 Task: Select Give A Gift Card from Gift Cards. Add to cart Amazon Video Gift Card-2. Place order for Lydia Campbell, _x000D_
22 Red Rail Farm Rd_x000D_
Lincoln, Massachusetts(MA), 01773, Cell Number (781) 259-0697
Action: Mouse moved to (474, 319)
Screenshot: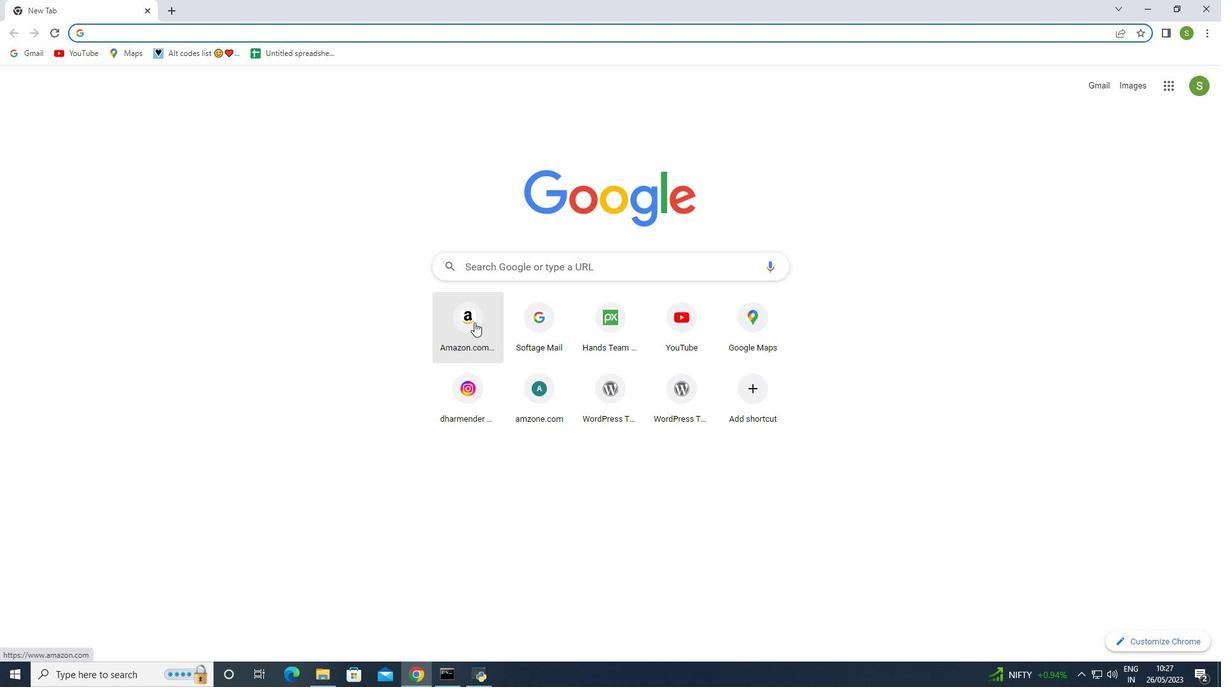 
Action: Mouse pressed left at (474, 319)
Screenshot: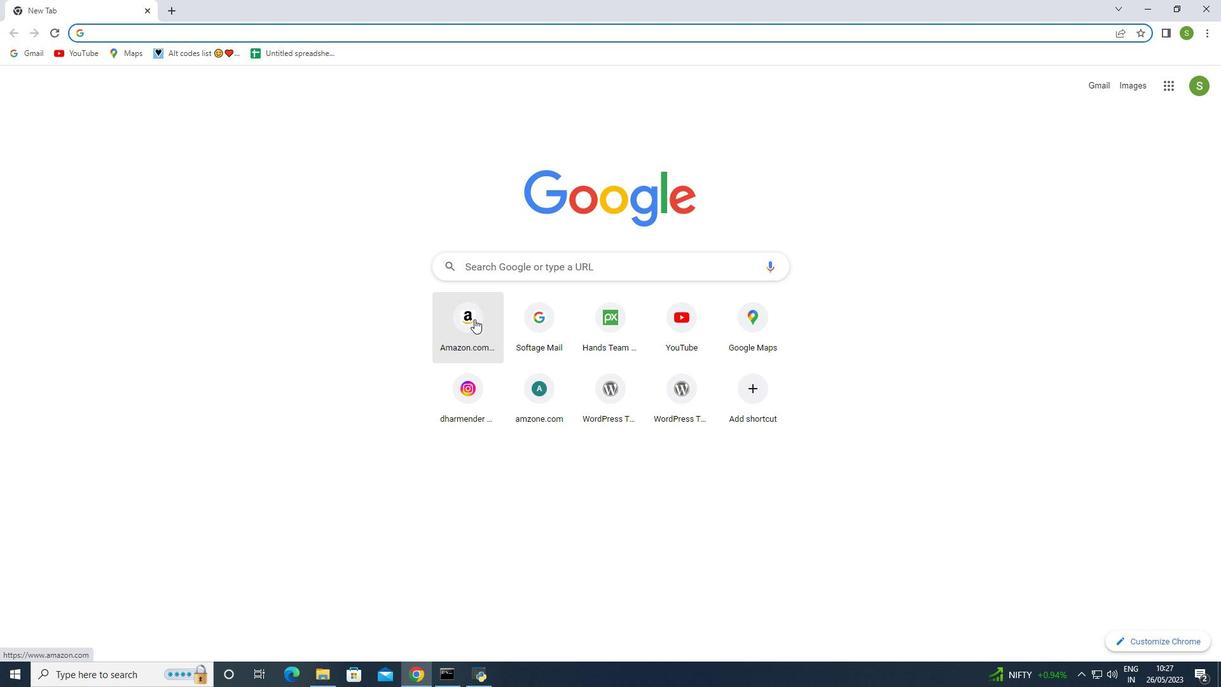 
Action: Mouse moved to (1070, 91)
Screenshot: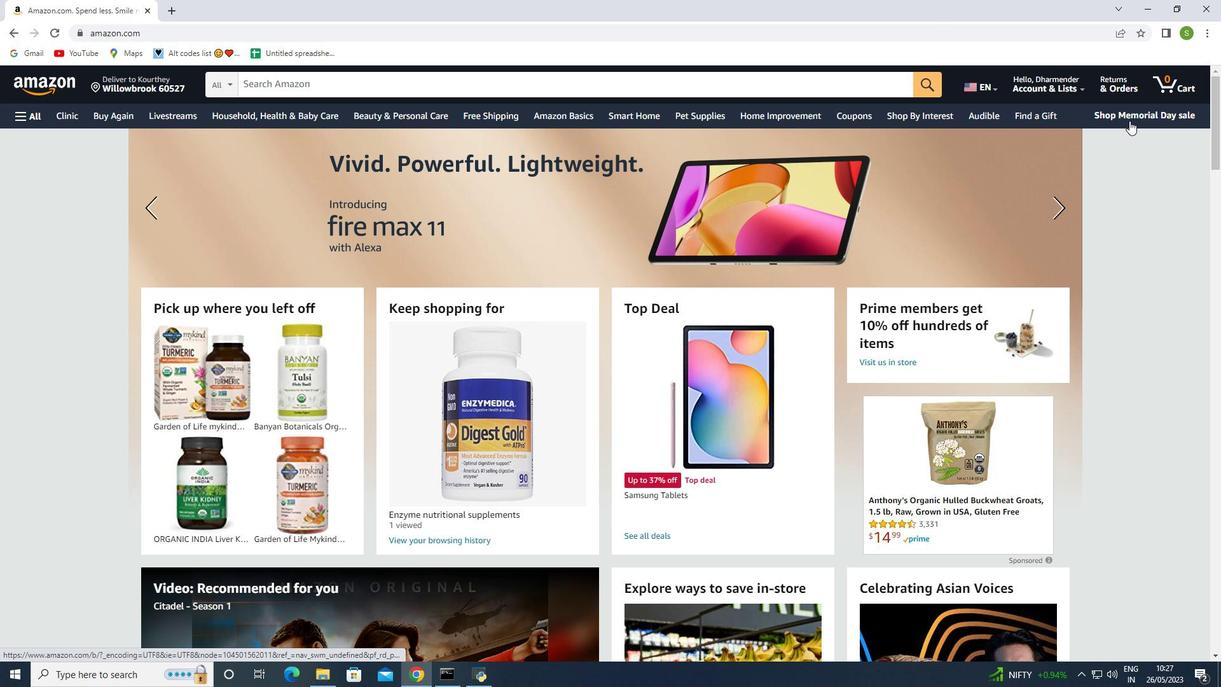 
Action: Mouse pressed left at (1070, 91)
Screenshot: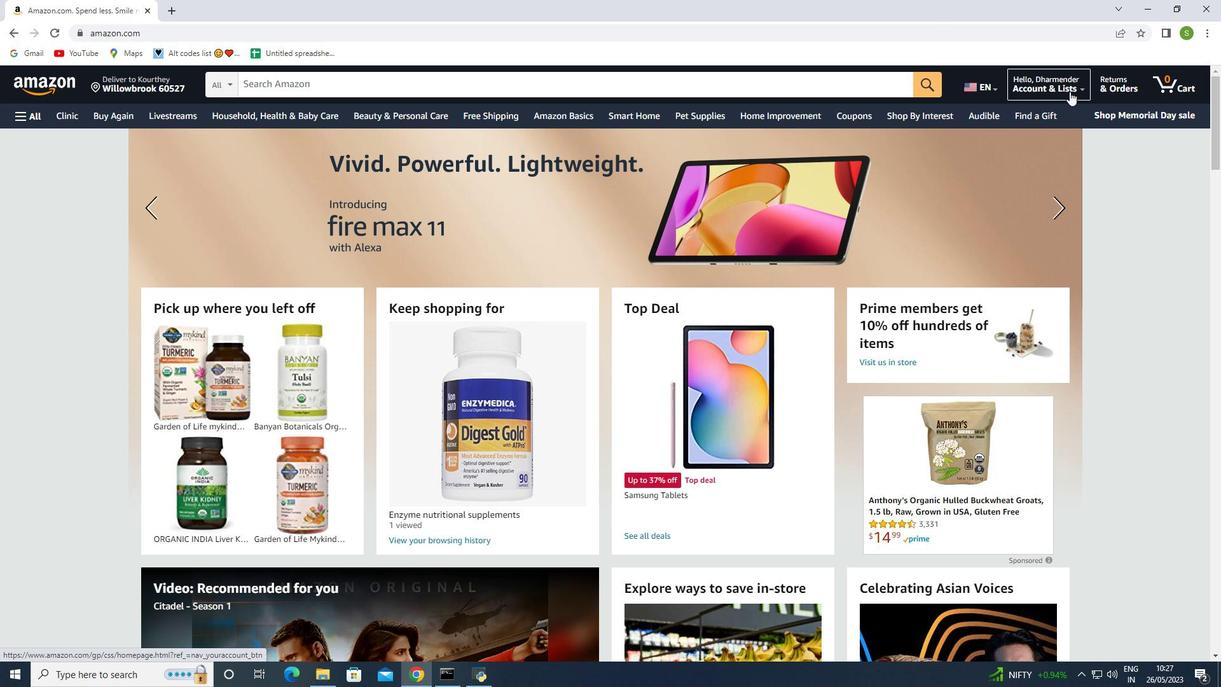 
Action: Mouse moved to (451, 275)
Screenshot: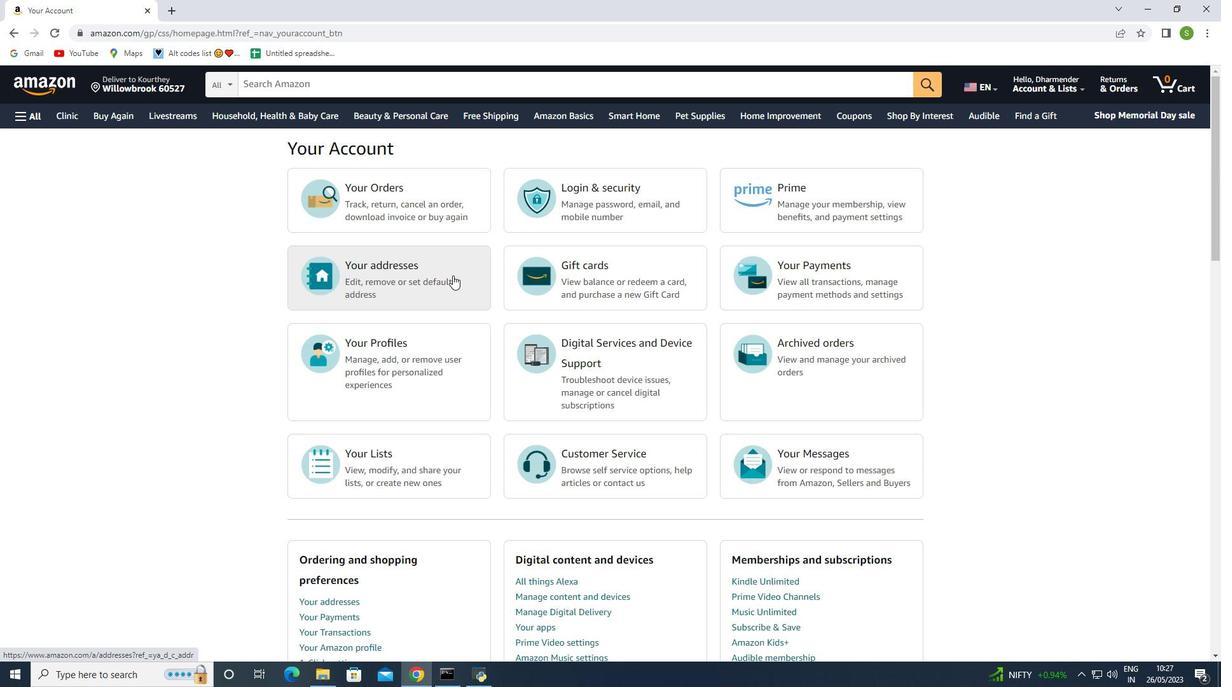 
Action: Mouse pressed left at (451, 275)
Screenshot: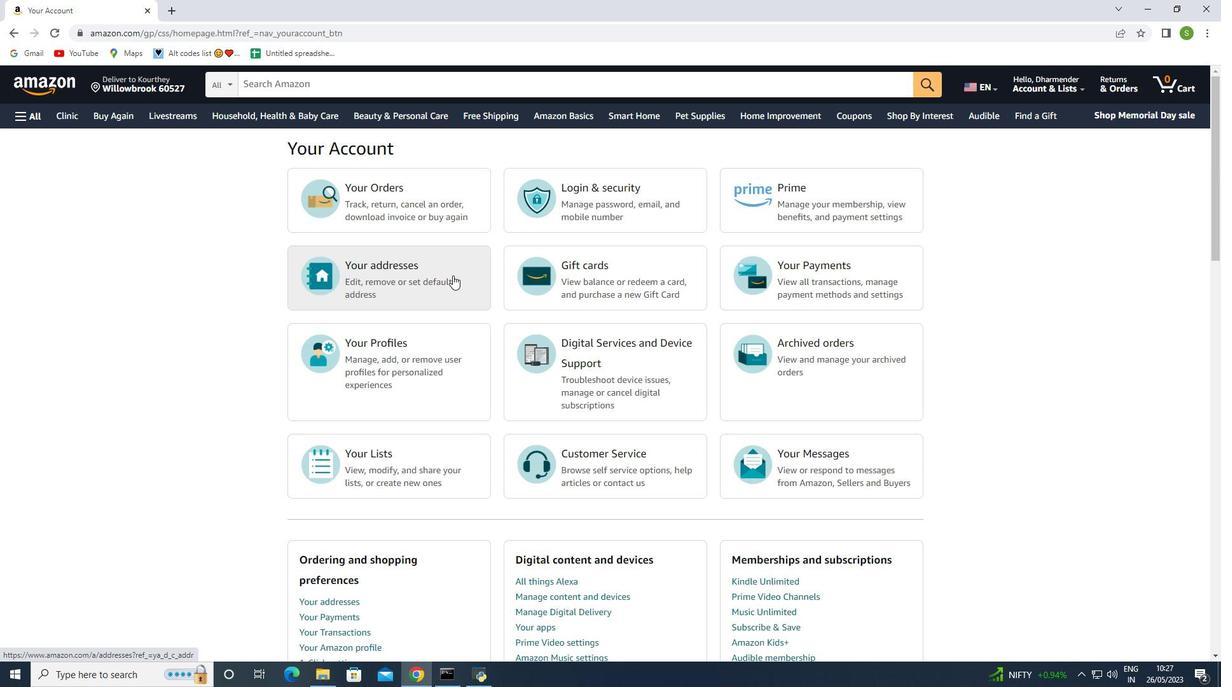 
Action: Mouse moved to (440, 275)
Screenshot: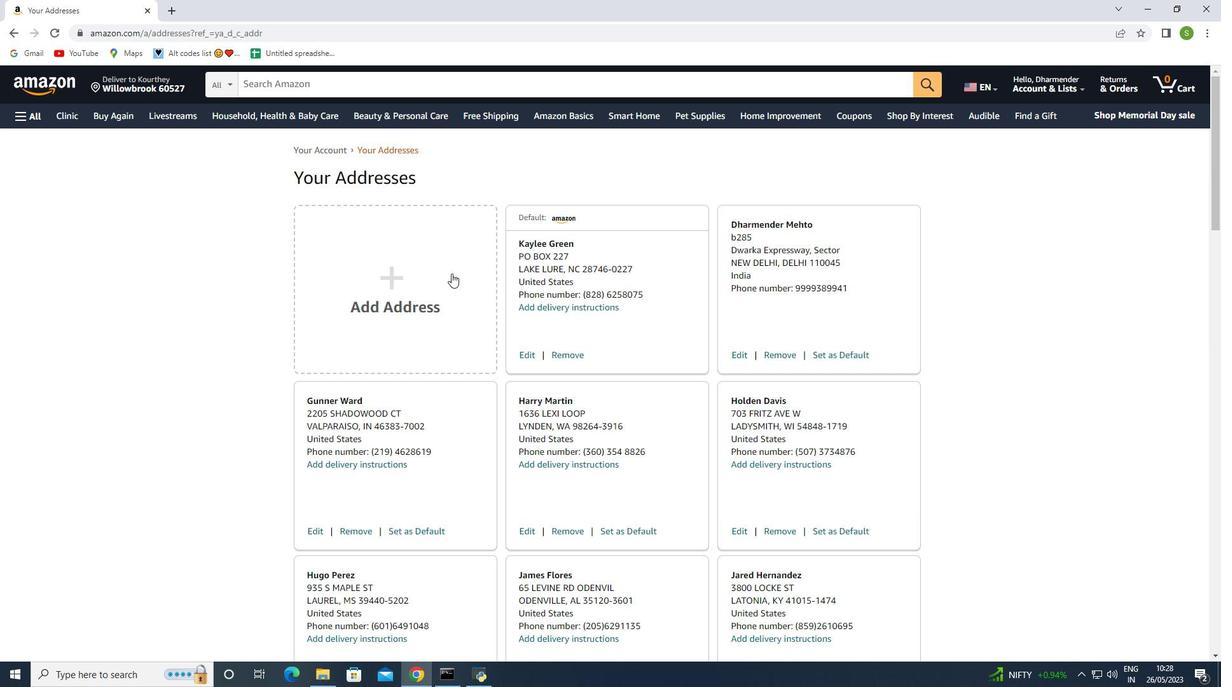 
Action: Mouse pressed left at (440, 275)
Screenshot: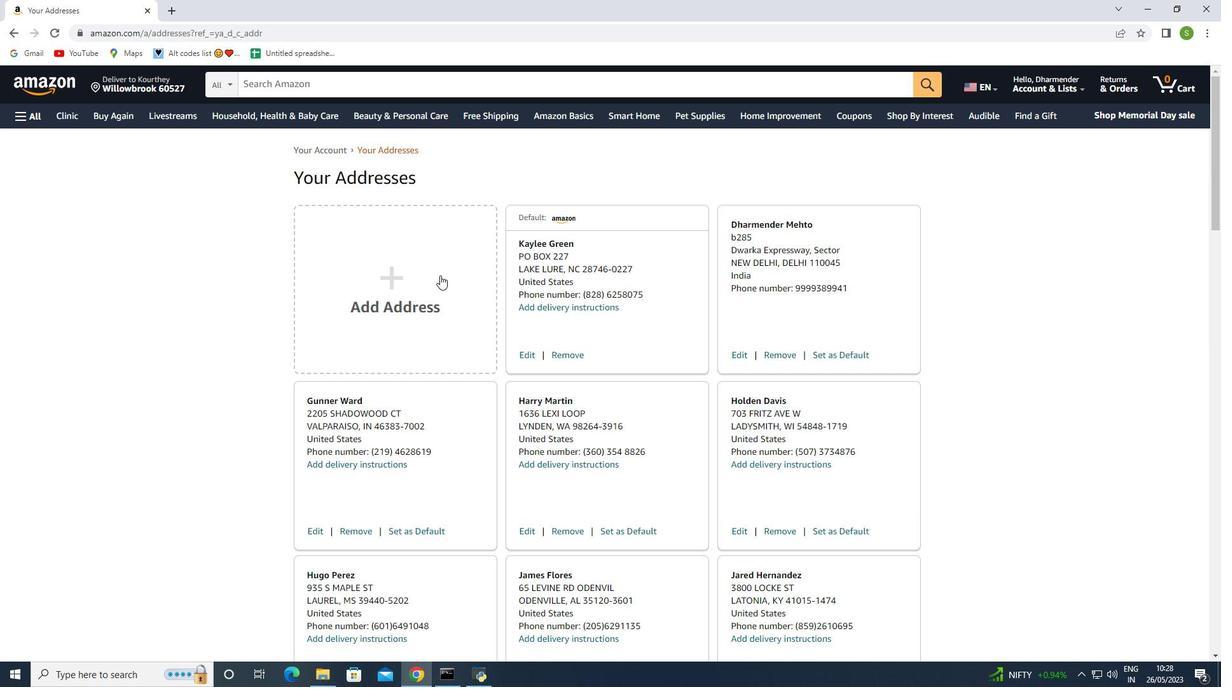 
Action: Mouse moved to (549, 326)
Screenshot: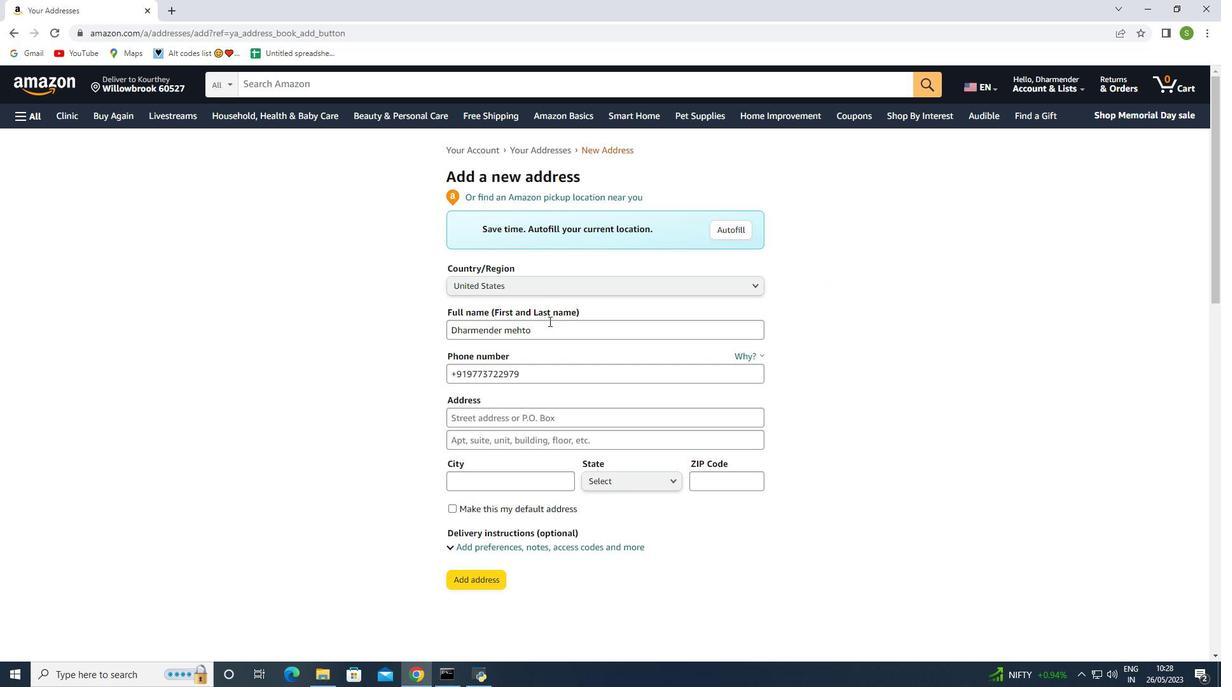 
Action: Mouse pressed left at (549, 326)
Screenshot: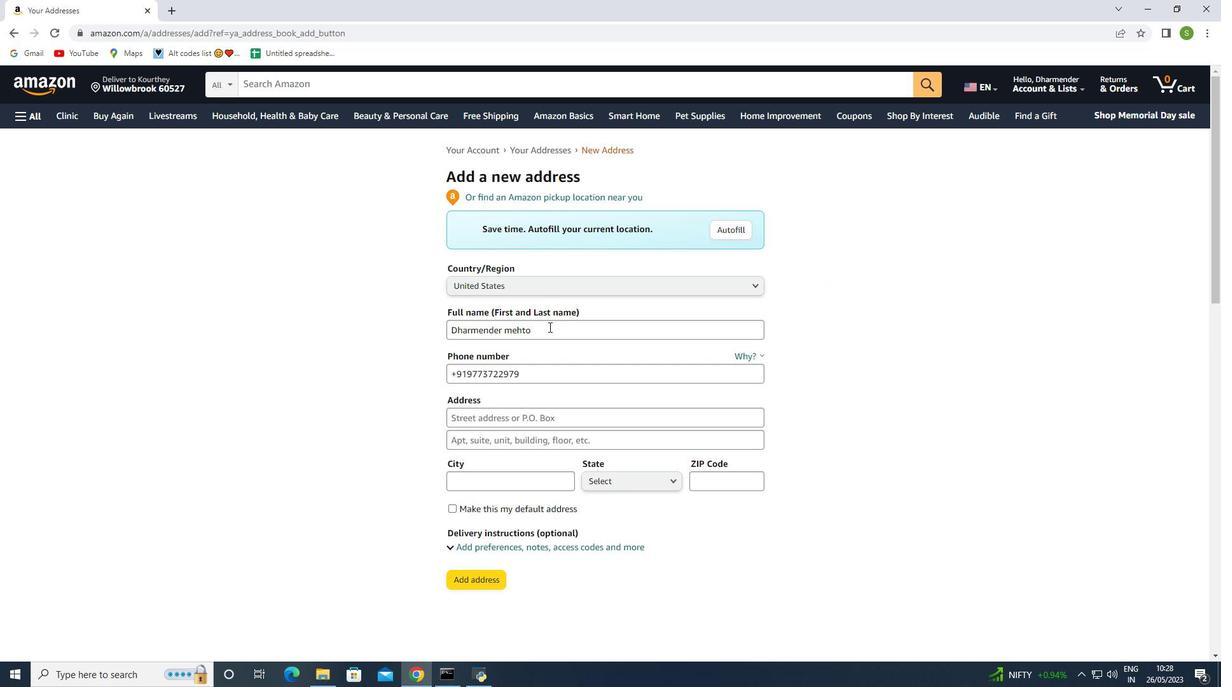 
Action: Mouse moved to (367, 319)
Screenshot: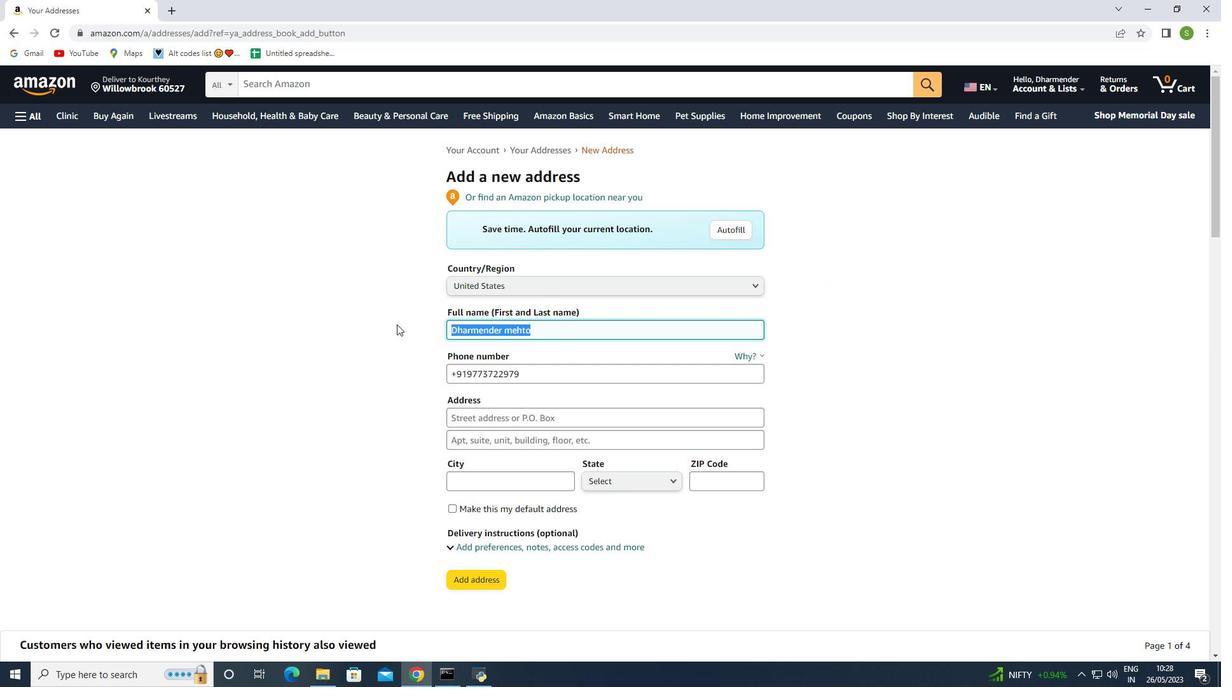 
Action: Key pressed <Key.backspace><Key.shift><Key.shift><Key.shift><Key.shift><Key.shift>Lydia<Key.space><Key.shift>Campbell
Screenshot: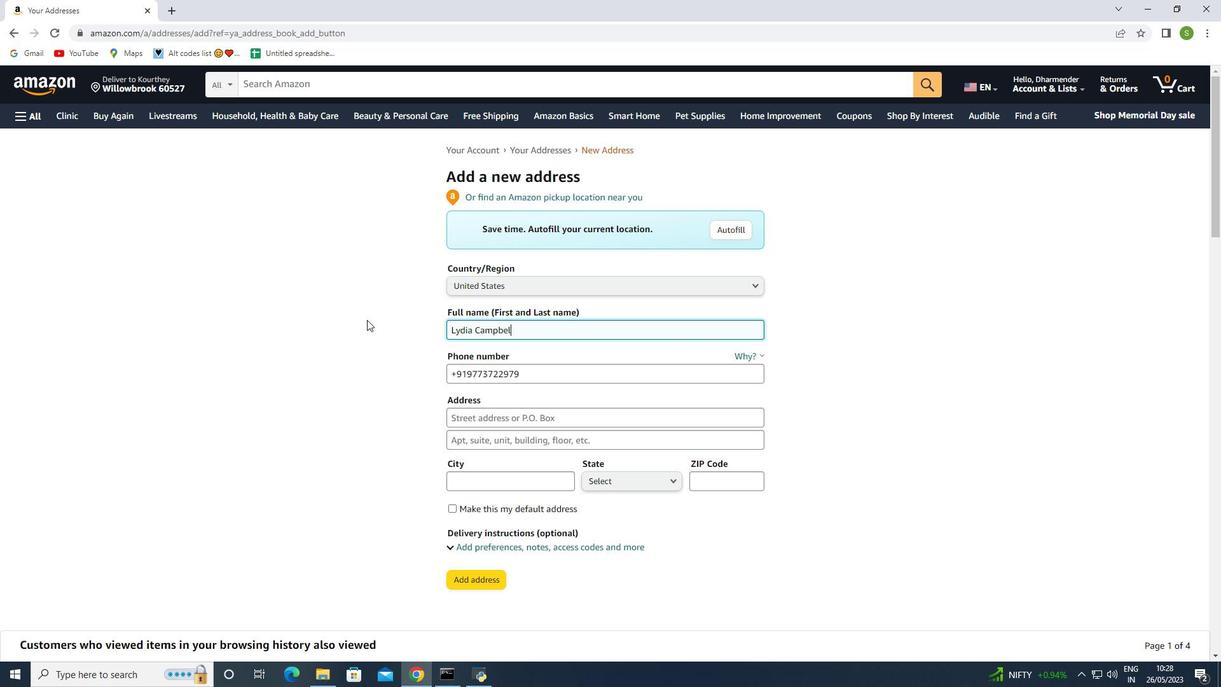 
Action: Mouse moved to (552, 381)
Screenshot: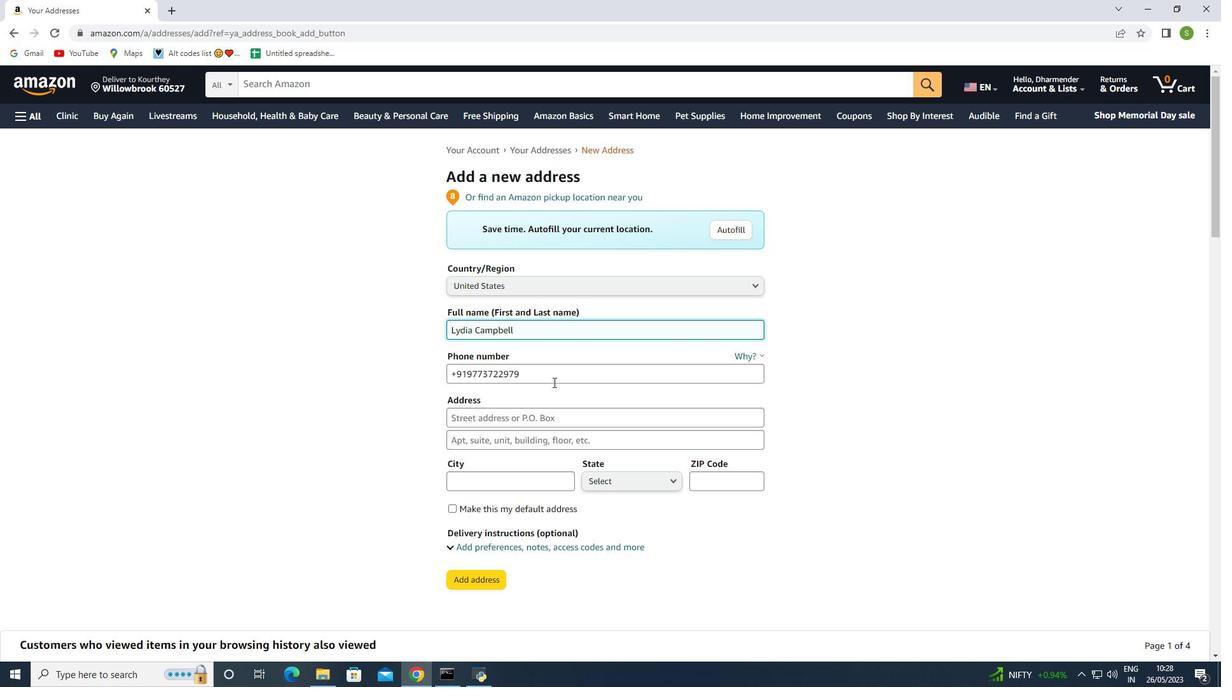 
Action: Mouse pressed left at (552, 381)
Screenshot: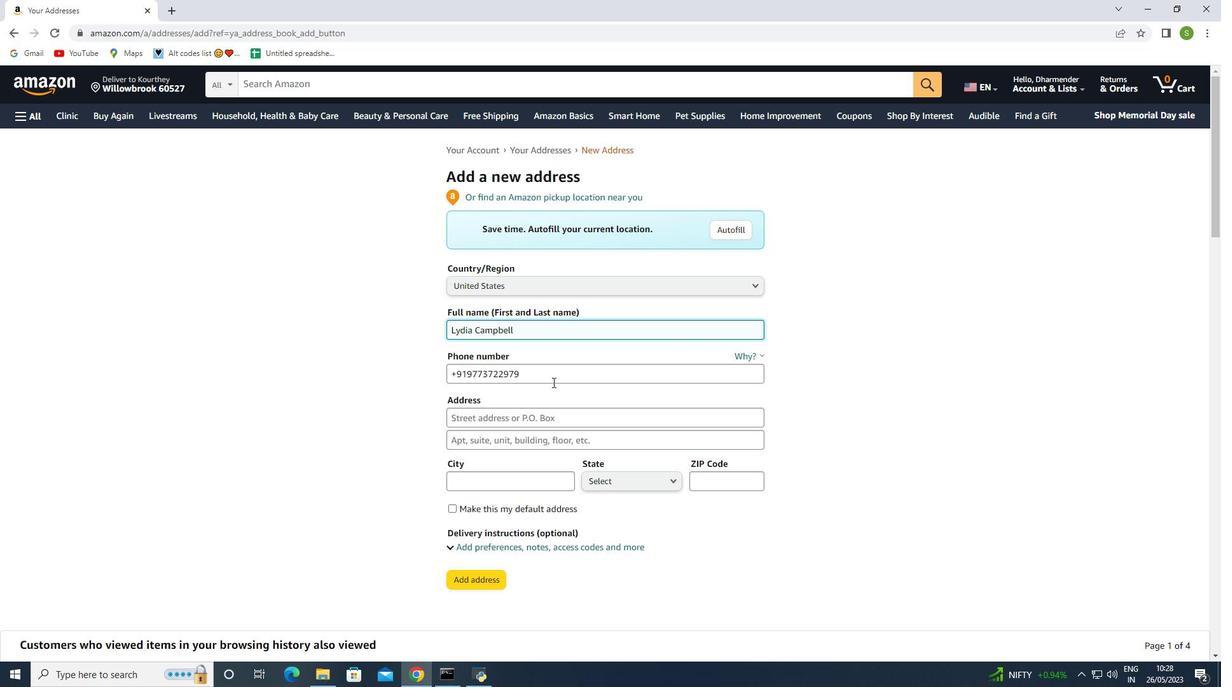 
Action: Mouse moved to (419, 358)
Screenshot: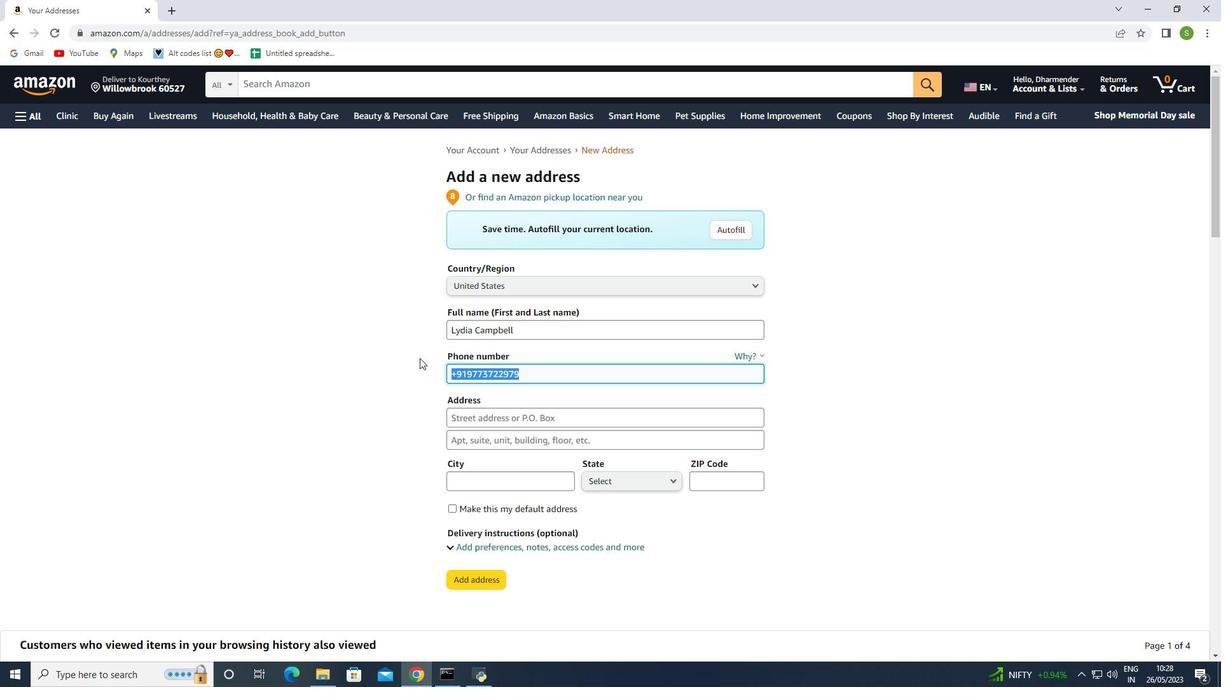 
Action: Key pressed <Key.backspace><Key.shift_r>(781<Key.shift_r>)<Key.space>2590697
Screenshot: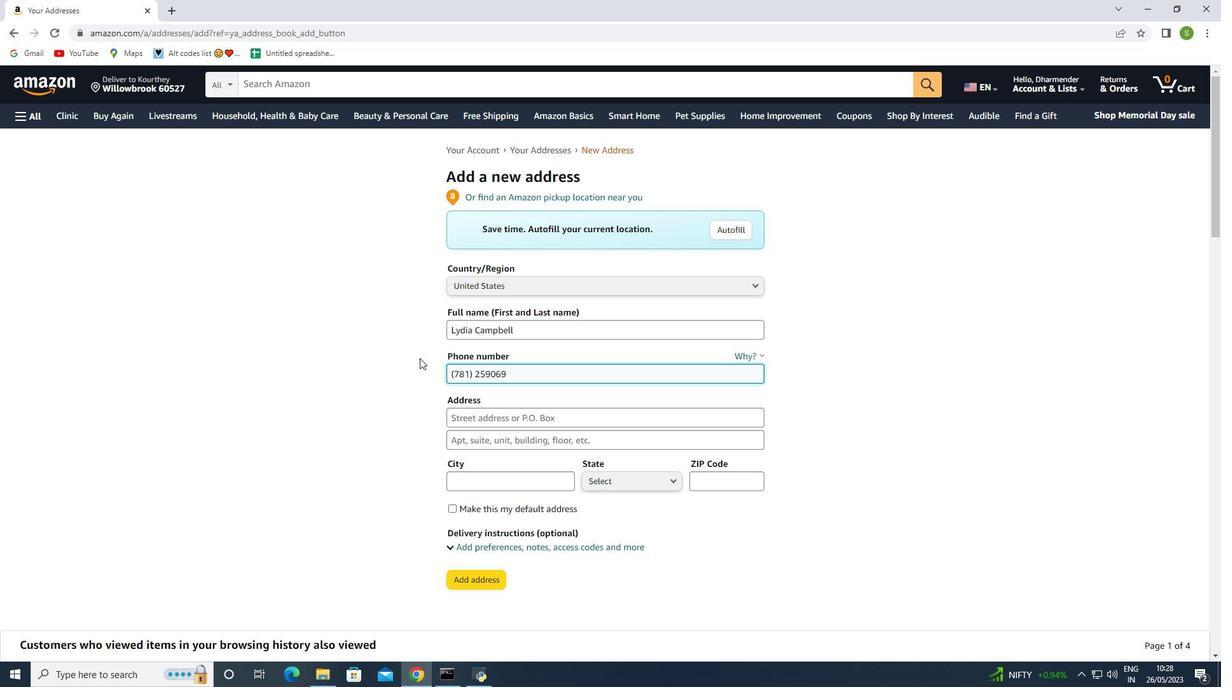 
Action: Mouse moved to (500, 415)
Screenshot: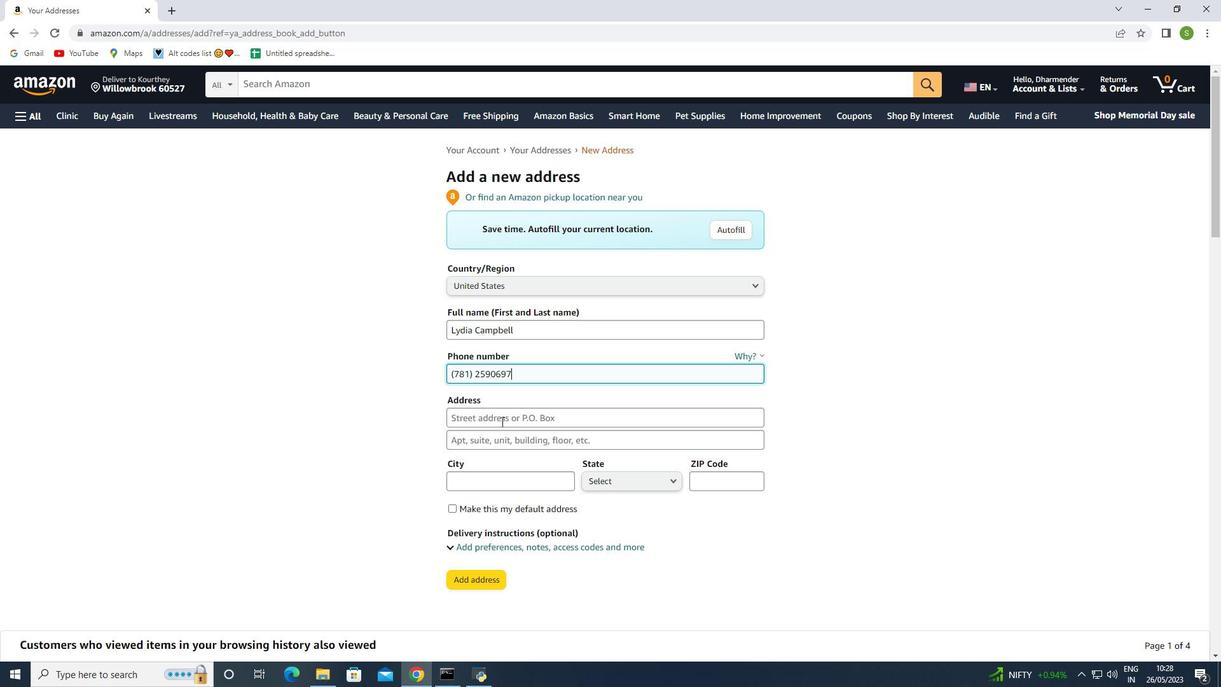
Action: Mouse pressed left at (500, 415)
Screenshot: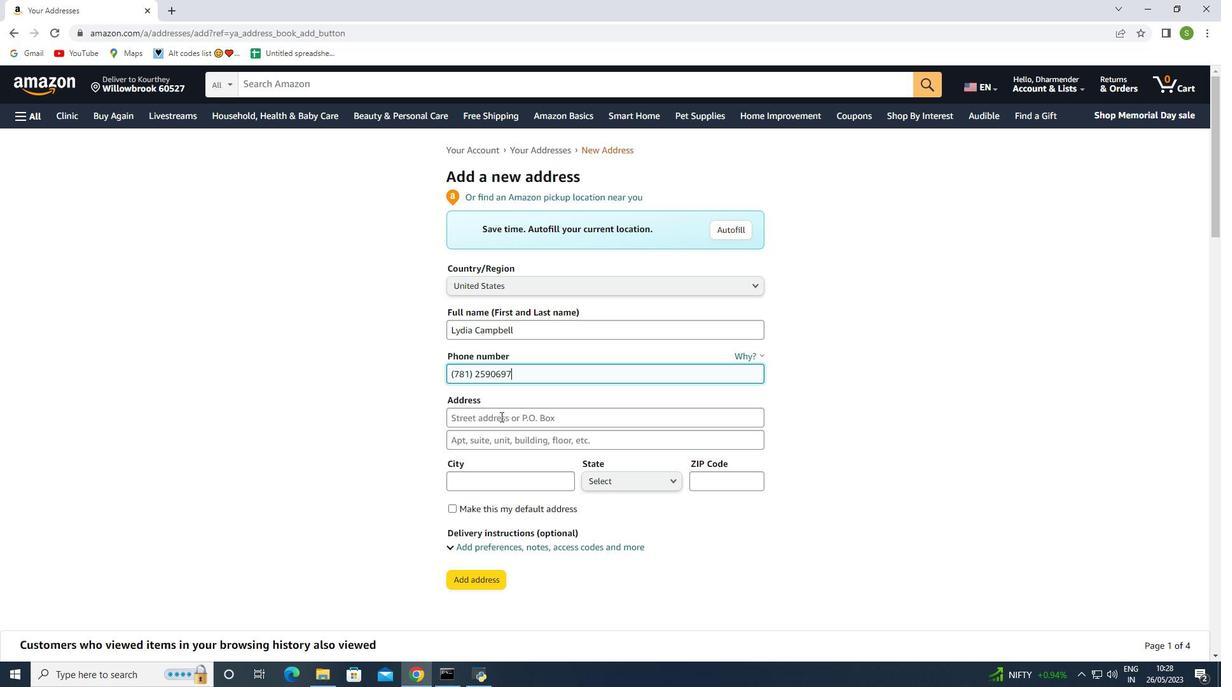 
Action: Key pressed 22<Key.space>red
Screenshot: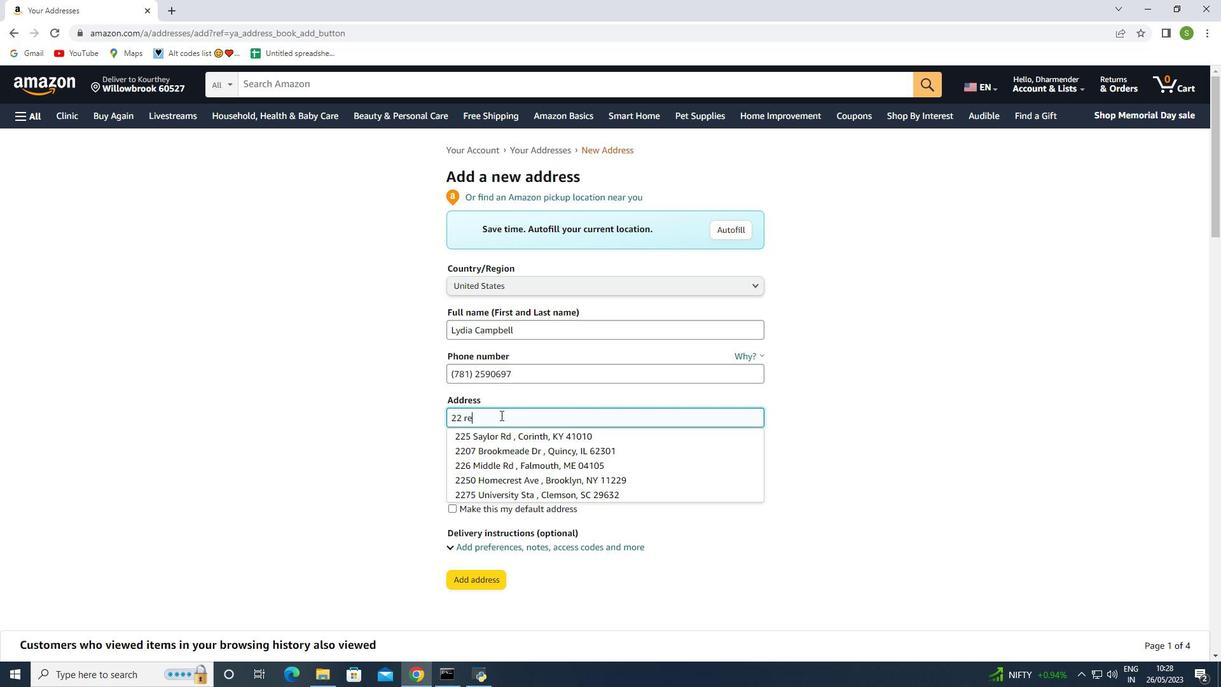 
Action: Mouse moved to (510, 418)
Screenshot: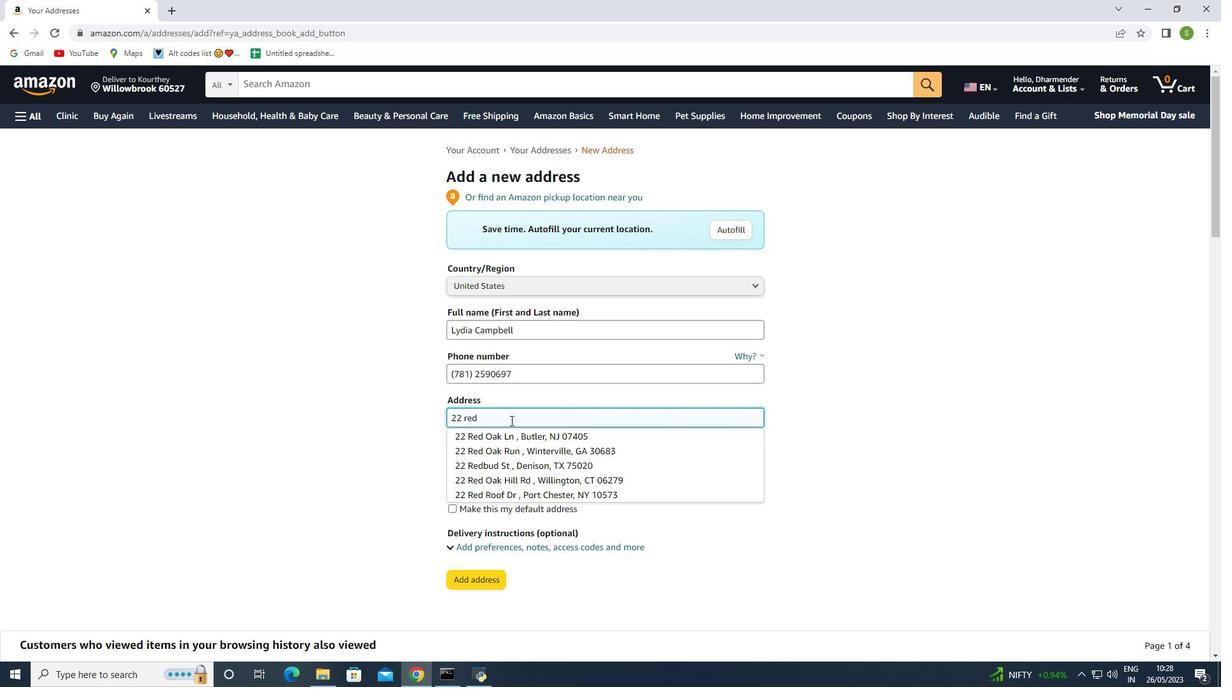 
Action: Key pressed <Key.space>rai
Screenshot: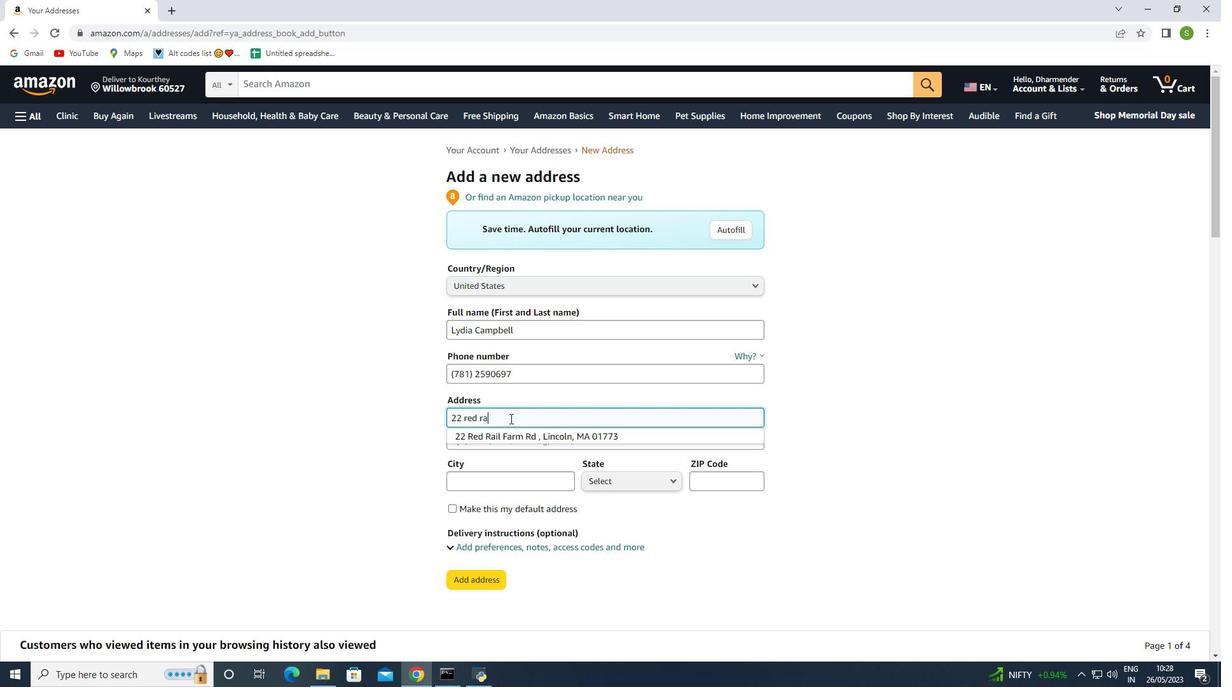 
Action: Mouse moved to (511, 414)
Screenshot: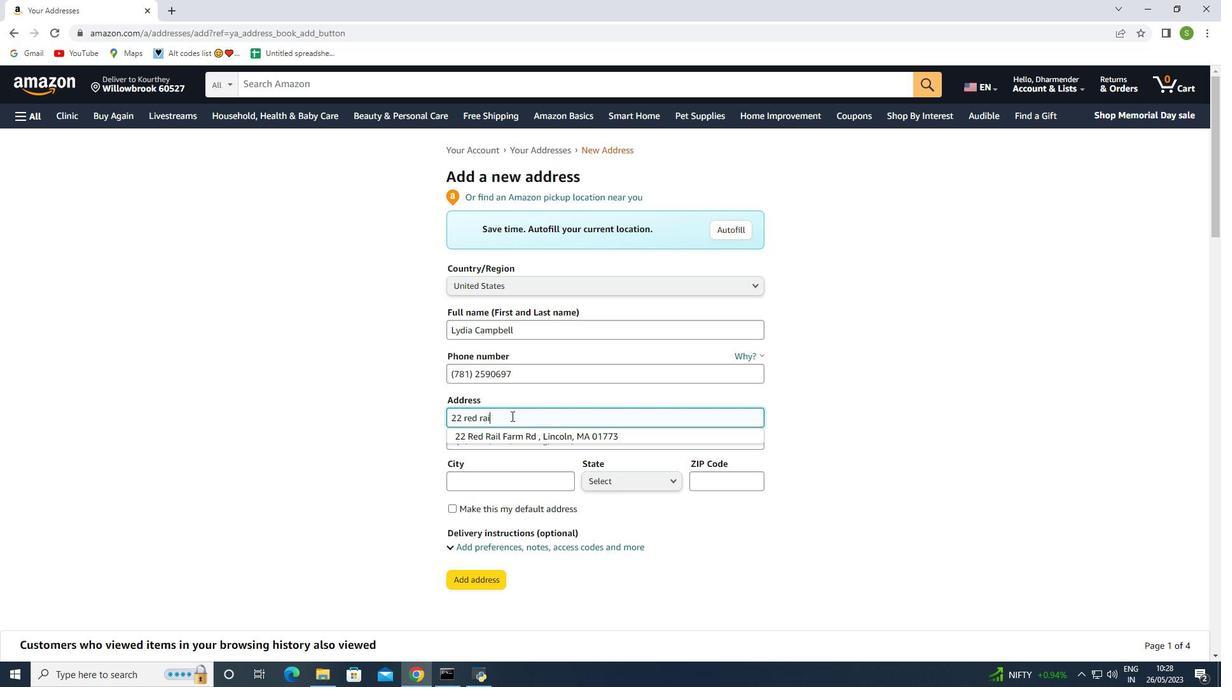 
Action: Key pressed l
Screenshot: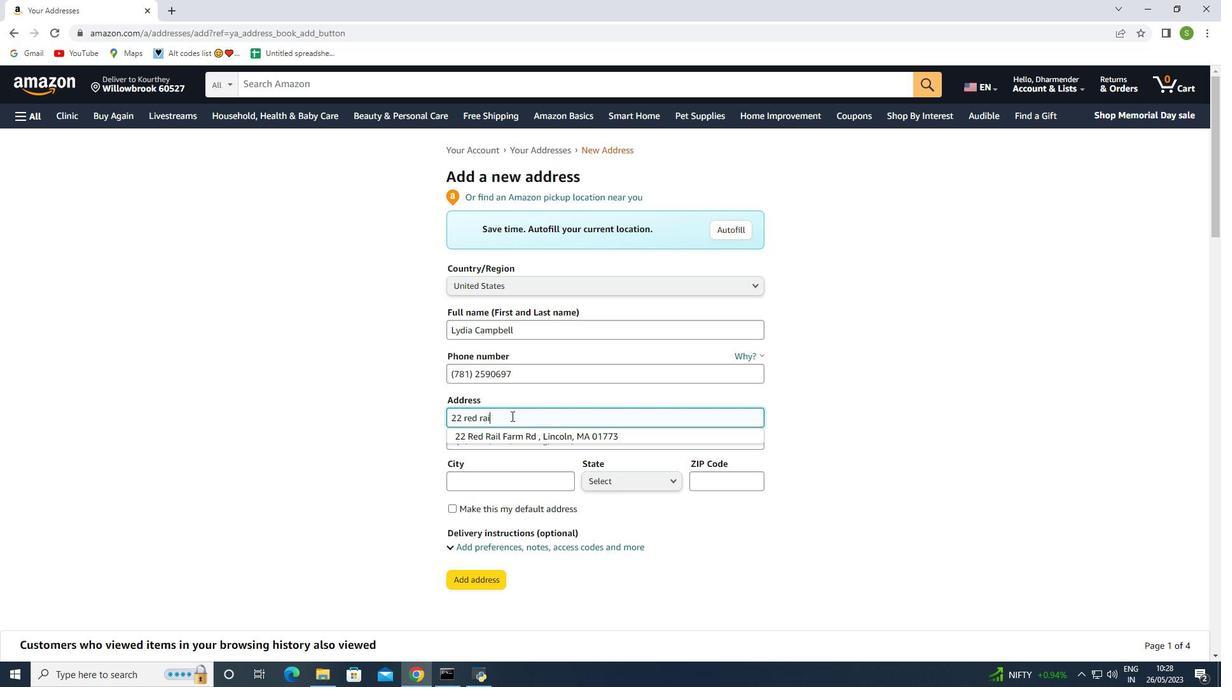 
Action: Mouse moved to (514, 435)
Screenshot: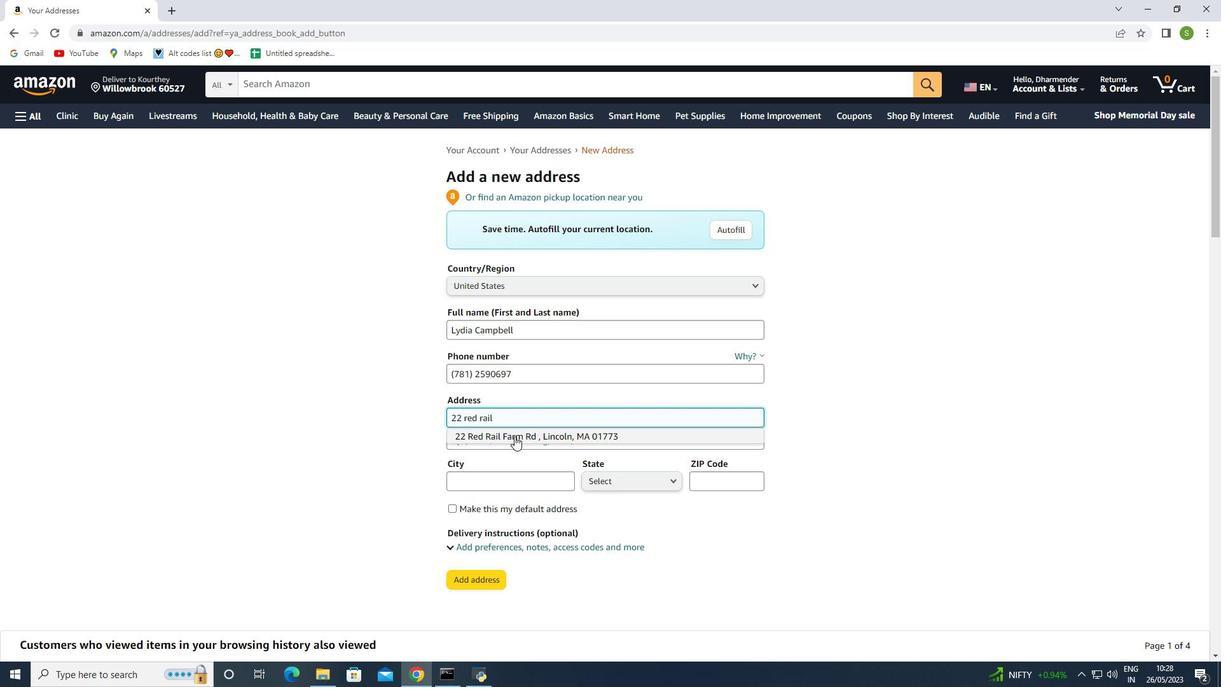 
Action: Mouse pressed left at (514, 435)
Screenshot: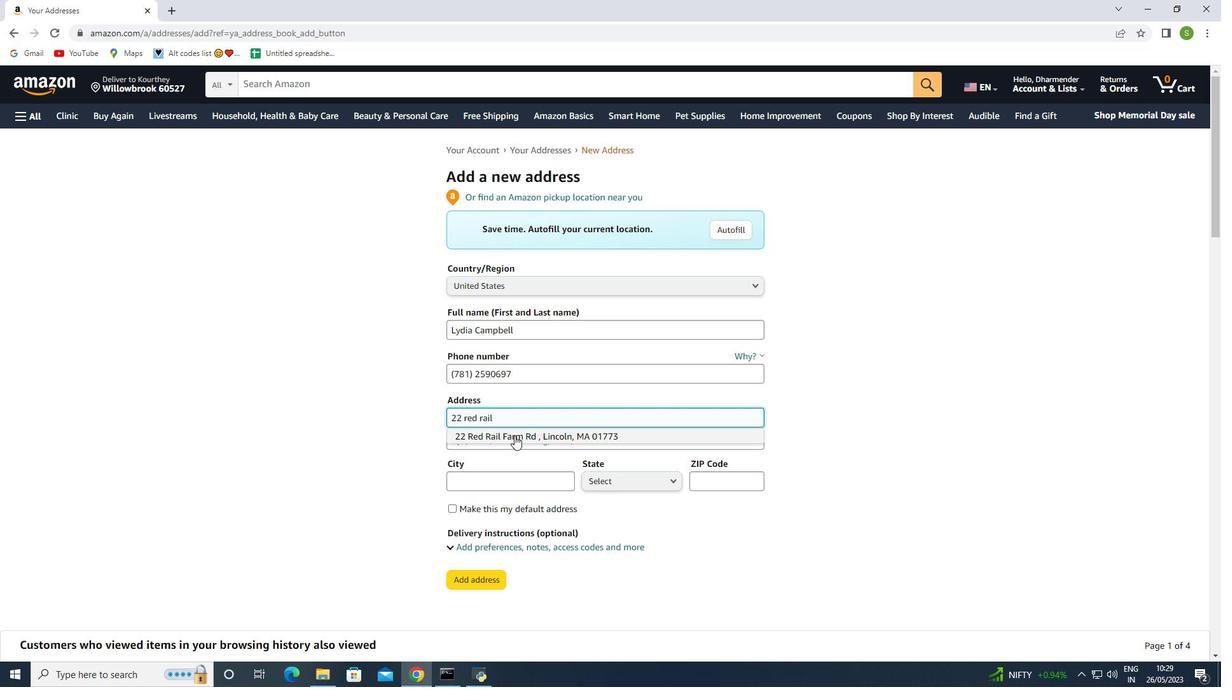 
Action: Mouse moved to (592, 455)
Screenshot: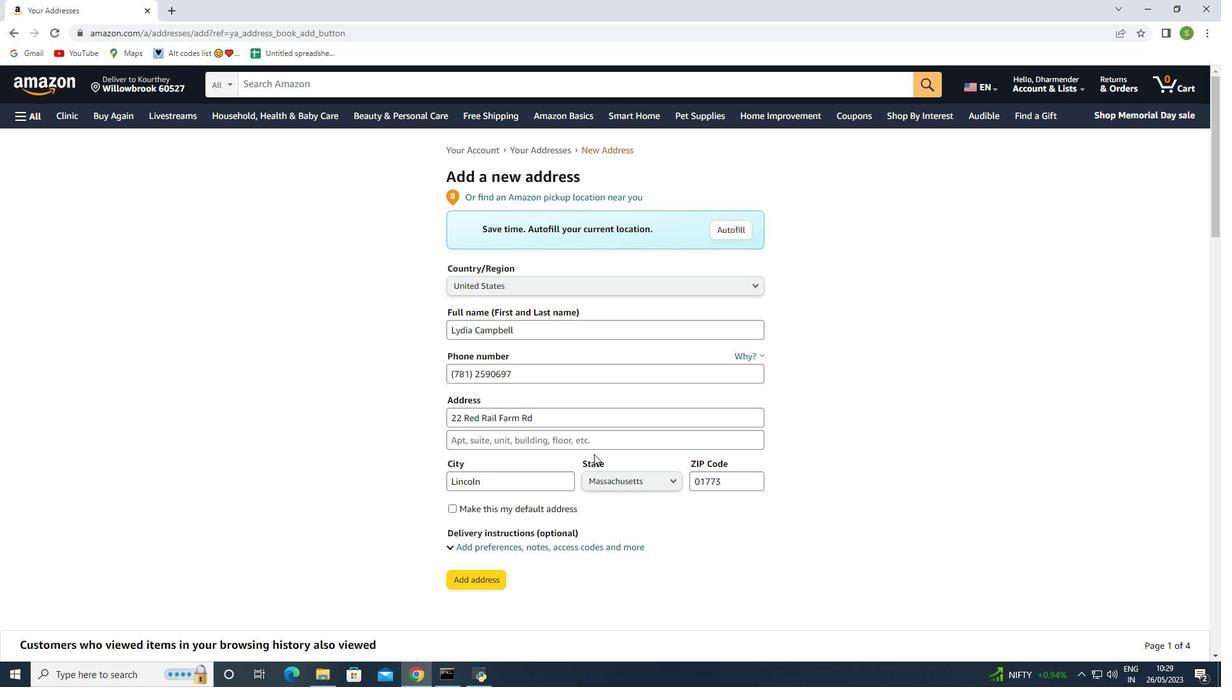 
Action: Mouse scrolled (592, 454) with delta (0, 0)
Screenshot: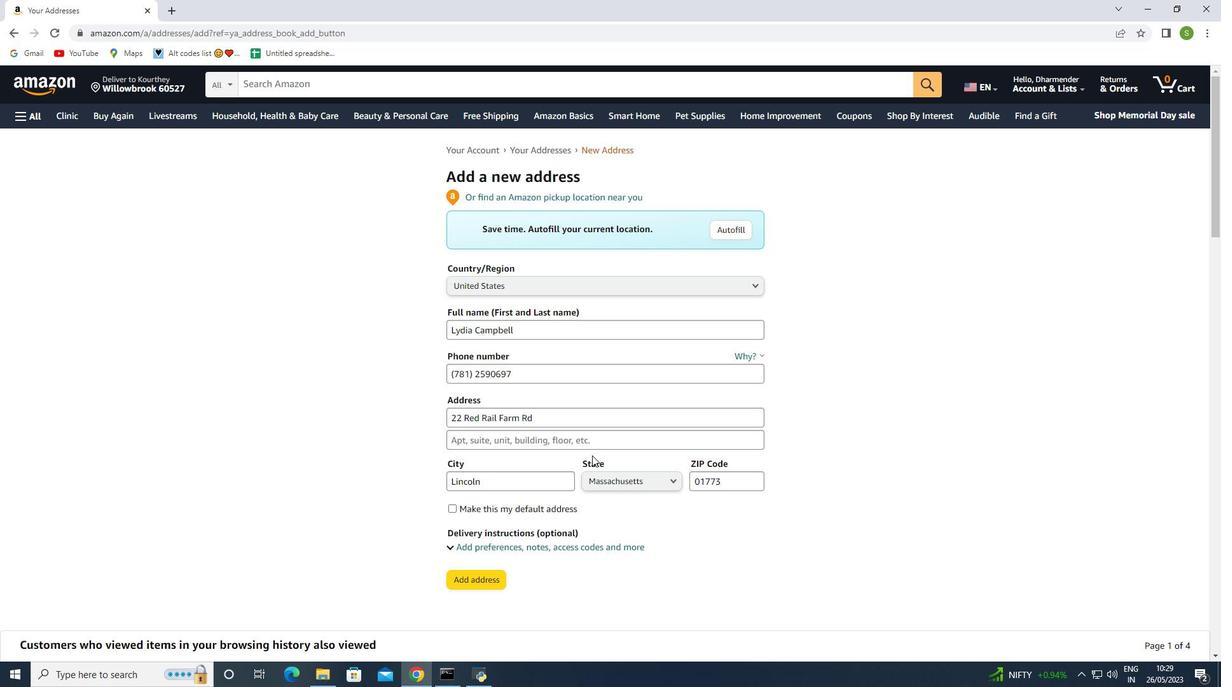 
Action: Mouse moved to (592, 455)
Screenshot: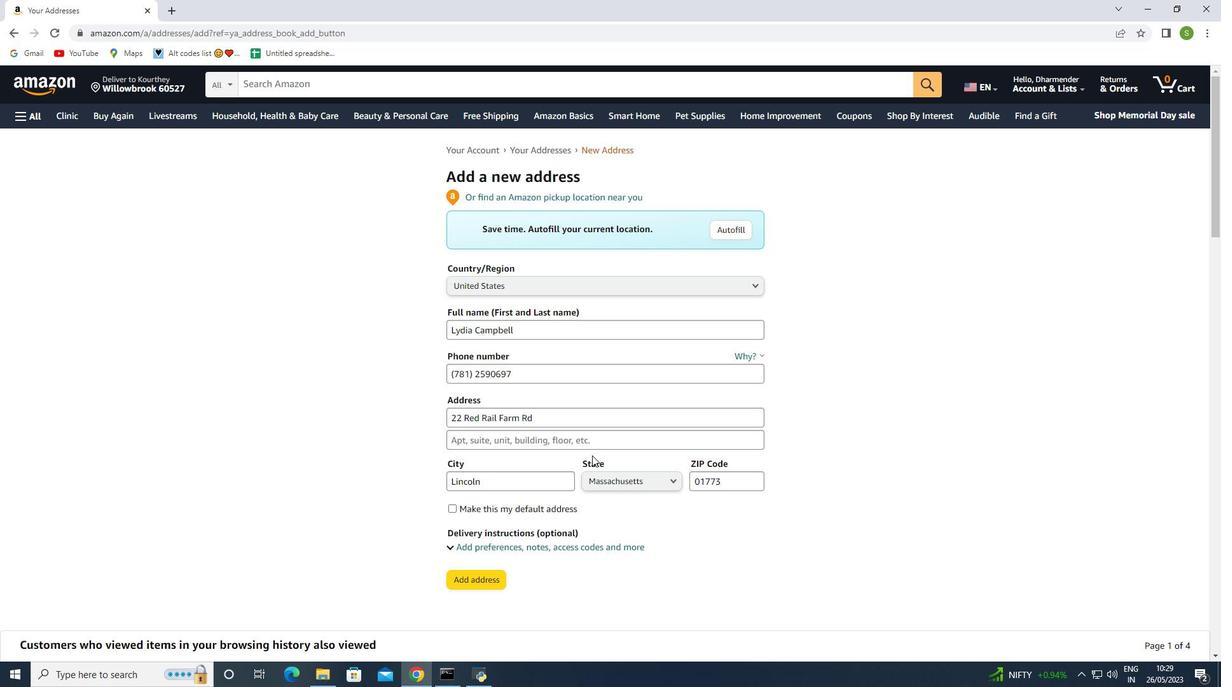 
Action: Mouse scrolled (592, 454) with delta (0, 0)
Screenshot: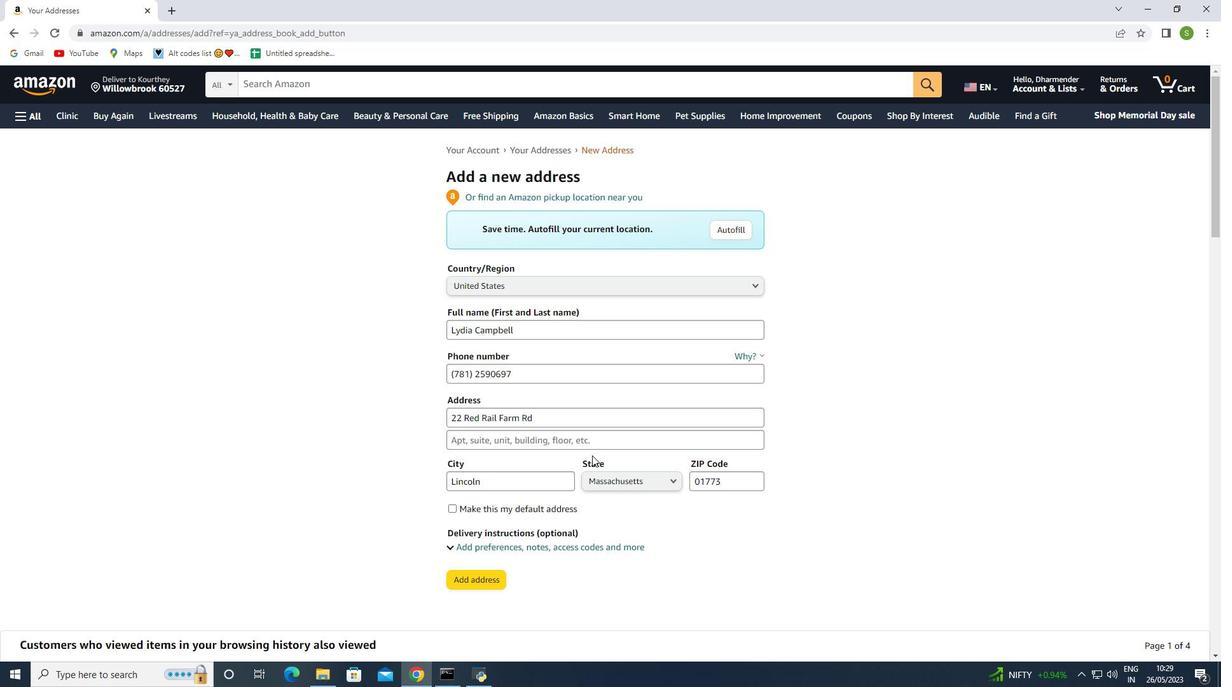 
Action: Mouse moved to (486, 448)
Screenshot: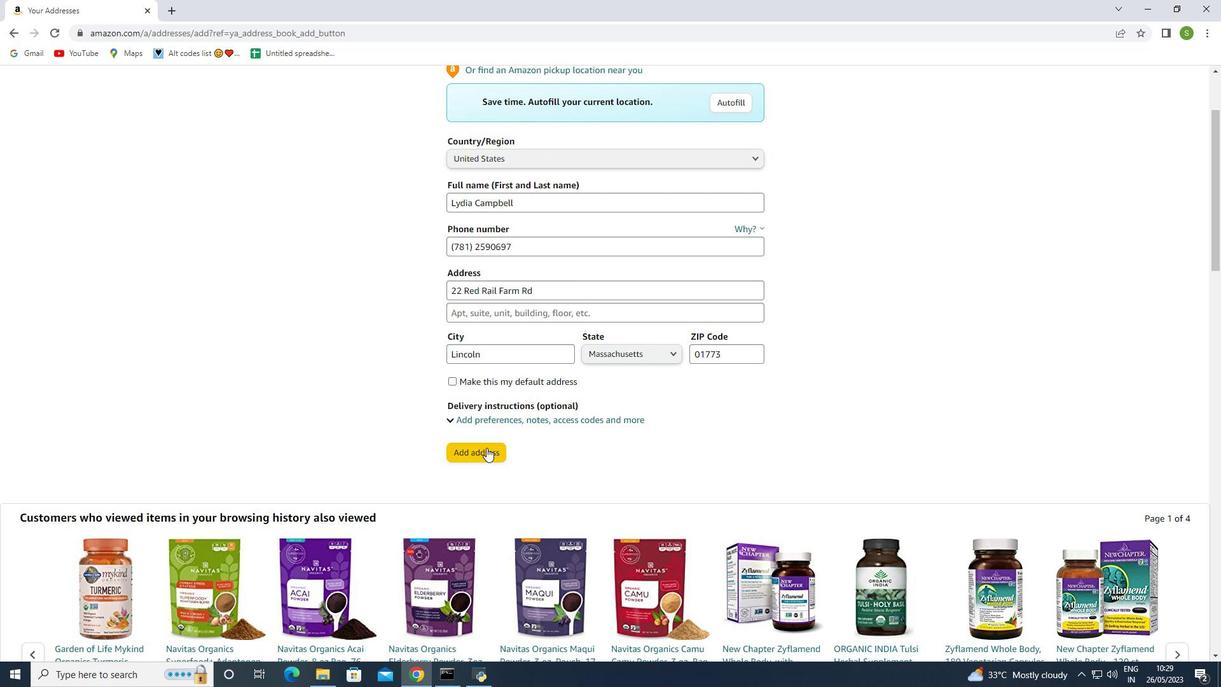 
Action: Mouse pressed left at (486, 448)
Screenshot: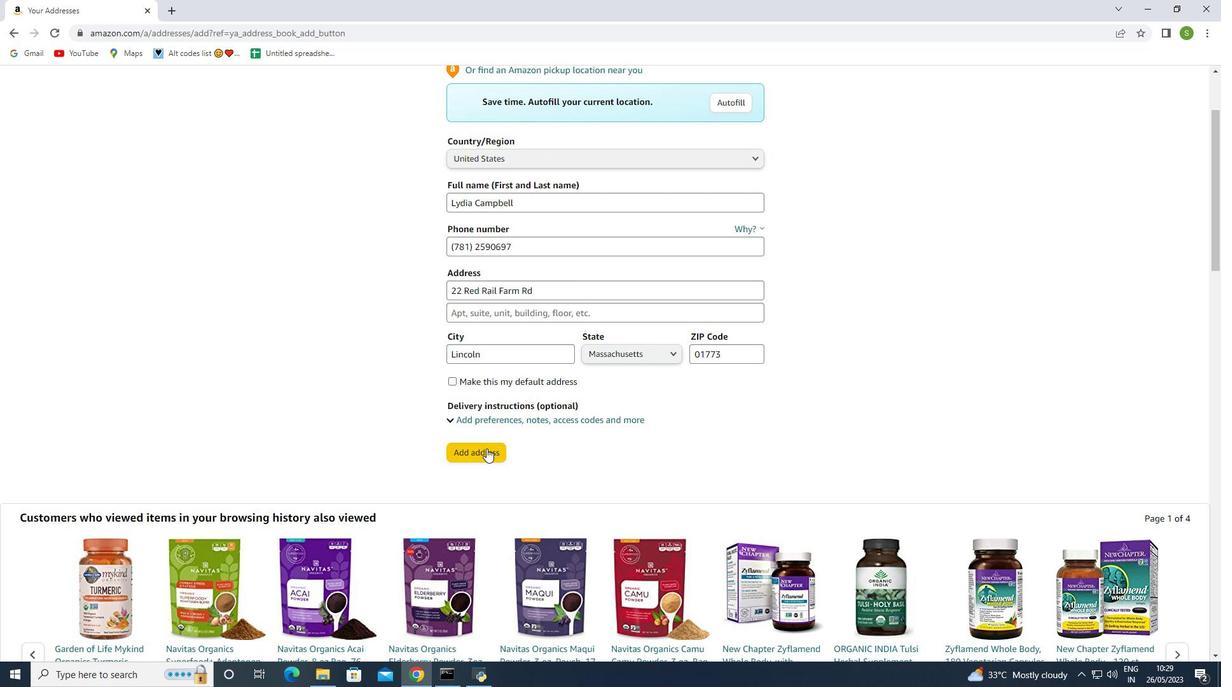 
Action: Mouse moved to (19, 118)
Screenshot: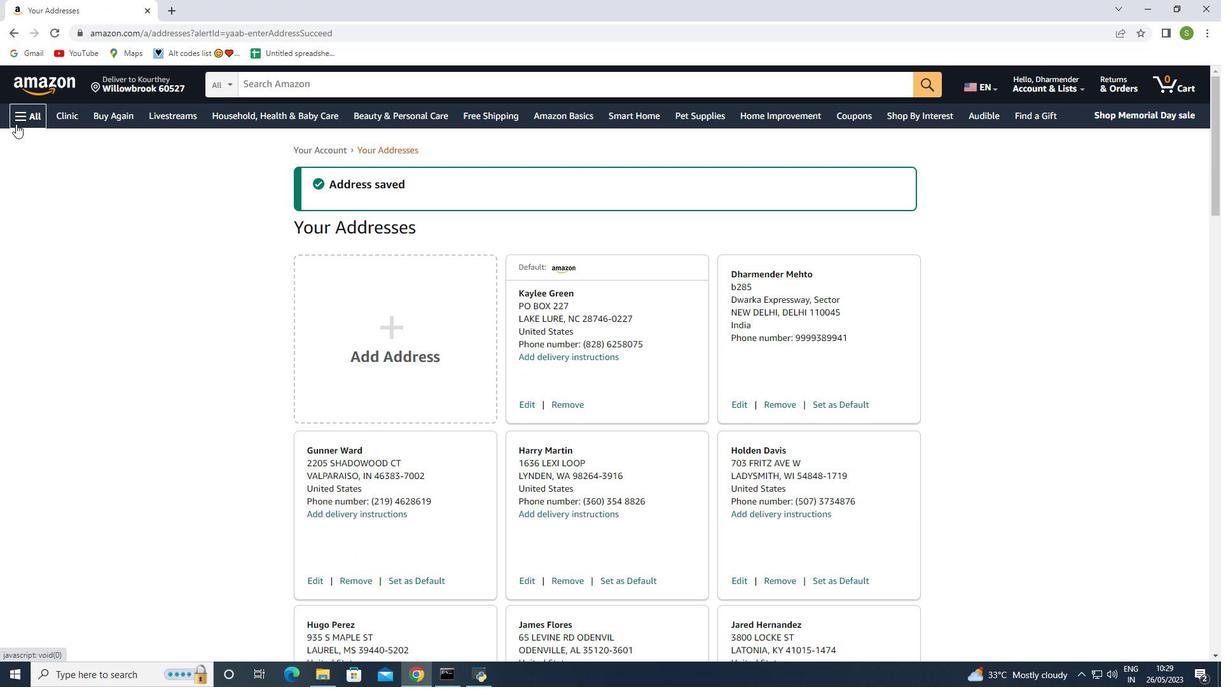 
Action: Mouse pressed left at (19, 118)
Screenshot: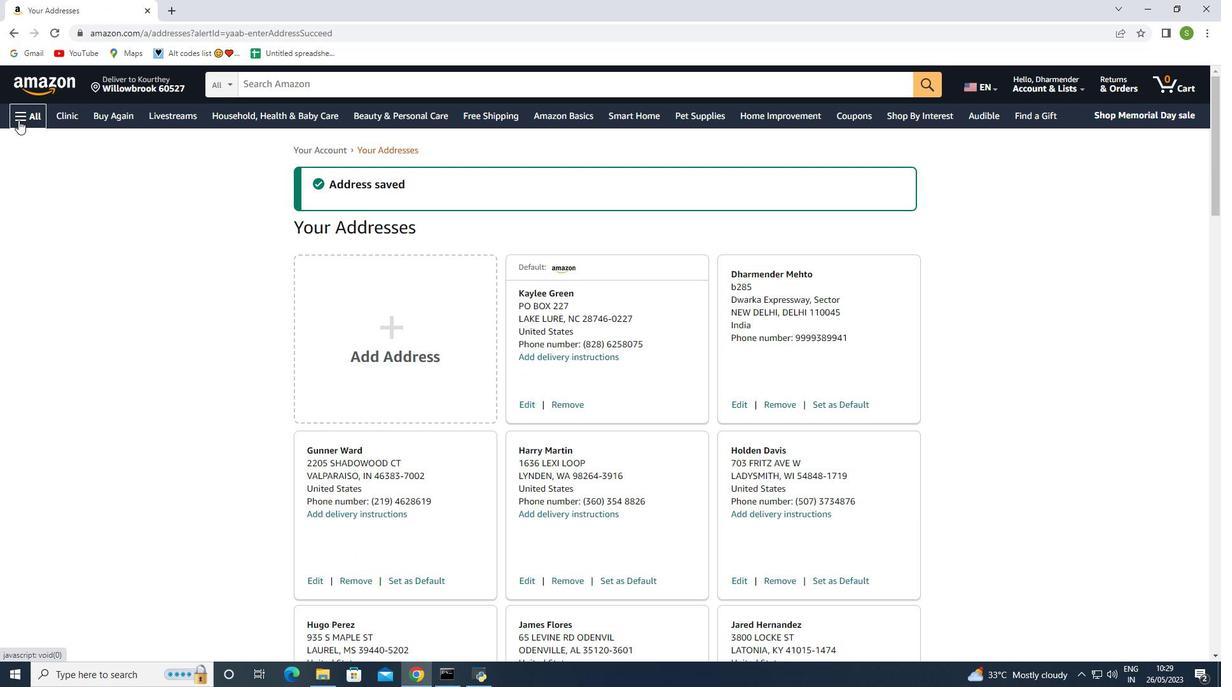 
Action: Mouse moved to (74, 367)
Screenshot: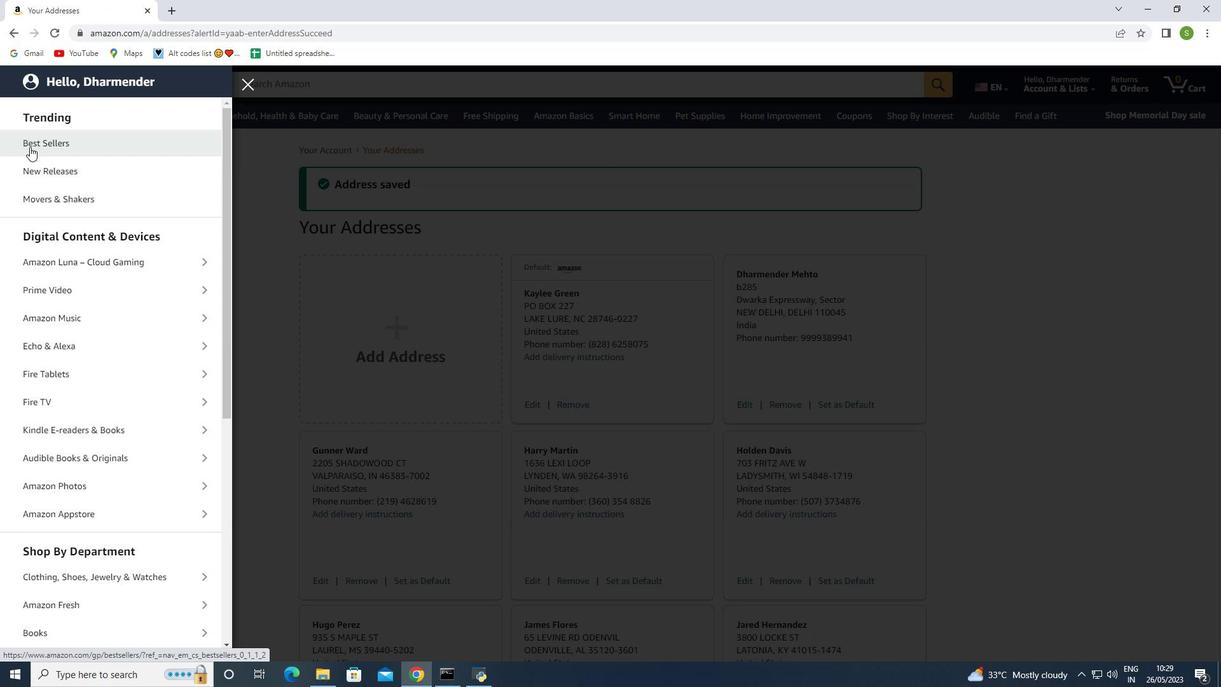 
Action: Mouse scrolled (74, 367) with delta (0, 0)
Screenshot: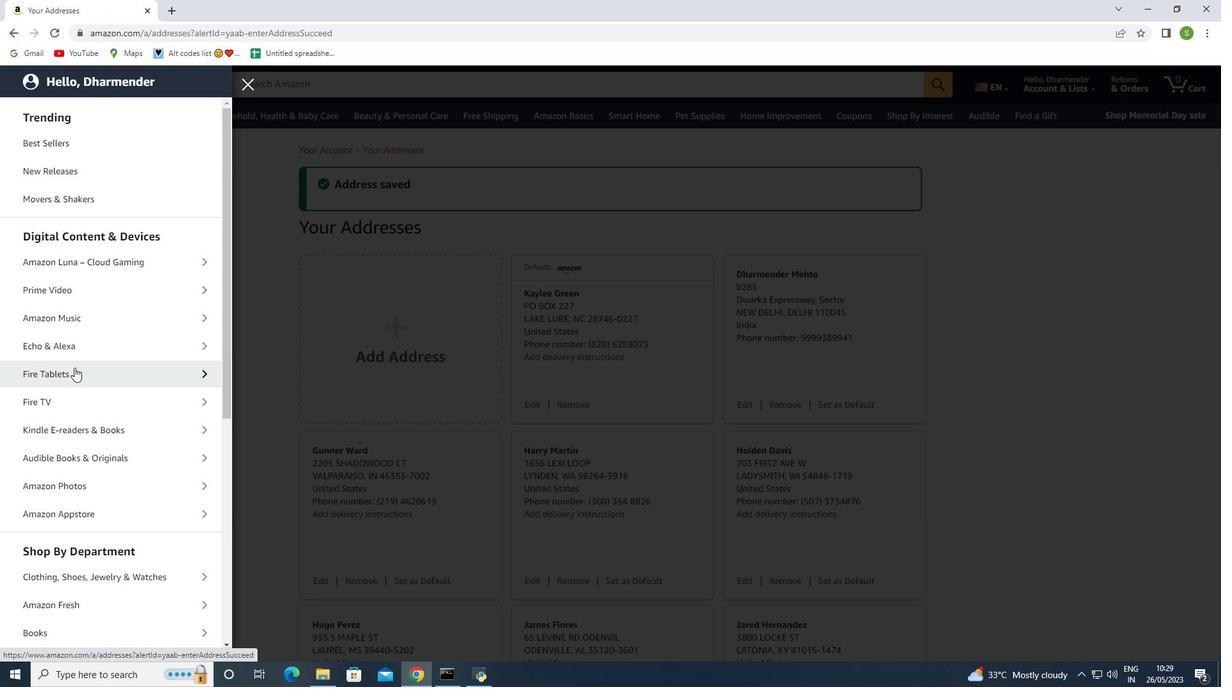 
Action: Mouse scrolled (74, 367) with delta (0, 0)
Screenshot: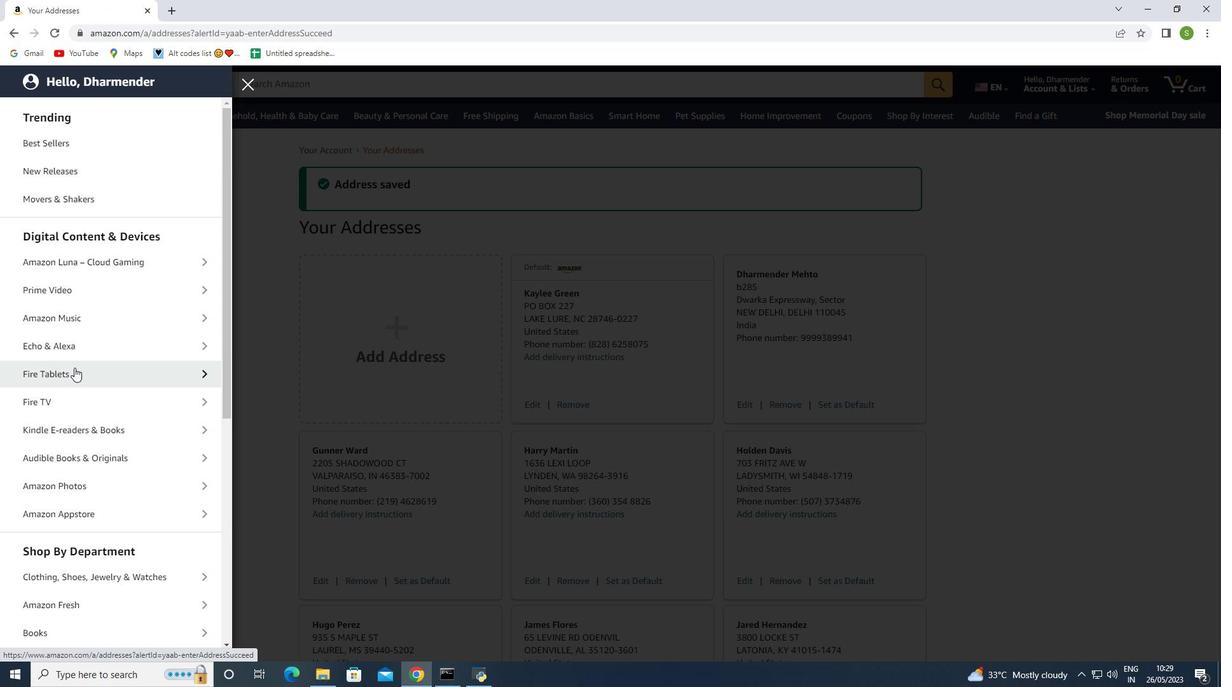 
Action: Mouse scrolled (74, 367) with delta (0, 0)
Screenshot: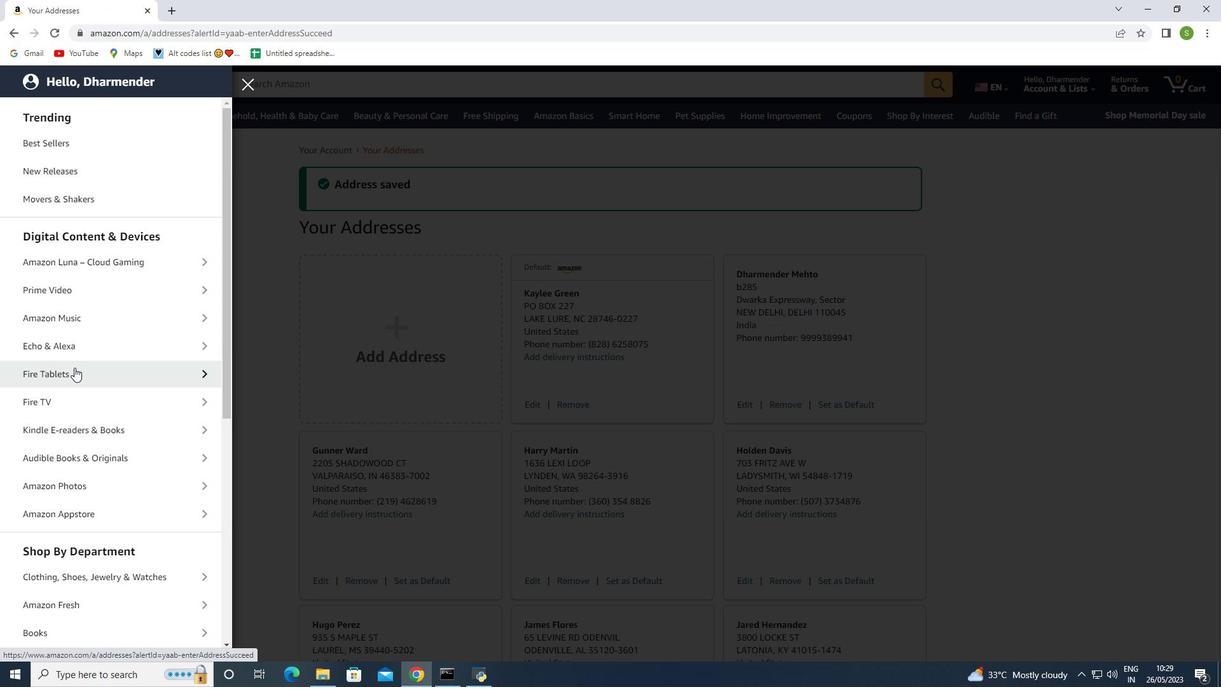
Action: Mouse scrolled (74, 367) with delta (0, 0)
Screenshot: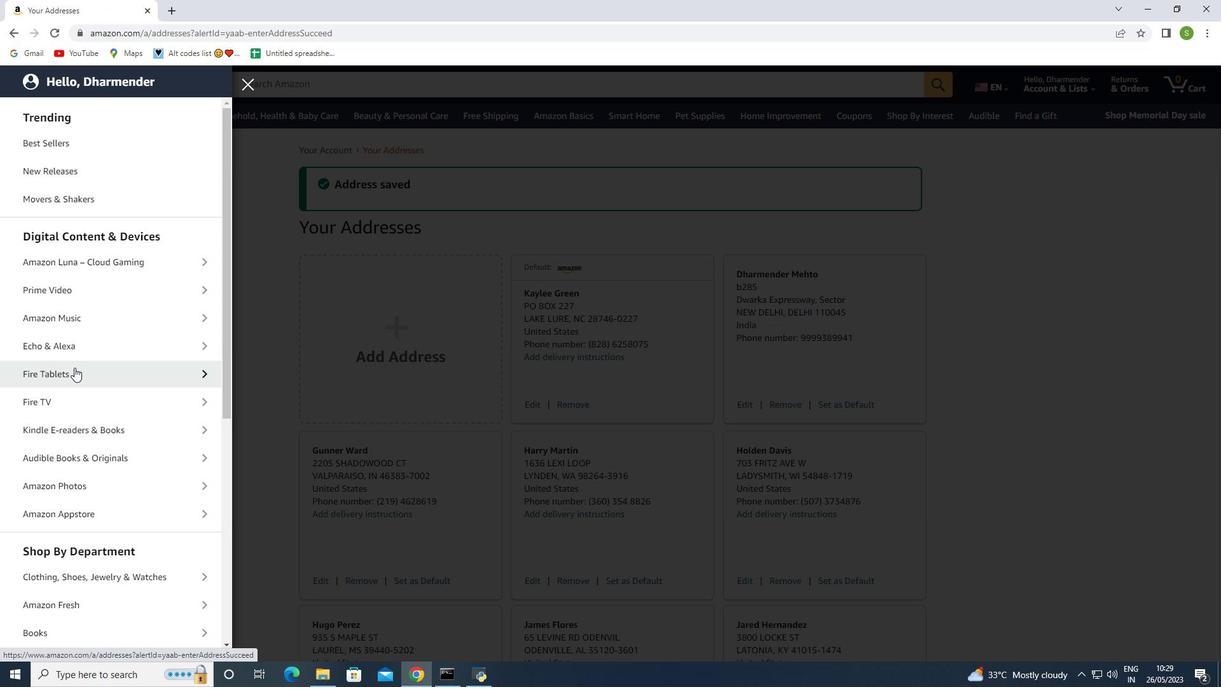 
Action: Mouse moved to (76, 375)
Screenshot: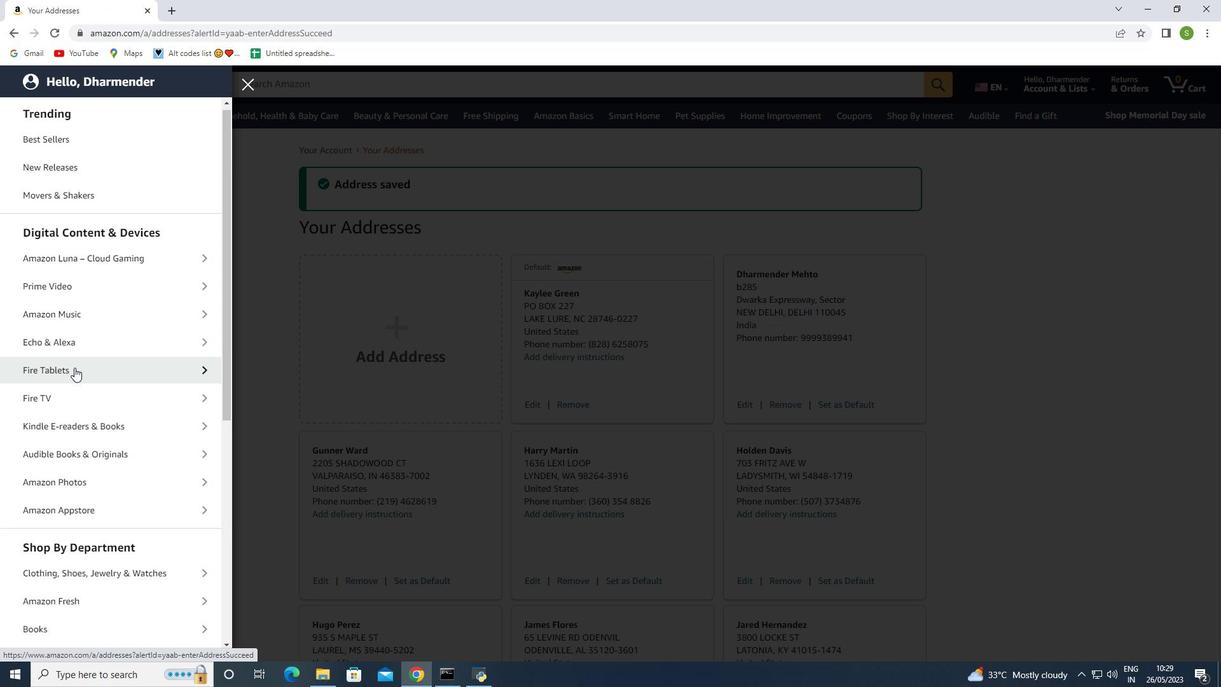
Action: Mouse scrolled (76, 374) with delta (0, 0)
Screenshot: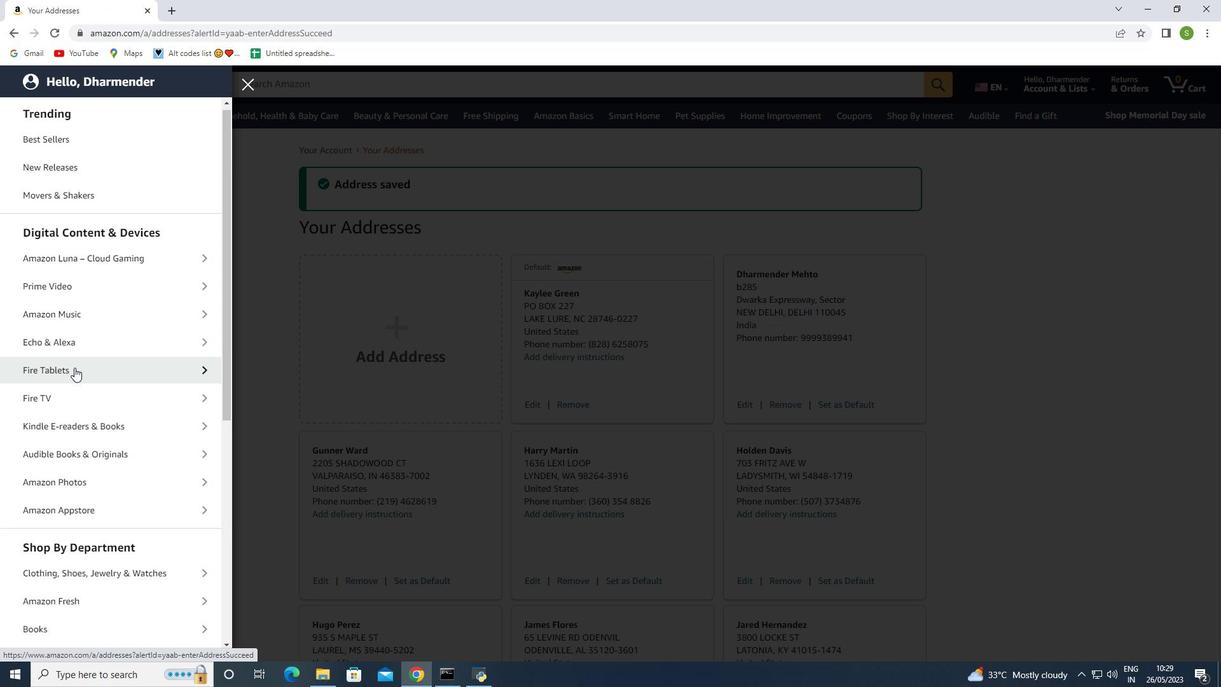 
Action: Mouse moved to (99, 441)
Screenshot: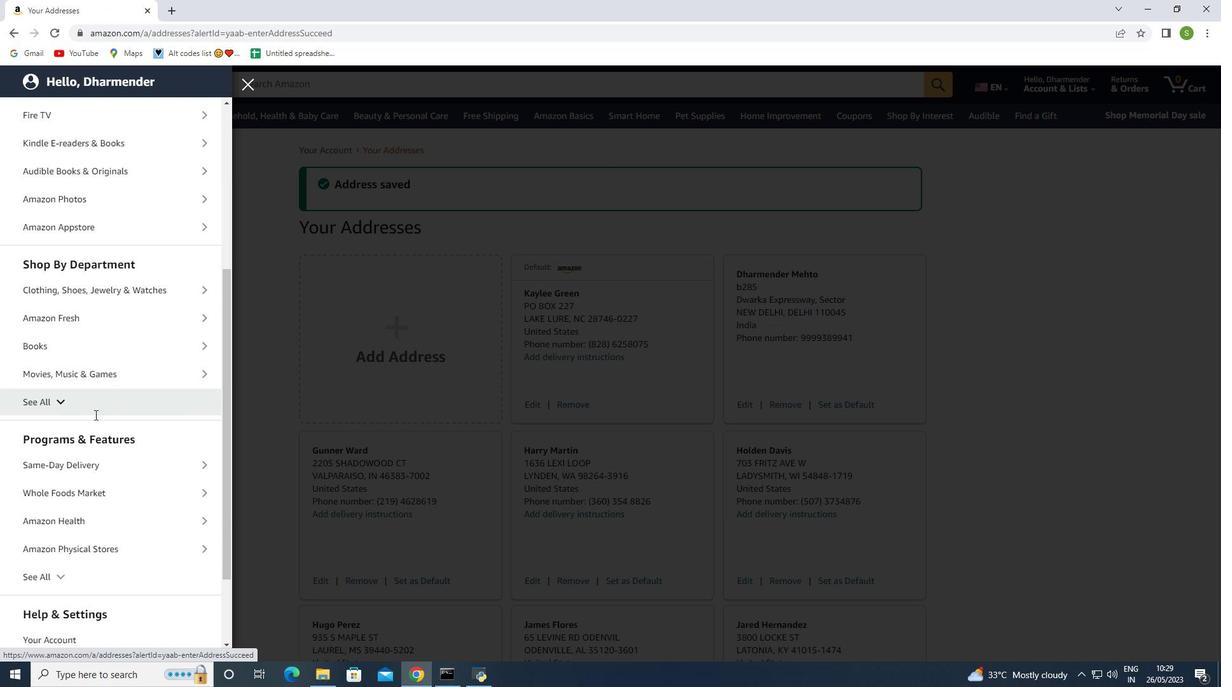 
Action: Mouse scrolled (99, 440) with delta (0, 0)
Screenshot: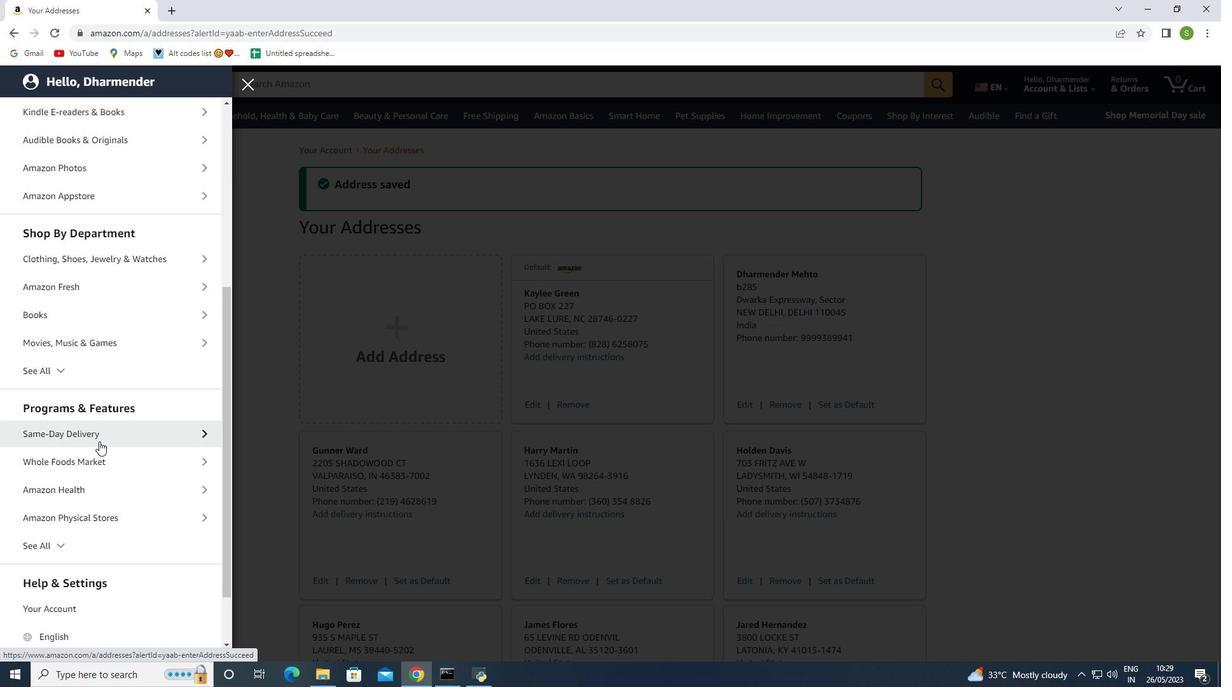 
Action: Mouse scrolled (99, 440) with delta (0, 0)
Screenshot: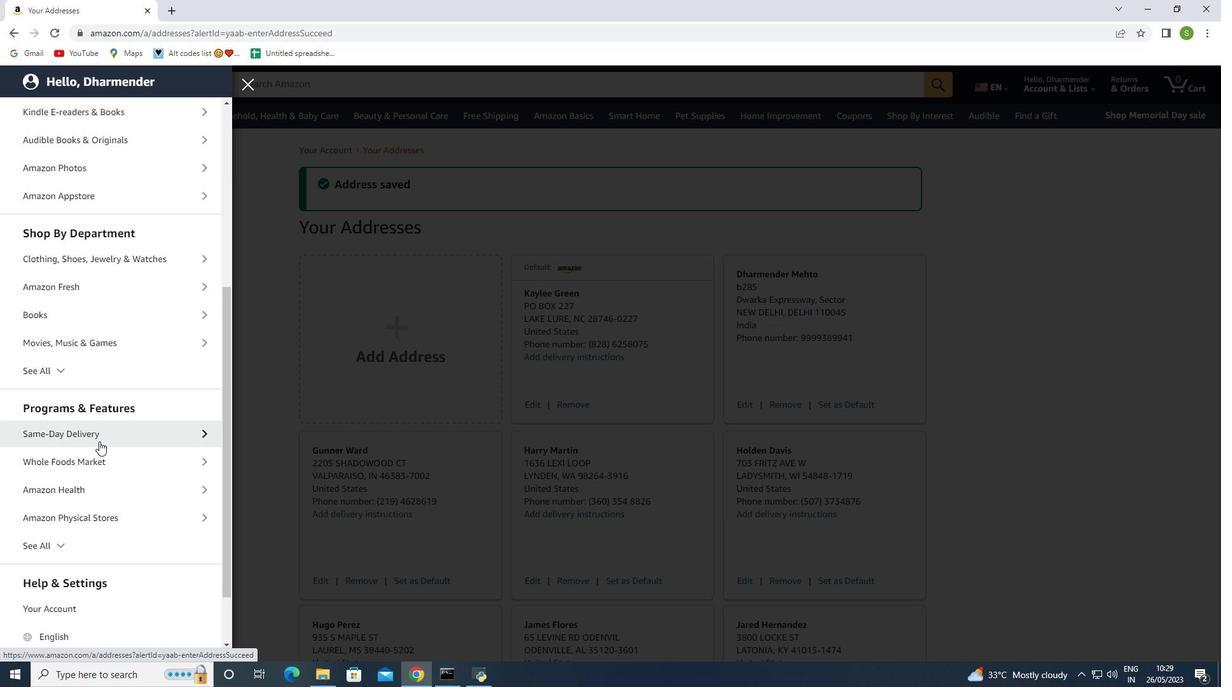 
Action: Mouse scrolled (99, 440) with delta (0, 0)
Screenshot: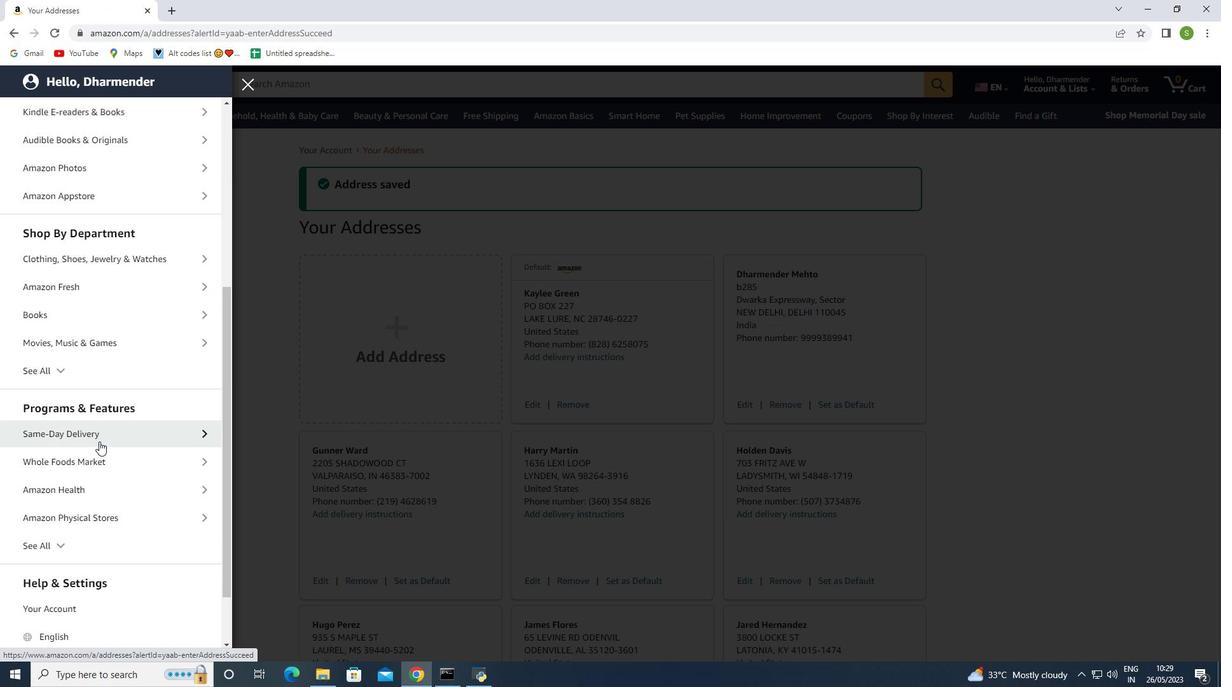 
Action: Mouse scrolled (99, 440) with delta (0, 0)
Screenshot: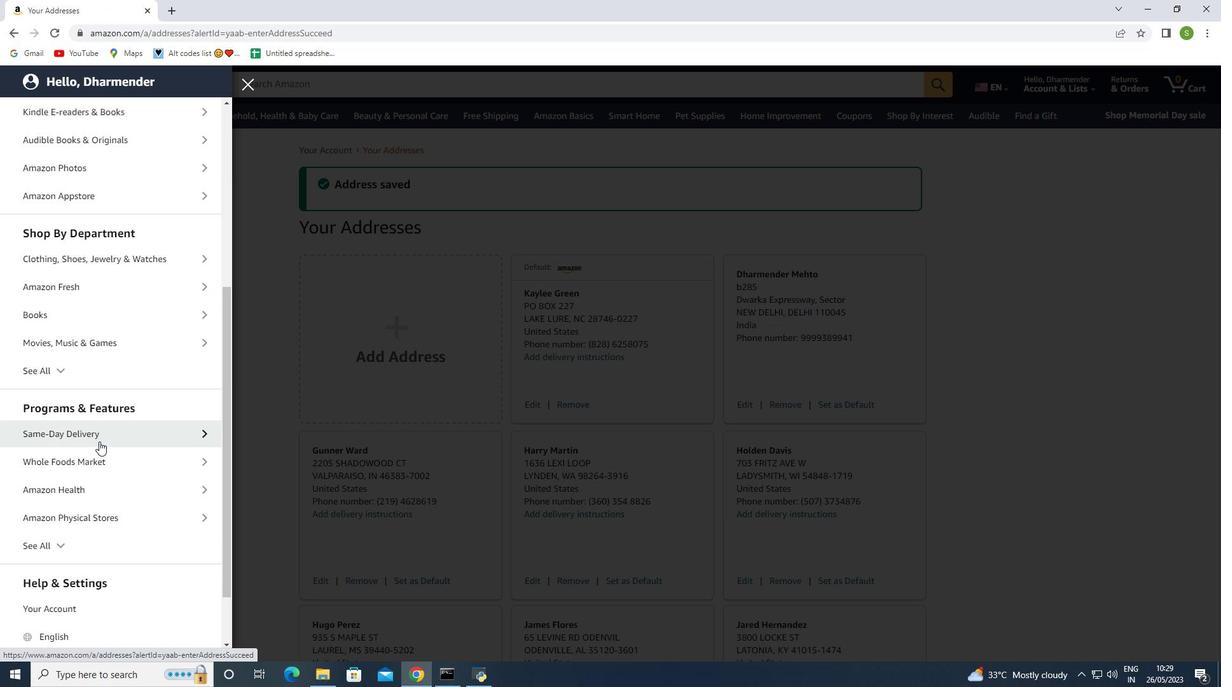 
Action: Mouse scrolled (99, 440) with delta (0, 0)
Screenshot: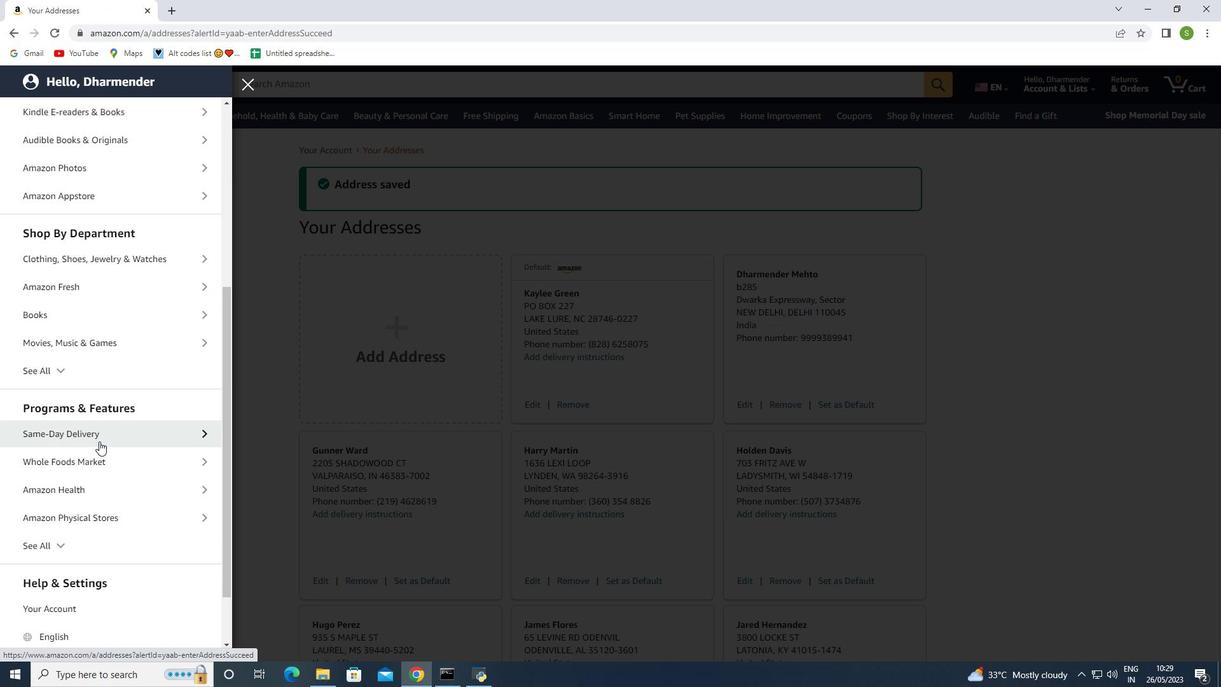 
Action: Mouse scrolled (99, 440) with delta (0, 0)
Screenshot: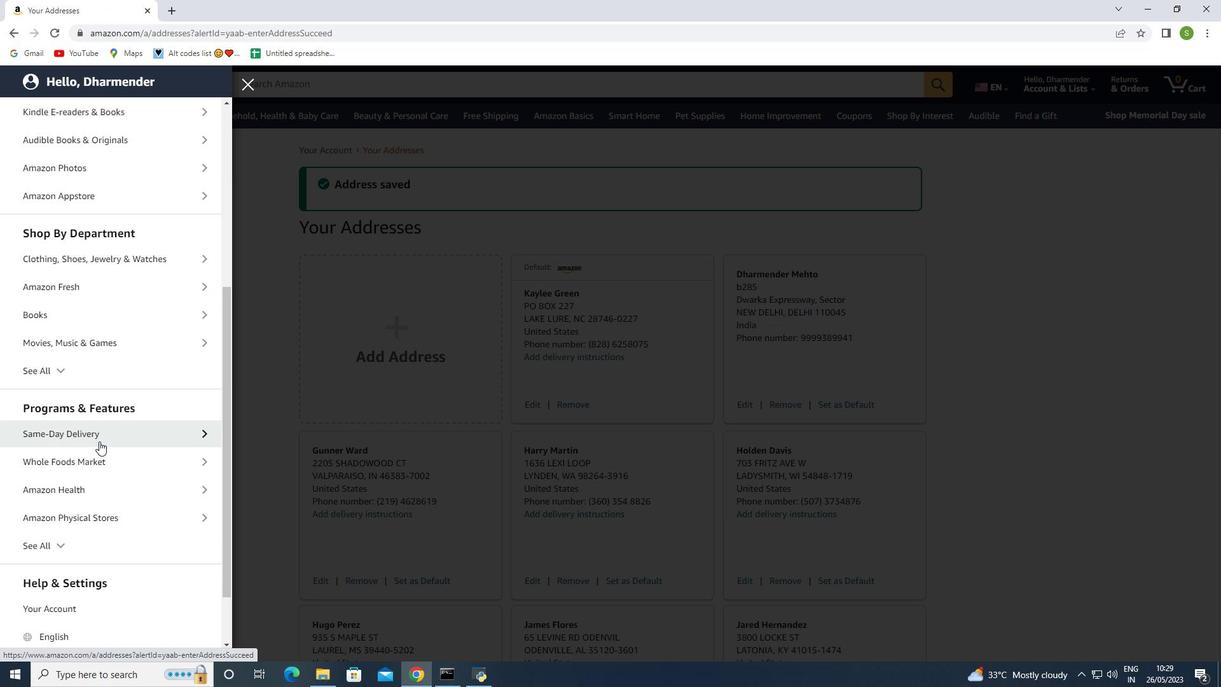 
Action: Mouse moved to (99, 441)
Screenshot: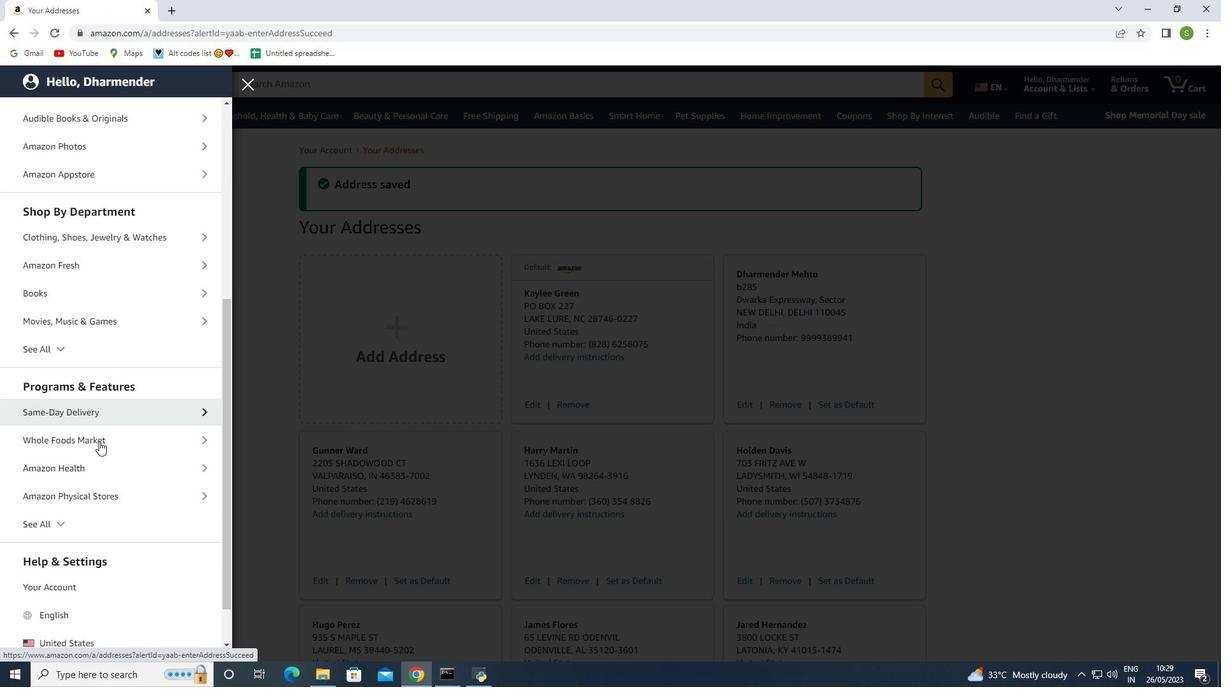 
Action: Mouse scrolled (99, 440) with delta (0, 0)
Screenshot: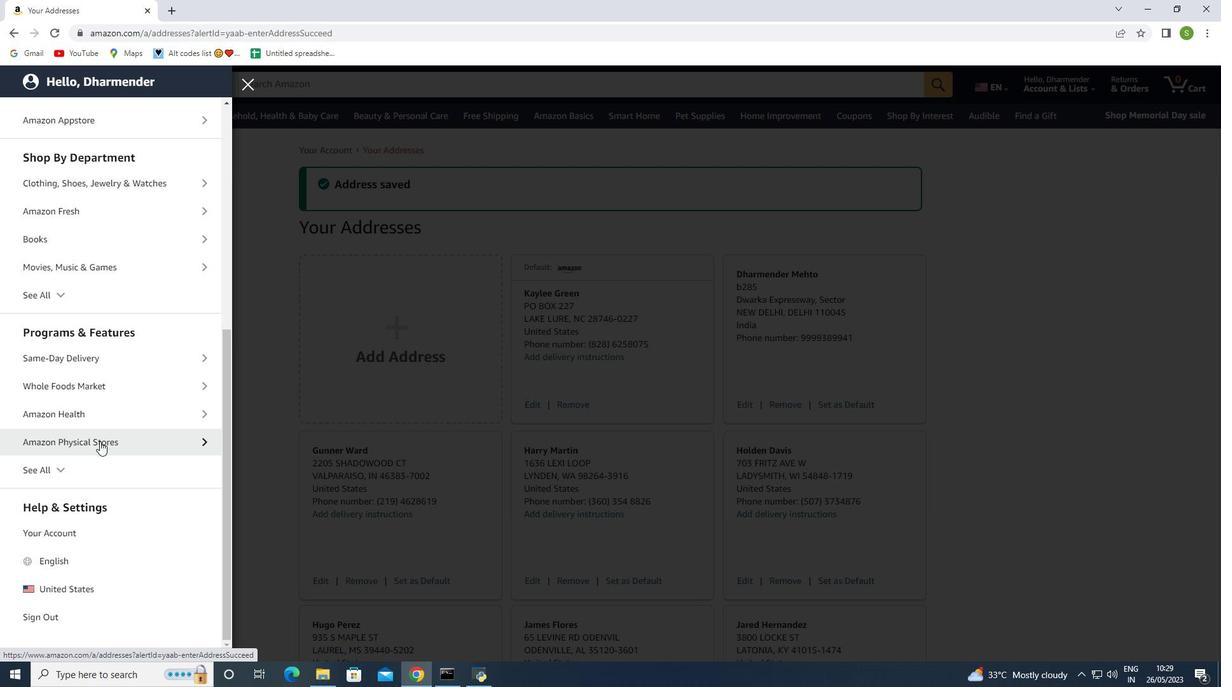 
Action: Mouse scrolled (99, 440) with delta (0, 0)
Screenshot: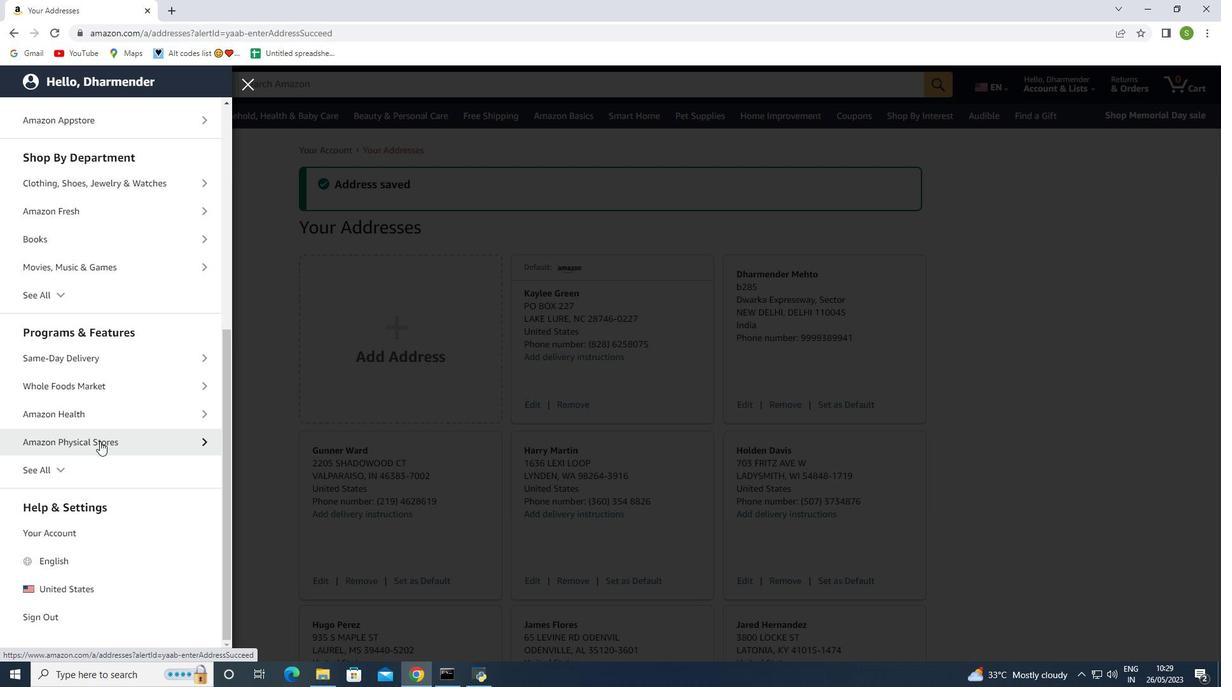 
Action: Mouse scrolled (99, 440) with delta (0, 0)
Screenshot: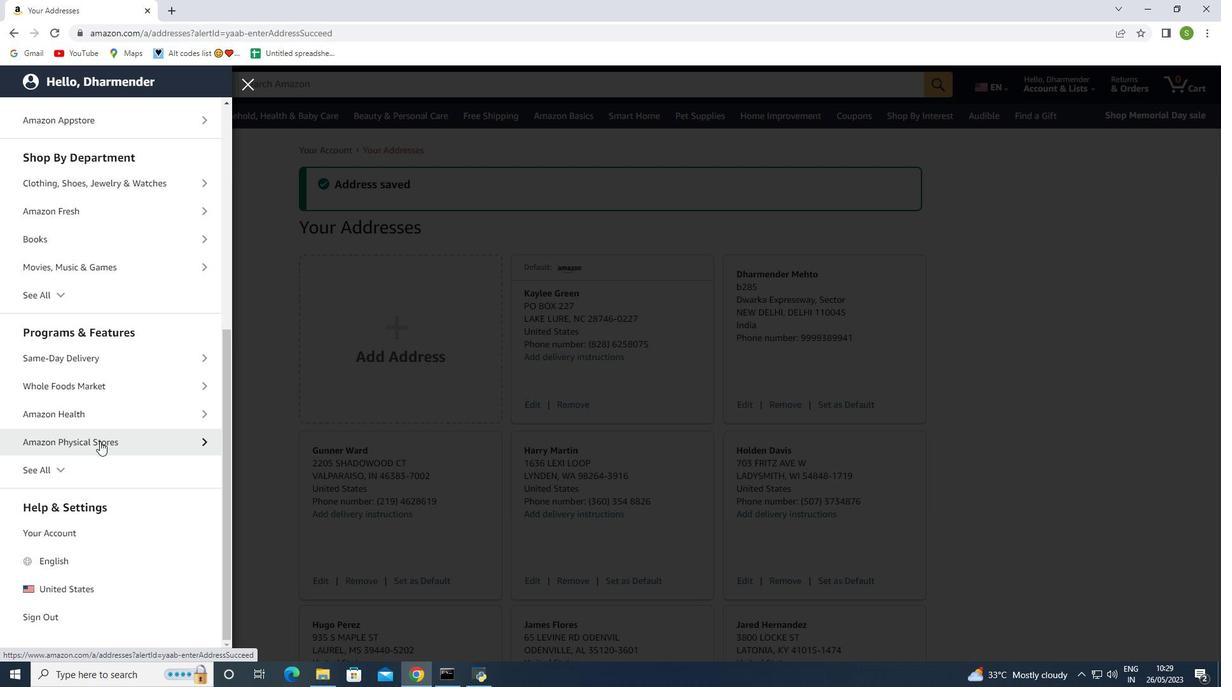 
Action: Mouse scrolled (99, 440) with delta (0, 0)
Screenshot: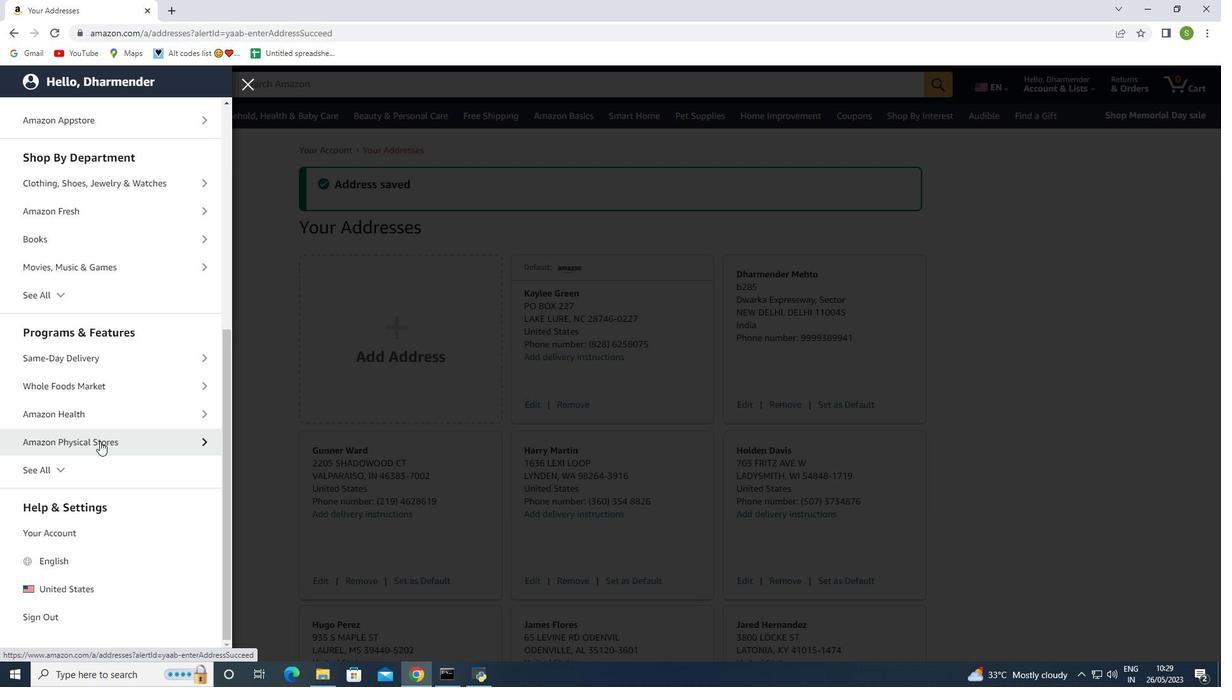 
Action: Mouse scrolled (99, 440) with delta (0, 0)
Screenshot: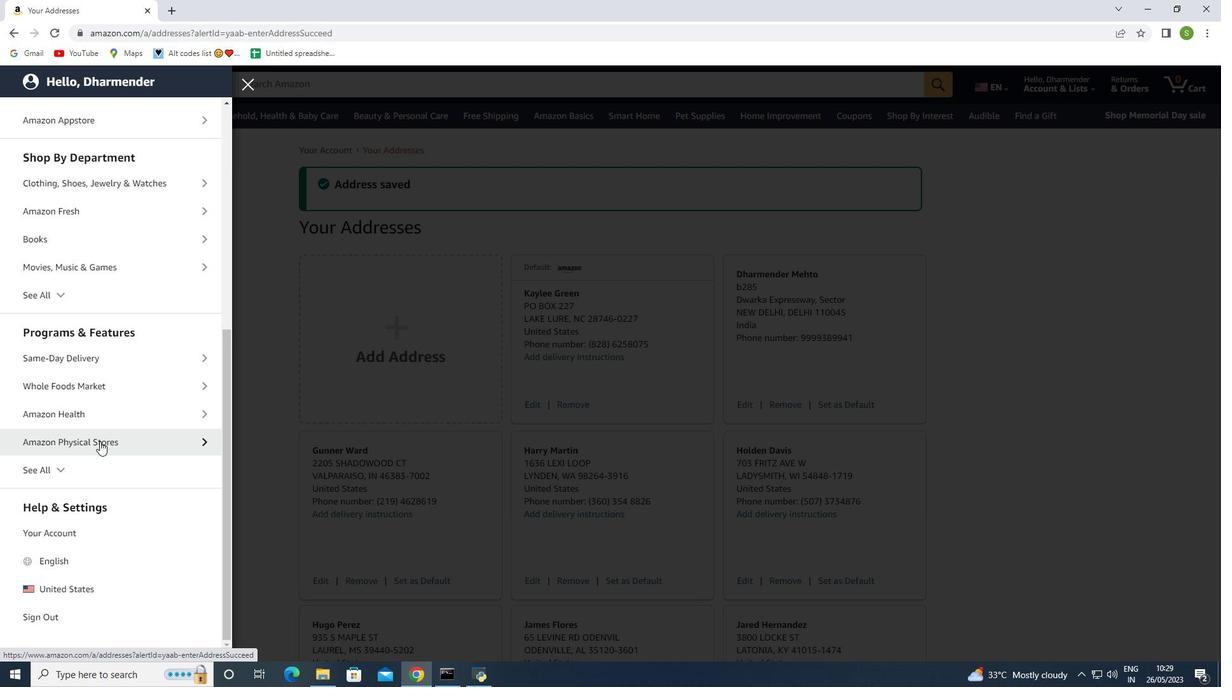 
Action: Mouse moved to (84, 389)
Screenshot: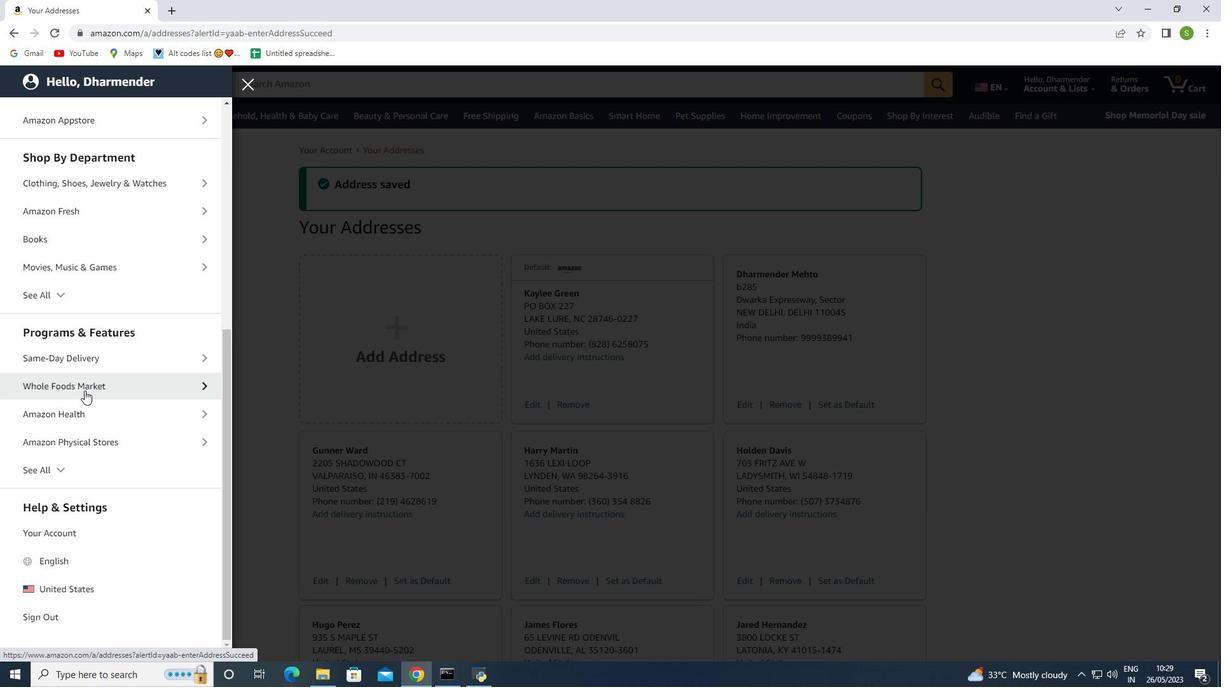 
Action: Mouse pressed left at (84, 389)
Screenshot: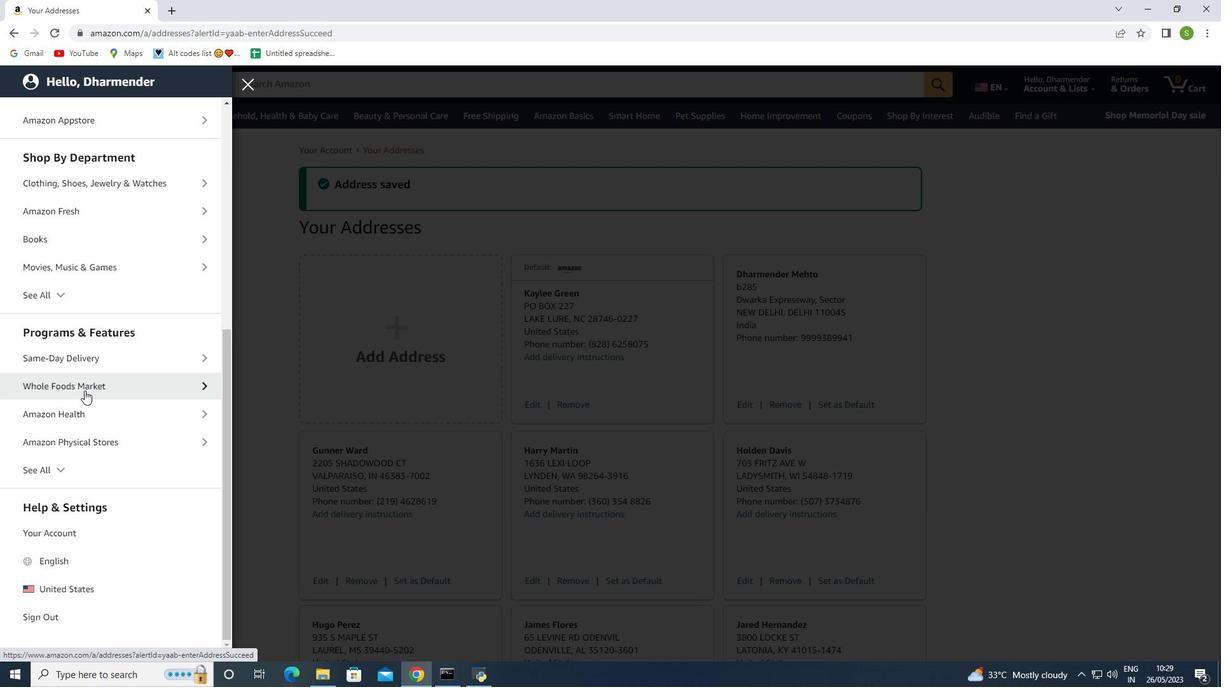 
Action: Mouse moved to (118, 180)
Screenshot: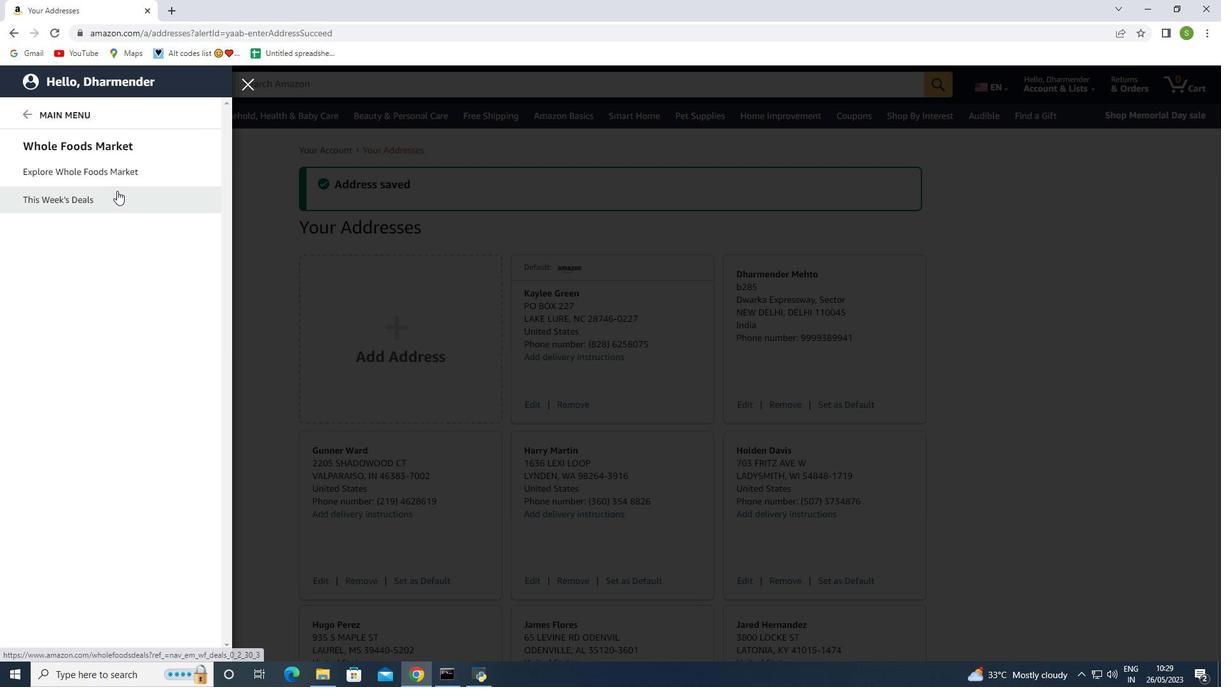 
Action: Mouse pressed left at (118, 180)
Screenshot: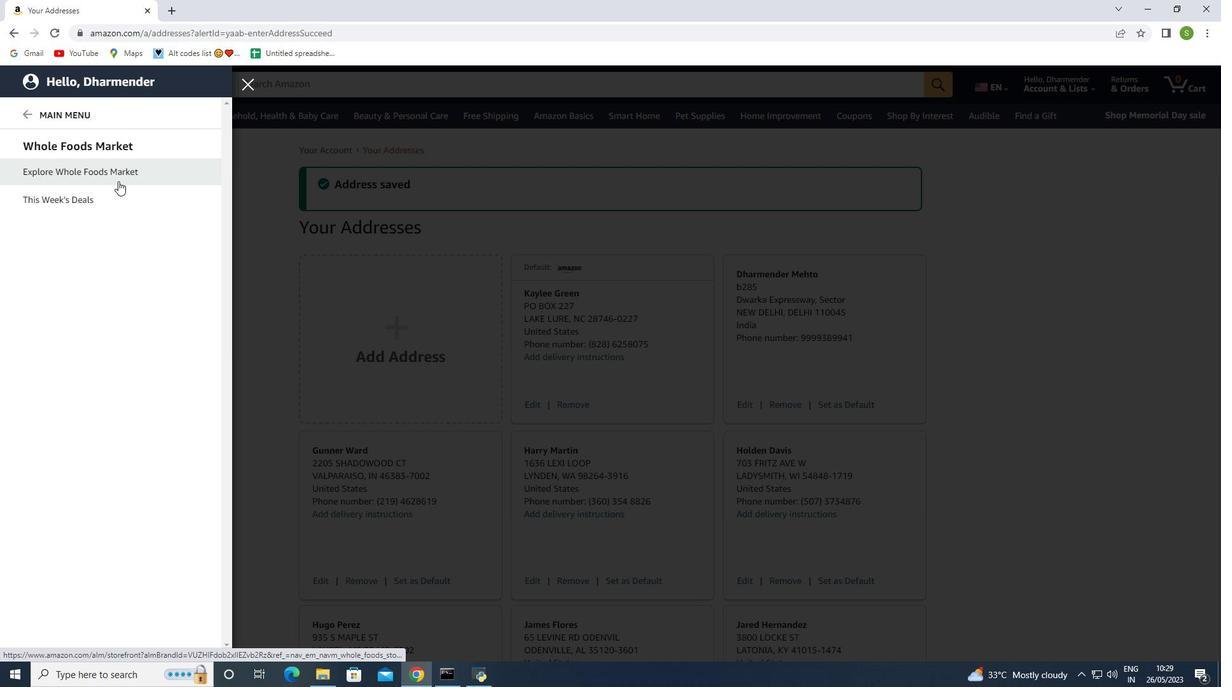 
Action: Mouse moved to (520, 81)
Screenshot: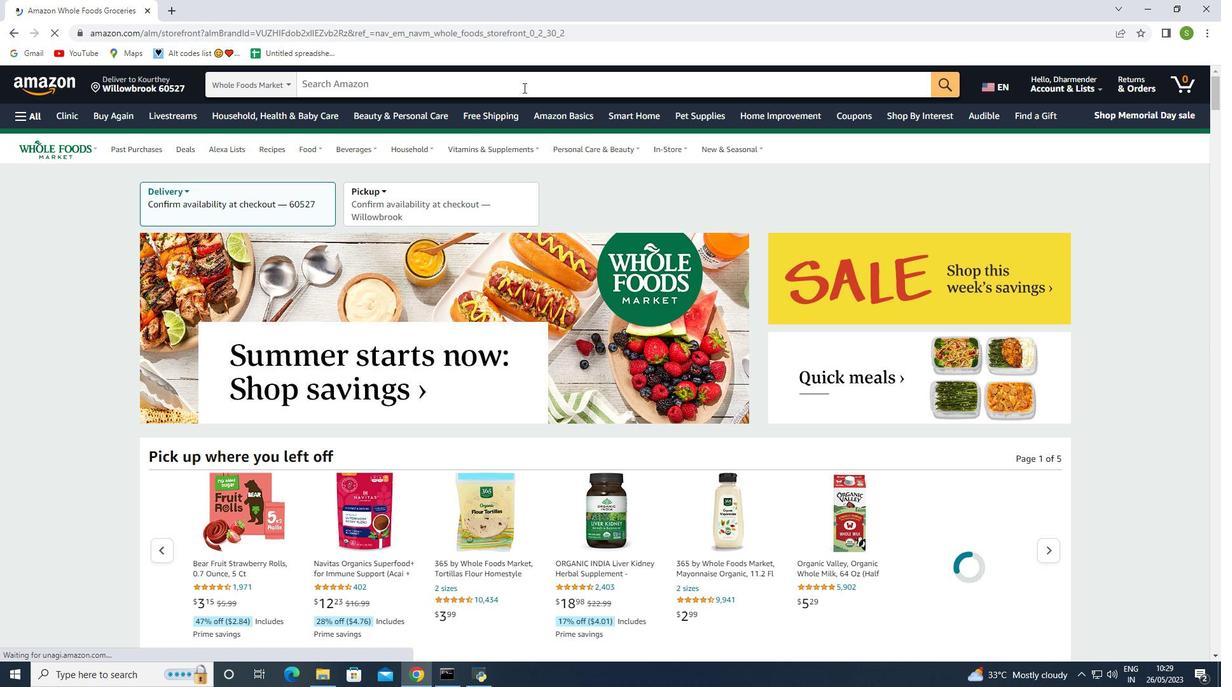 
Action: Mouse pressed left at (520, 81)
Screenshot: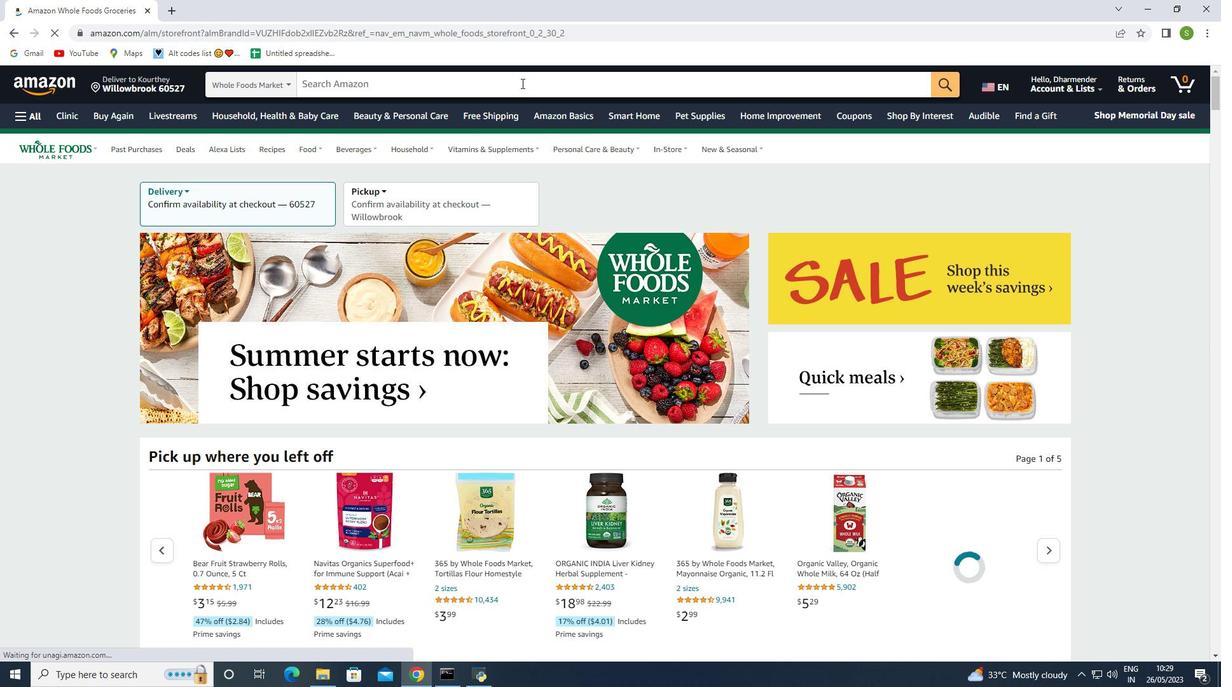 
Action: Mouse moved to (519, 89)
Screenshot: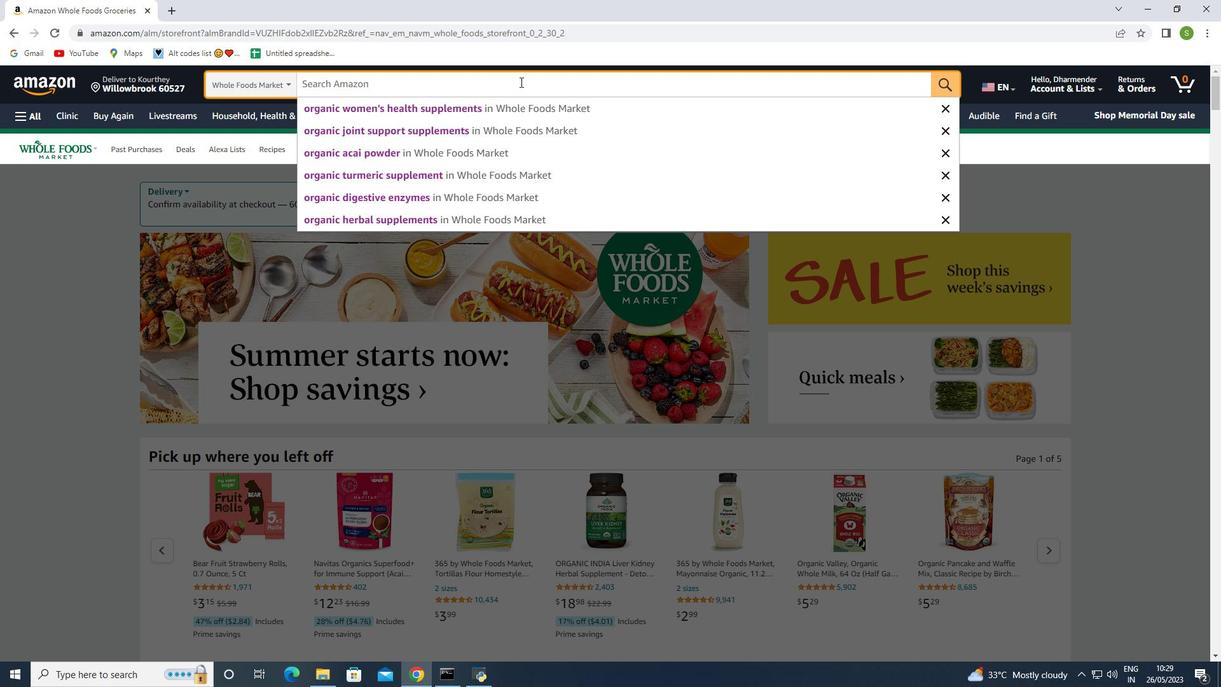 
Action: Key pressed <Key.shift><Key.shift><Key.shift><Key.shift><Key.shift><Key.shift><Key.shift><Key.shift><Key.shift><Key.shift><Key.shift>Gift<Key.space>card
Screenshot: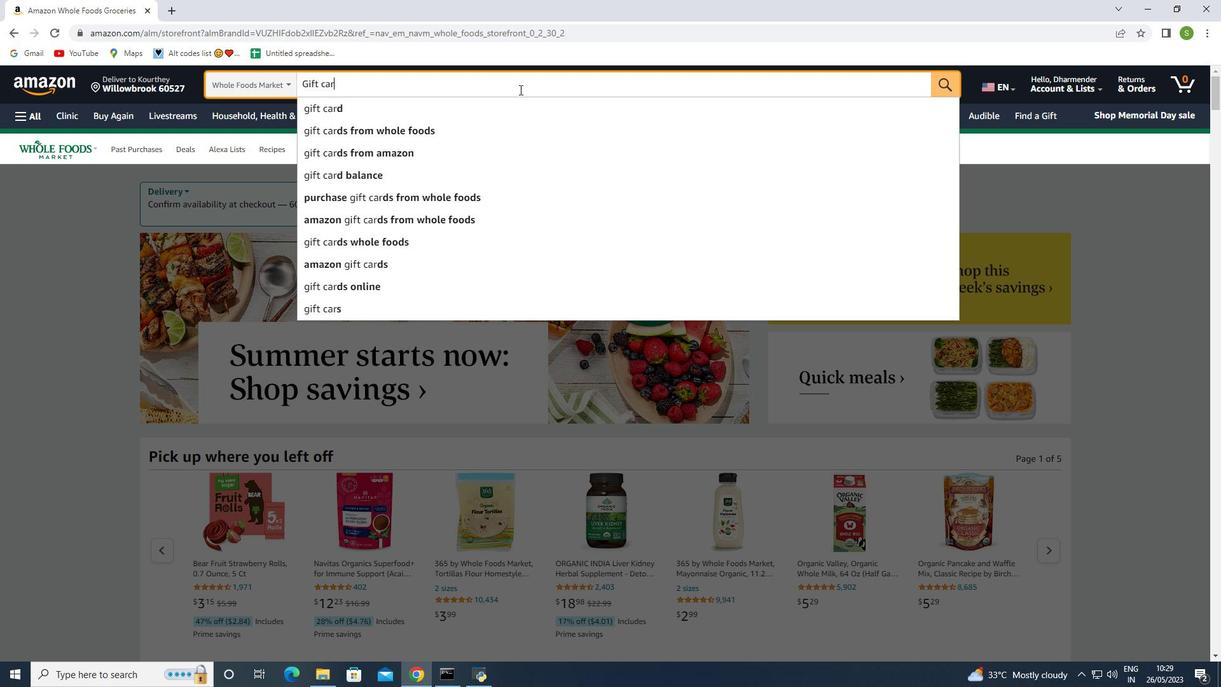 
Action: Mouse moved to (321, 104)
Screenshot: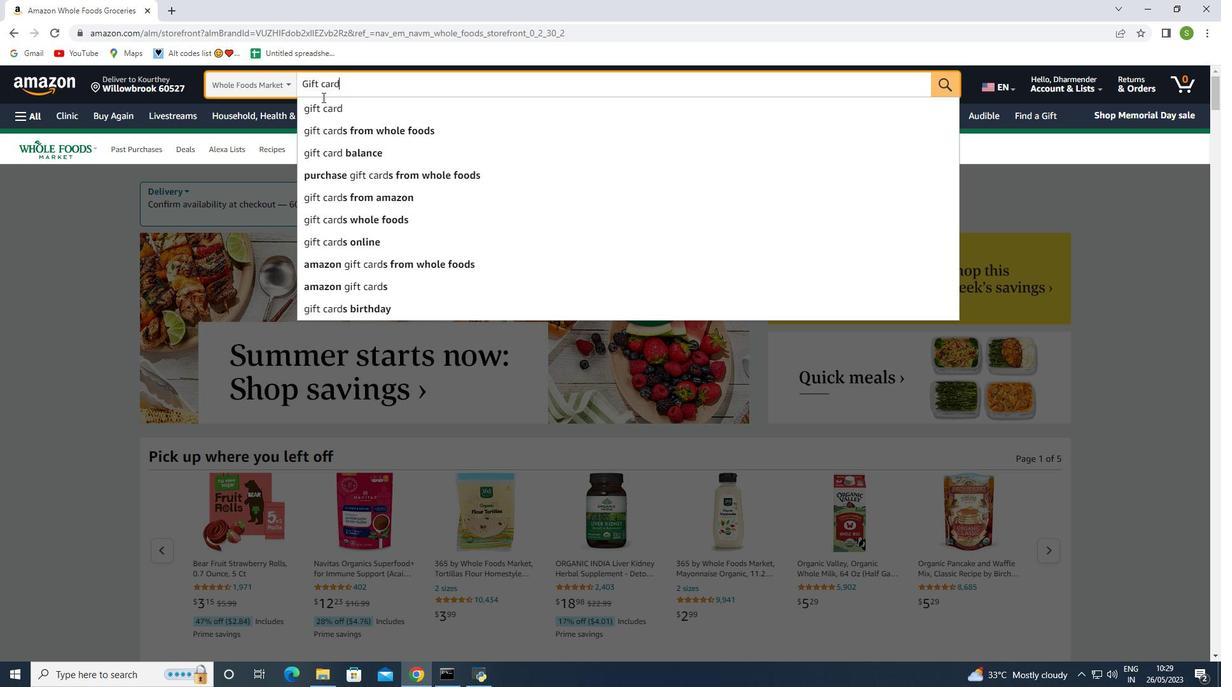 
Action: Mouse pressed left at (321, 104)
Screenshot: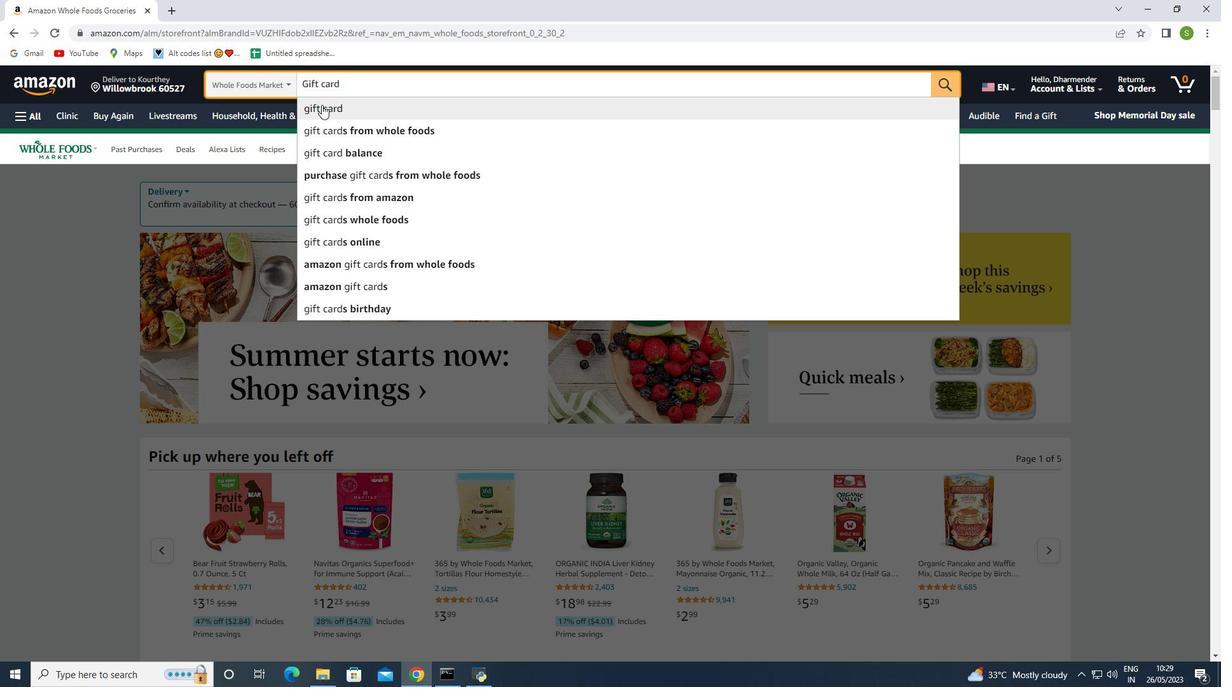 
Action: Mouse moved to (473, 300)
Screenshot: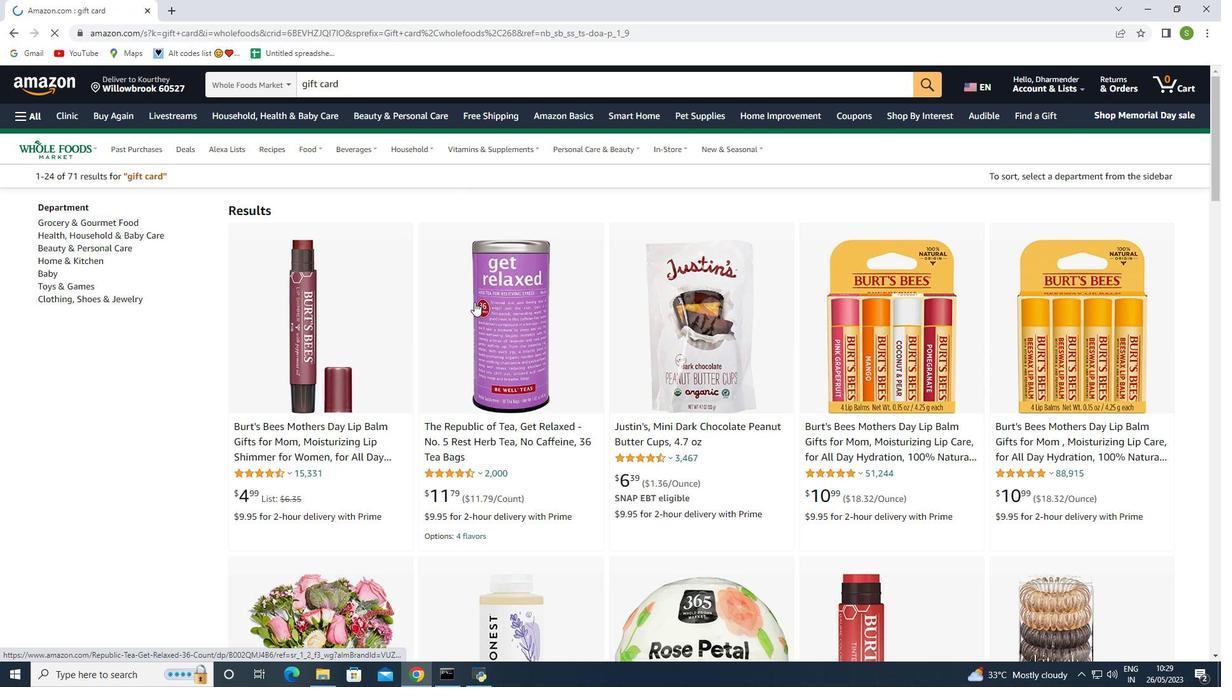 
Action: Mouse scrolled (473, 299) with delta (0, 0)
Screenshot: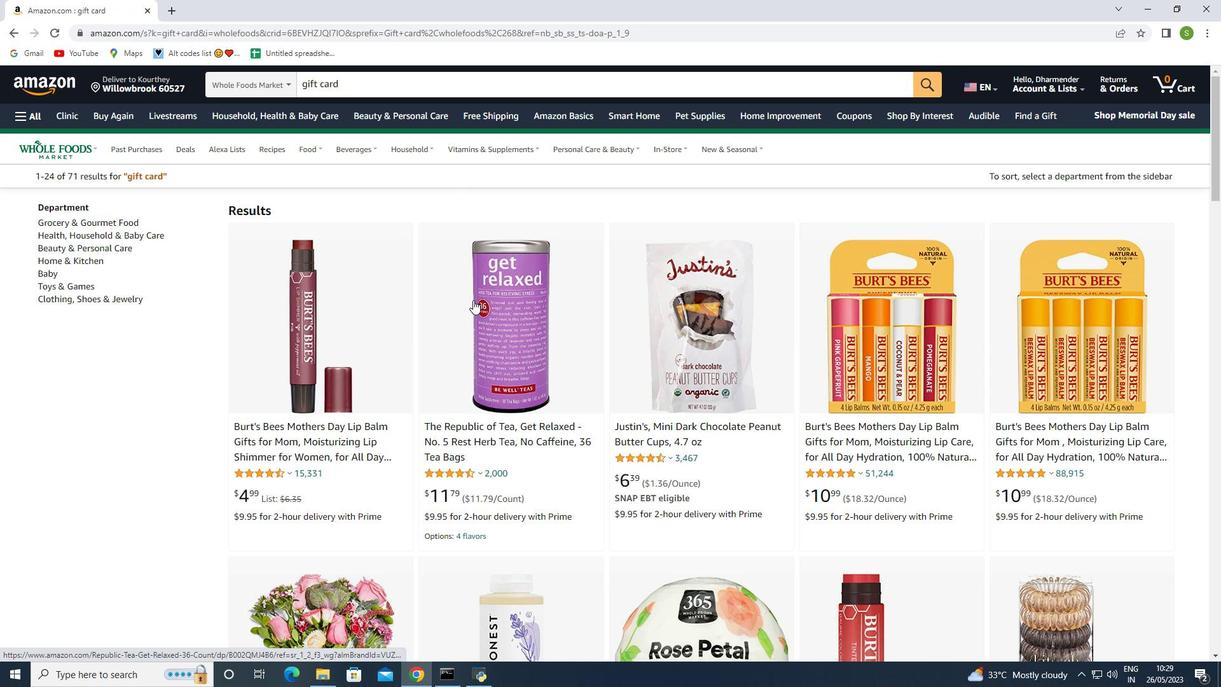 
Action: Mouse scrolled (473, 299) with delta (0, 0)
Screenshot: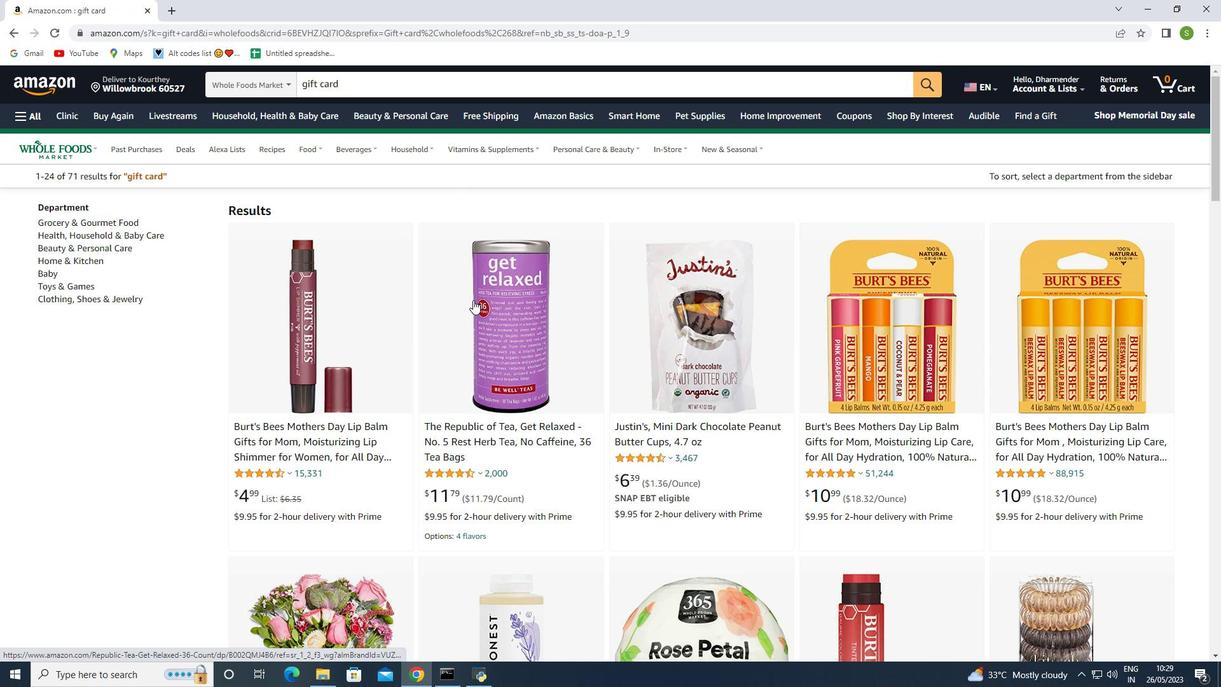 
Action: Mouse scrolled (473, 299) with delta (0, 0)
Screenshot: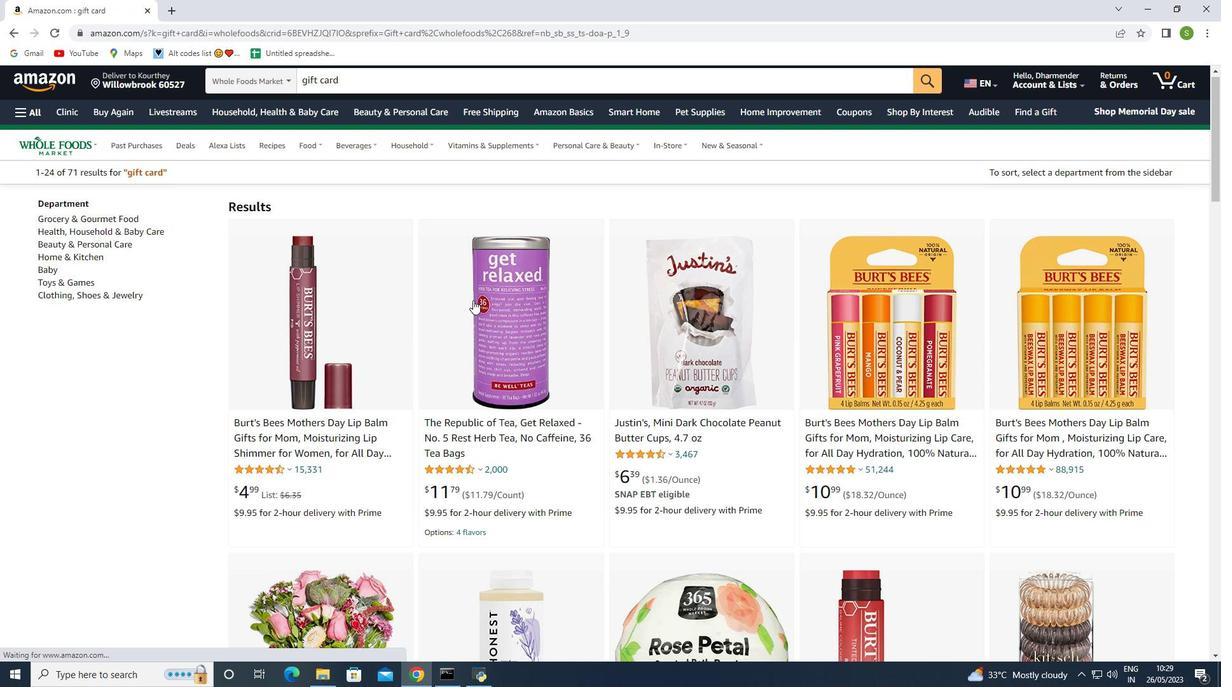 
Action: Mouse scrolled (473, 299) with delta (0, 0)
Screenshot: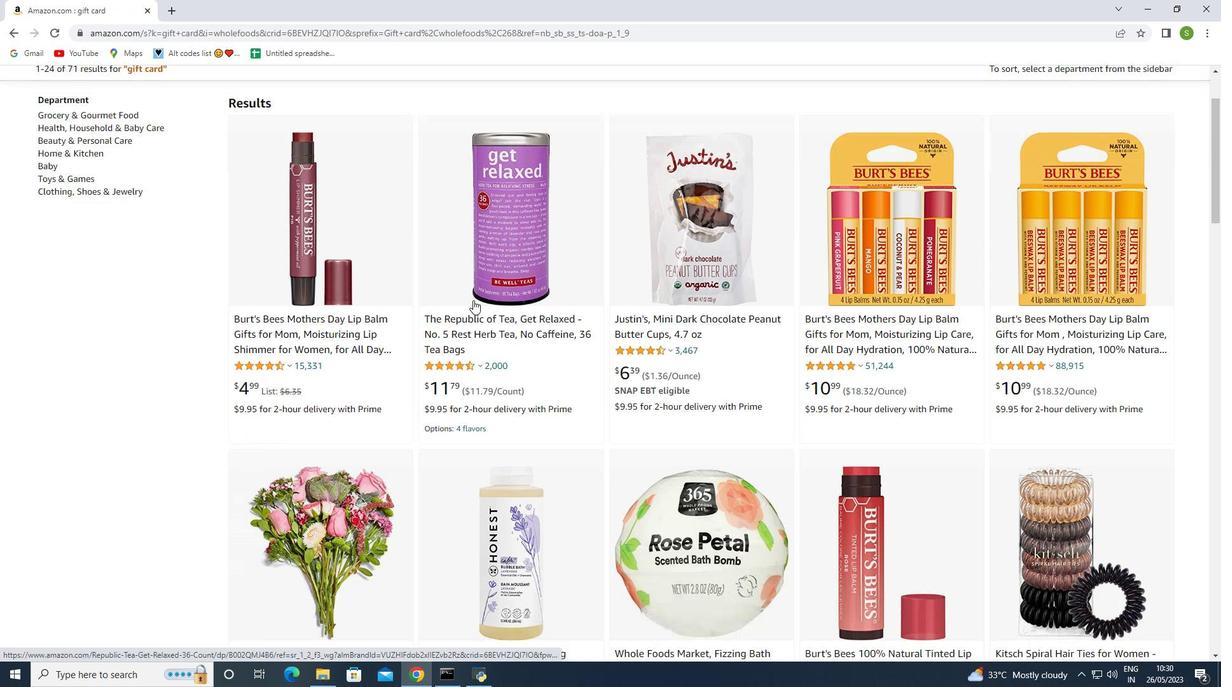 
Action: Mouse scrolled (473, 299) with delta (0, 0)
Screenshot: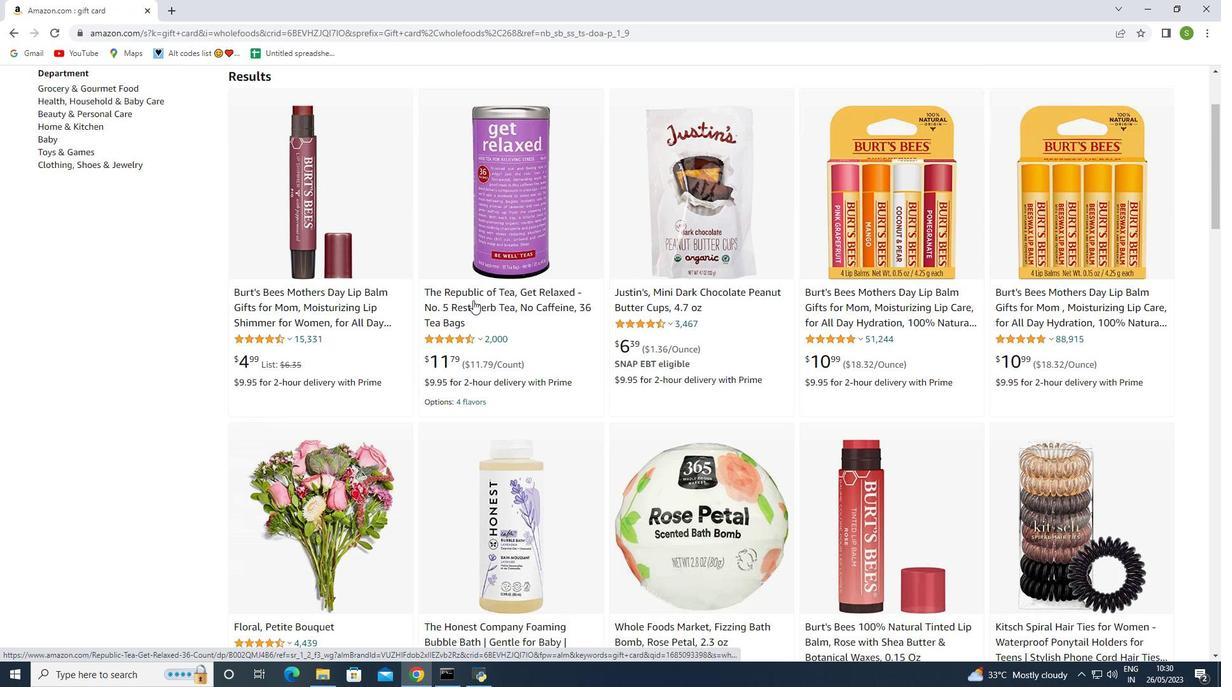 
Action: Mouse moved to (502, 302)
Screenshot: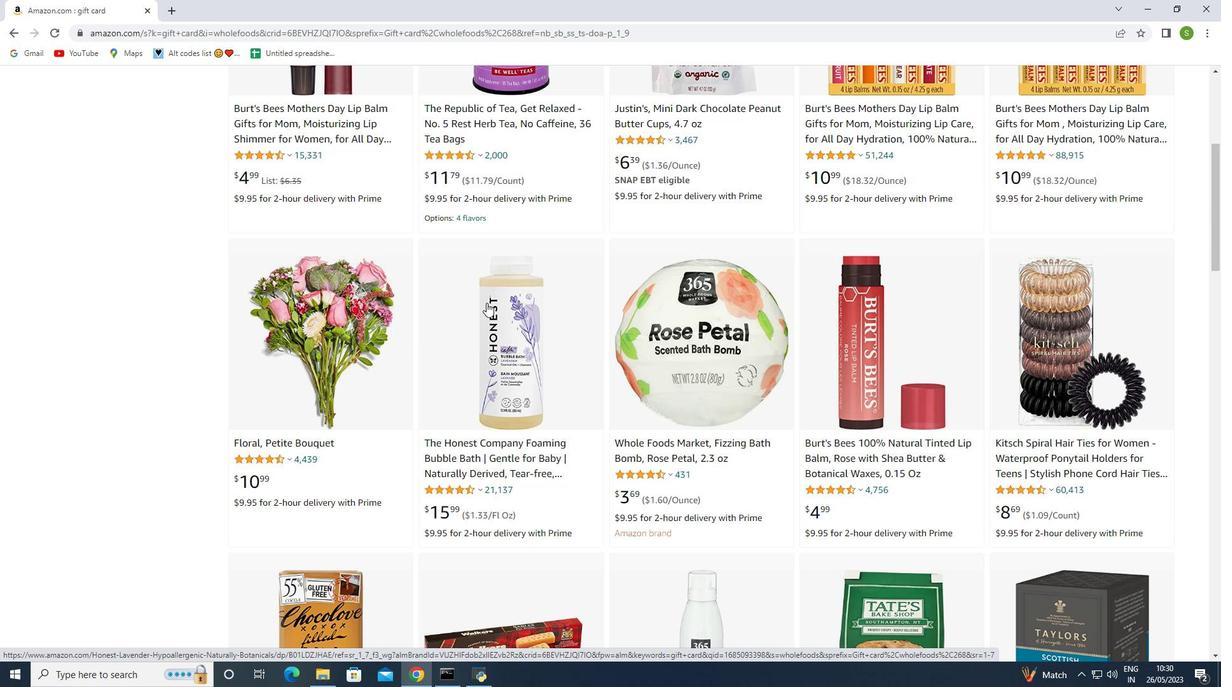 
Action: Mouse scrolled (502, 303) with delta (0, 0)
Screenshot: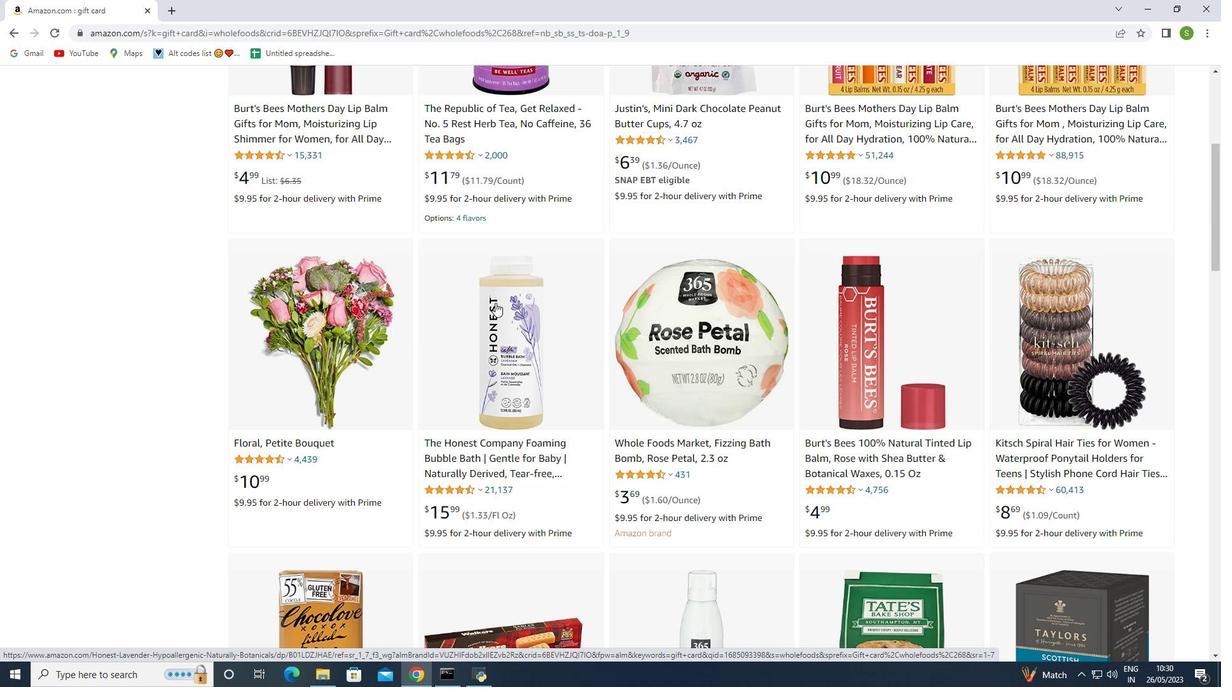 
Action: Mouse scrolled (502, 303) with delta (0, 0)
Screenshot: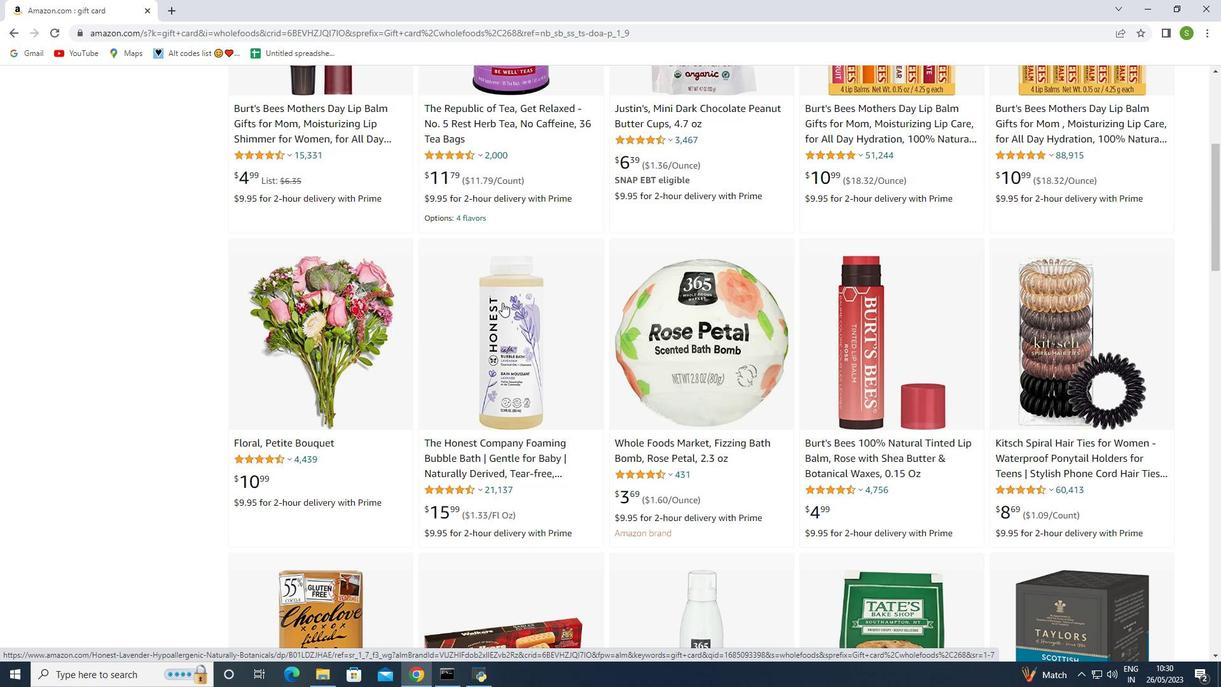 
Action: Mouse scrolled (502, 303) with delta (0, 0)
Screenshot: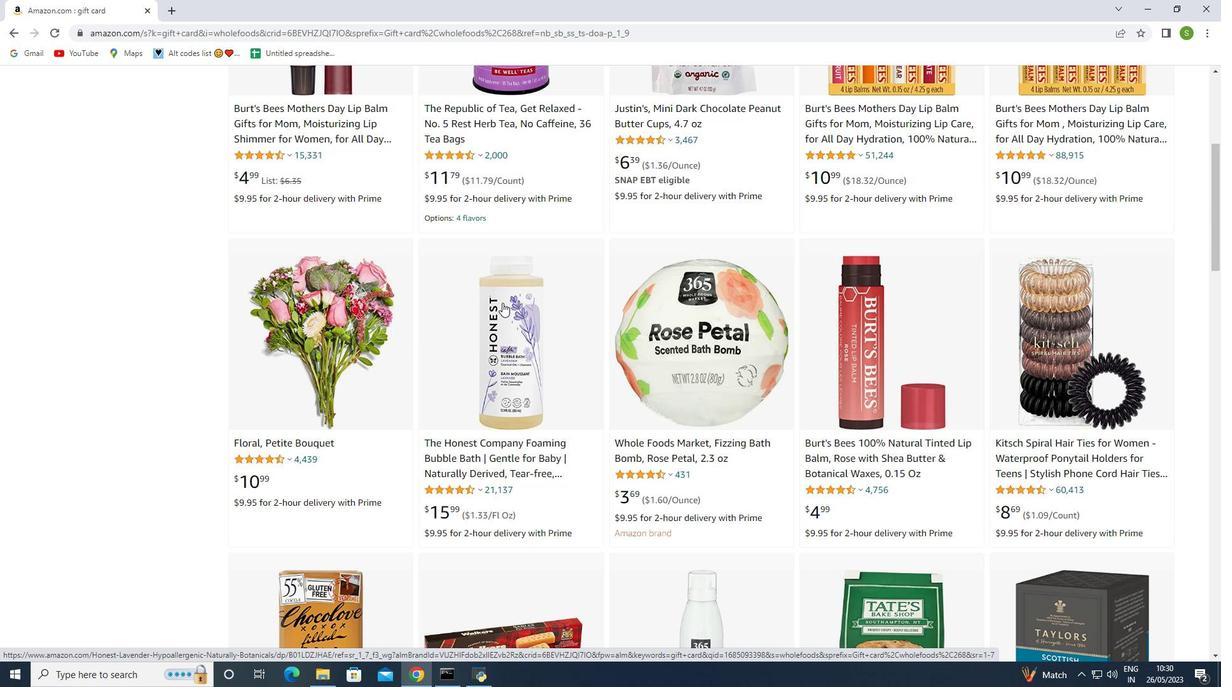 
Action: Mouse moved to (814, 336)
Screenshot: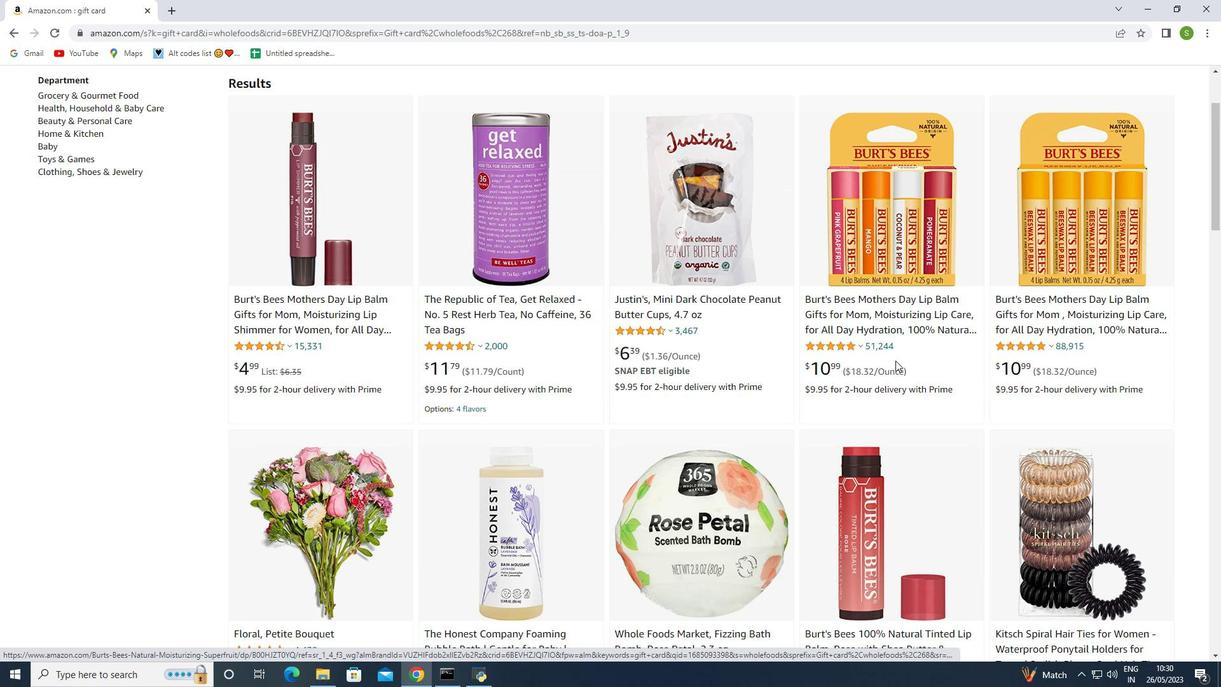 
Action: Mouse scrolled (814, 335) with delta (0, 0)
Screenshot: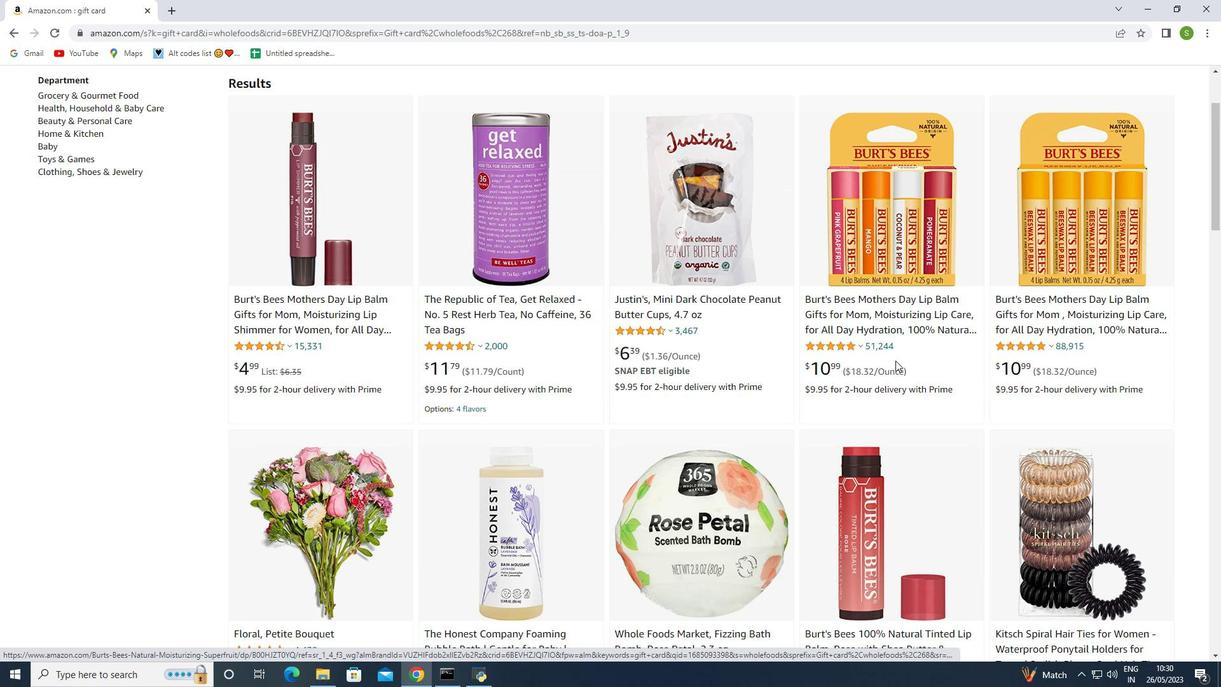 
Action: Mouse moved to (753, 350)
Screenshot: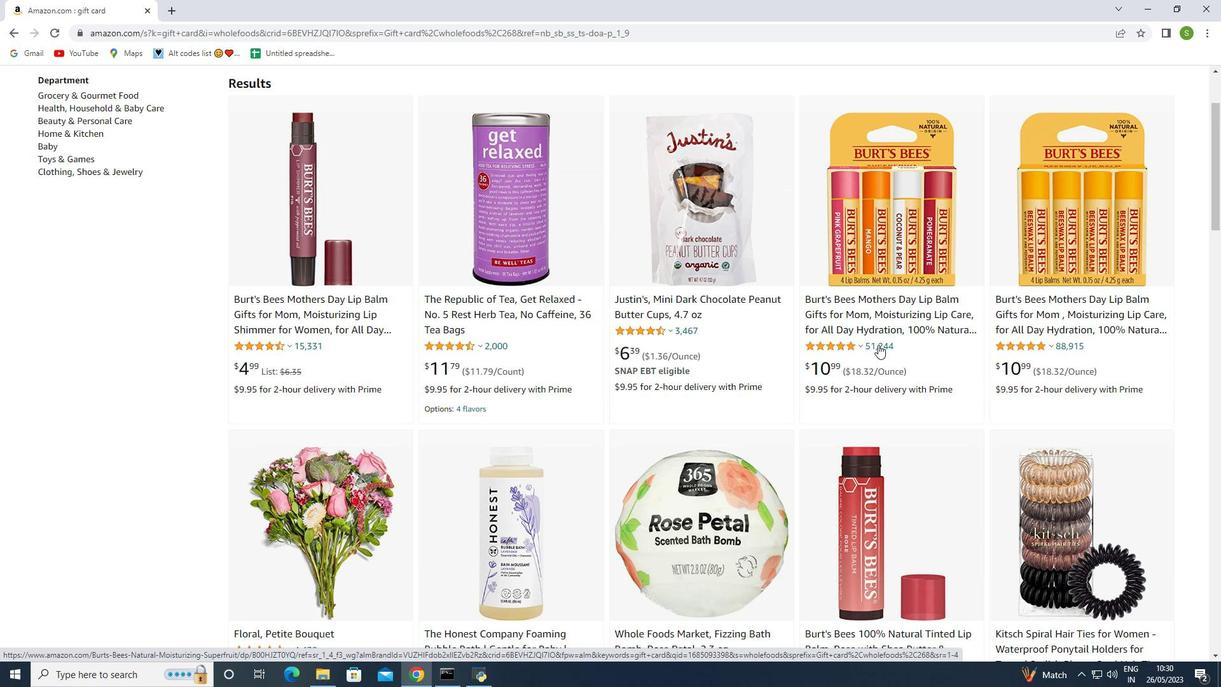 
Action: Mouse scrolled (753, 349) with delta (0, 0)
Screenshot: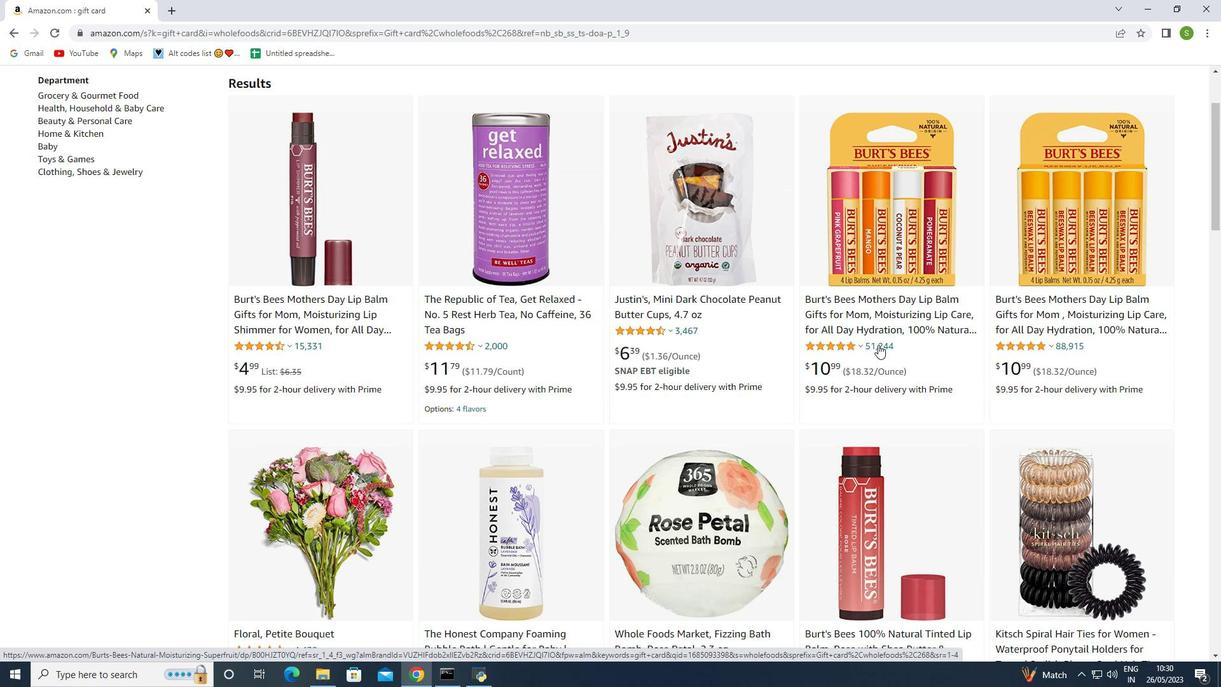 
Action: Mouse moved to (718, 359)
Screenshot: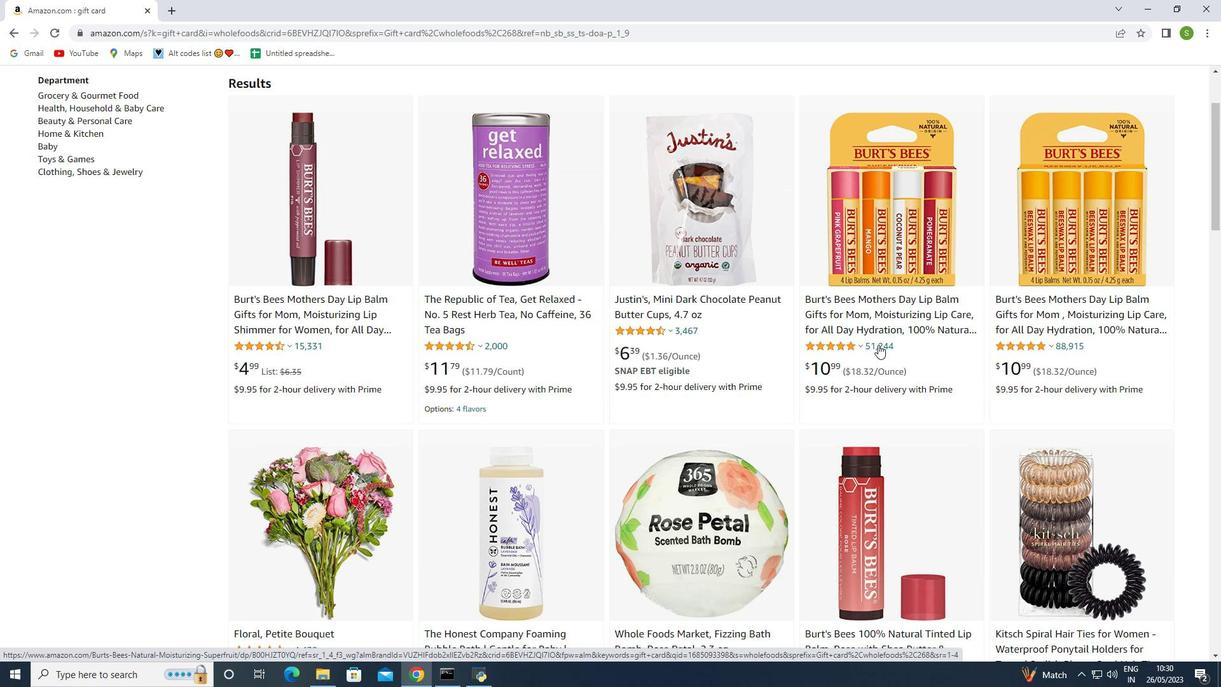 
Action: Mouse scrolled (718, 358) with delta (0, 0)
Screenshot: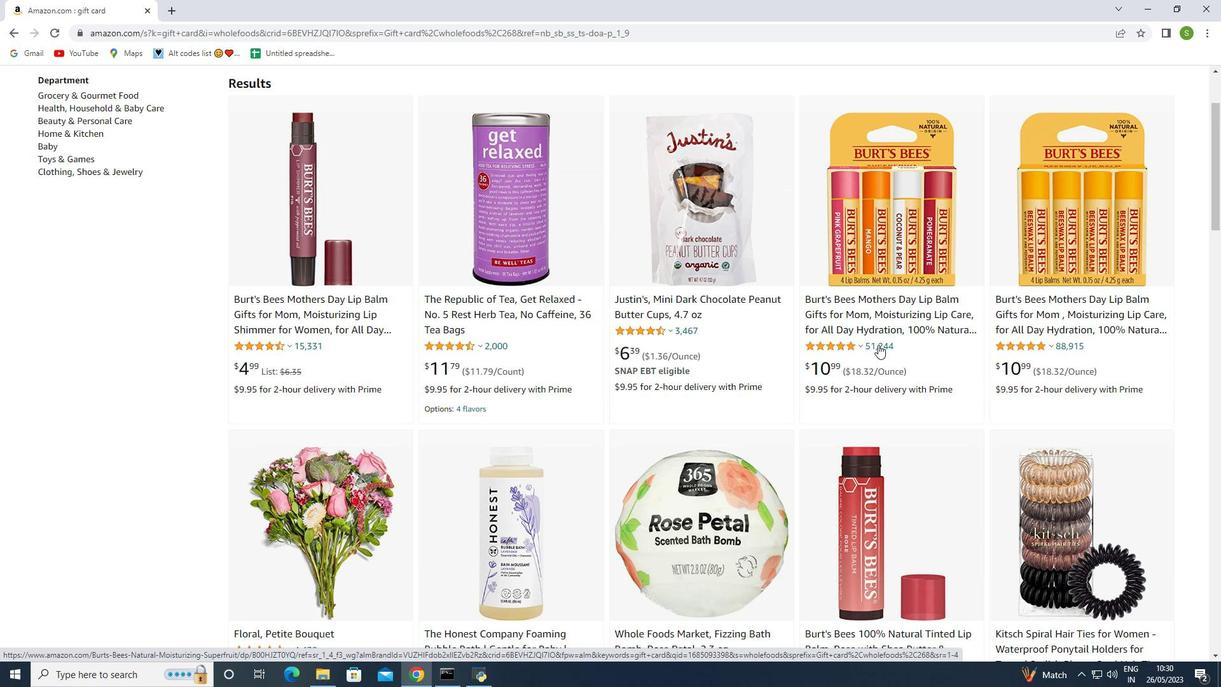 
Action: Mouse moved to (687, 365)
Screenshot: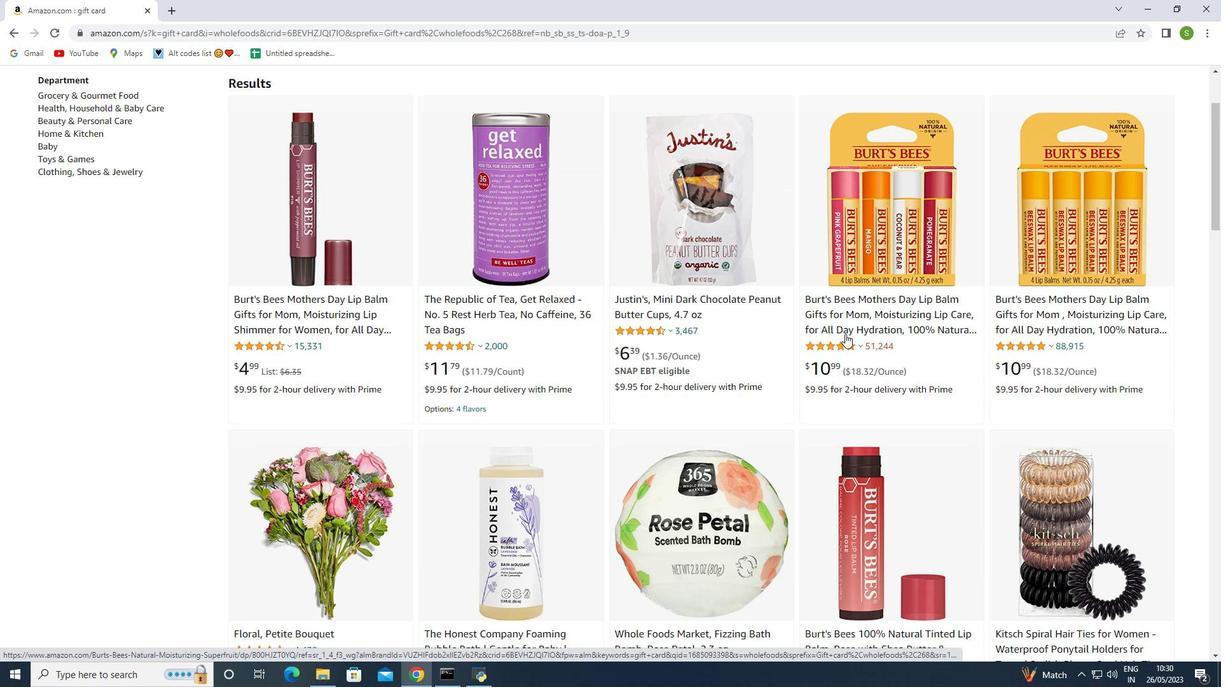 
Action: Mouse scrolled (687, 364) with delta (0, 0)
Screenshot: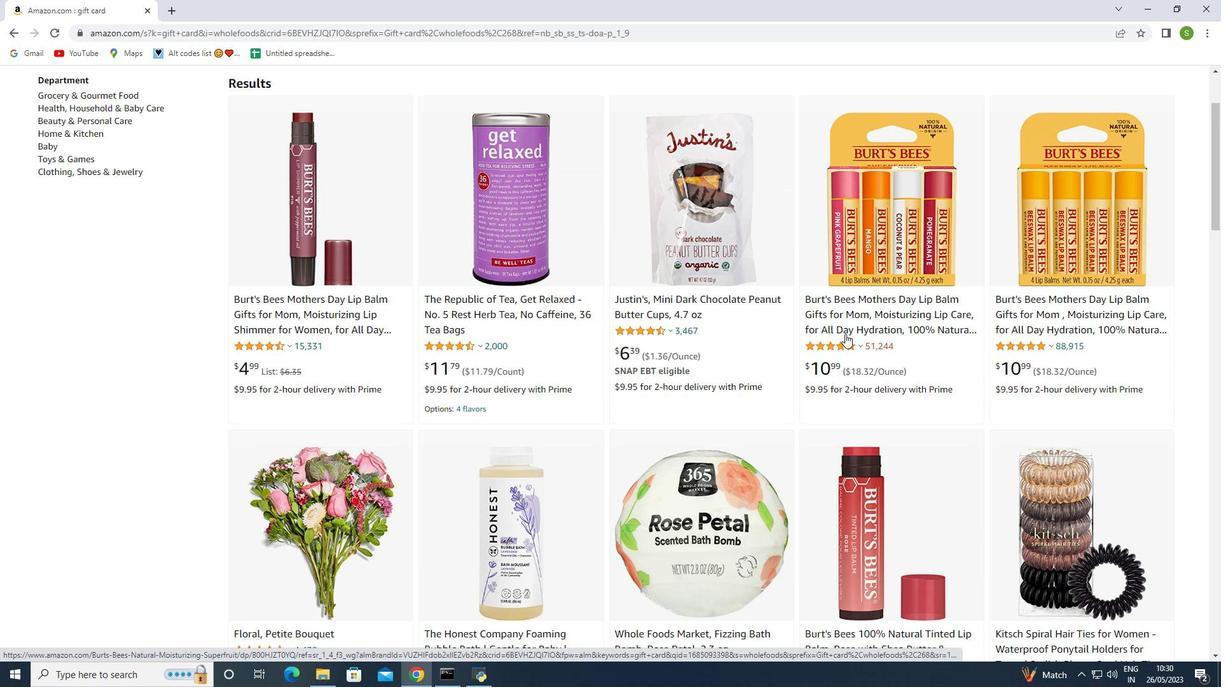 
Action: Mouse moved to (650, 360)
Screenshot: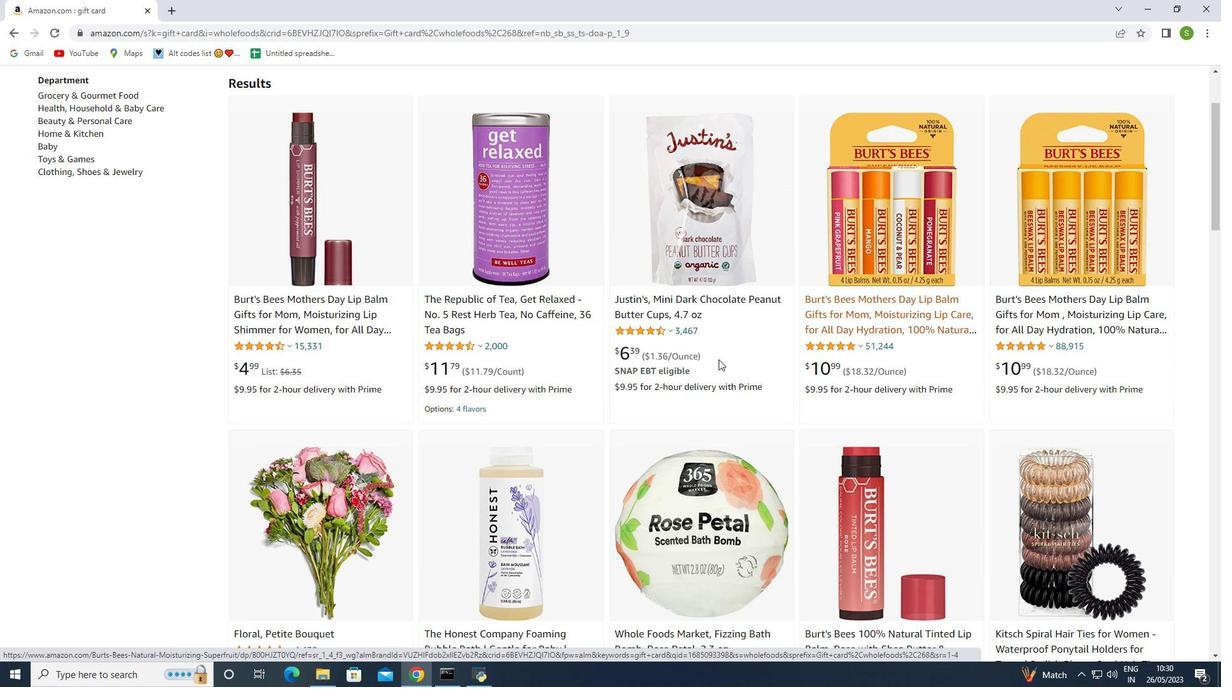 
Action: Mouse scrolled (650, 359) with delta (0, 0)
Screenshot: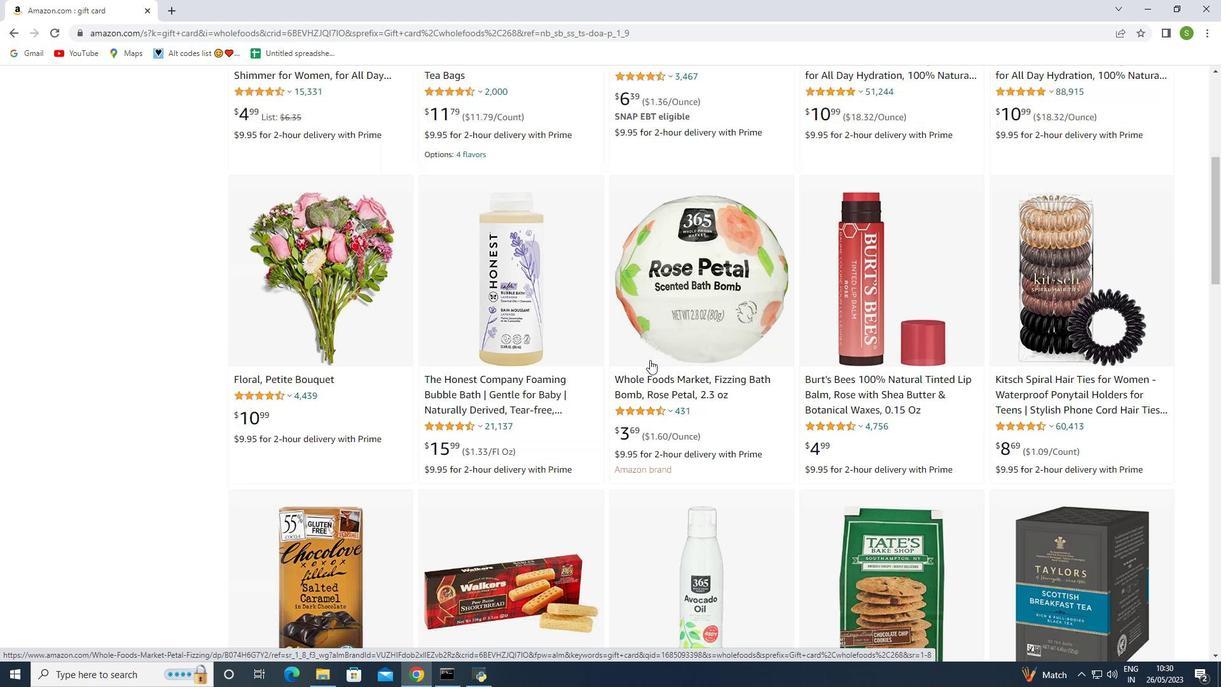 
Action: Mouse scrolled (650, 359) with delta (0, 0)
Screenshot: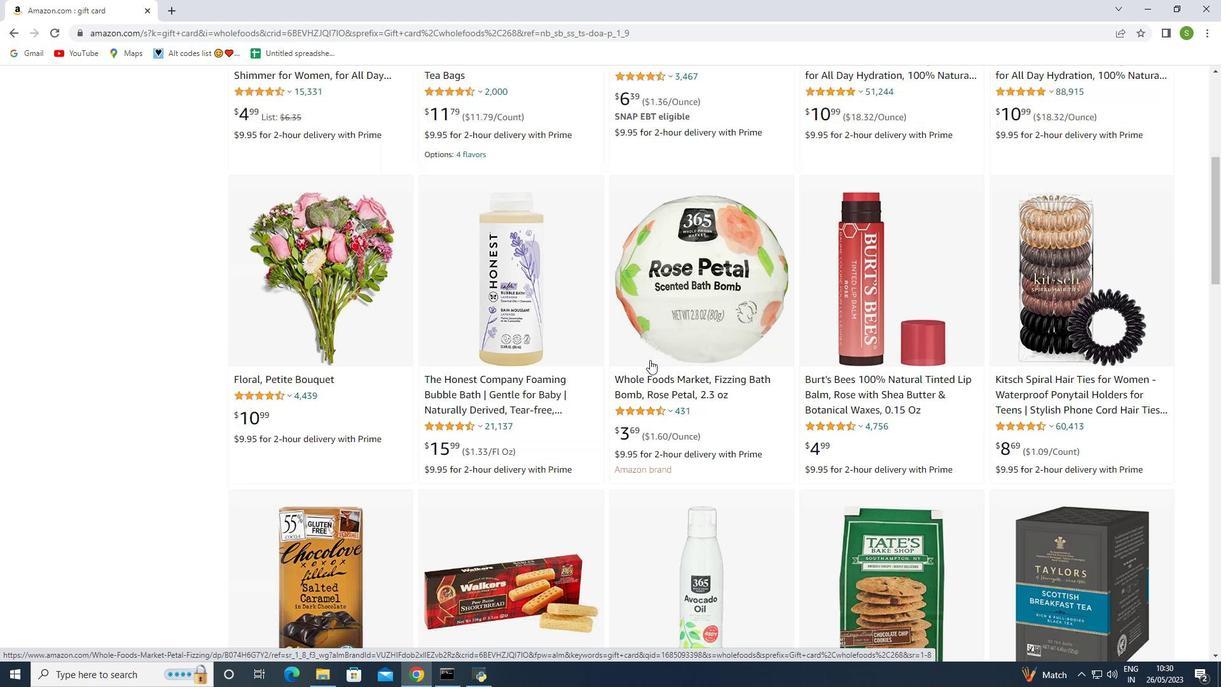 
Action: Mouse moved to (650, 360)
Screenshot: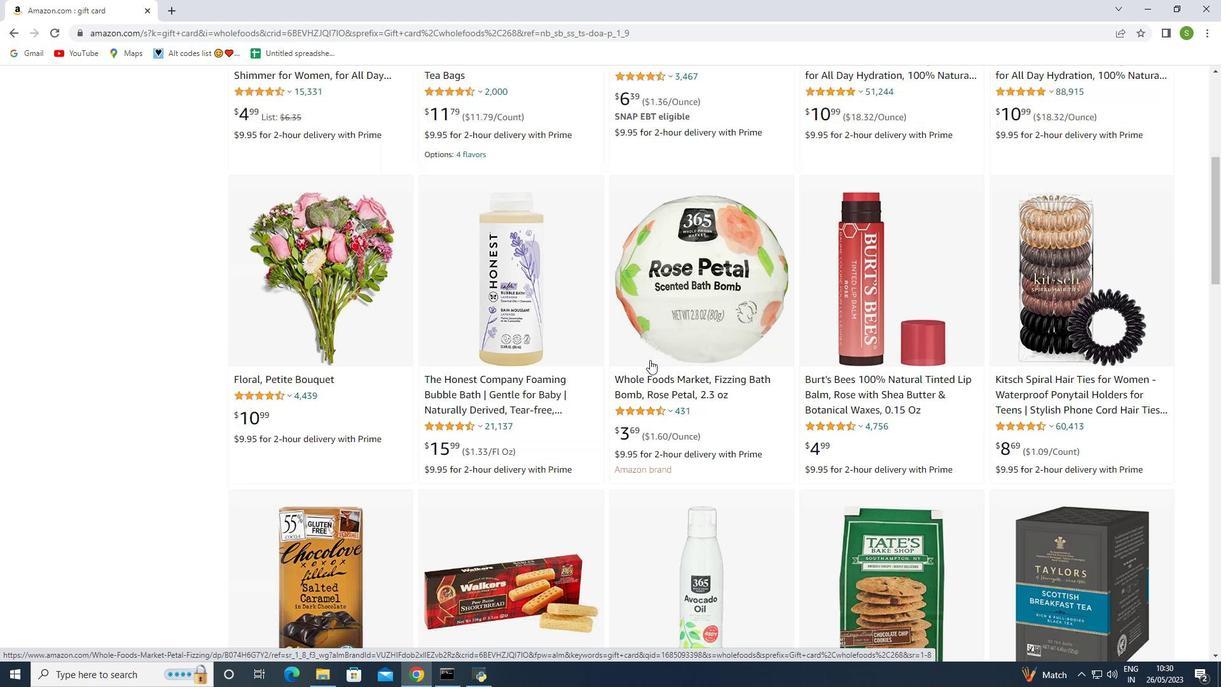 
Action: Mouse scrolled (650, 359) with delta (0, 0)
Screenshot: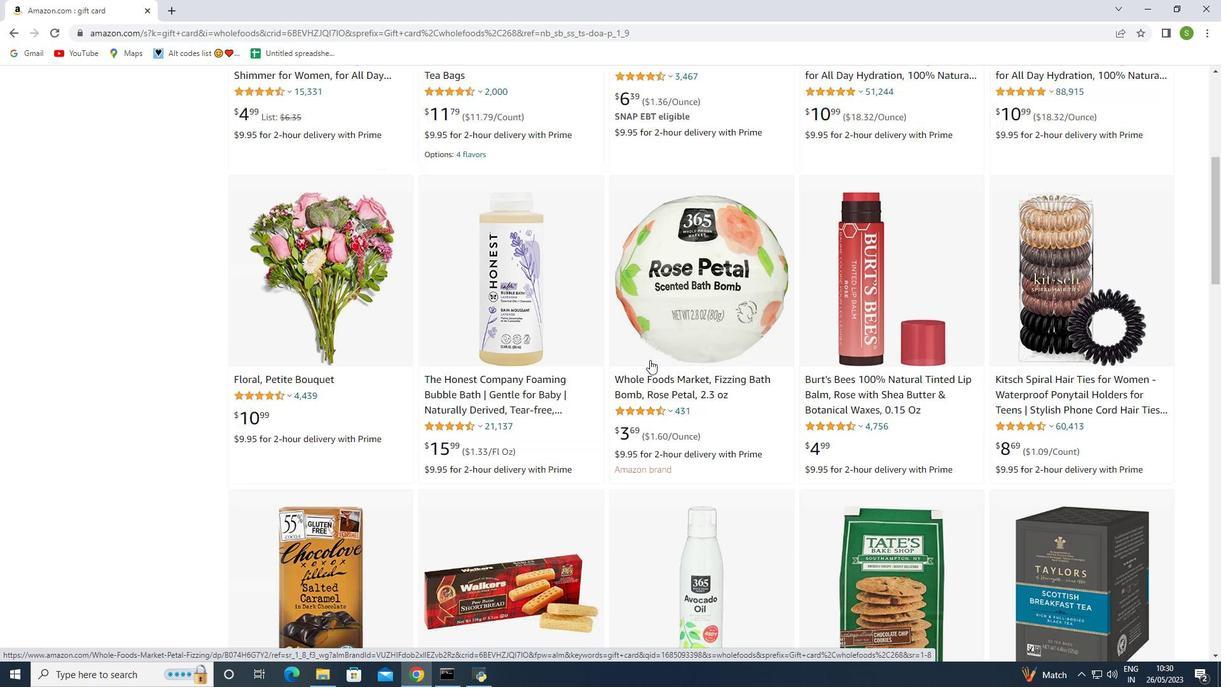 
Action: Mouse moved to (648, 360)
Screenshot: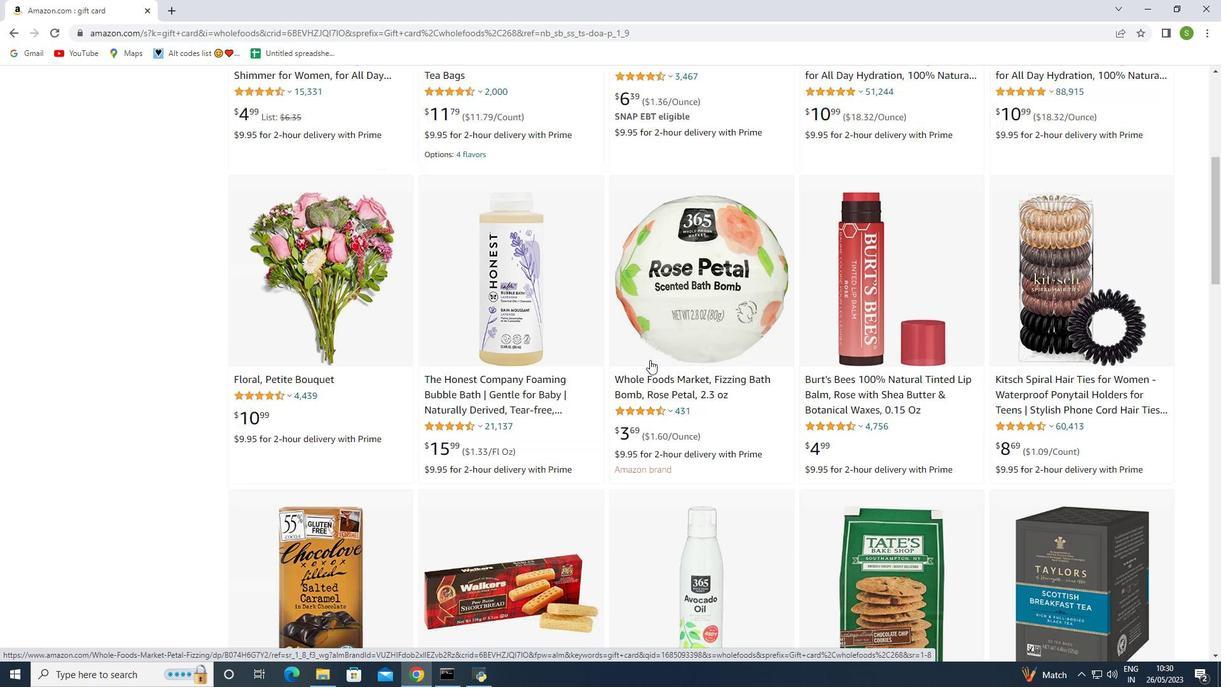 
Action: Mouse scrolled (648, 360) with delta (0, 0)
Screenshot: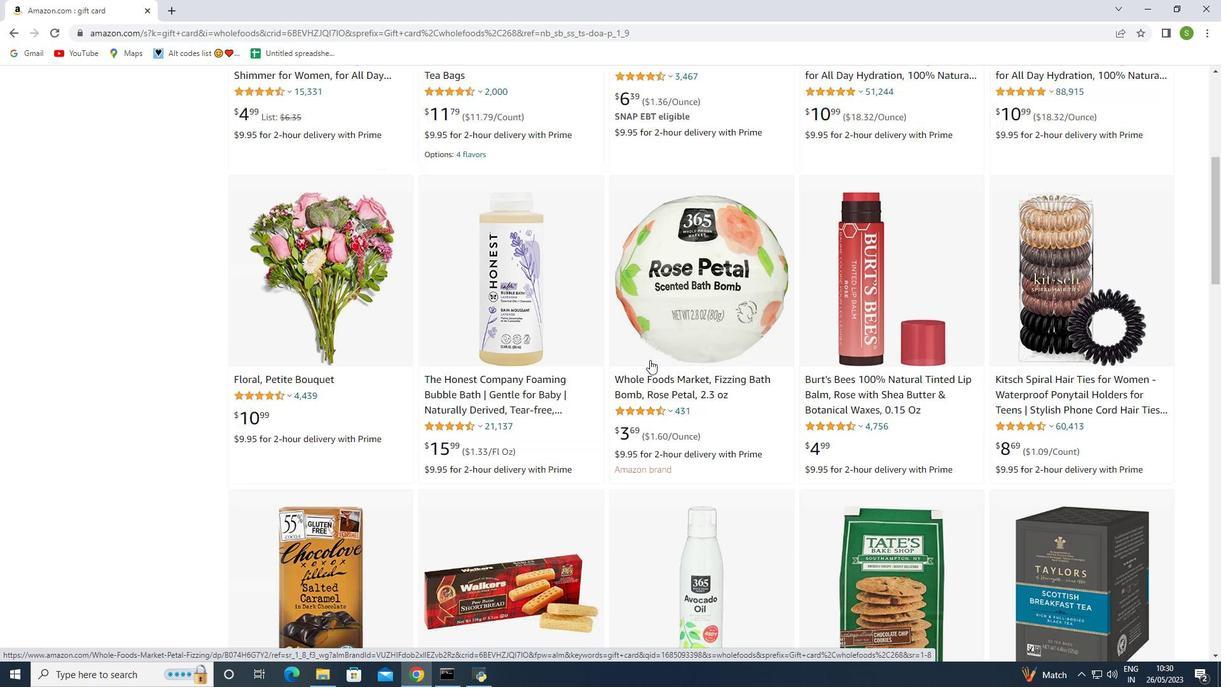 
Action: Mouse moved to (645, 361)
Screenshot: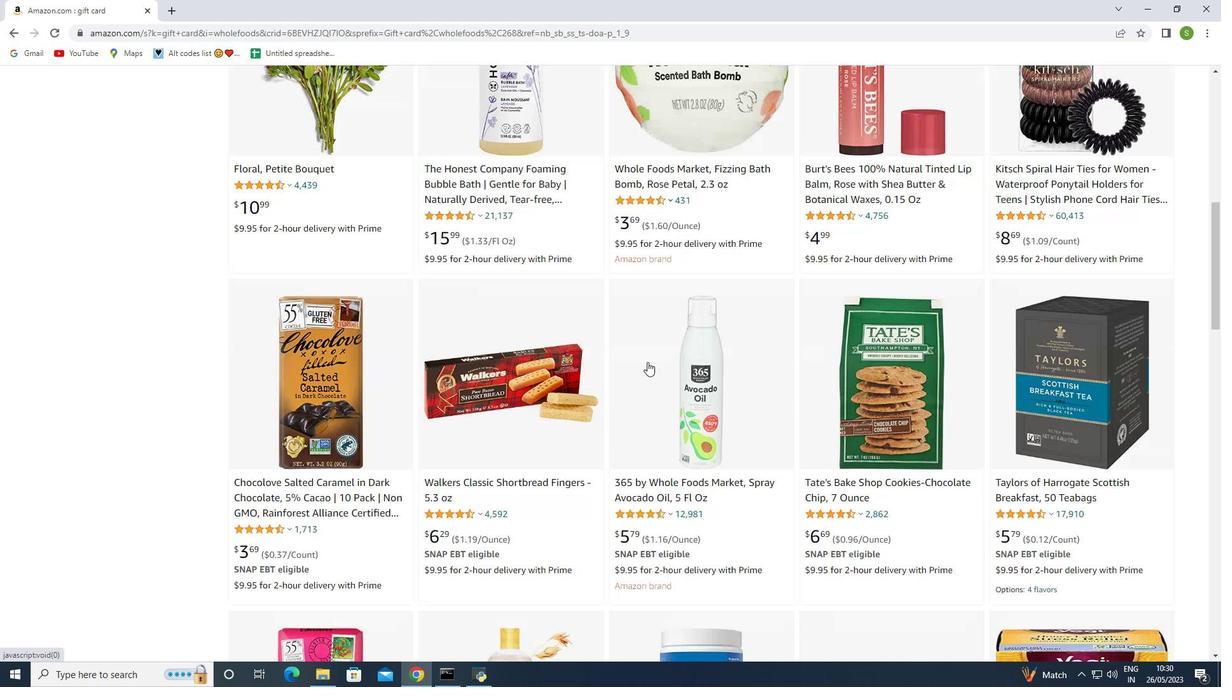
Action: Mouse scrolled (645, 361) with delta (0, 0)
Screenshot: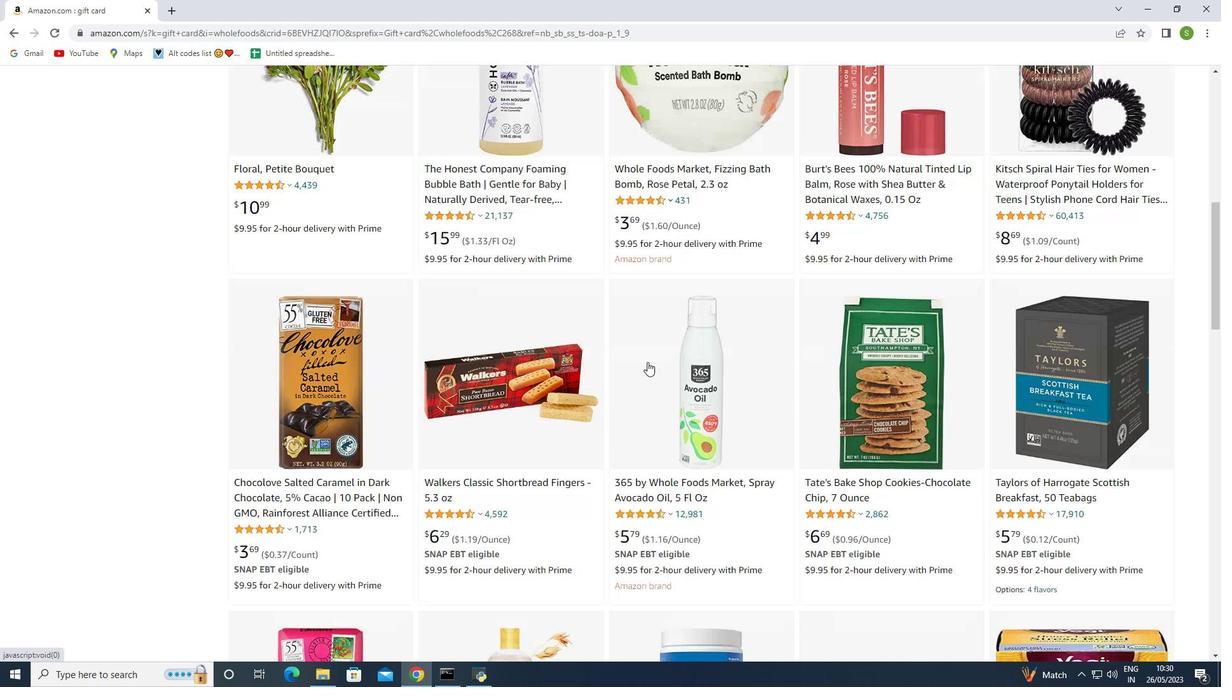 
Action: Mouse moved to (645, 362)
Screenshot: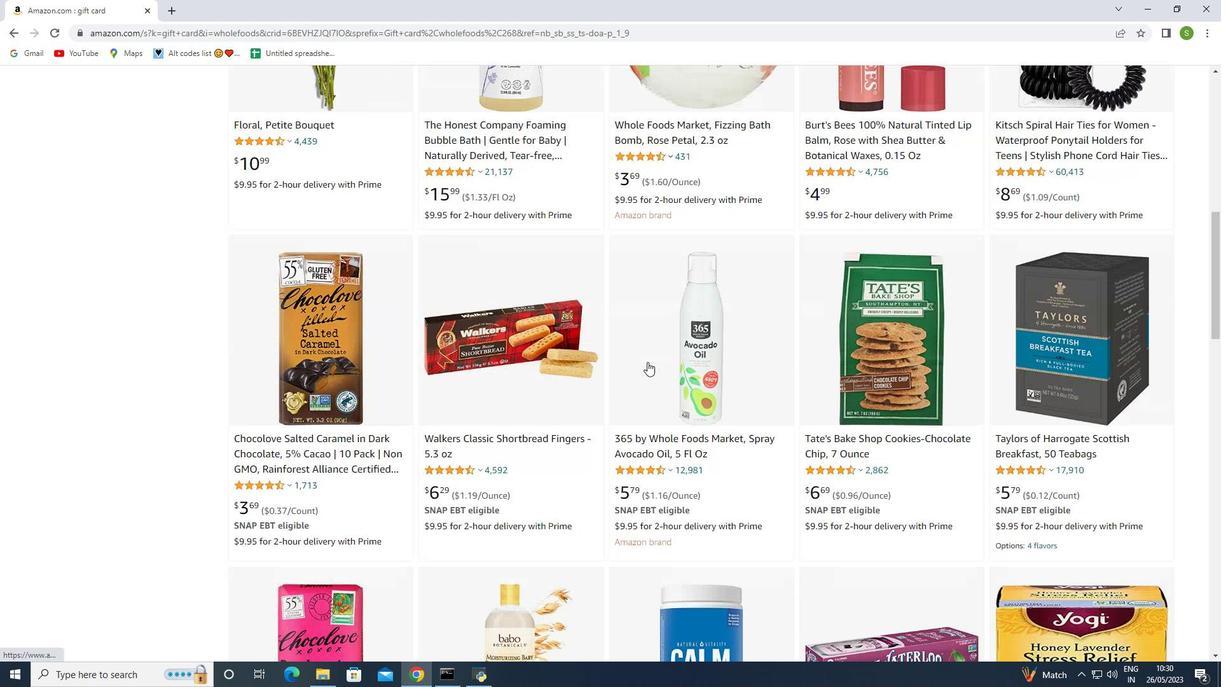 
Action: Mouse scrolled (645, 361) with delta (0, 0)
Screenshot: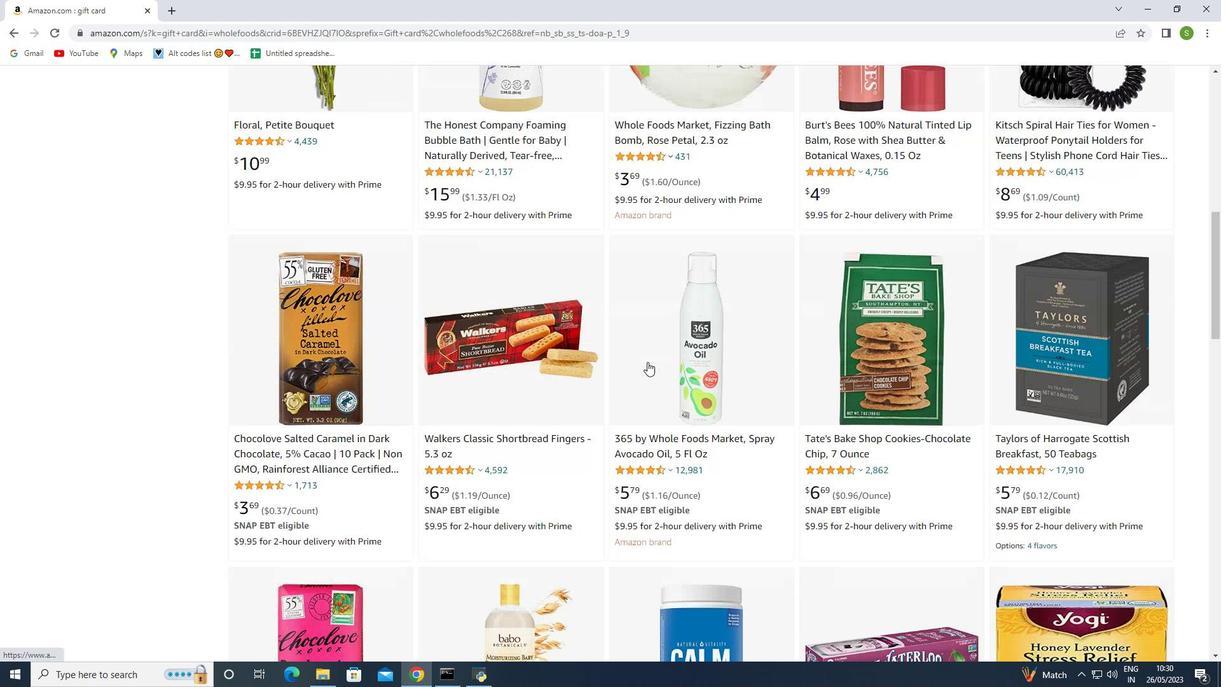 
Action: Mouse moved to (643, 363)
Screenshot: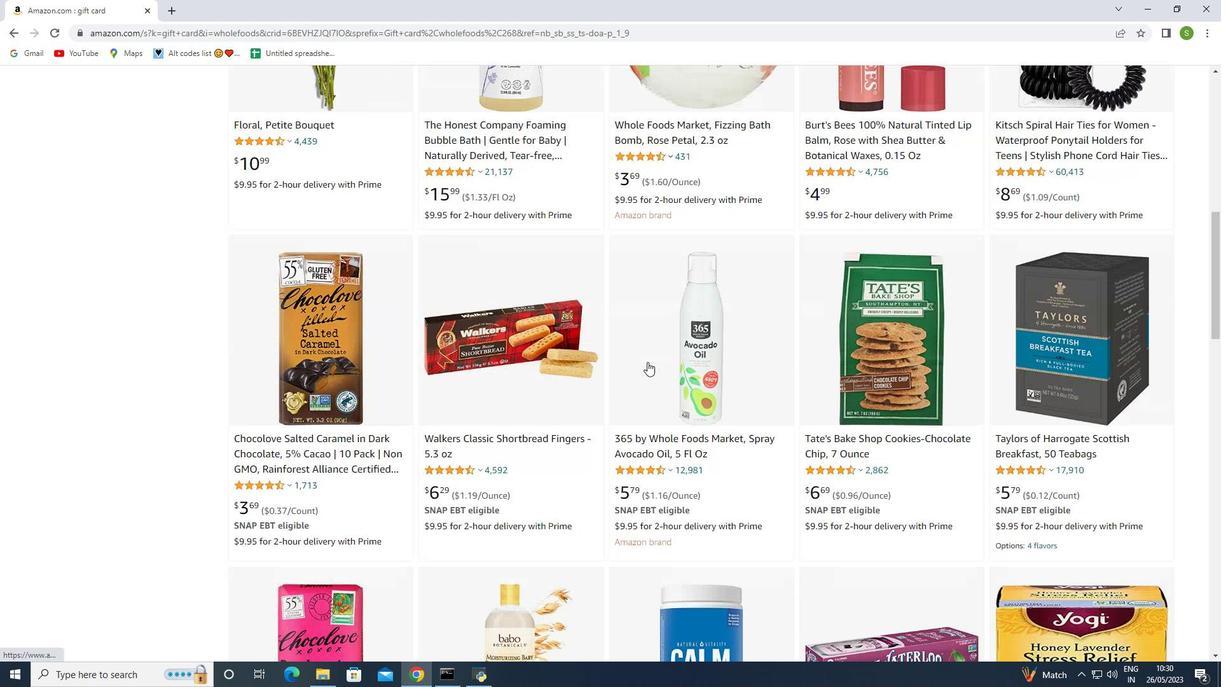
Action: Mouse scrolled (643, 363) with delta (0, 0)
Screenshot: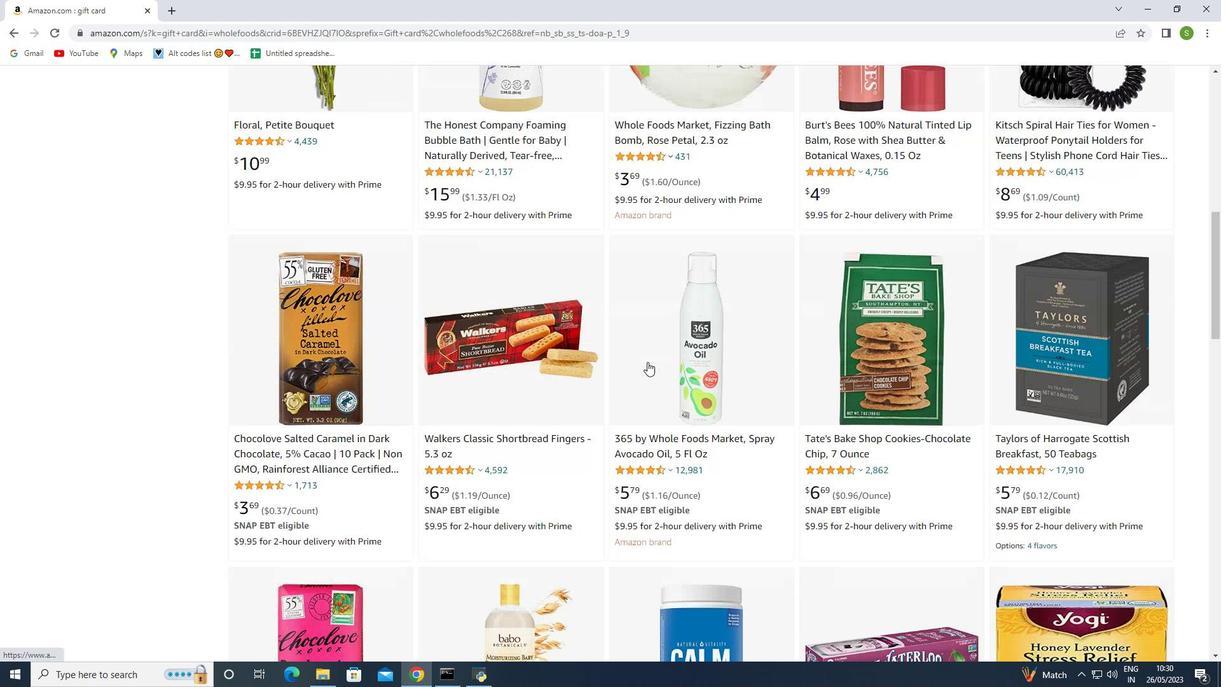 
Action: Mouse moved to (632, 369)
Screenshot: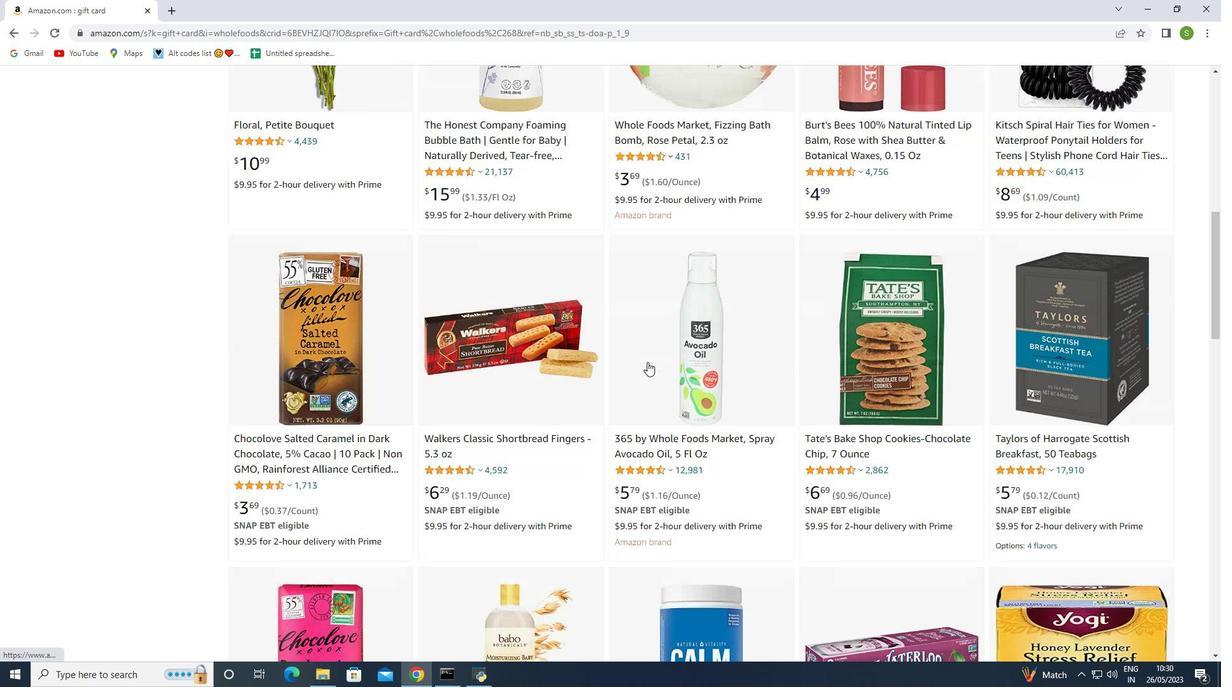 
Action: Mouse scrolled (632, 368) with delta (0, 0)
Screenshot: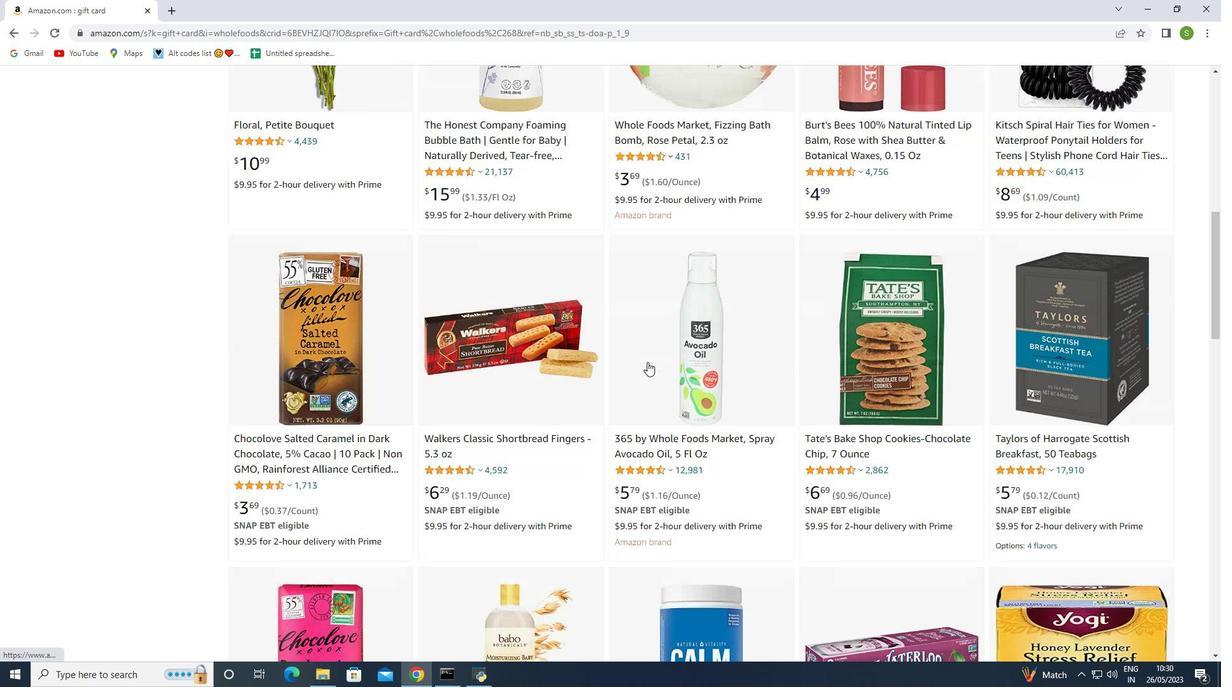 
Action: Mouse moved to (610, 376)
Screenshot: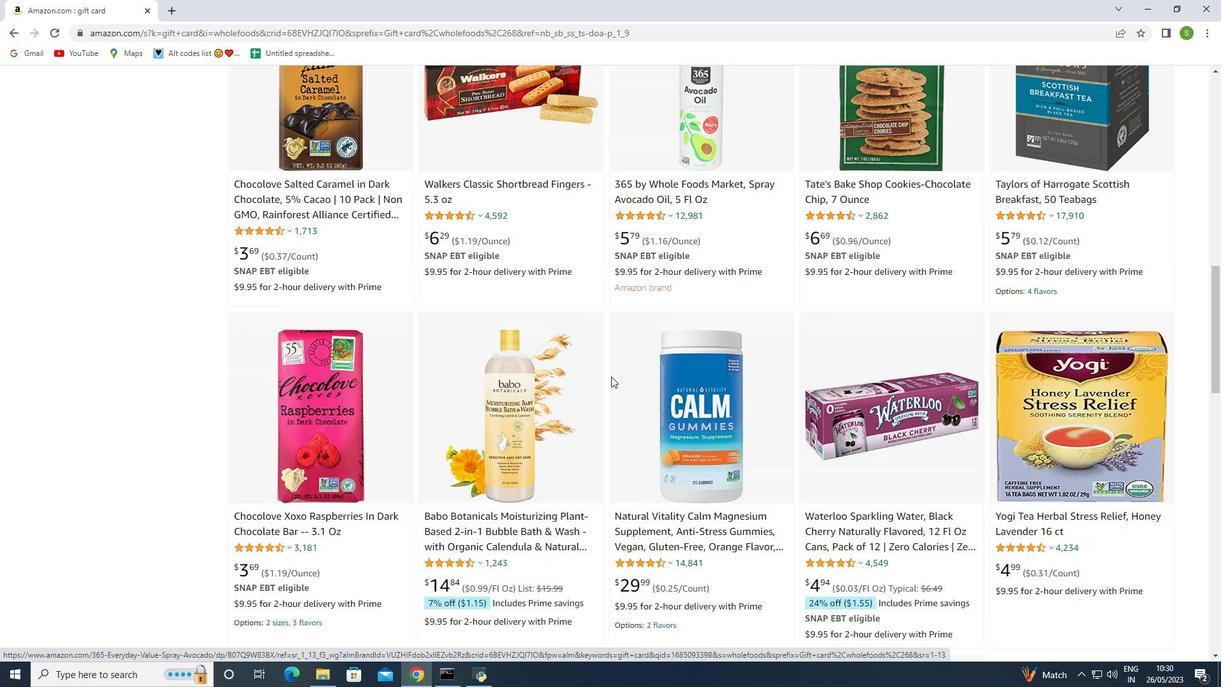 
Action: Mouse scrolled (610, 375) with delta (0, 0)
Screenshot: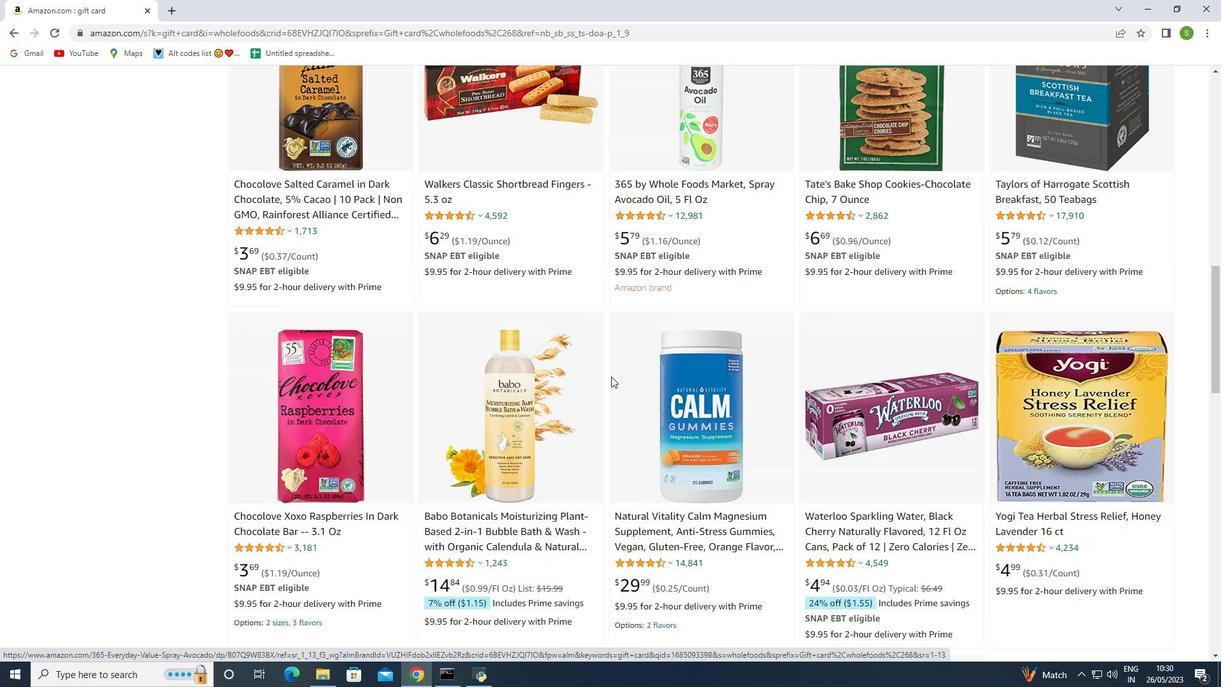 
Action: Mouse scrolled (610, 375) with delta (0, 0)
Screenshot: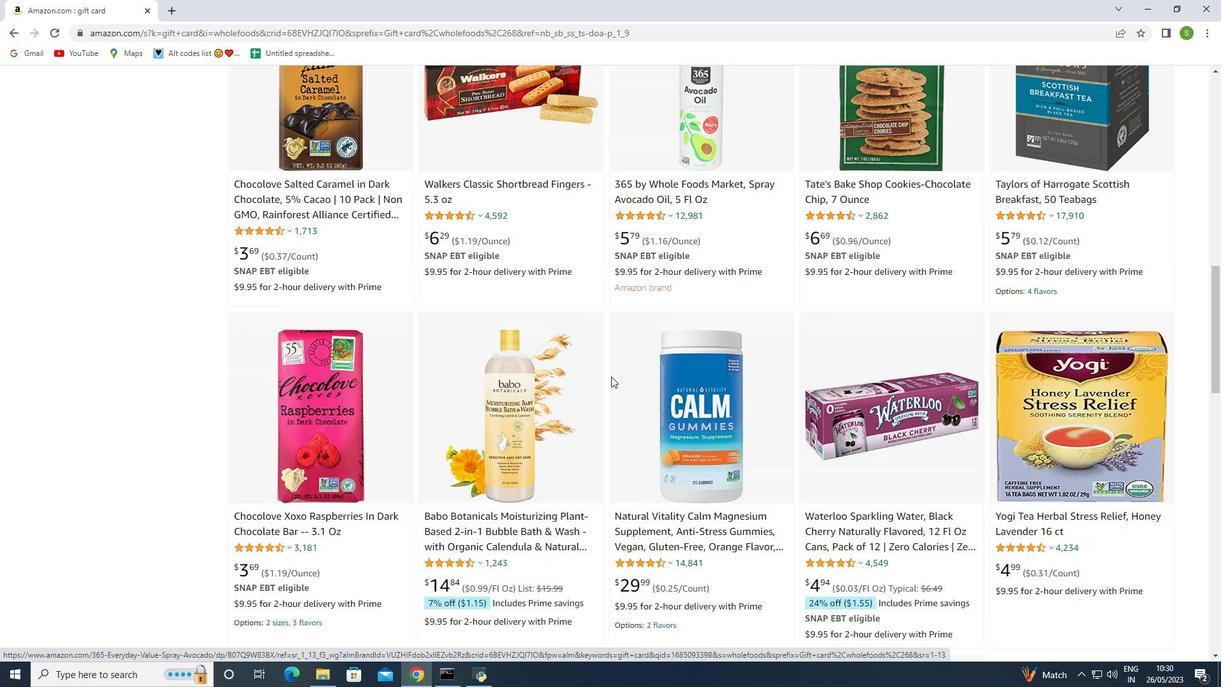 
Action: Mouse scrolled (610, 375) with delta (0, 0)
Screenshot: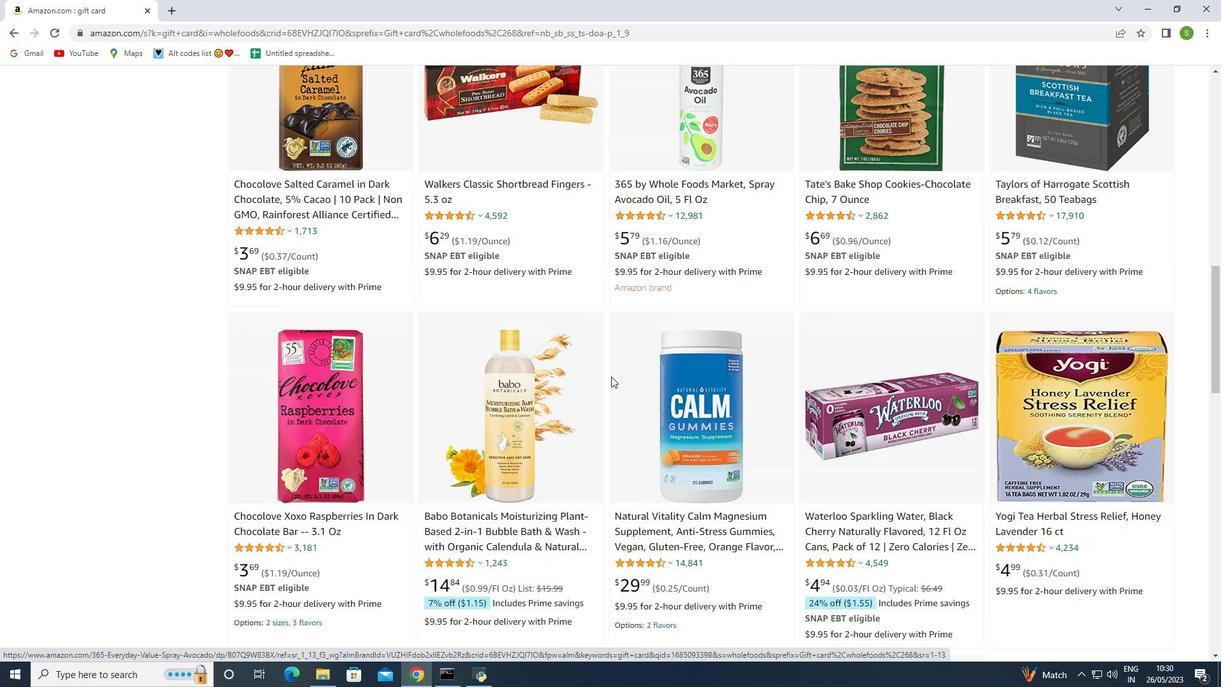 
Action: Mouse scrolled (610, 375) with delta (0, 0)
Screenshot: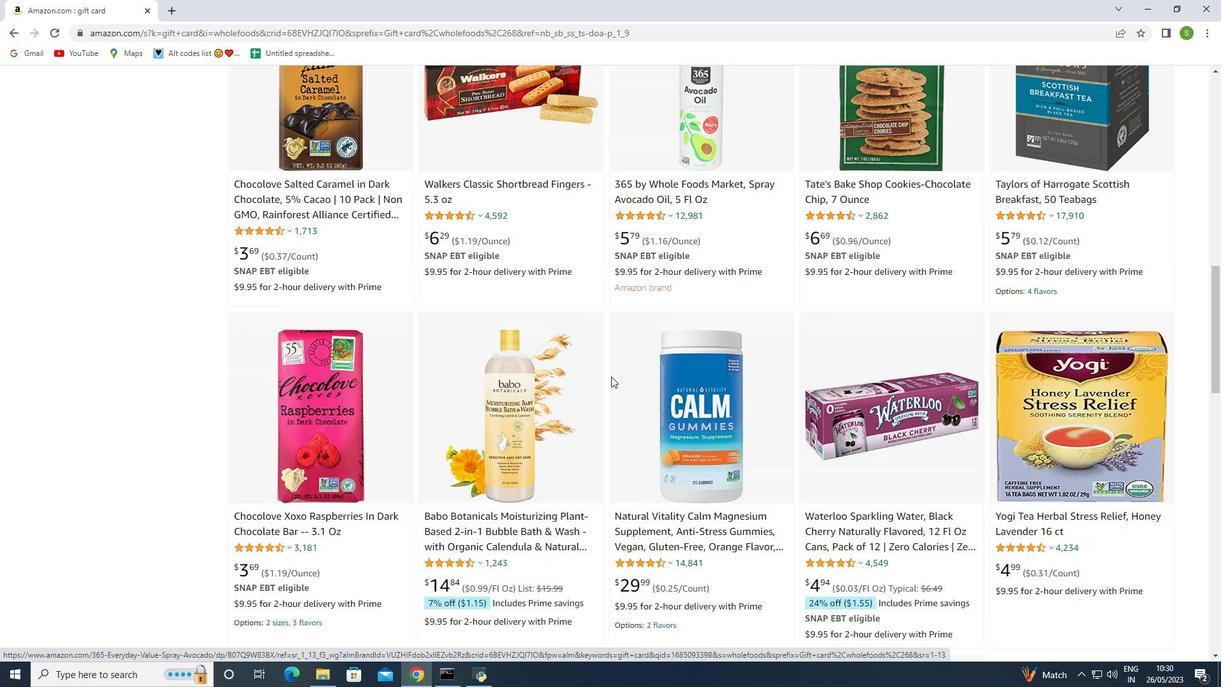 
Action: Mouse scrolled (610, 375) with delta (0, 0)
Screenshot: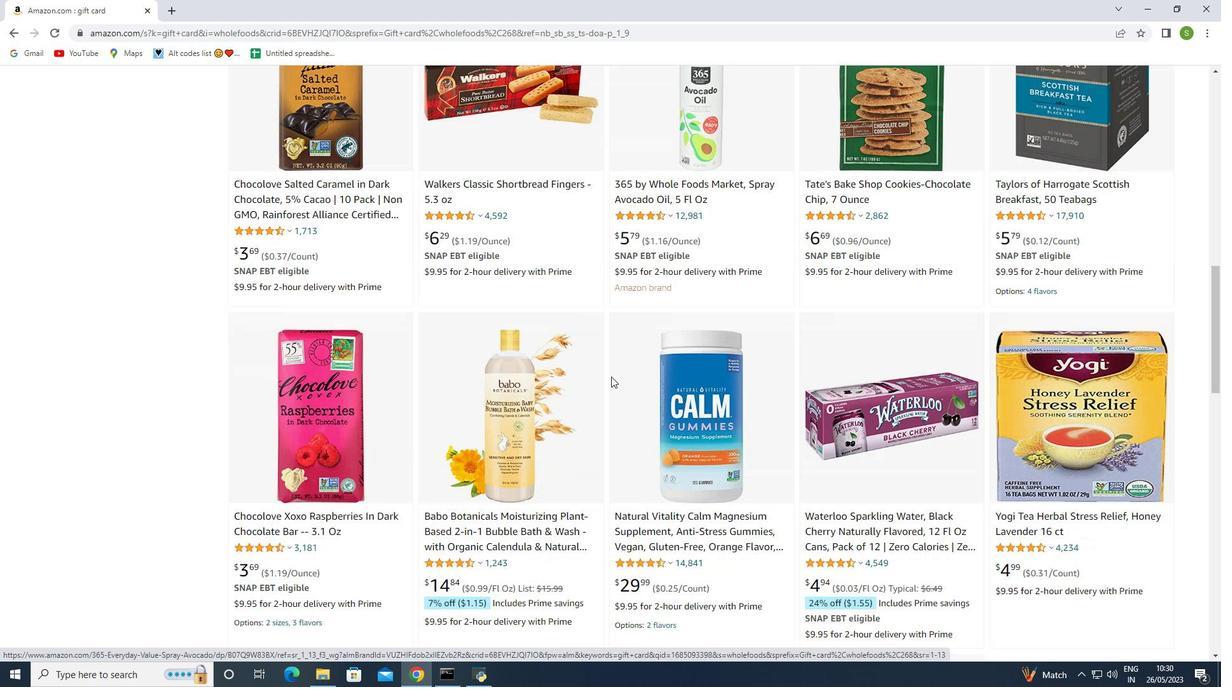 
Action: Mouse moved to (616, 381)
Screenshot: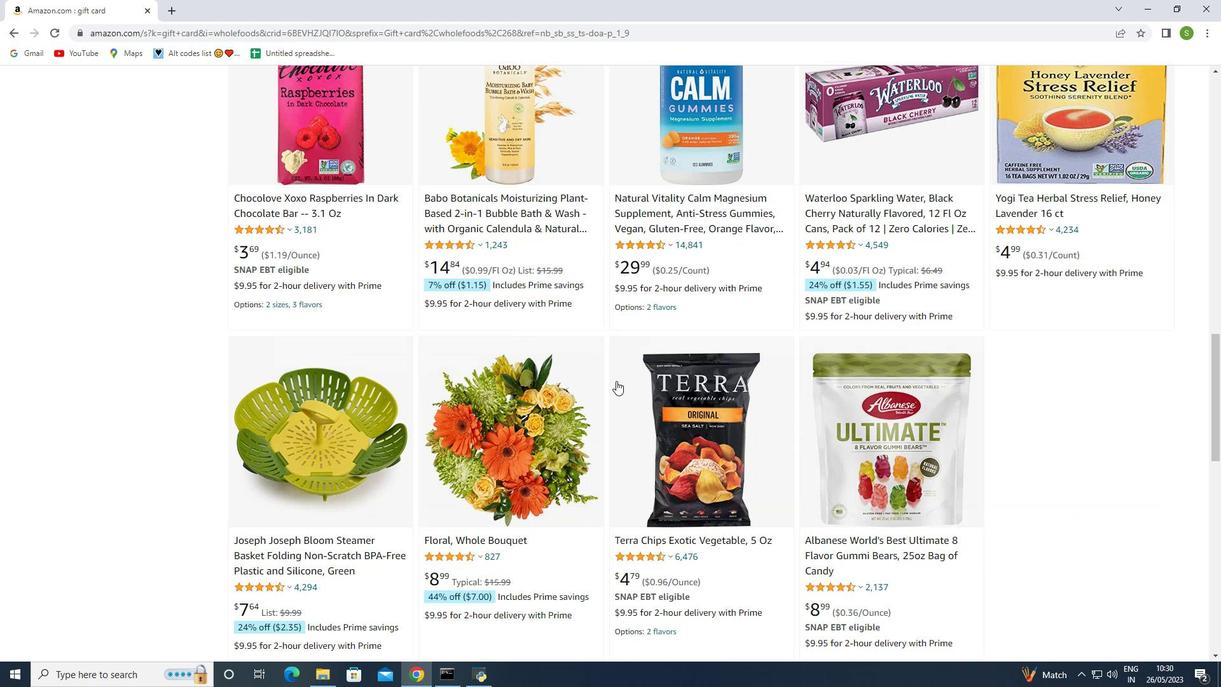 
Action: Mouse scrolled (616, 380) with delta (0, 0)
Screenshot: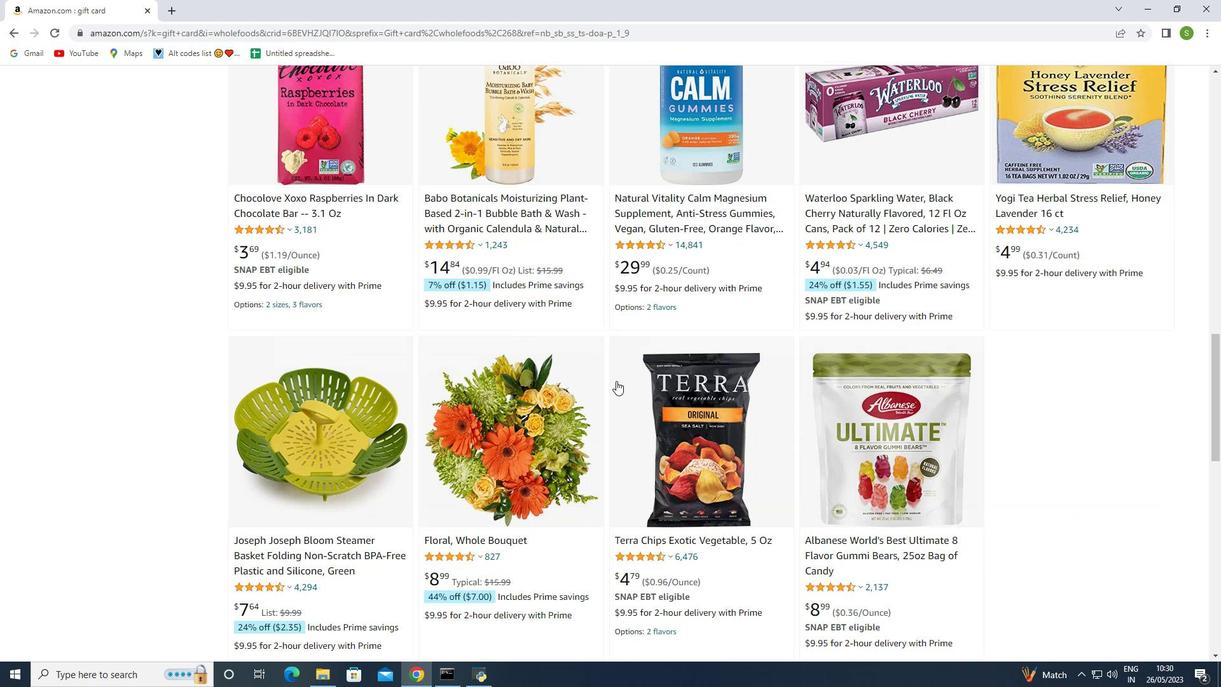
Action: Mouse moved to (616, 381)
Screenshot: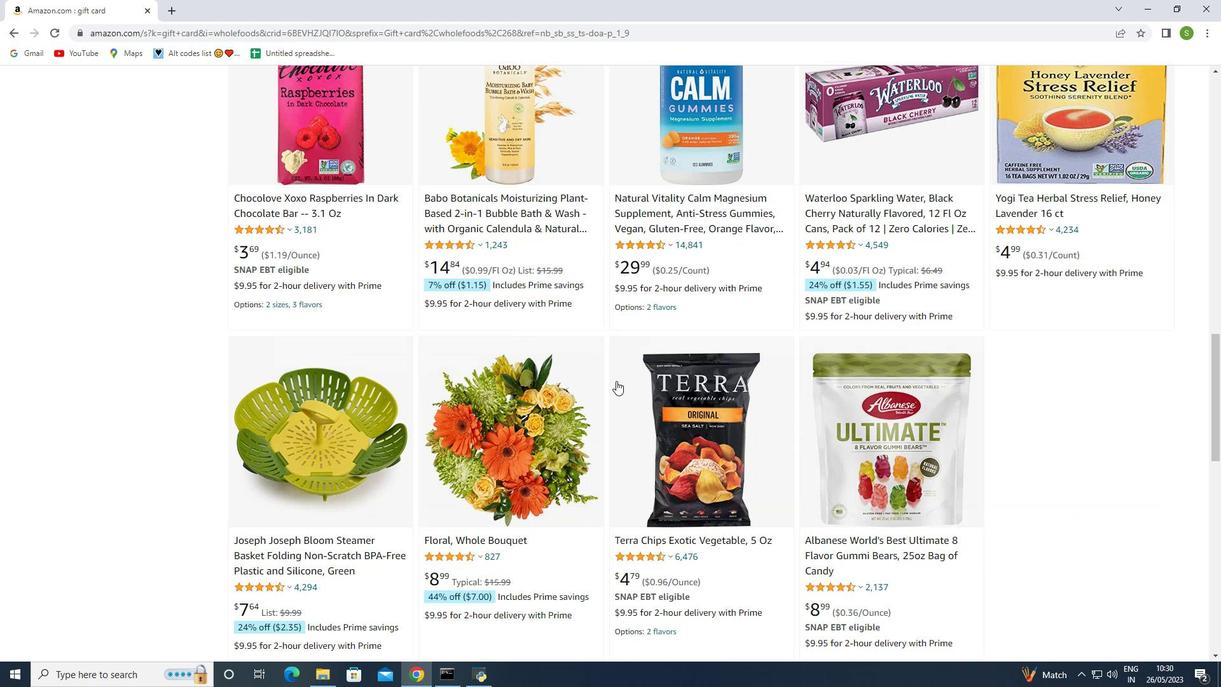
Action: Mouse scrolled (616, 380) with delta (0, 0)
Screenshot: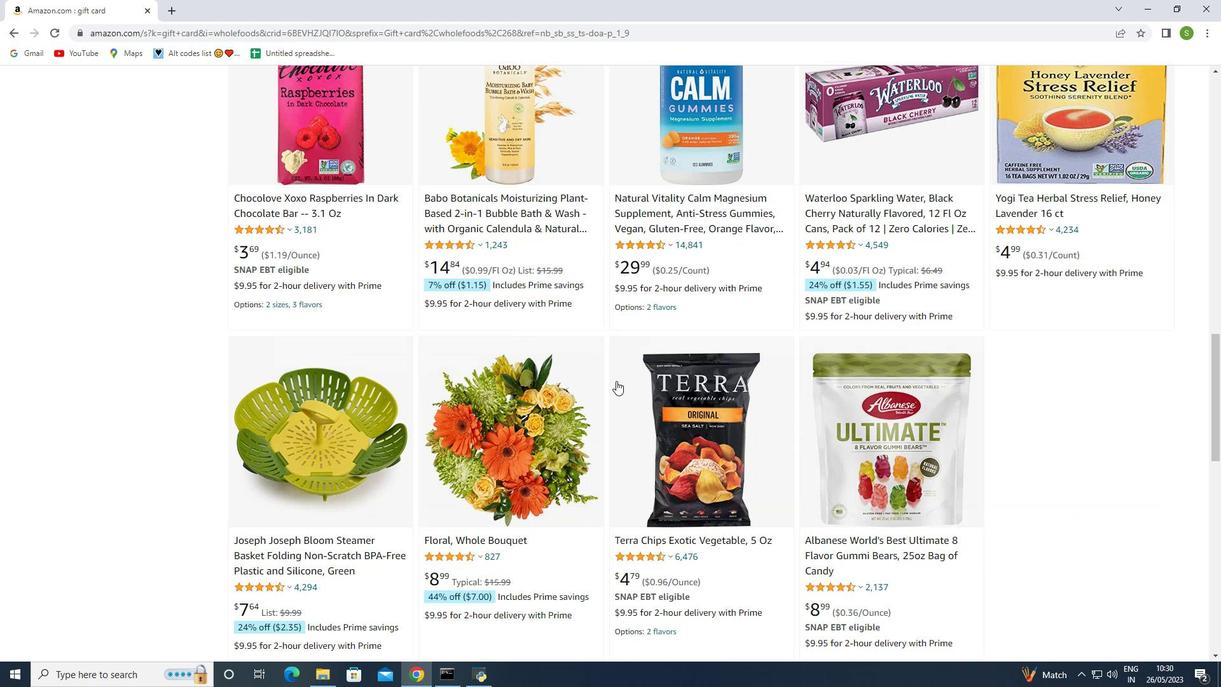 
Action: Mouse moved to (615, 381)
Screenshot: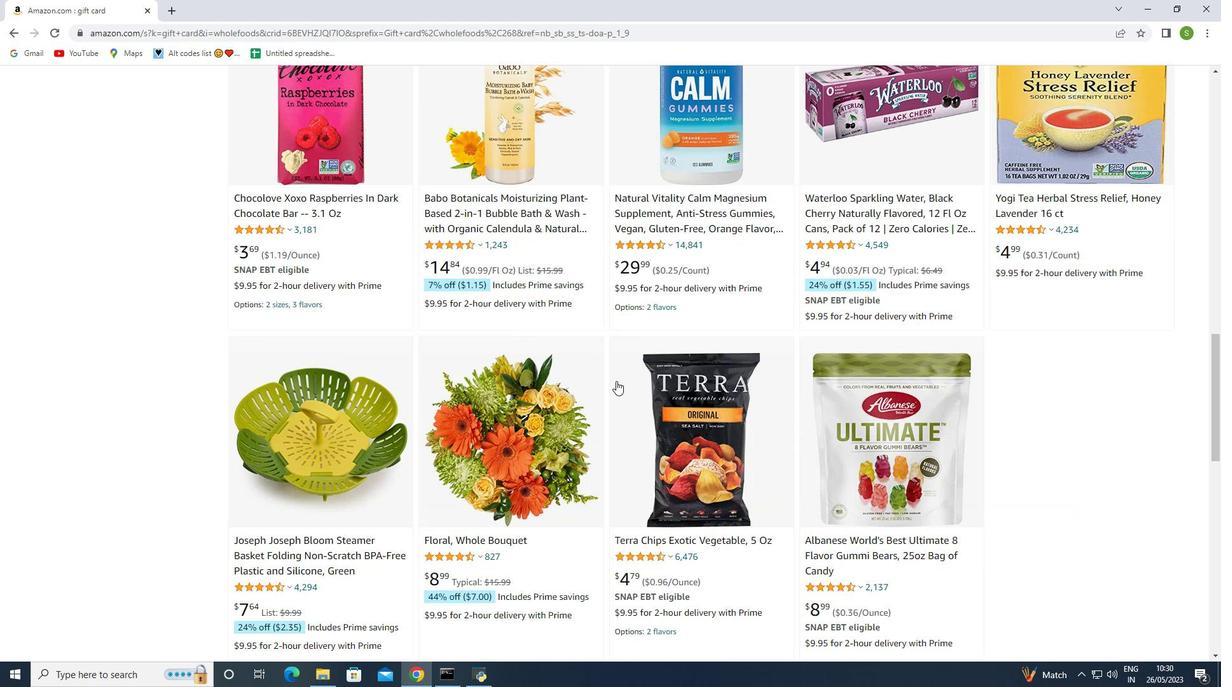 
Action: Mouse scrolled (615, 380) with delta (0, 0)
Screenshot: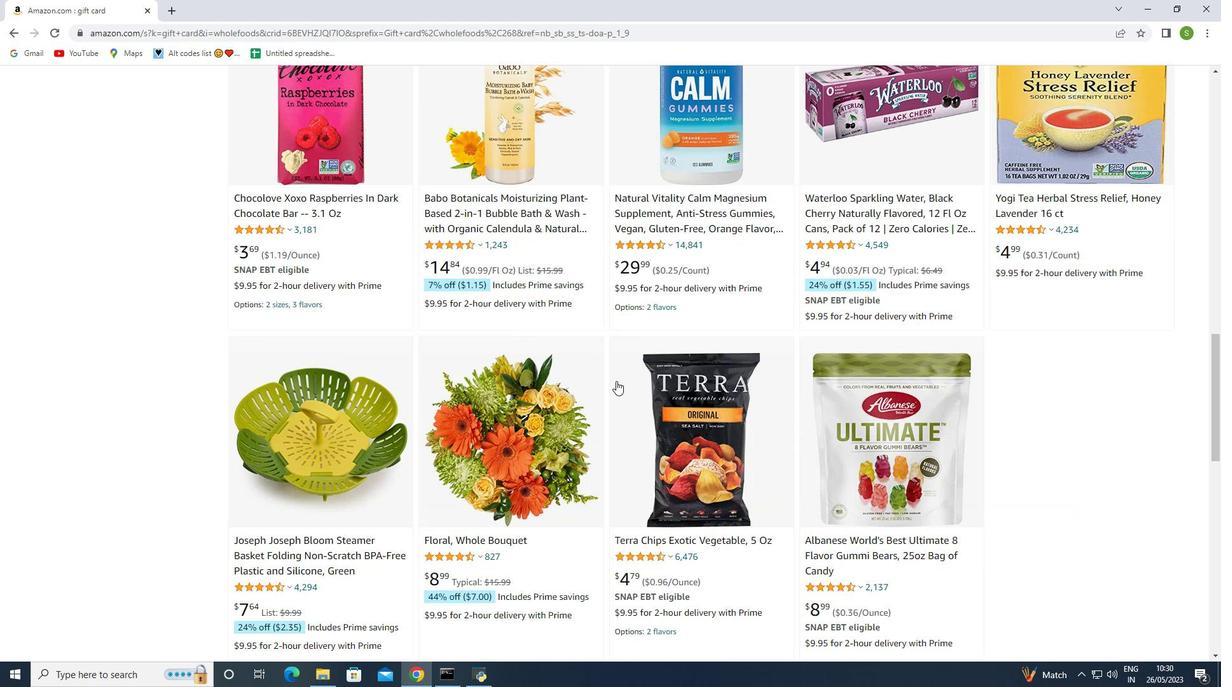 
Action: Mouse moved to (615, 381)
Screenshot: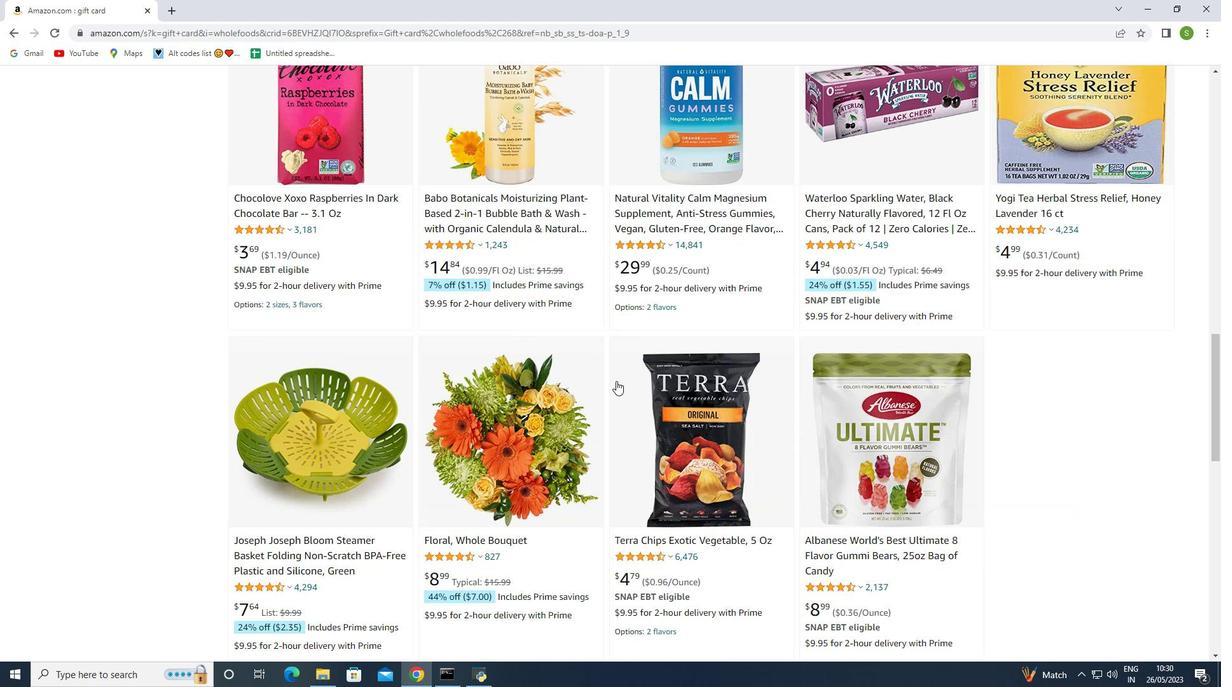 
Action: Mouse scrolled (615, 380) with delta (0, 0)
Screenshot: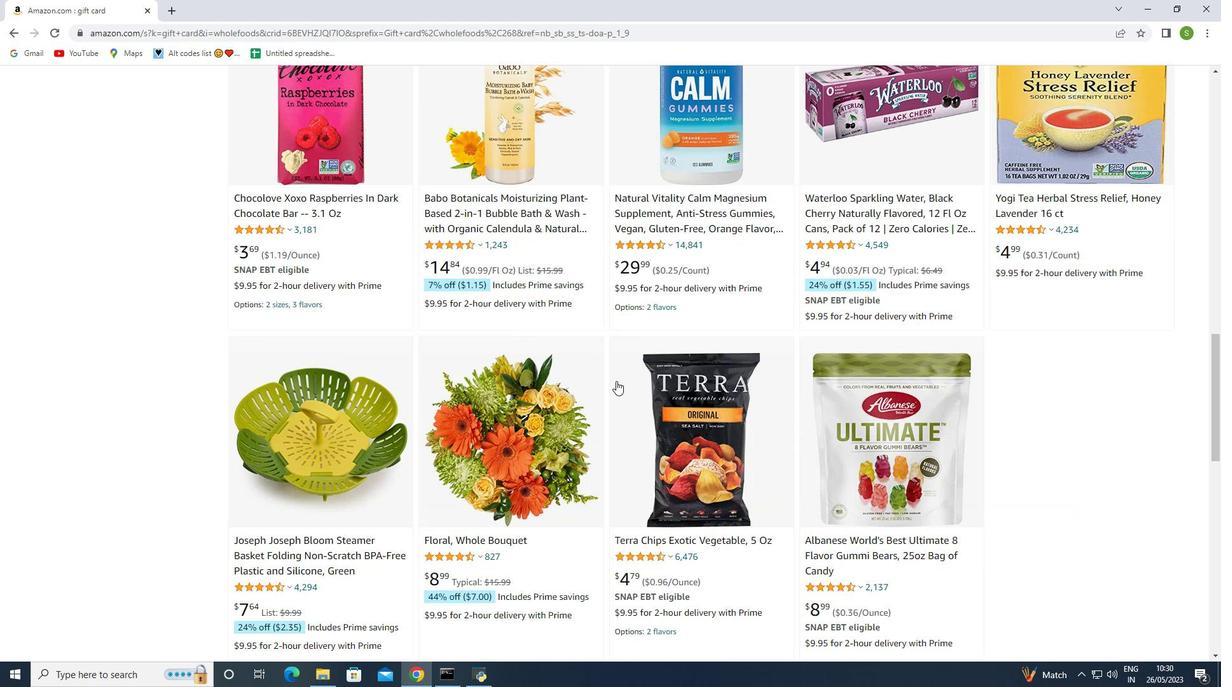
Action: Mouse moved to (613, 380)
Screenshot: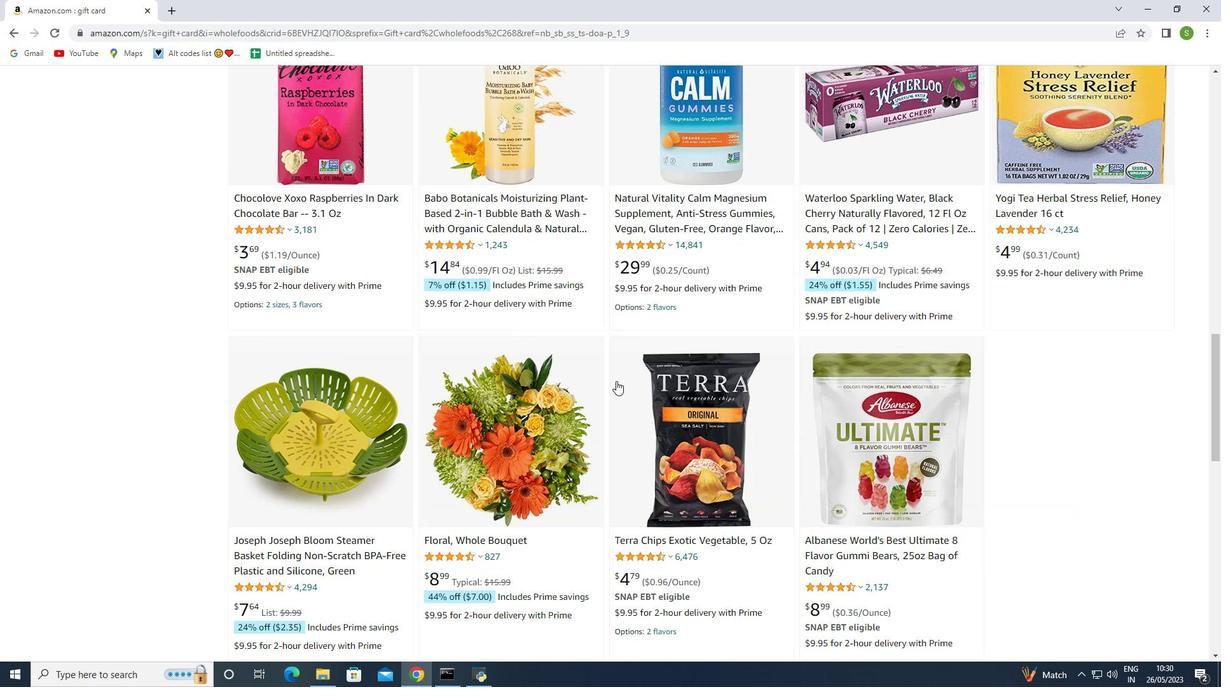 
Action: Mouse scrolled (613, 379) with delta (0, 0)
Screenshot: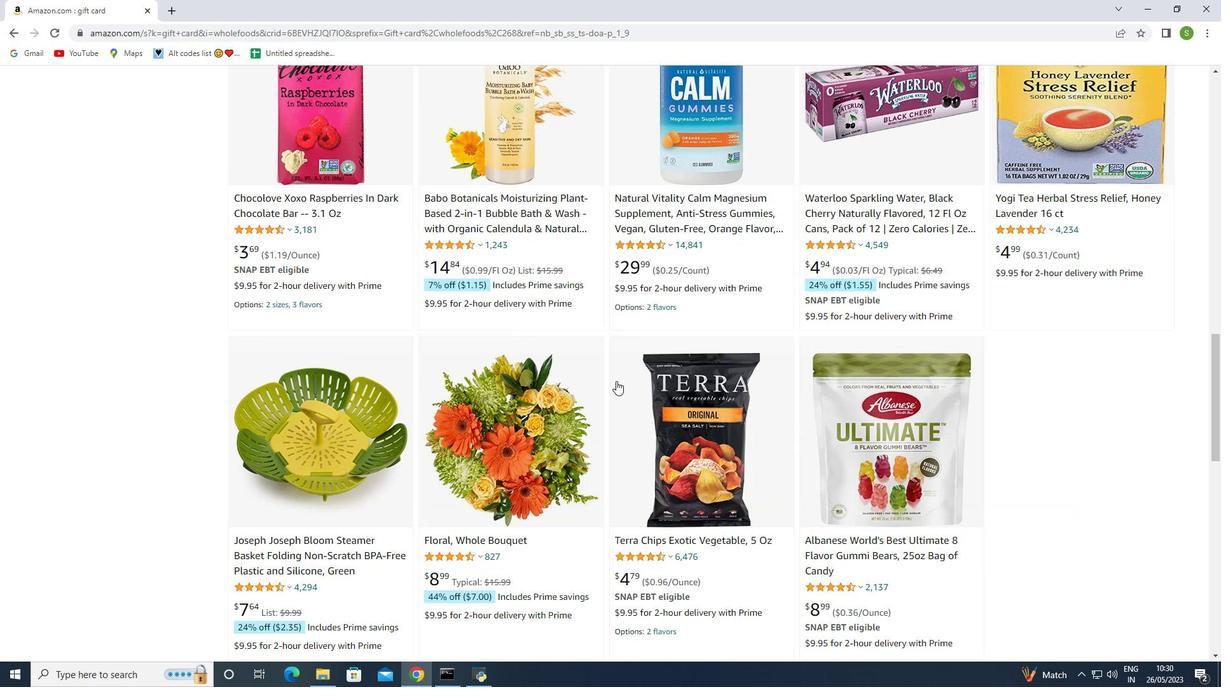 
Action: Mouse moved to (612, 379)
Screenshot: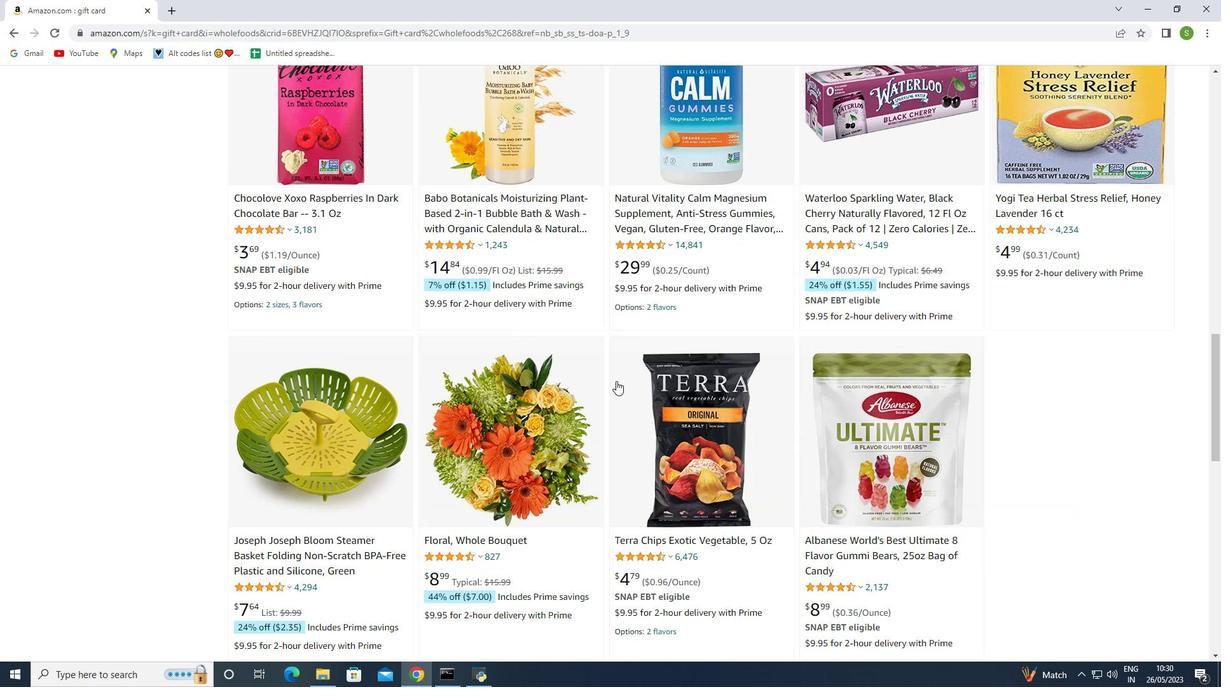 
Action: Mouse scrolled (612, 379) with delta (0, 0)
Screenshot: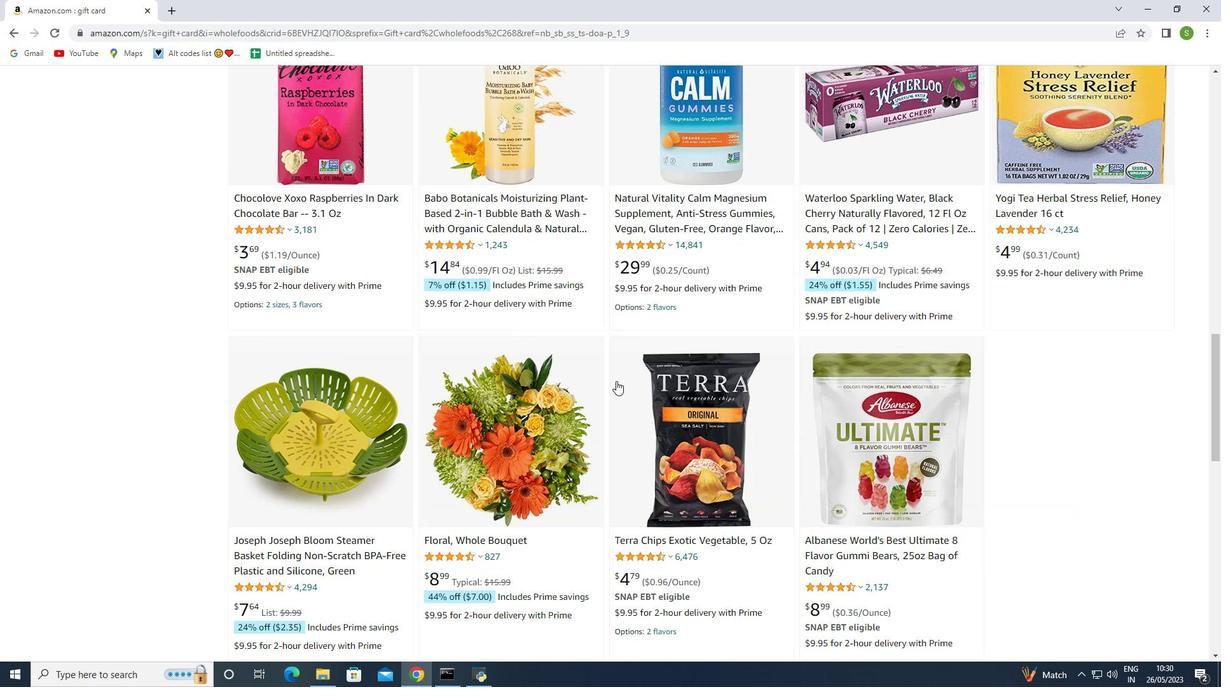 
Action: Mouse moved to (592, 258)
Screenshot: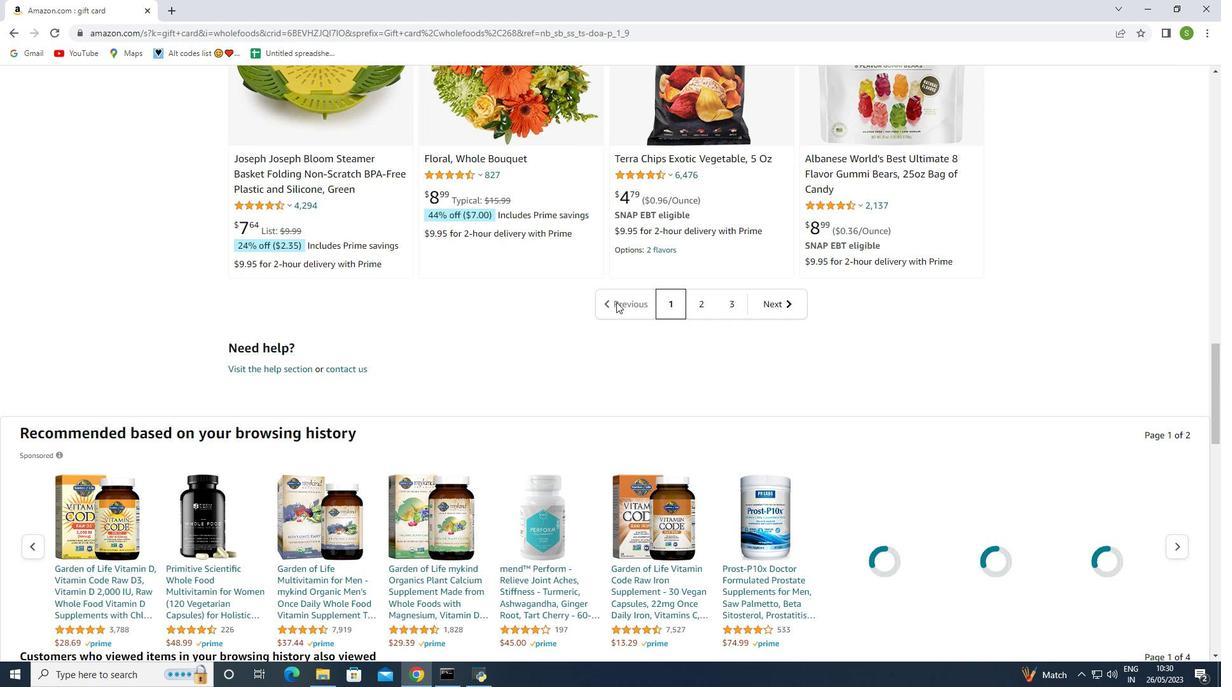 
Action: Mouse scrolled (592, 259) with delta (0, 0)
Screenshot: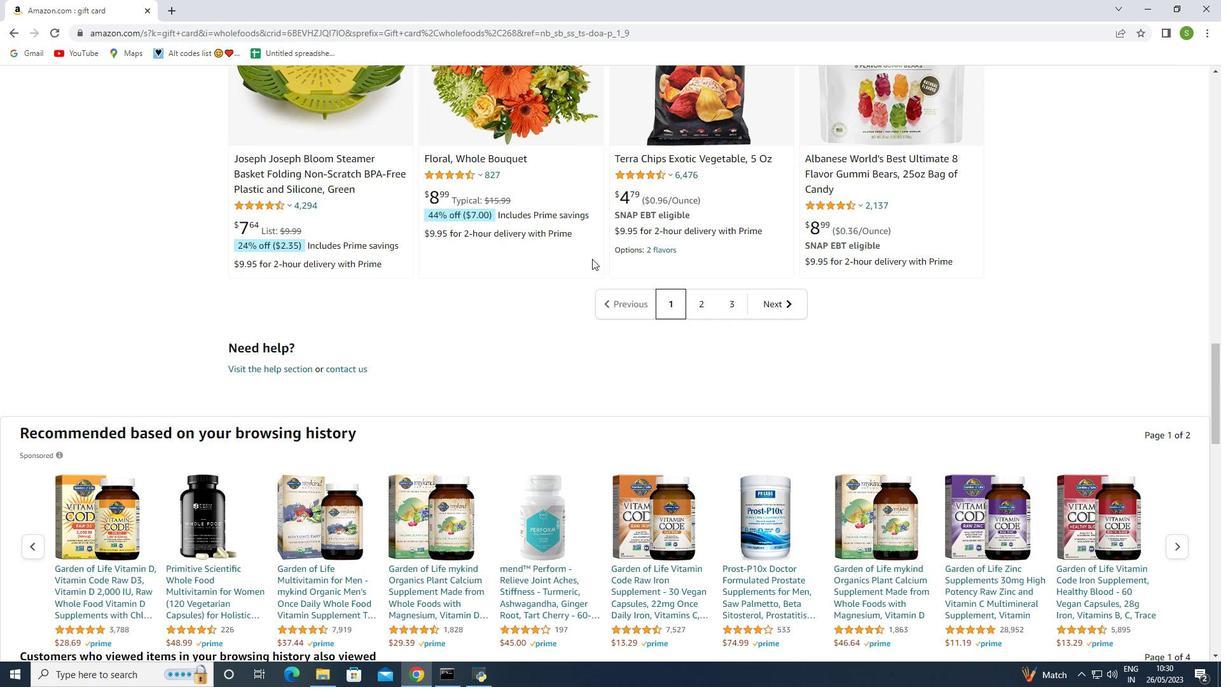 
Action: Mouse scrolled (592, 259) with delta (0, 0)
Screenshot: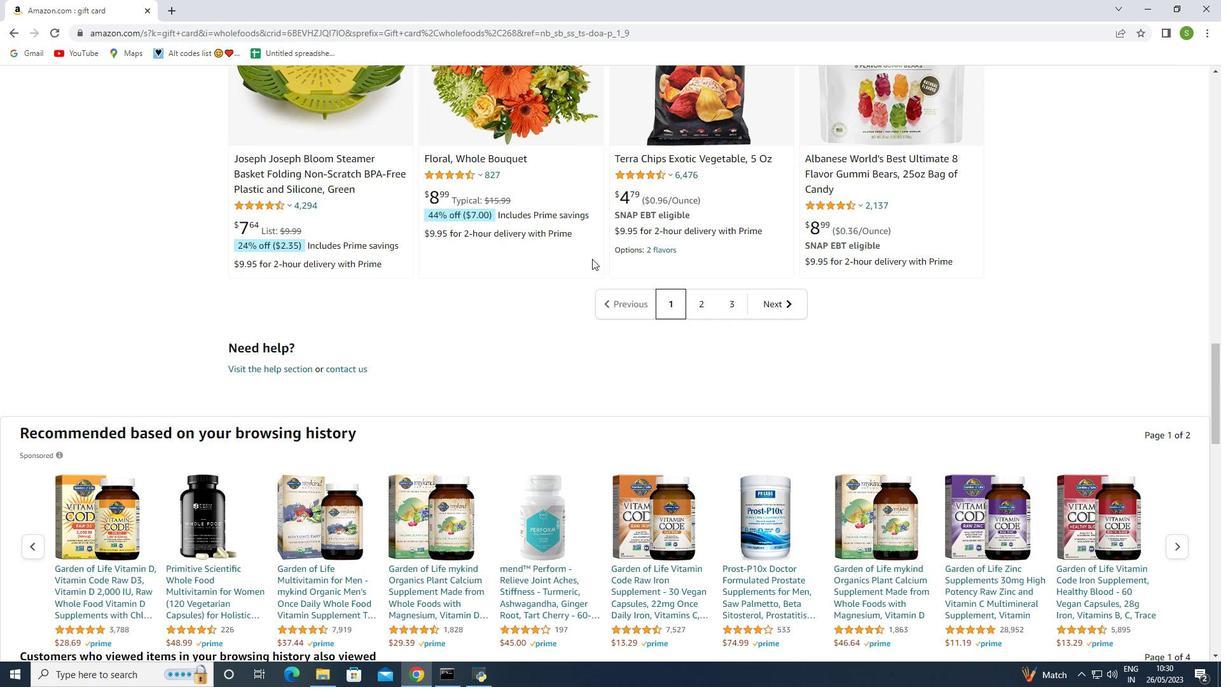 
Action: Mouse scrolled (592, 259) with delta (0, 0)
Screenshot: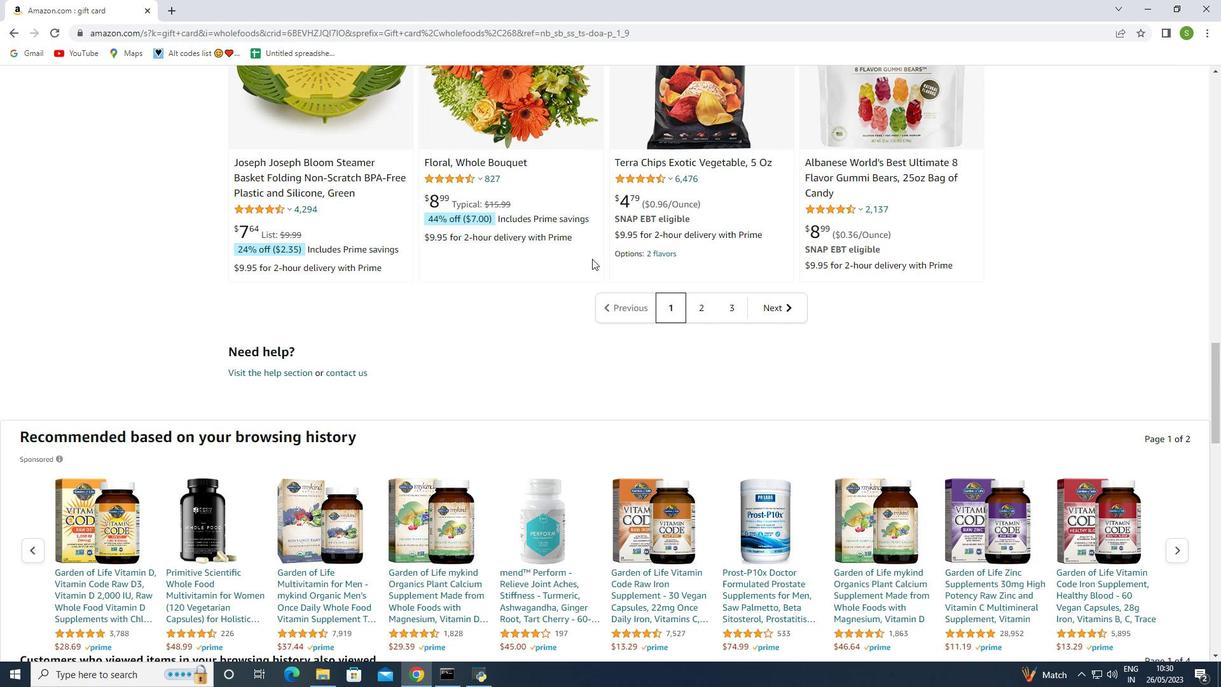 
Action: Mouse moved to (345, 360)
Screenshot: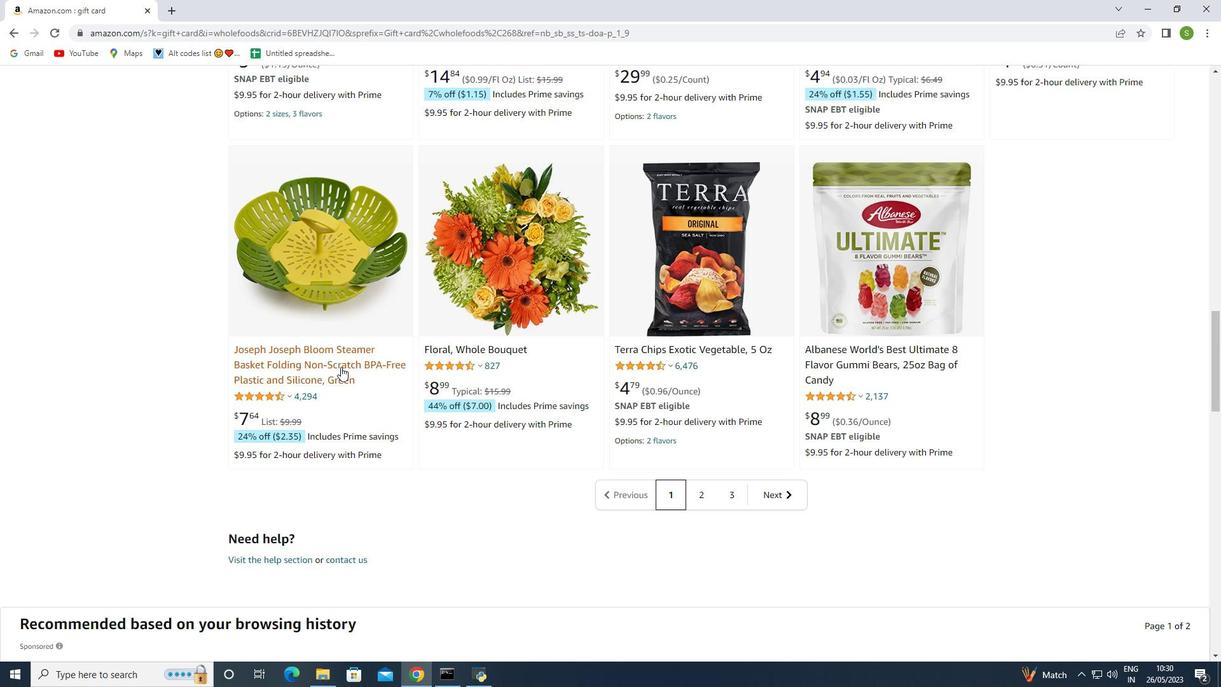 
Action: Mouse scrolled (345, 360) with delta (0, 0)
Screenshot: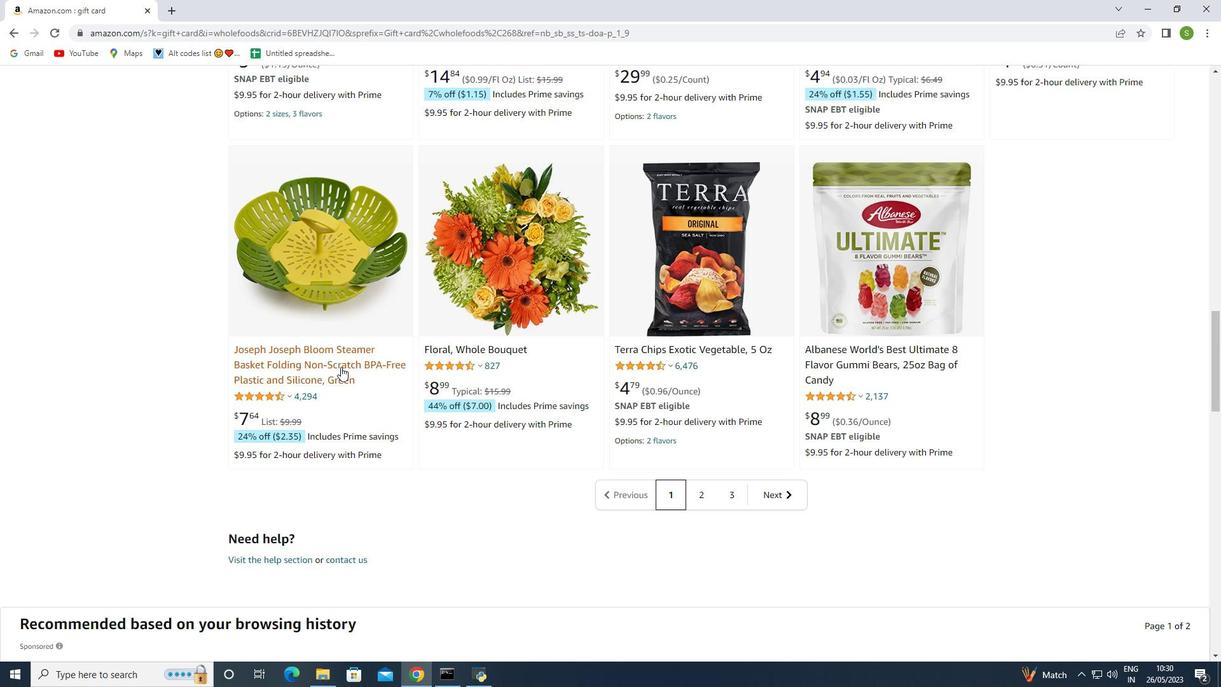 
Action: Mouse moved to (348, 356)
Screenshot: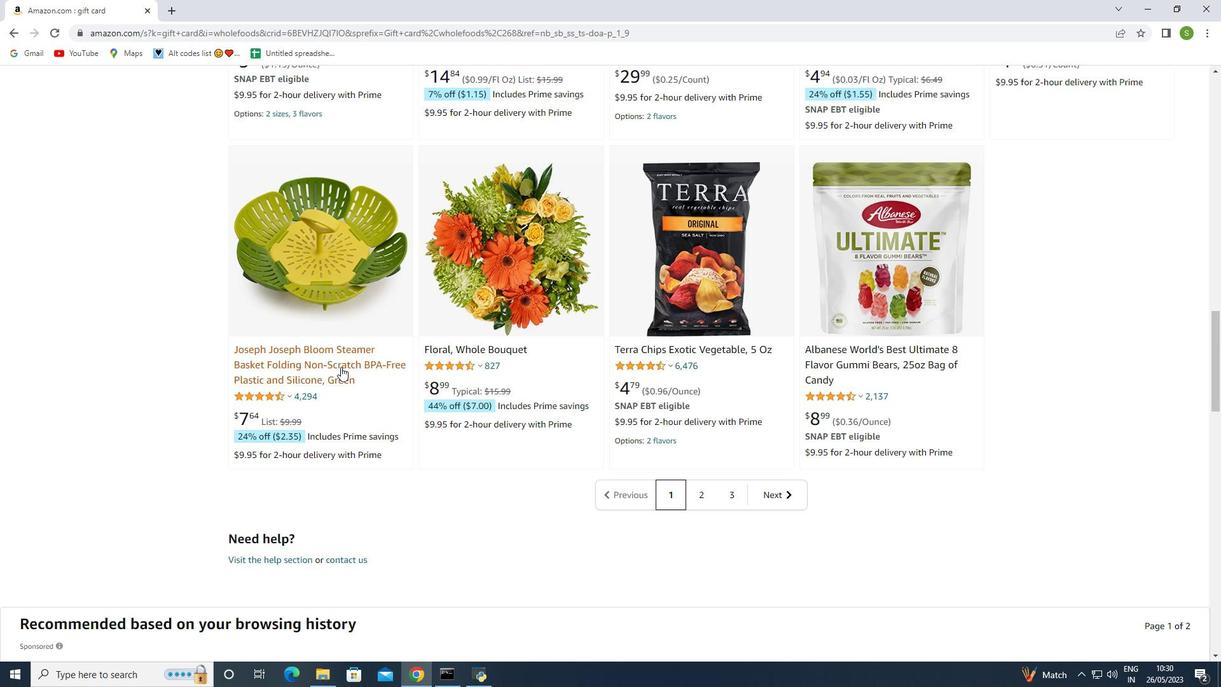 
Action: Mouse scrolled (348, 357) with delta (0, 0)
Screenshot: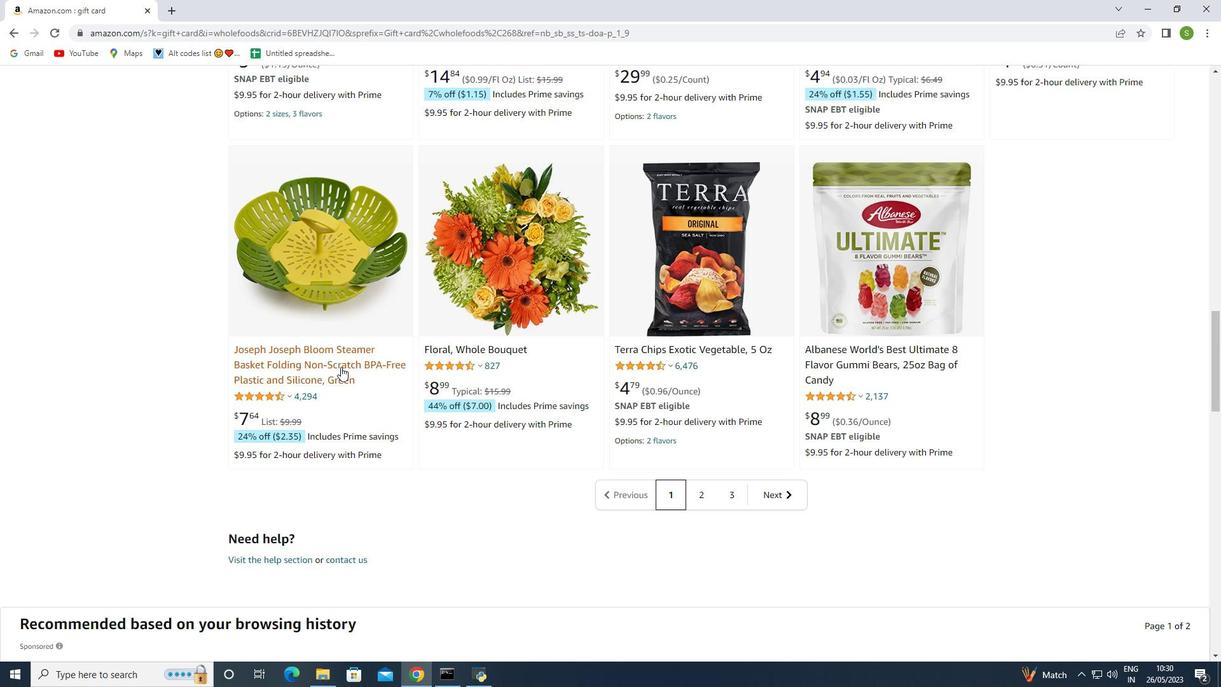 
Action: Mouse moved to (350, 355)
Screenshot: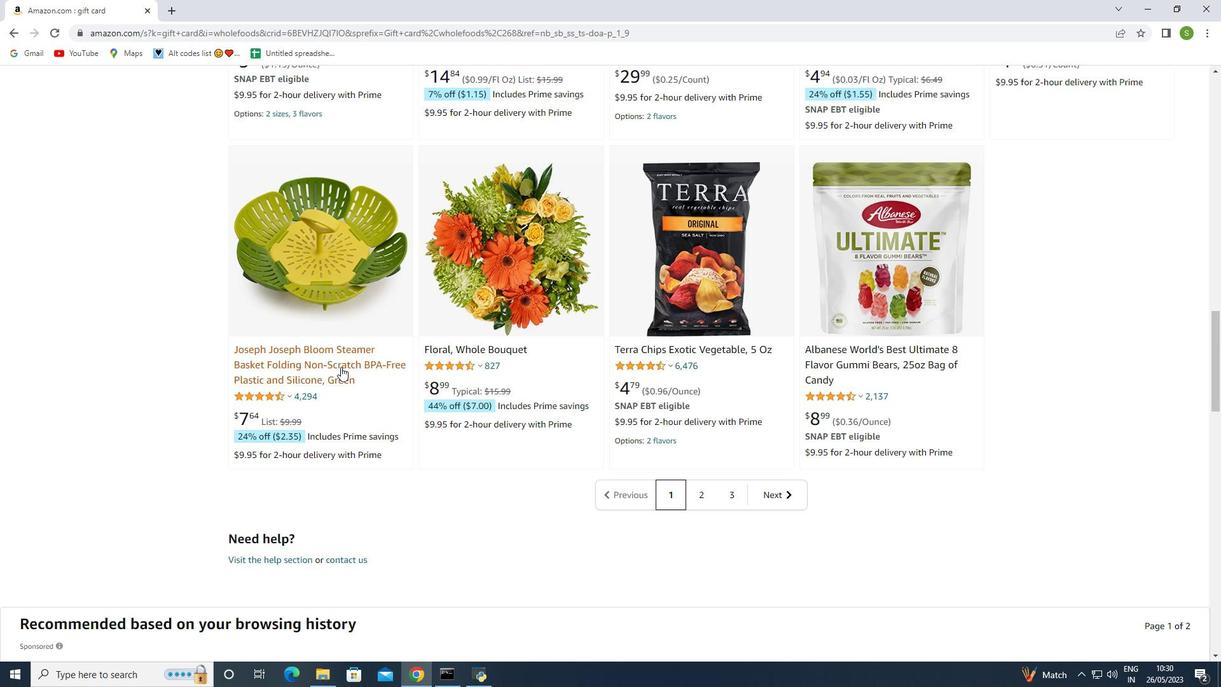 
Action: Mouse scrolled (350, 356) with delta (0, 0)
Screenshot: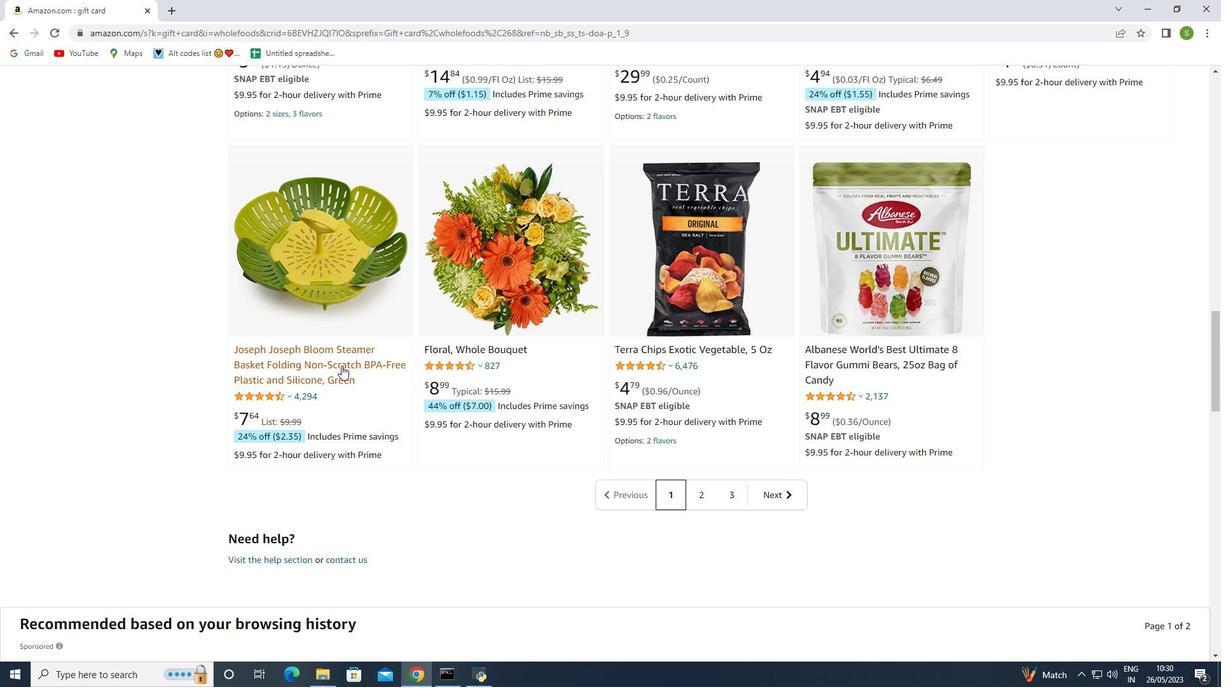 
Action: Mouse moved to (353, 351)
Screenshot: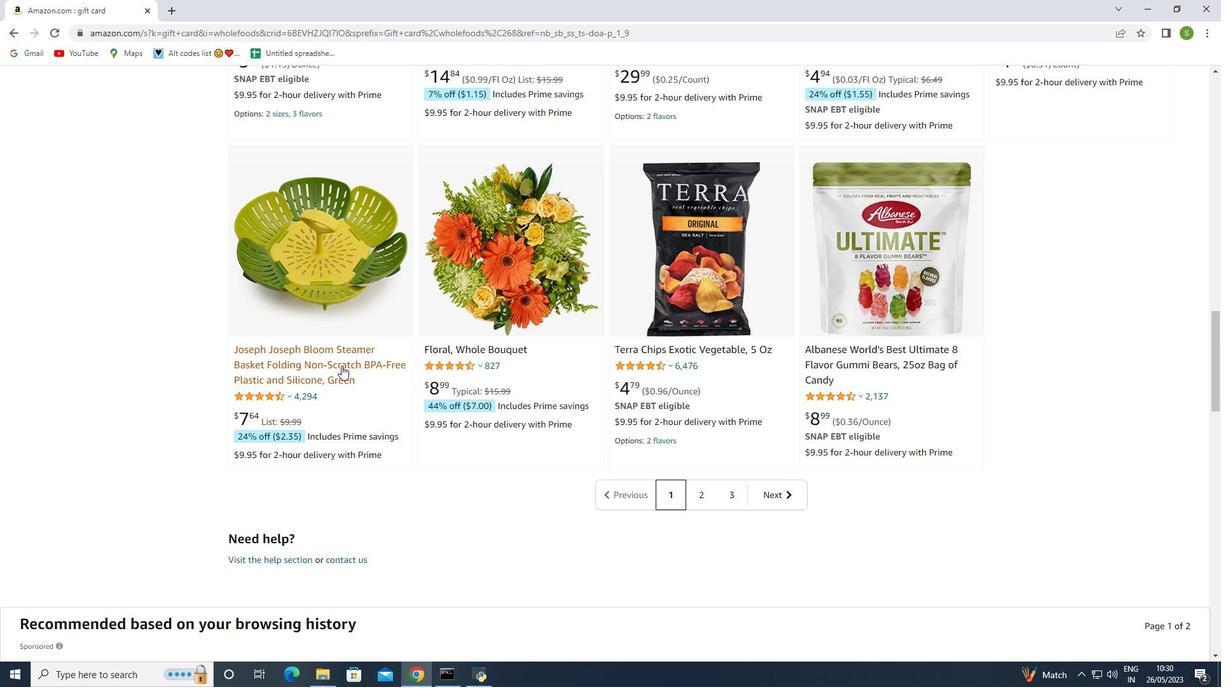 
Action: Mouse scrolled (353, 351) with delta (0, 0)
Screenshot: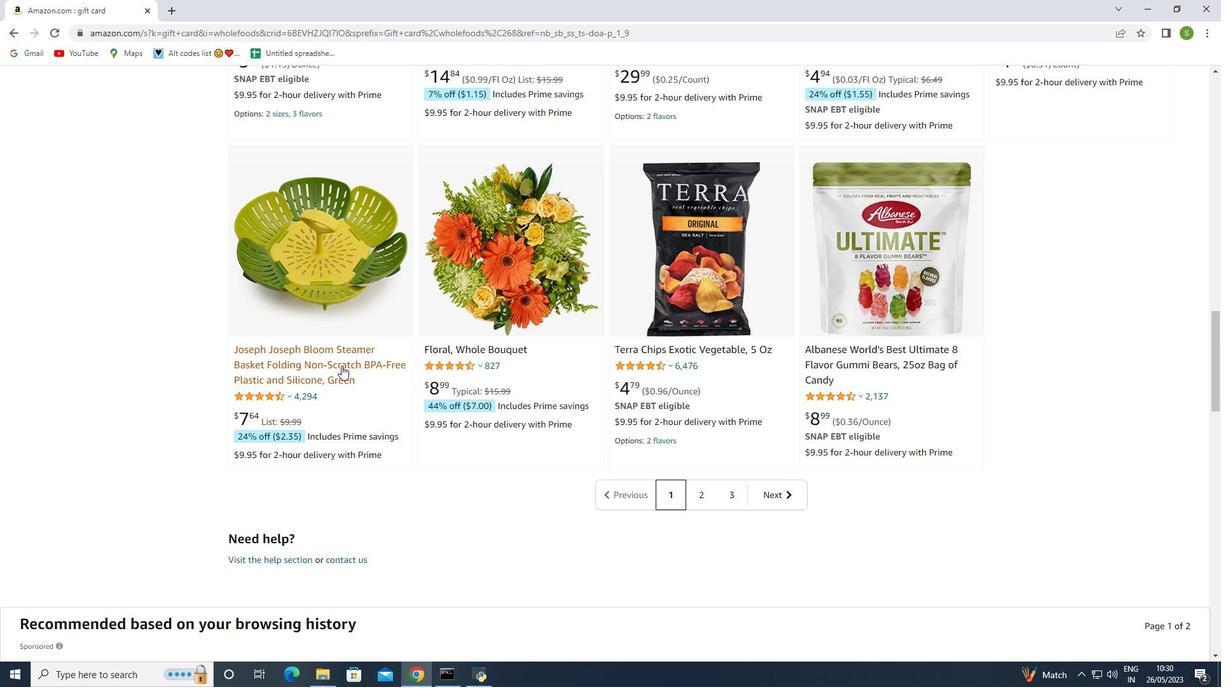 
Action: Mouse moved to (361, 344)
Screenshot: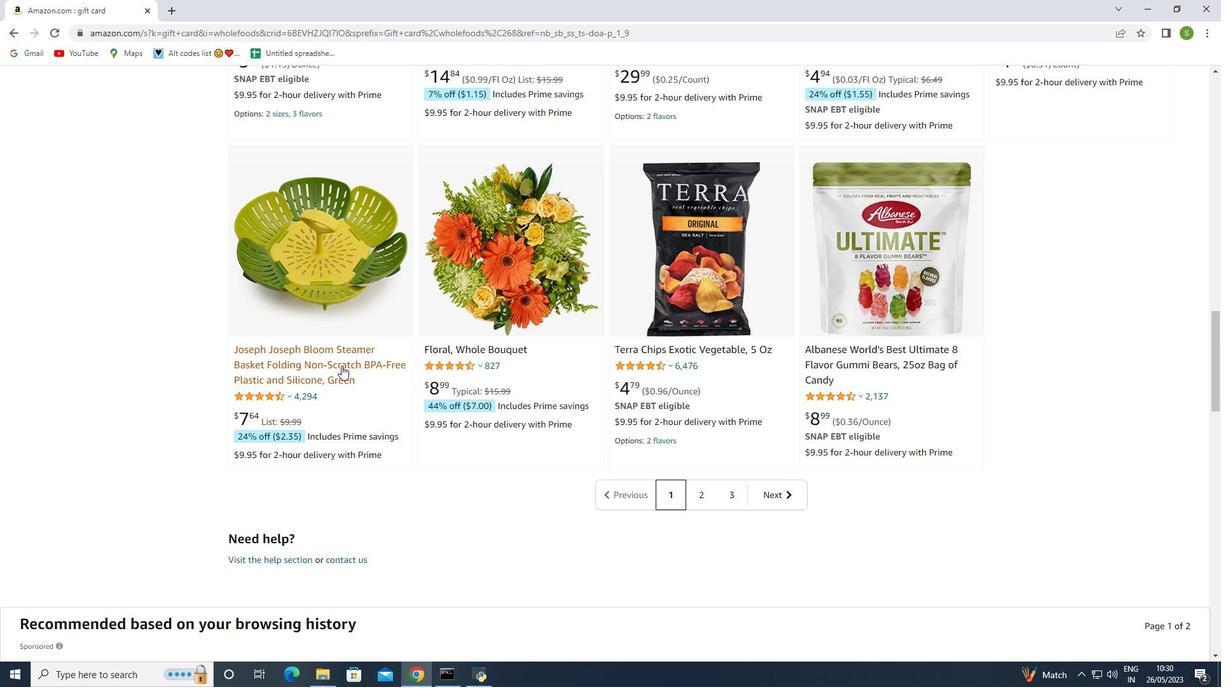 
Action: Mouse scrolled (361, 344) with delta (0, 0)
Screenshot: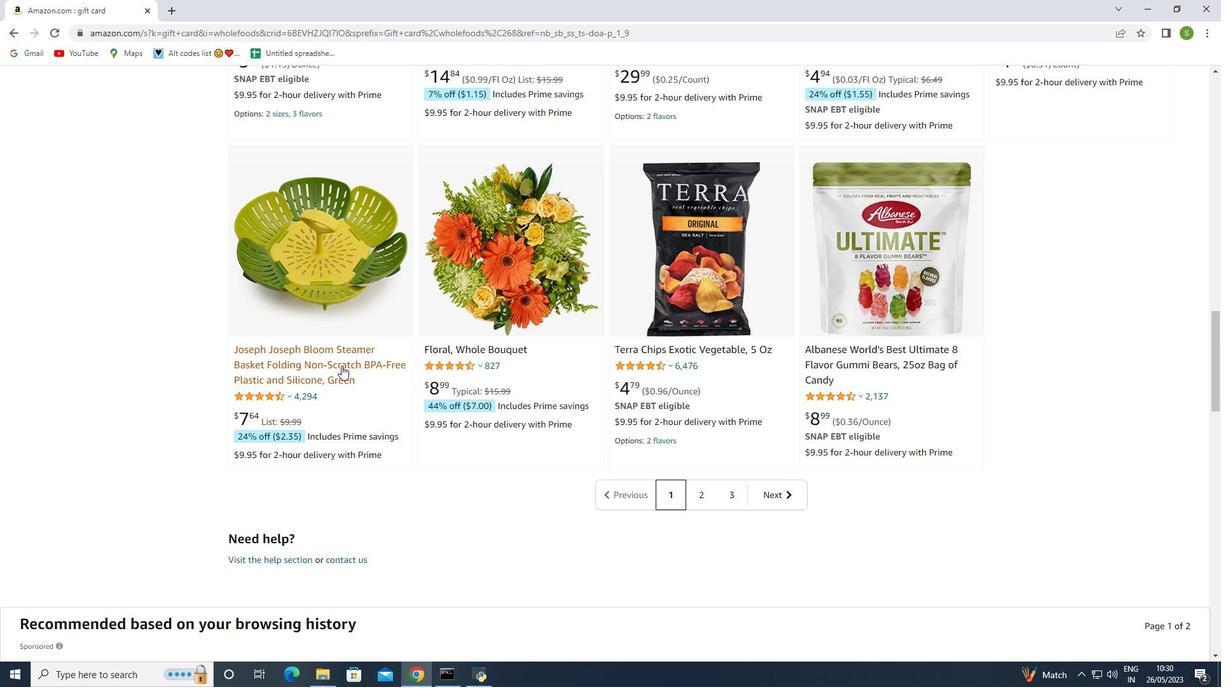 
Action: Mouse moved to (367, 337)
Screenshot: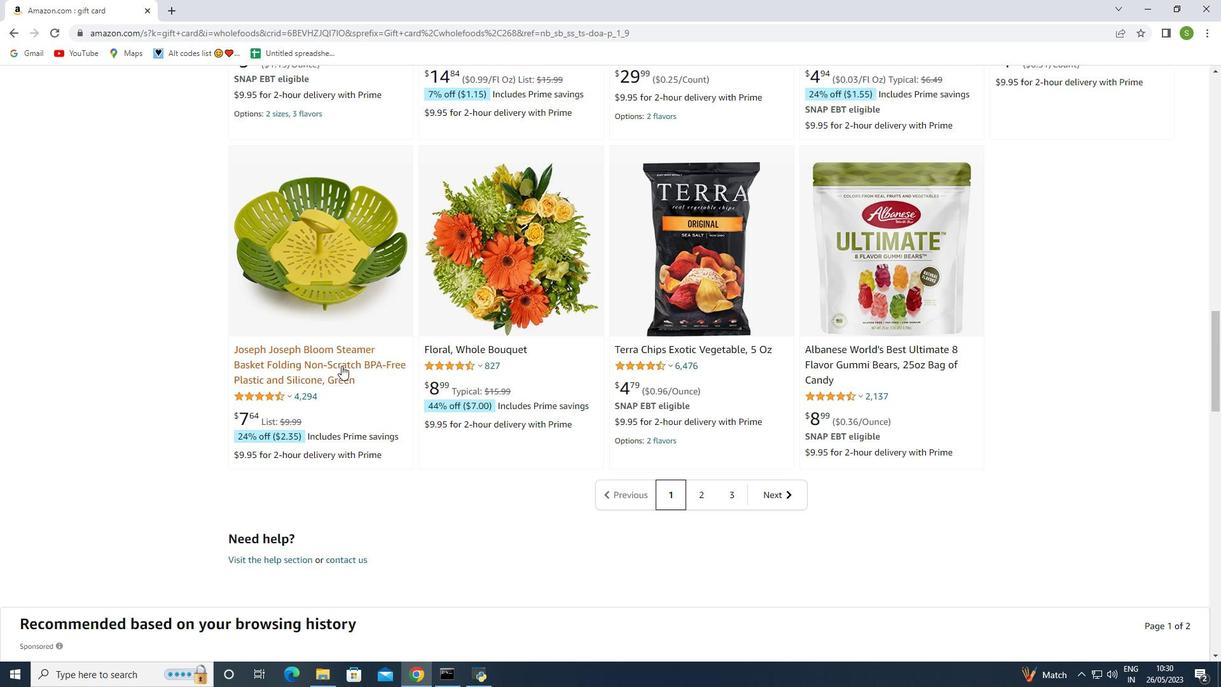 
Action: Mouse scrolled (367, 337) with delta (0, 0)
Screenshot: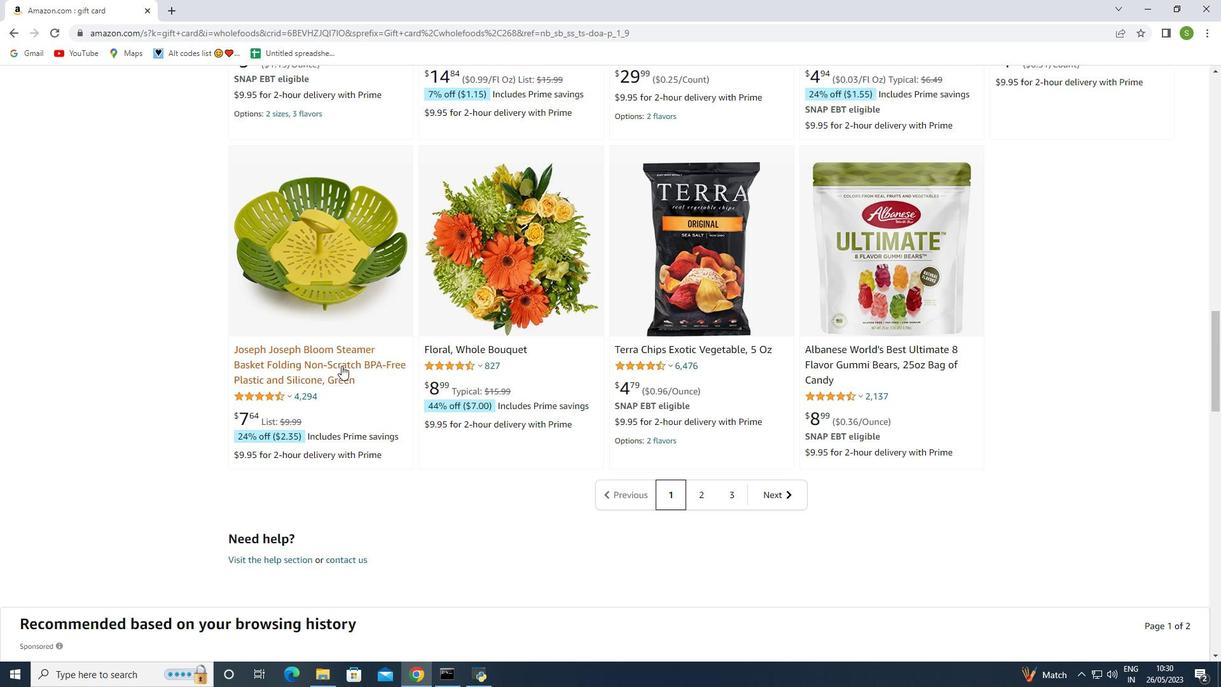 
Action: Mouse moved to (347, 293)
Screenshot: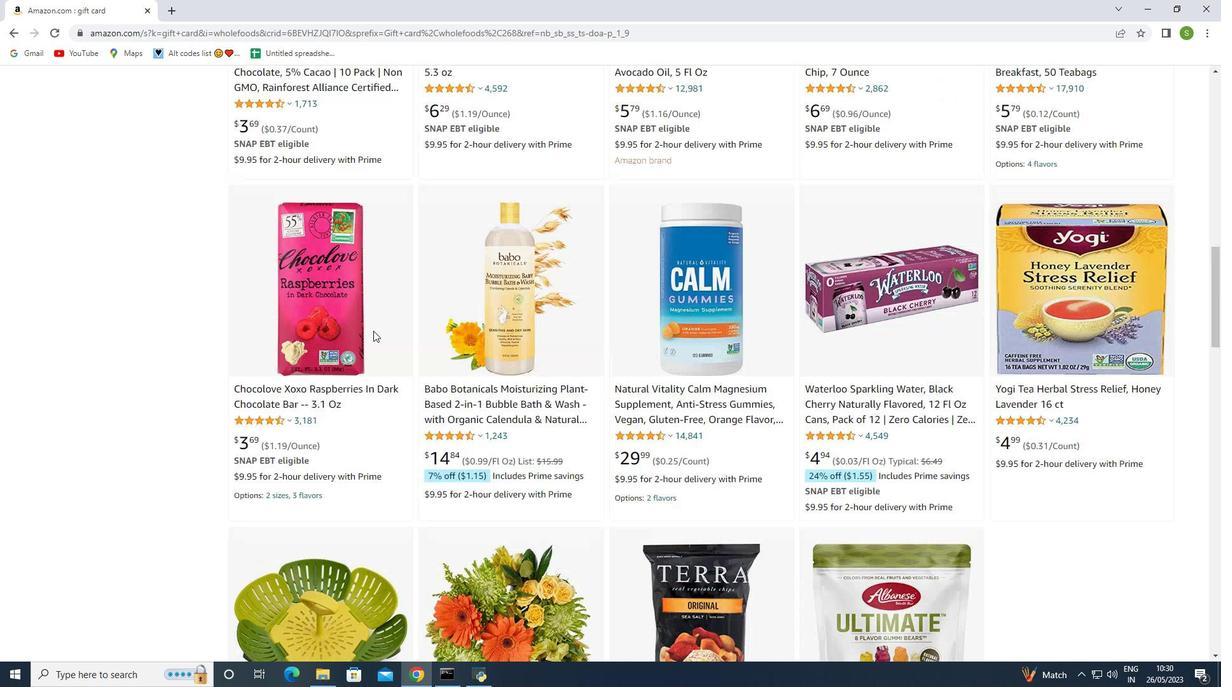 
Action: Mouse scrolled (347, 294) with delta (0, 0)
Screenshot: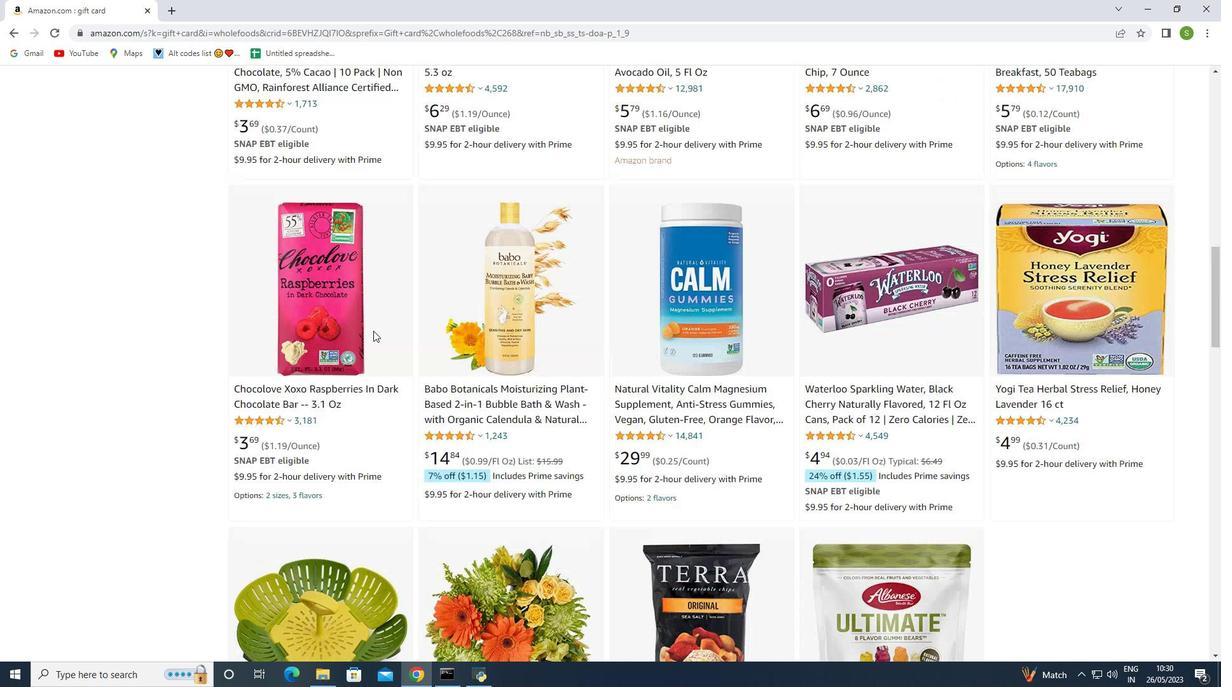 
Action: Mouse scrolled (347, 293) with delta (0, 0)
Screenshot: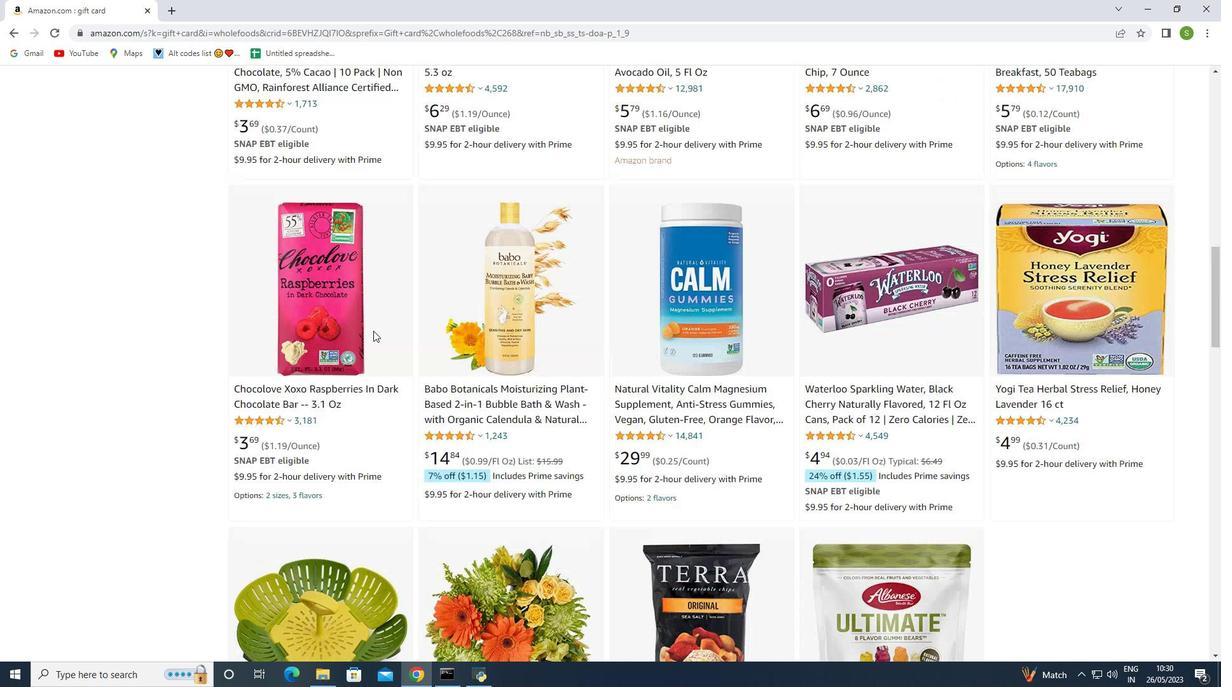 
Action: Mouse scrolled (347, 293) with delta (0, 0)
Screenshot: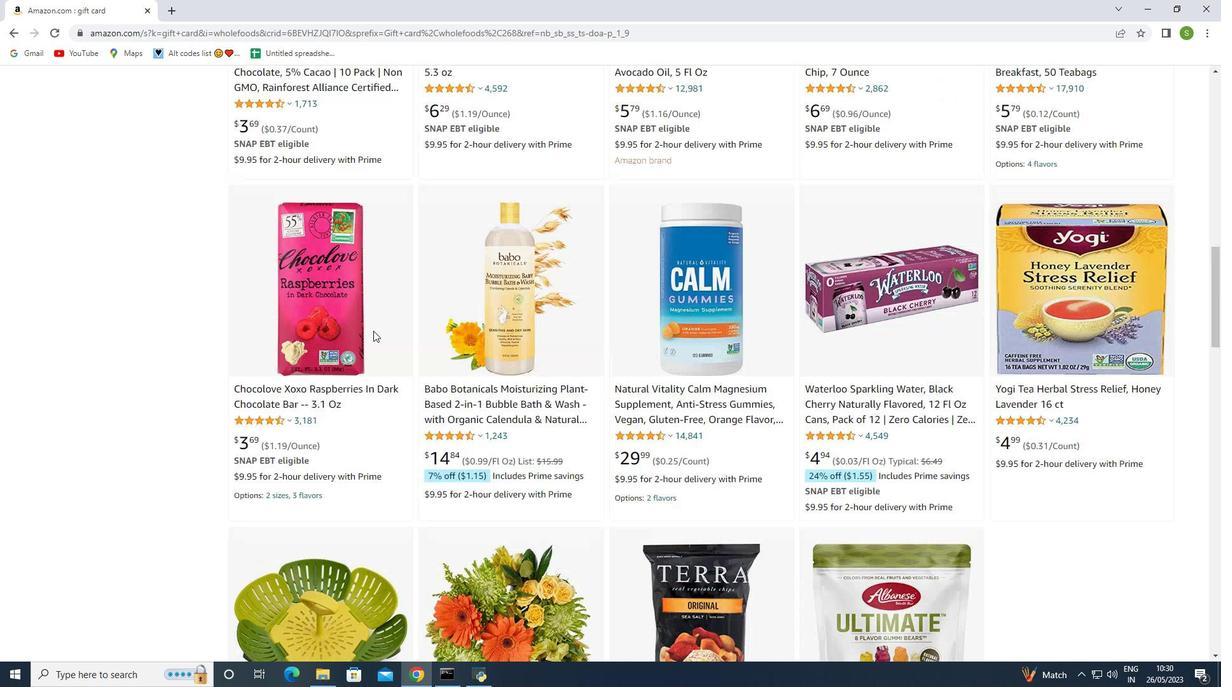 
Action: Mouse scrolled (347, 293) with delta (0, 0)
Screenshot: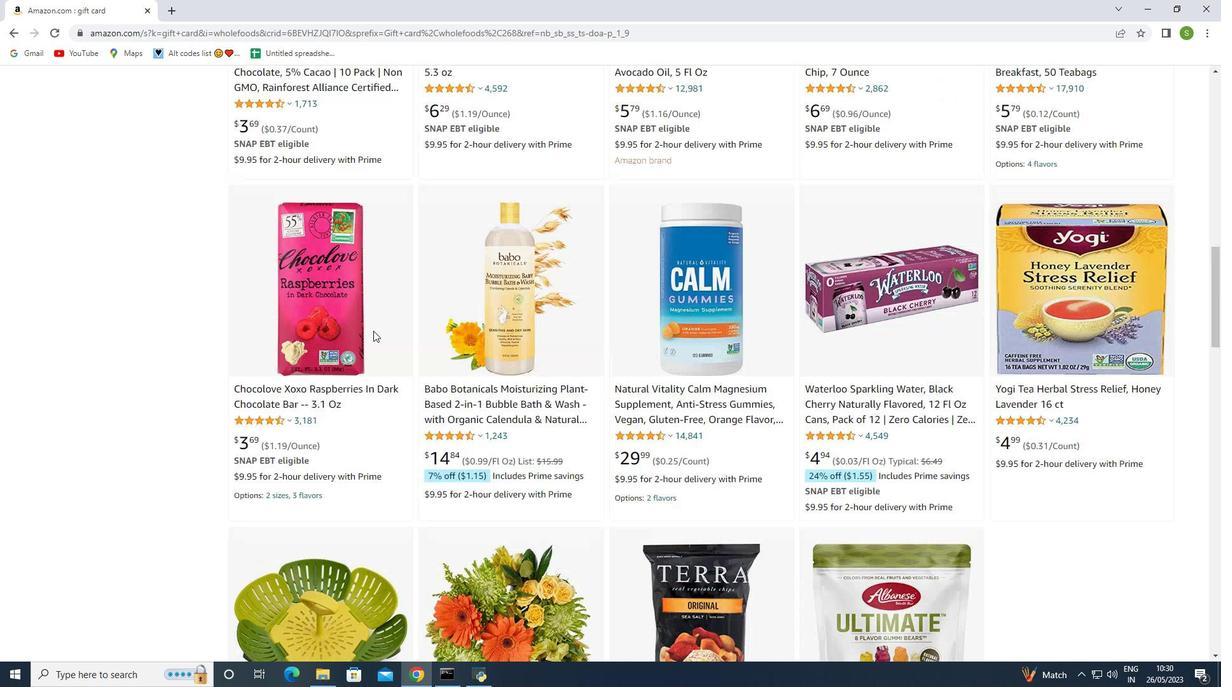 
Action: Mouse scrolled (347, 293) with delta (0, 0)
Screenshot: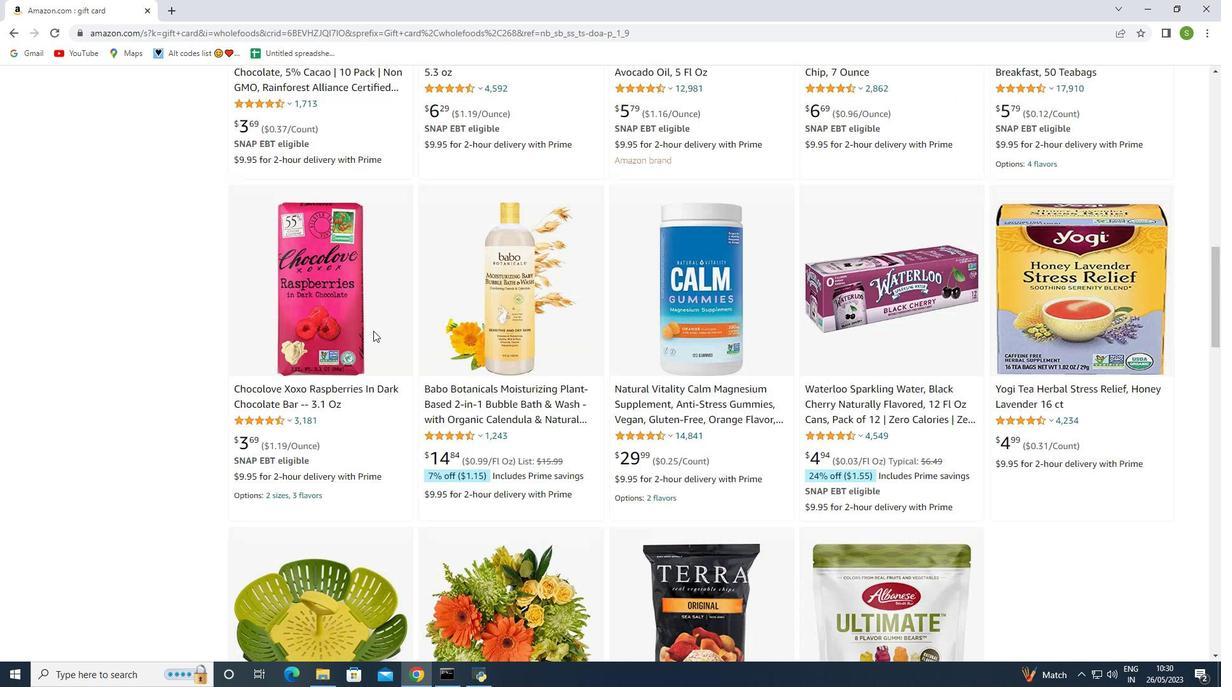 
Action: Mouse scrolled (347, 293) with delta (0, 0)
Screenshot: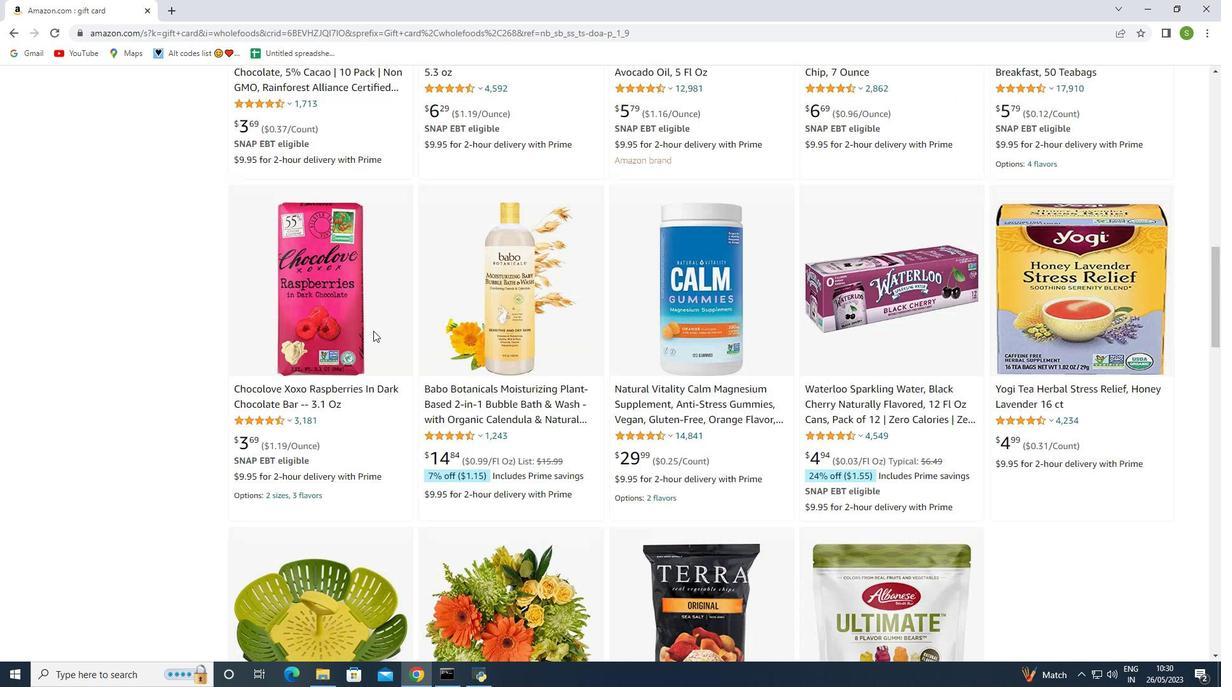 
Action: Mouse moved to (342, 293)
Screenshot: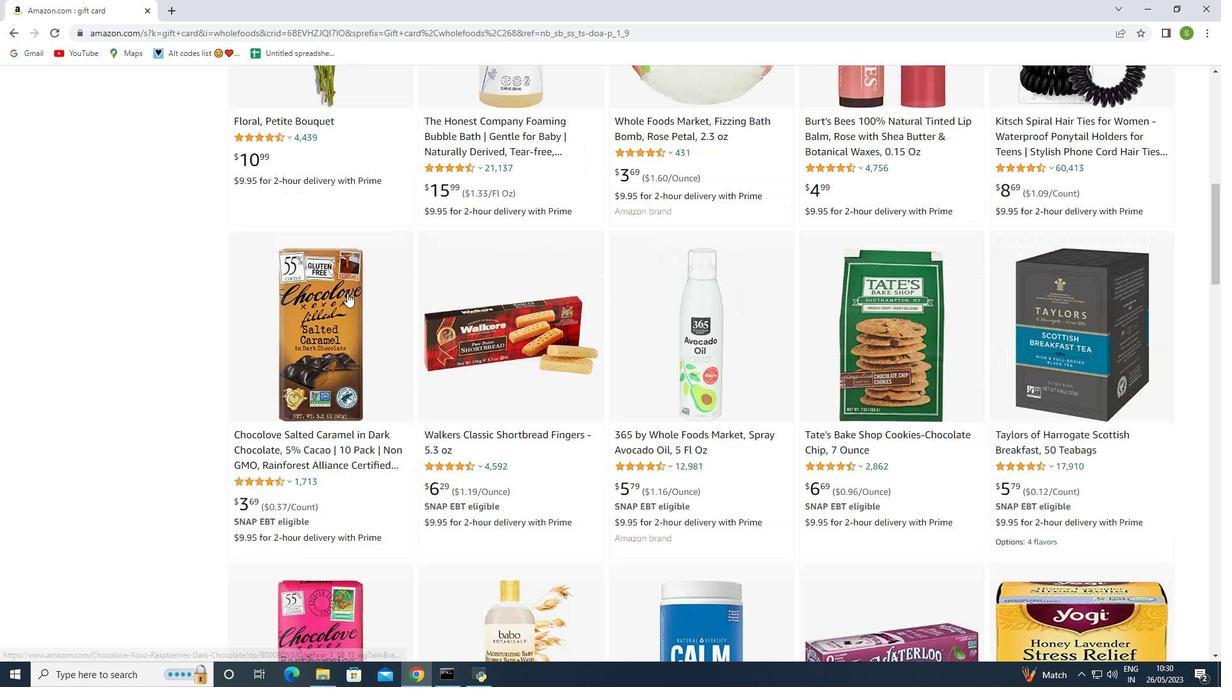 
Action: Mouse scrolled (342, 293) with delta (0, 0)
Screenshot: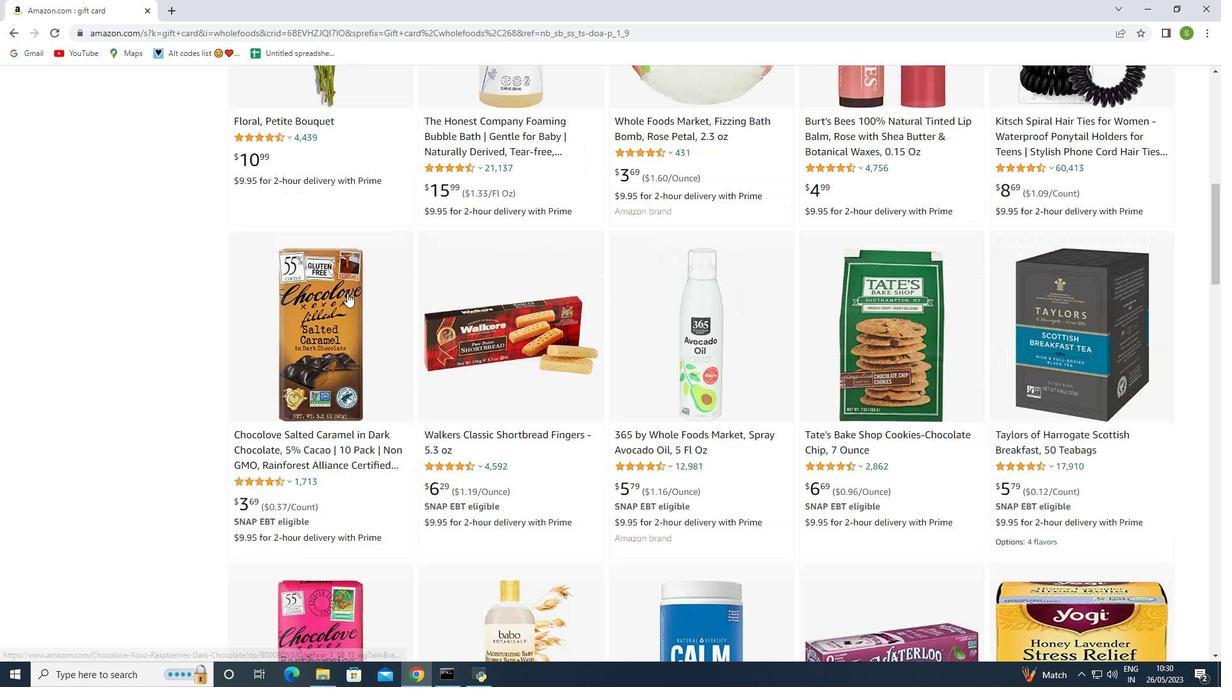 
Action: Mouse scrolled (342, 293) with delta (0, 0)
Screenshot: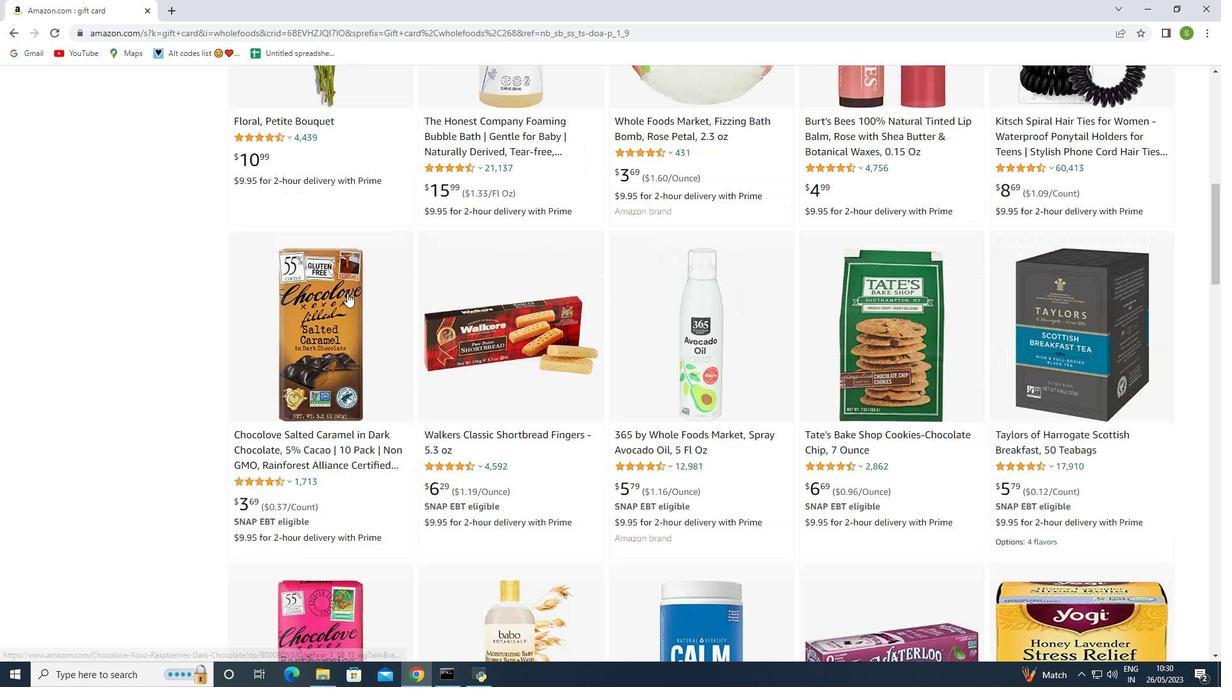 
Action: Mouse scrolled (342, 293) with delta (0, 0)
Screenshot: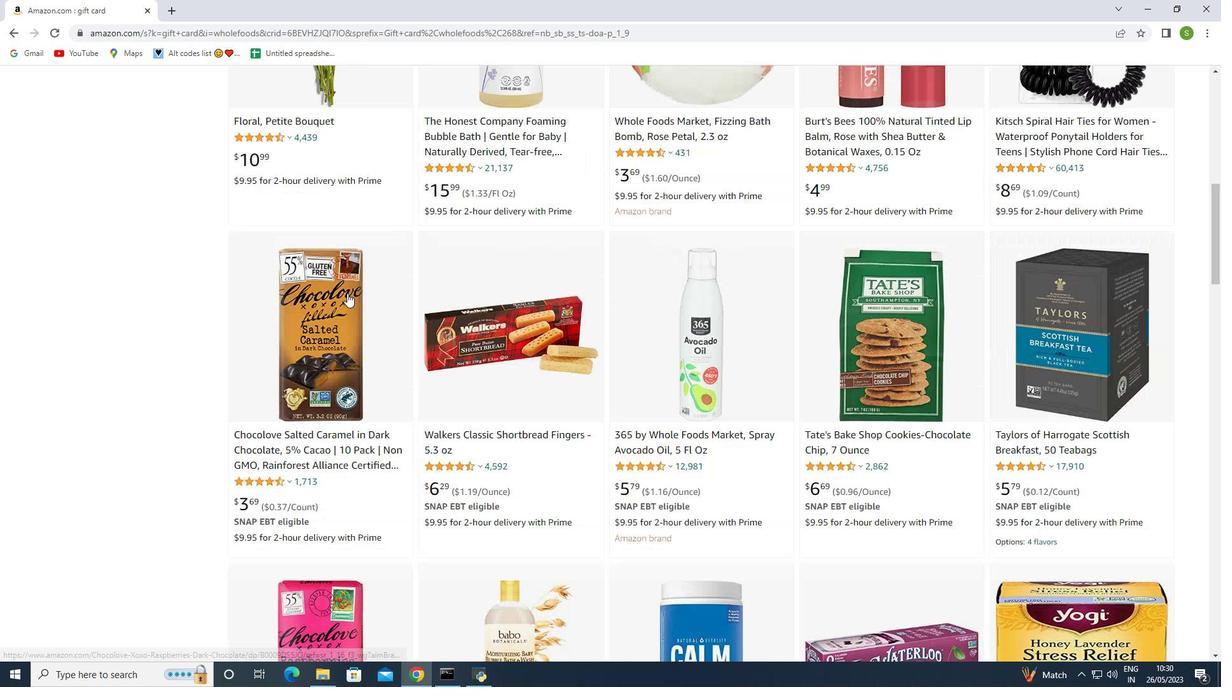 
Action: Mouse scrolled (342, 293) with delta (0, 0)
Screenshot: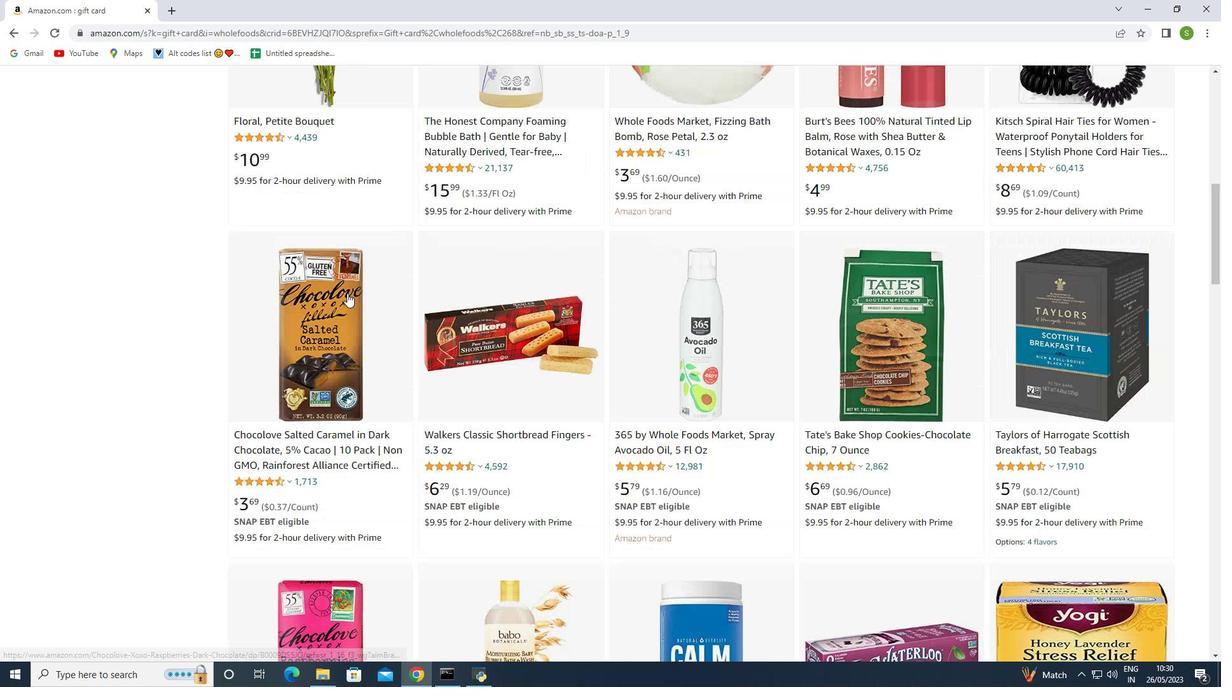 
Action: Mouse scrolled (342, 293) with delta (0, 0)
Screenshot: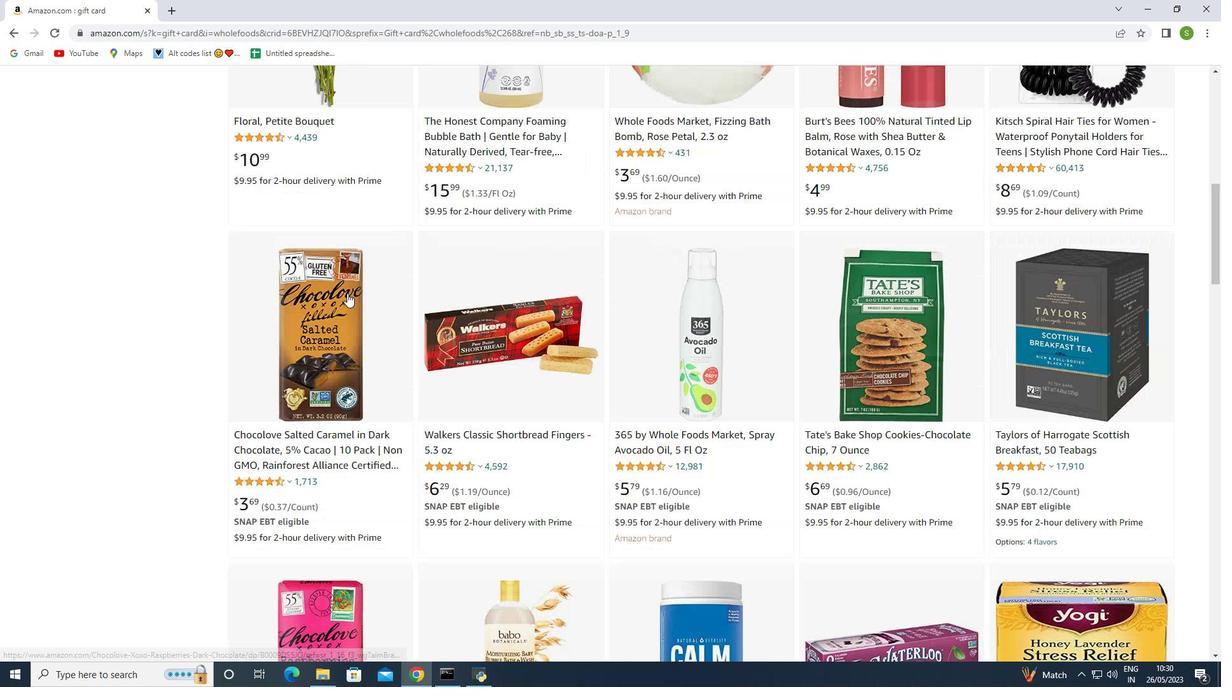 
Action: Mouse scrolled (342, 293) with delta (0, 0)
Screenshot: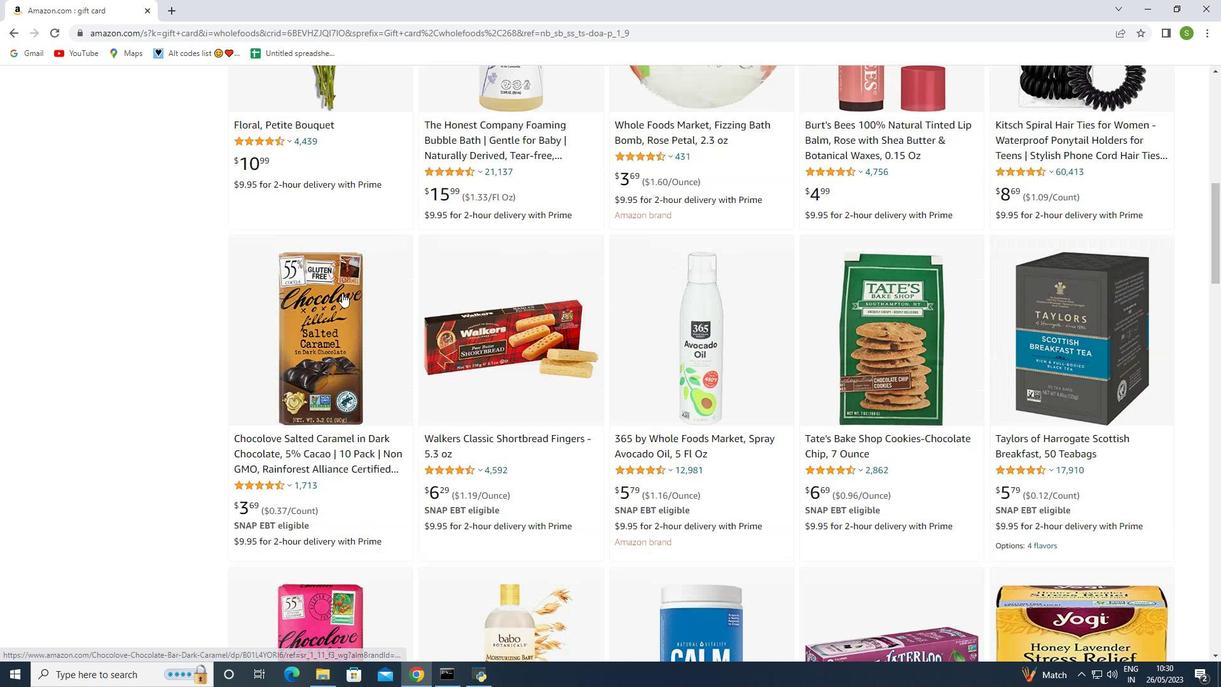 
Action: Mouse moved to (328, 323)
Screenshot: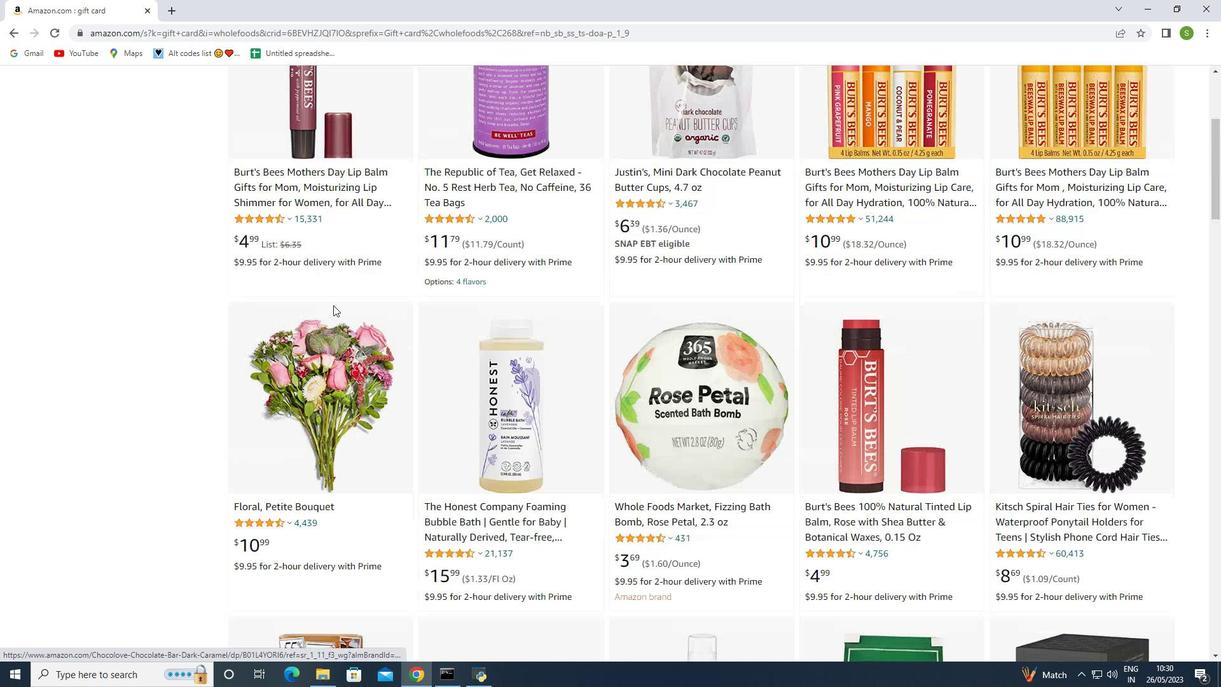 
Action: Mouse scrolled (328, 324) with delta (0, 0)
Screenshot: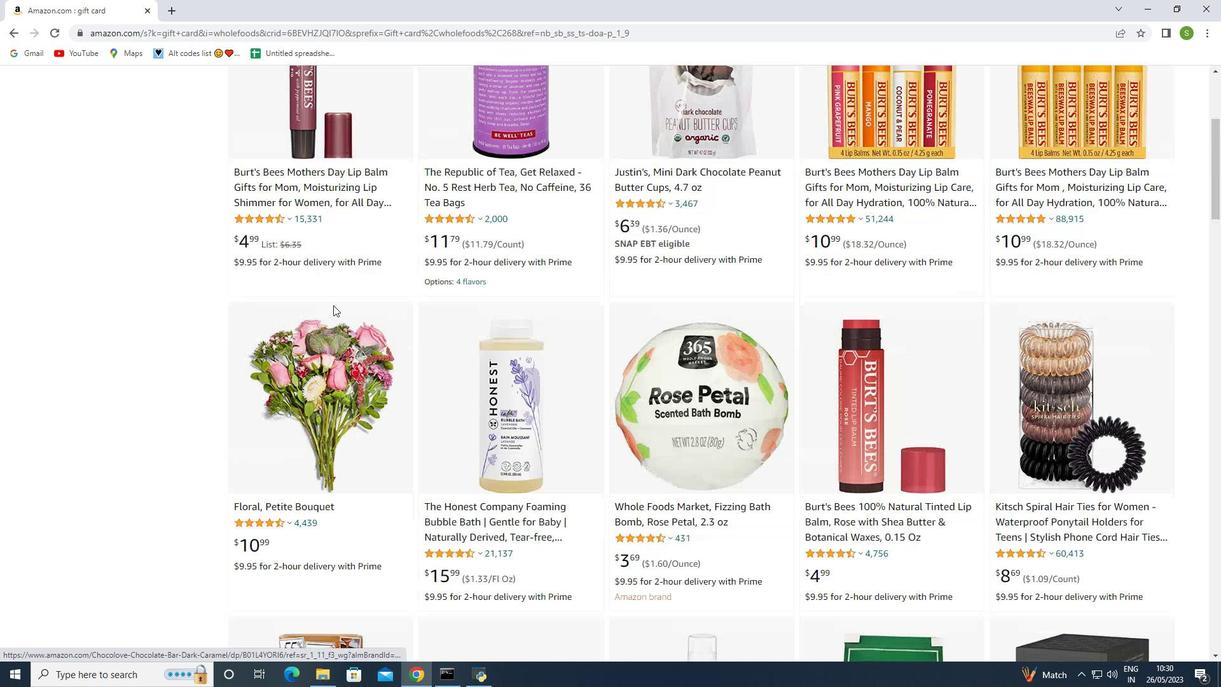 
Action: Mouse scrolled (328, 324) with delta (0, 0)
Screenshot: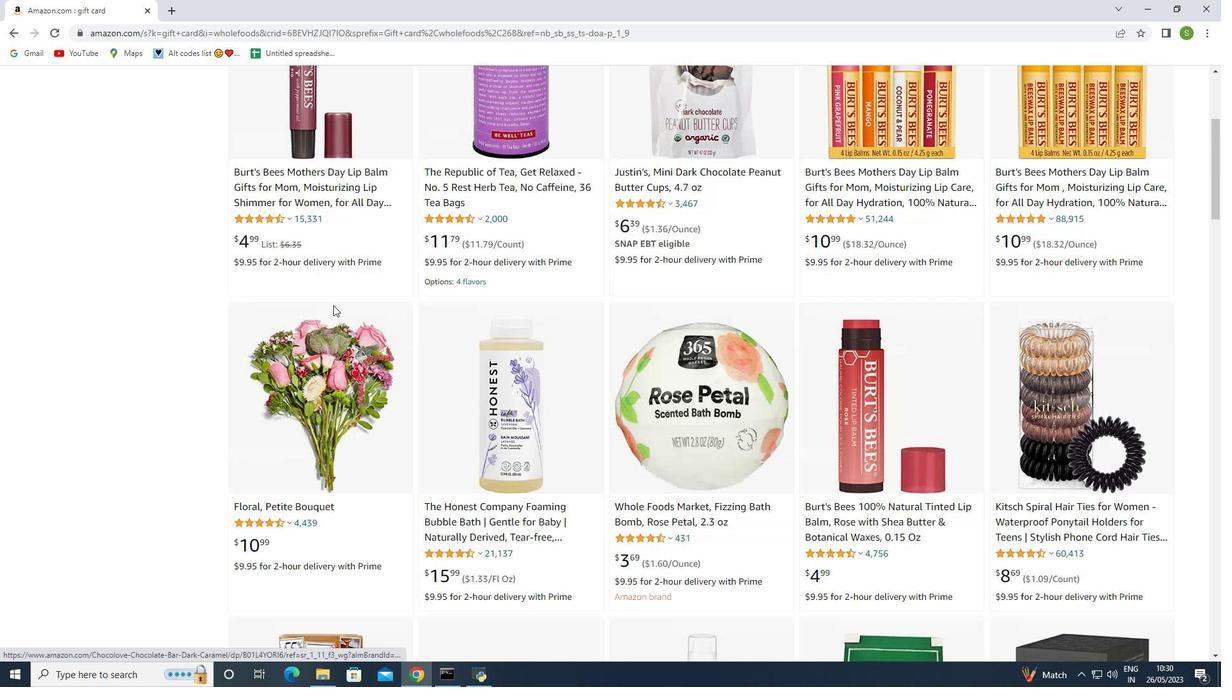 
Action: Mouse scrolled (328, 324) with delta (0, 0)
Screenshot: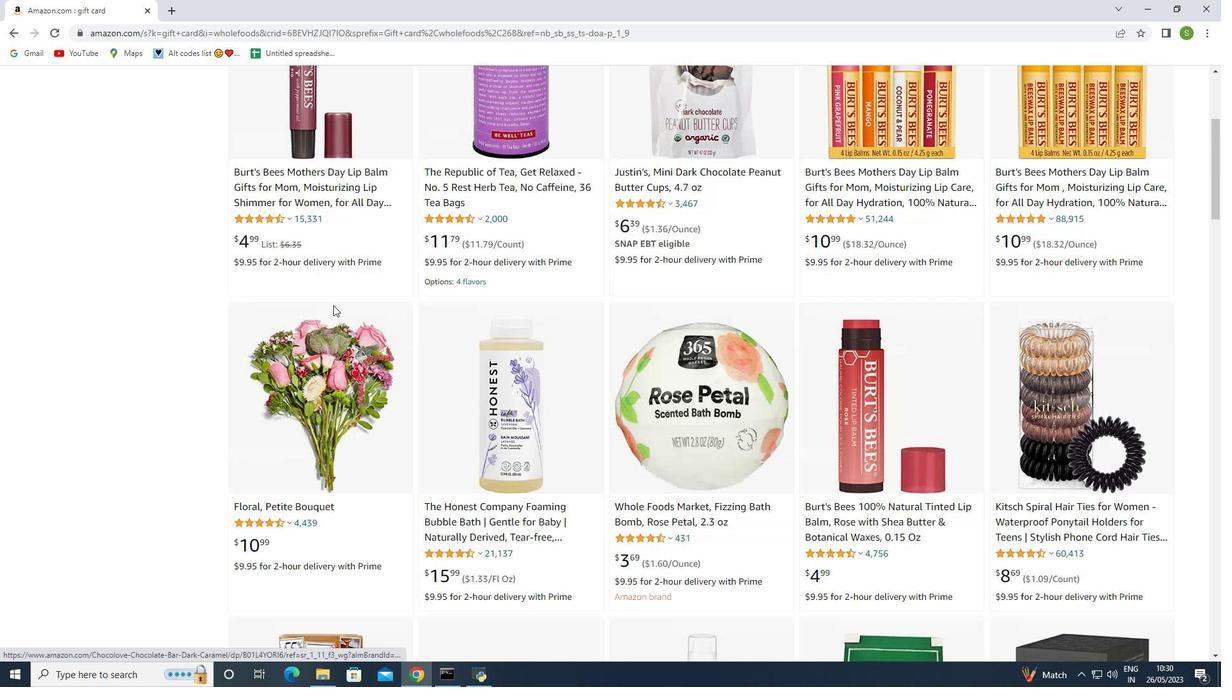 
Action: Mouse scrolled (328, 324) with delta (0, 0)
Screenshot: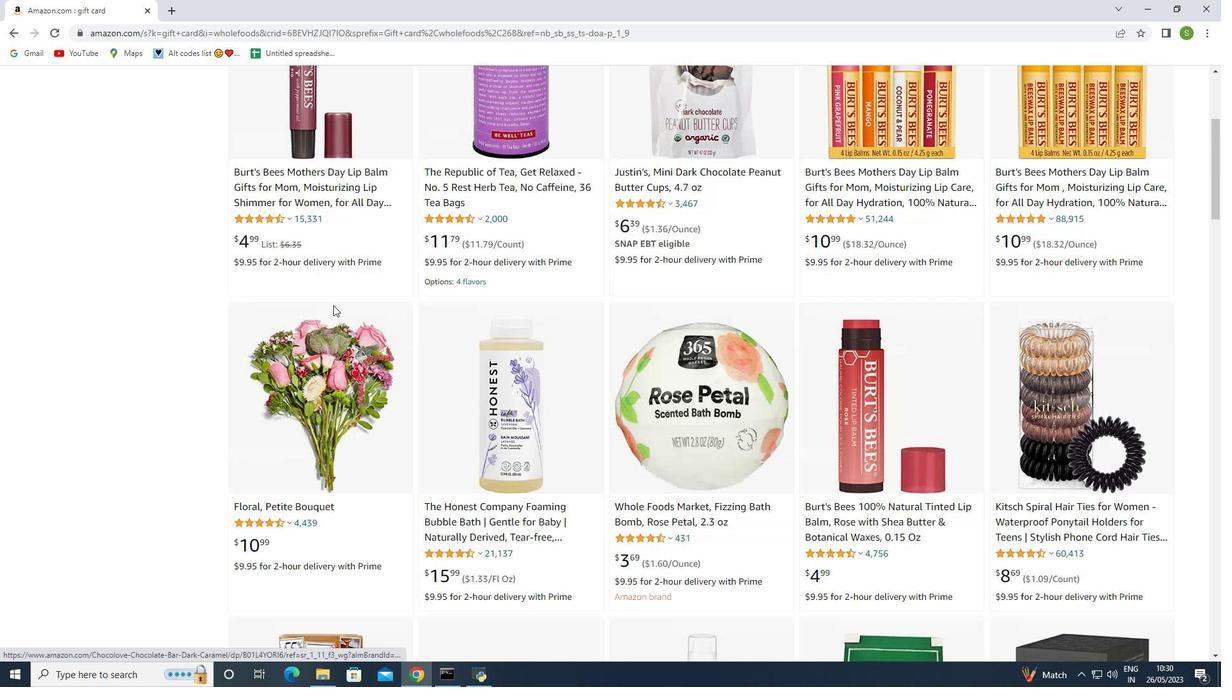 
Action: Mouse moved to (328, 323)
Screenshot: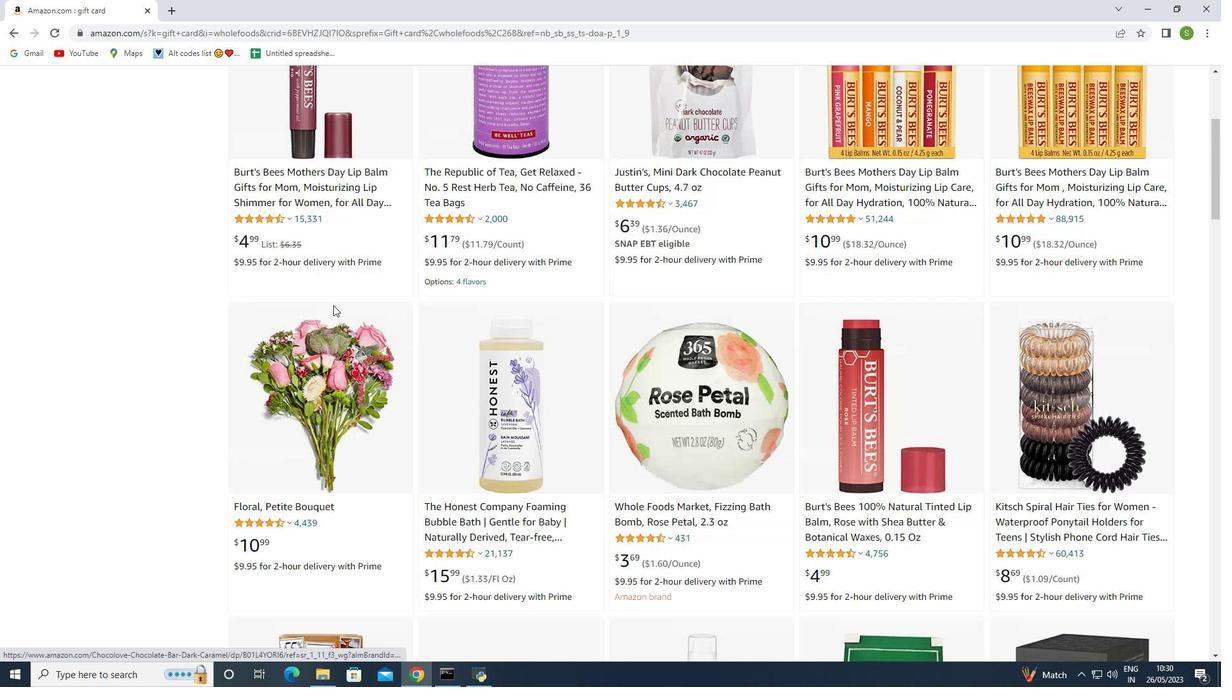 
Action: Mouse scrolled (328, 324) with delta (0, 0)
Screenshot: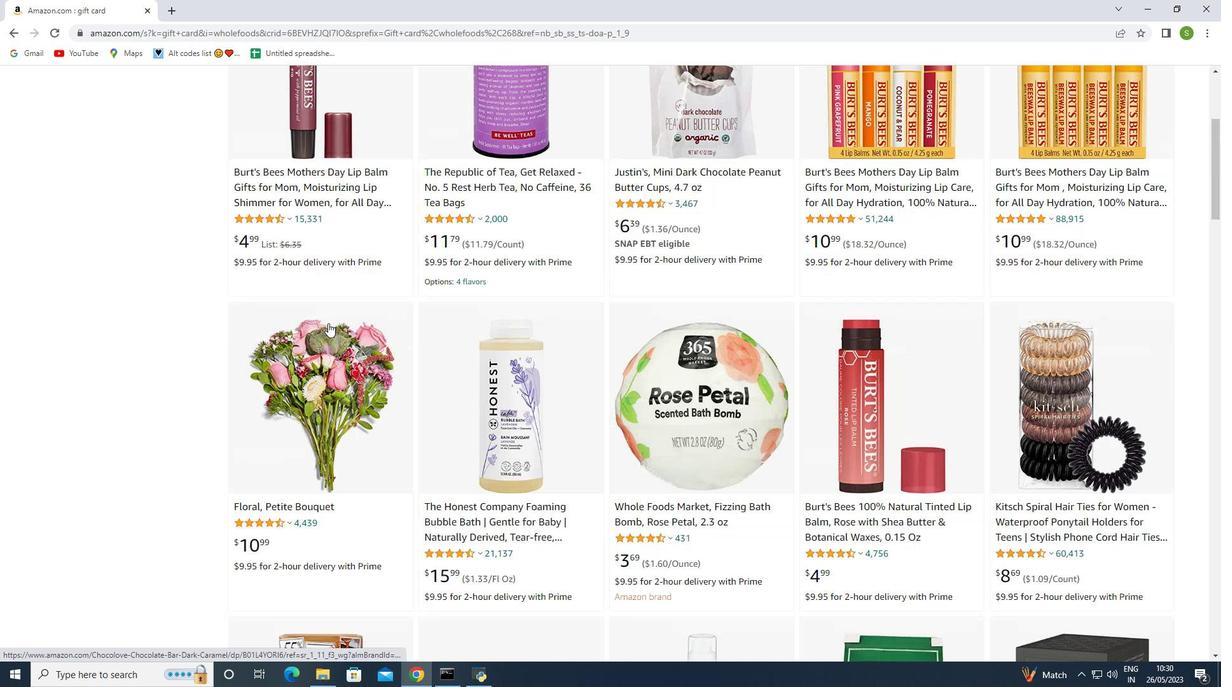 
Action: Mouse moved to (329, 323)
Screenshot: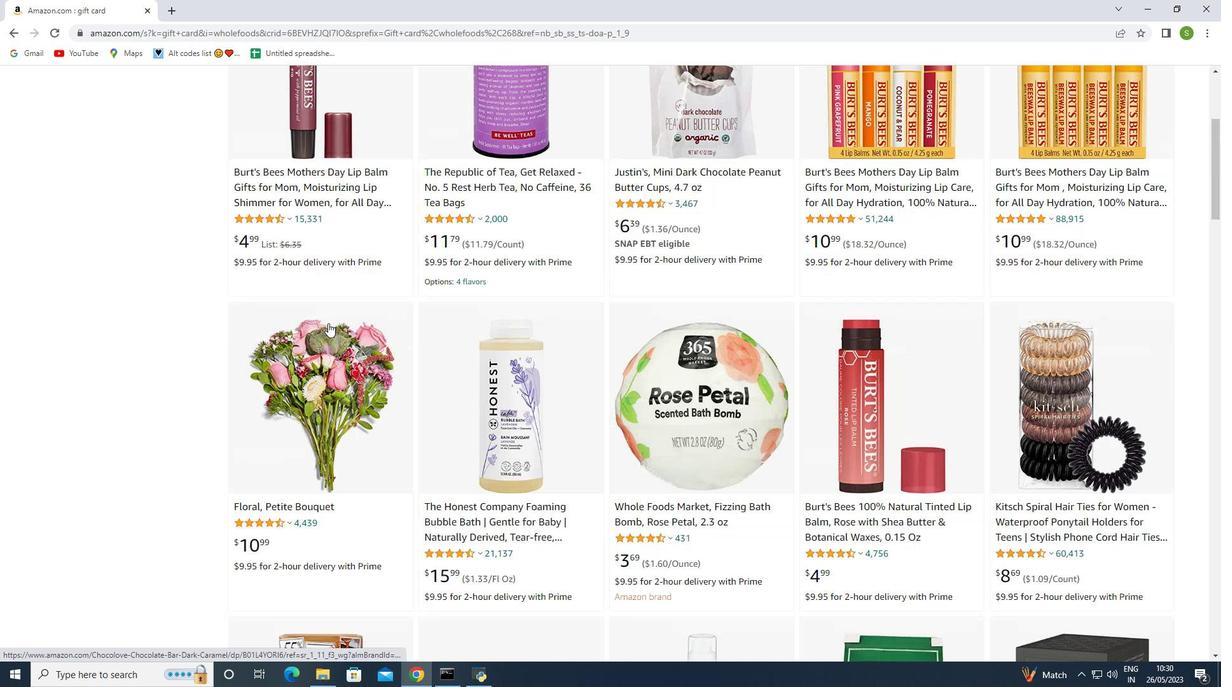 
Action: Mouse scrolled (329, 324) with delta (0, 0)
Screenshot: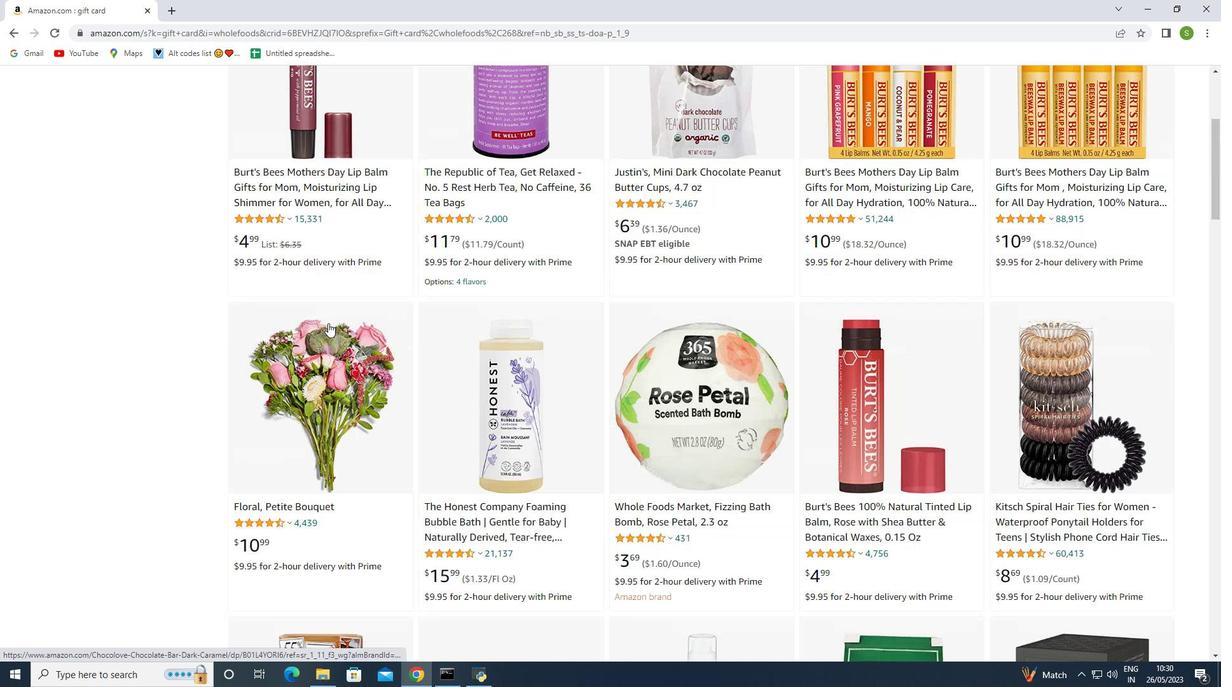 
Action: Mouse moved to (330, 323)
Screenshot: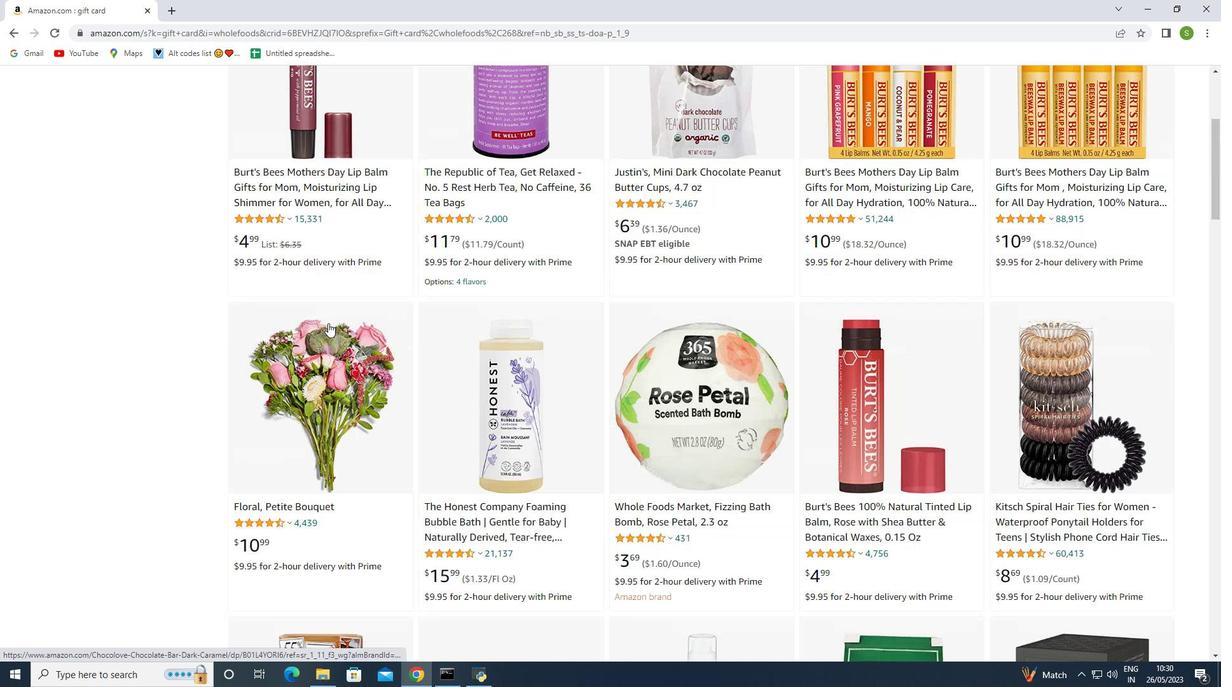 
Action: Mouse scrolled (330, 324) with delta (0, 0)
Screenshot: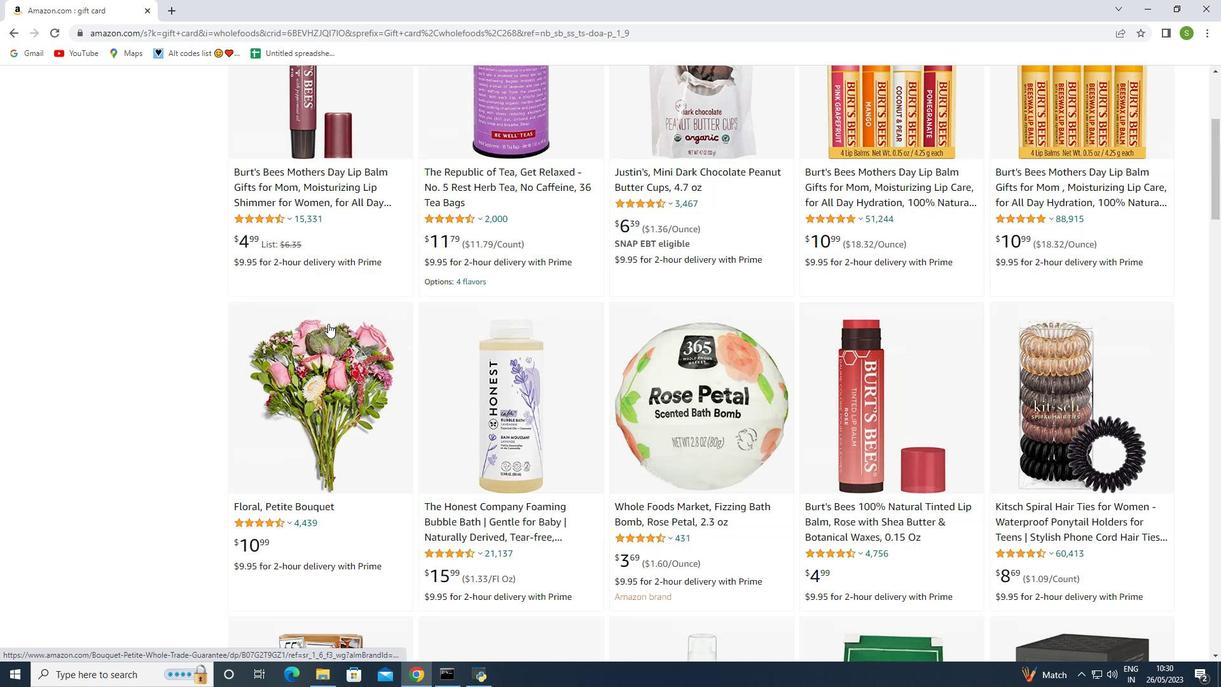 
Action: Mouse moved to (330, 341)
Screenshot: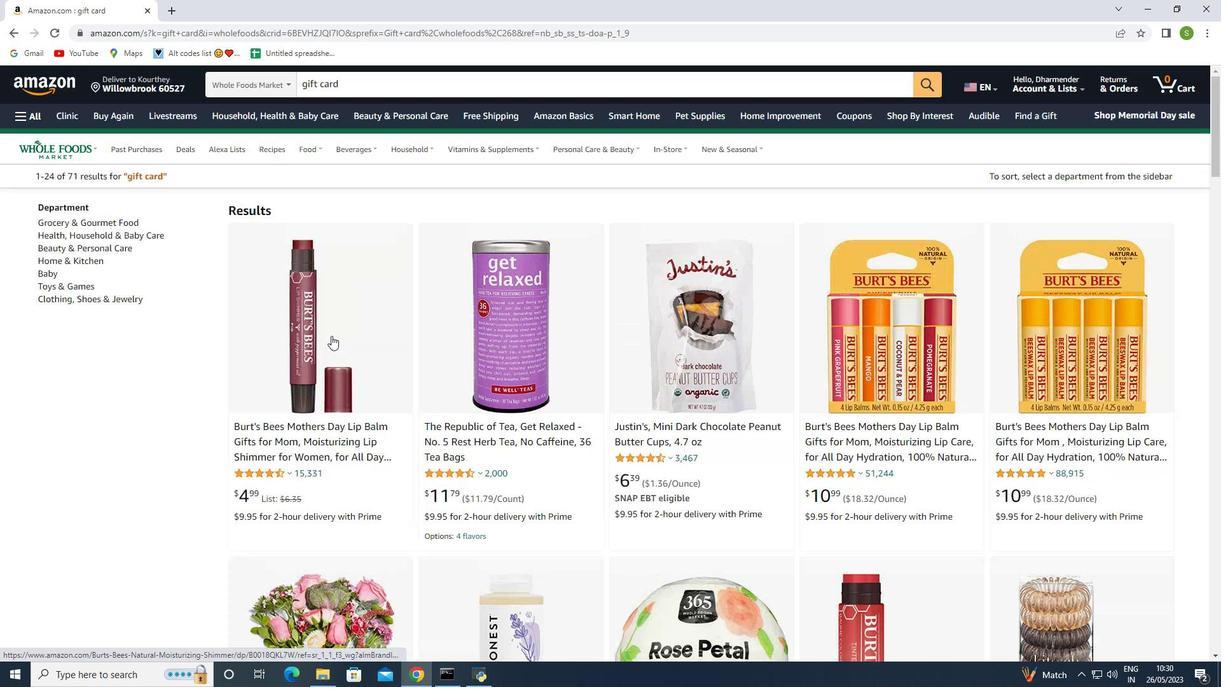 
Action: Mouse scrolled (330, 342) with delta (0, 0)
Screenshot: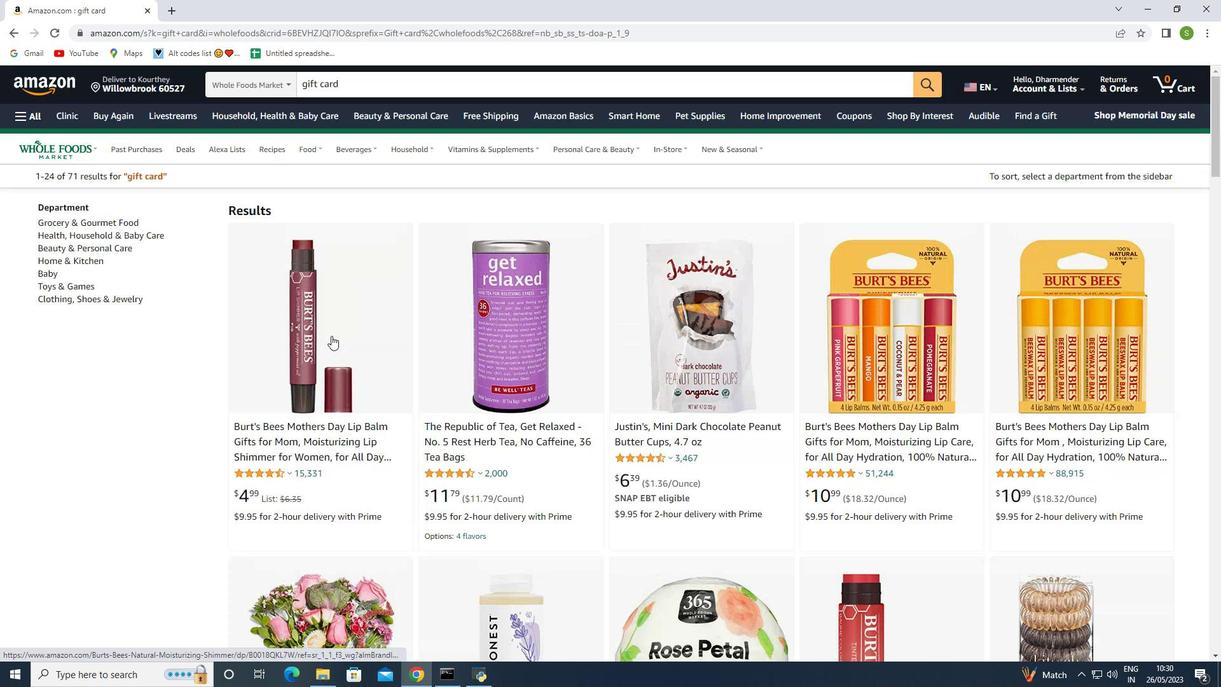 
Action: Mouse scrolled (330, 342) with delta (0, 0)
Screenshot: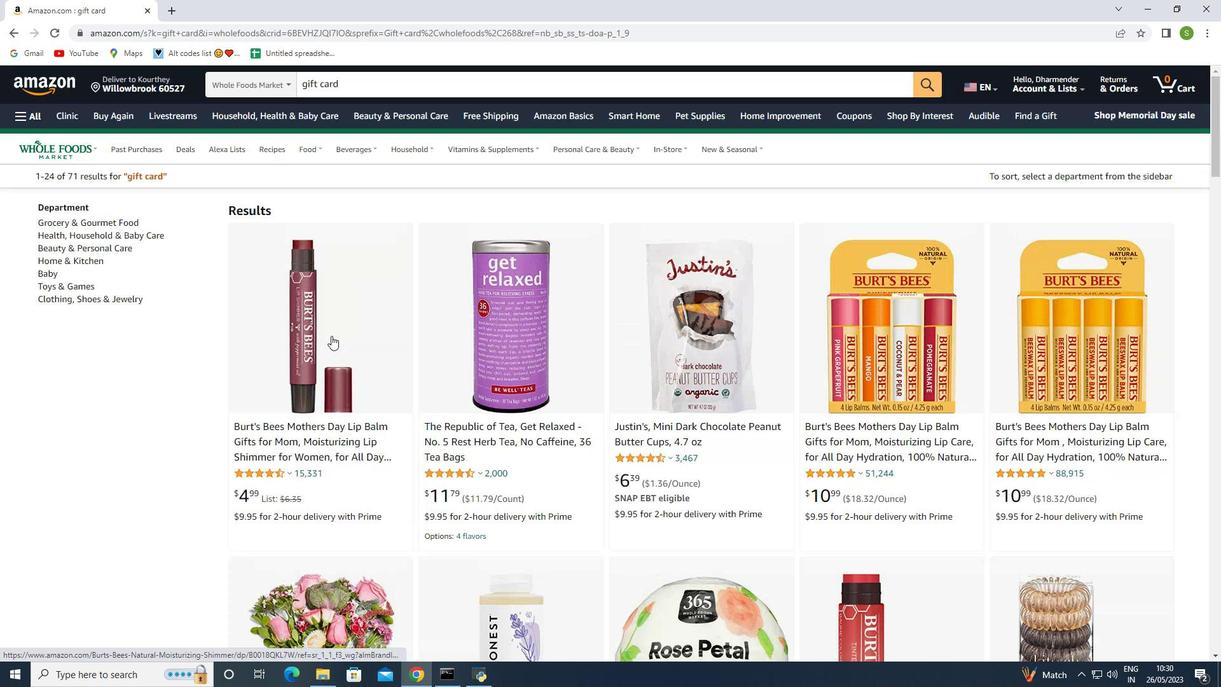 
Action: Mouse scrolled (330, 342) with delta (0, 0)
Screenshot: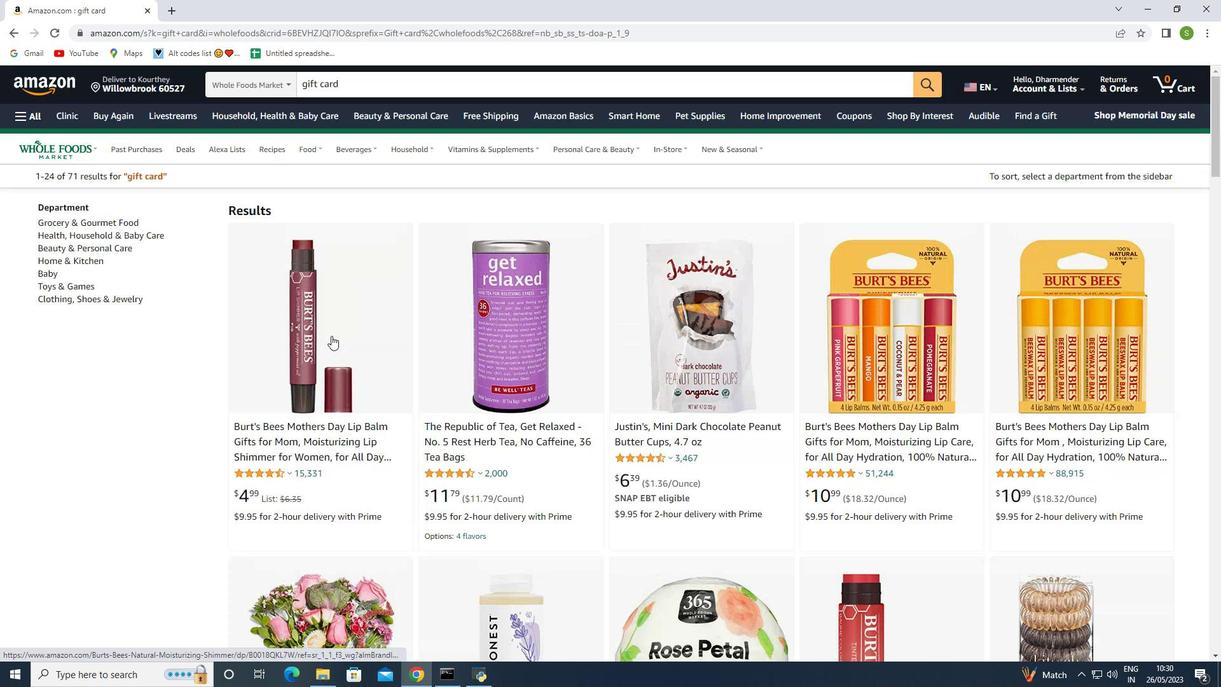 
Action: Mouse scrolled (330, 342) with delta (0, 0)
Screenshot: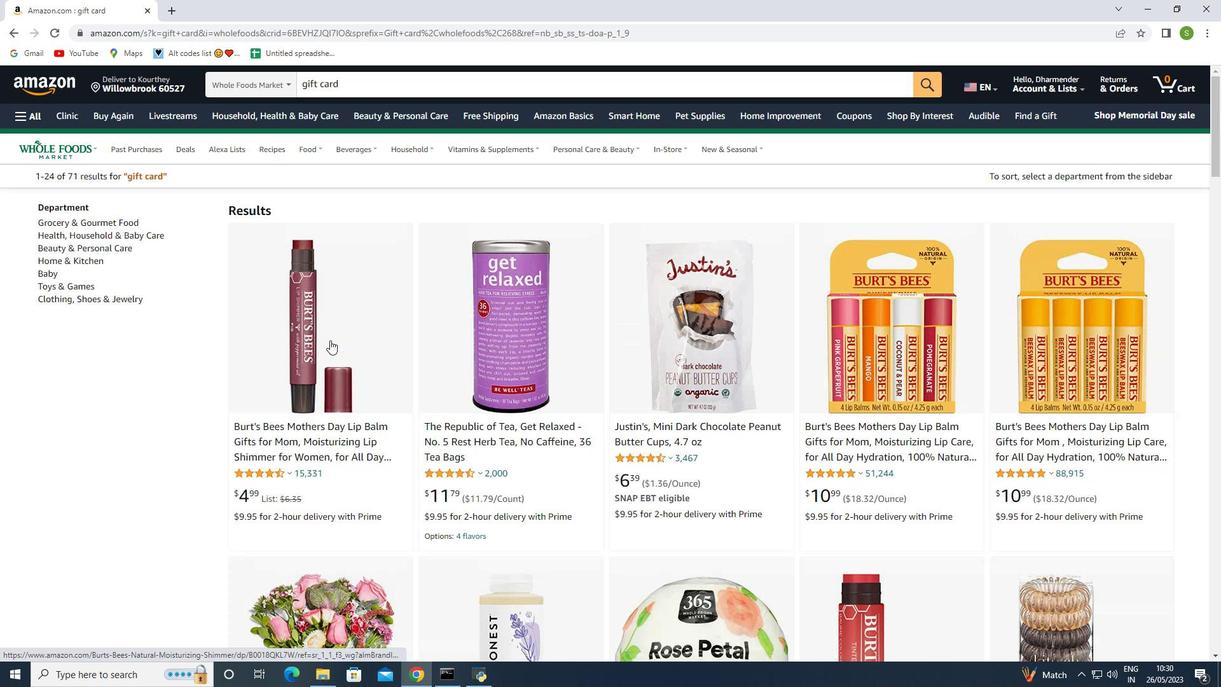 
Action: Mouse scrolled (330, 342) with delta (0, 0)
Screenshot: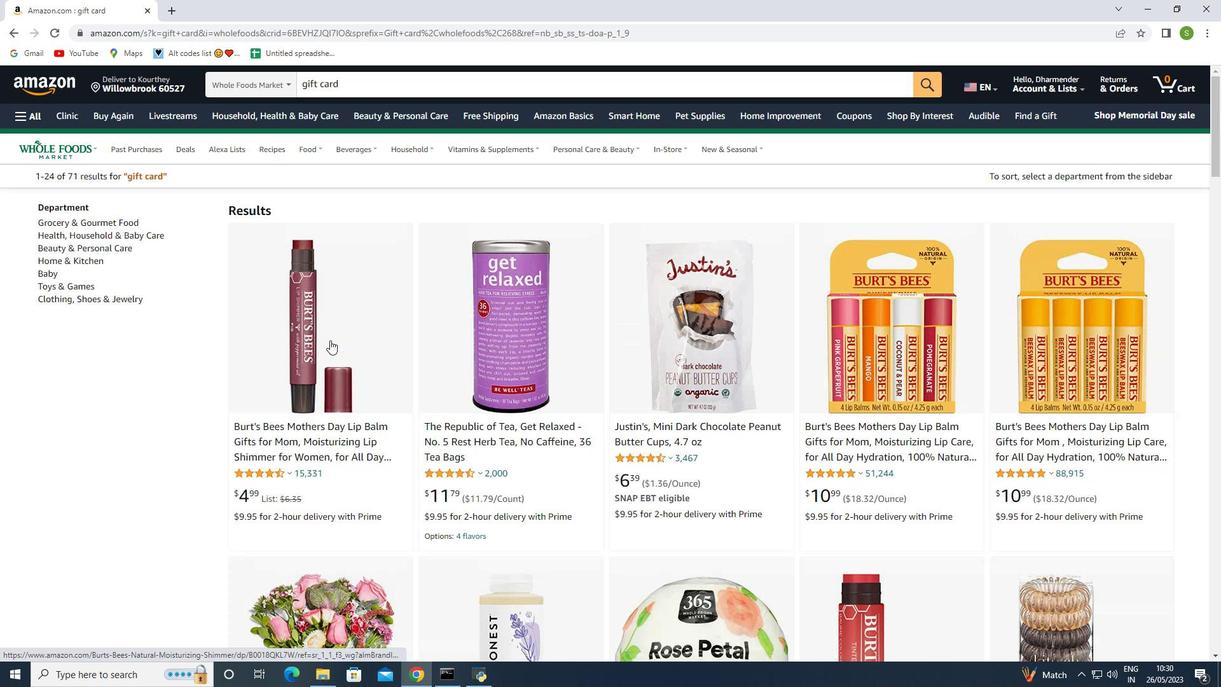 
Action: Mouse scrolled (330, 342) with delta (0, 0)
Screenshot: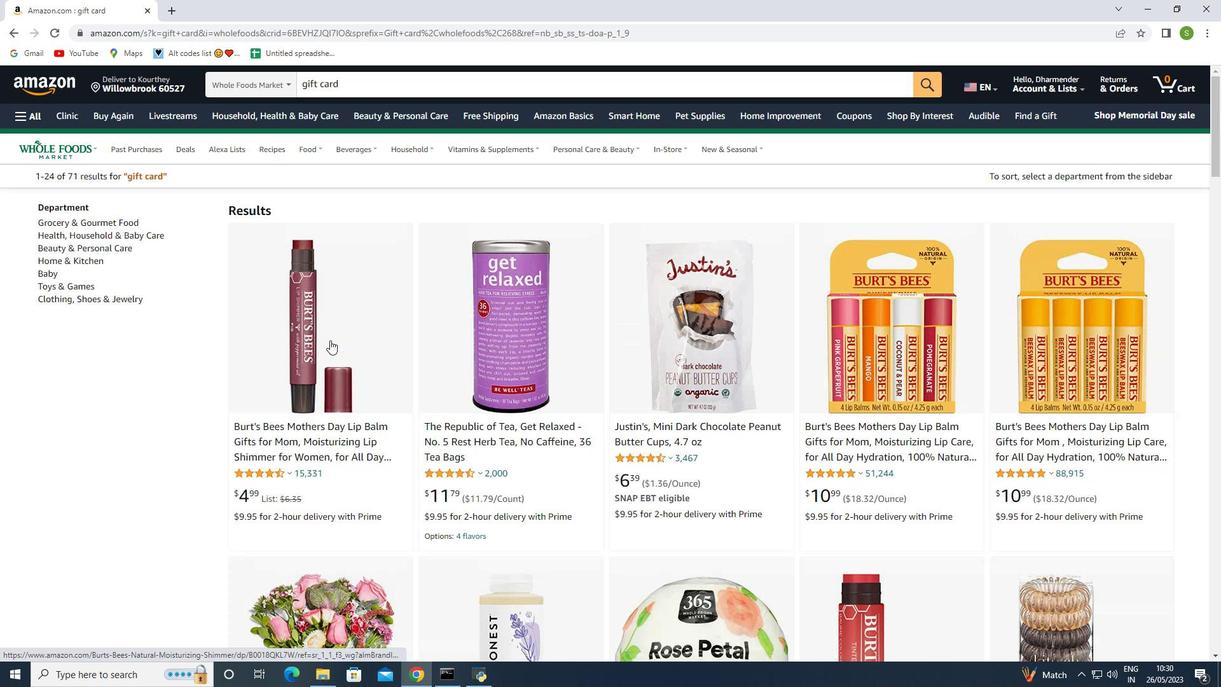 
Action: Mouse scrolled (330, 342) with delta (0, 0)
Screenshot: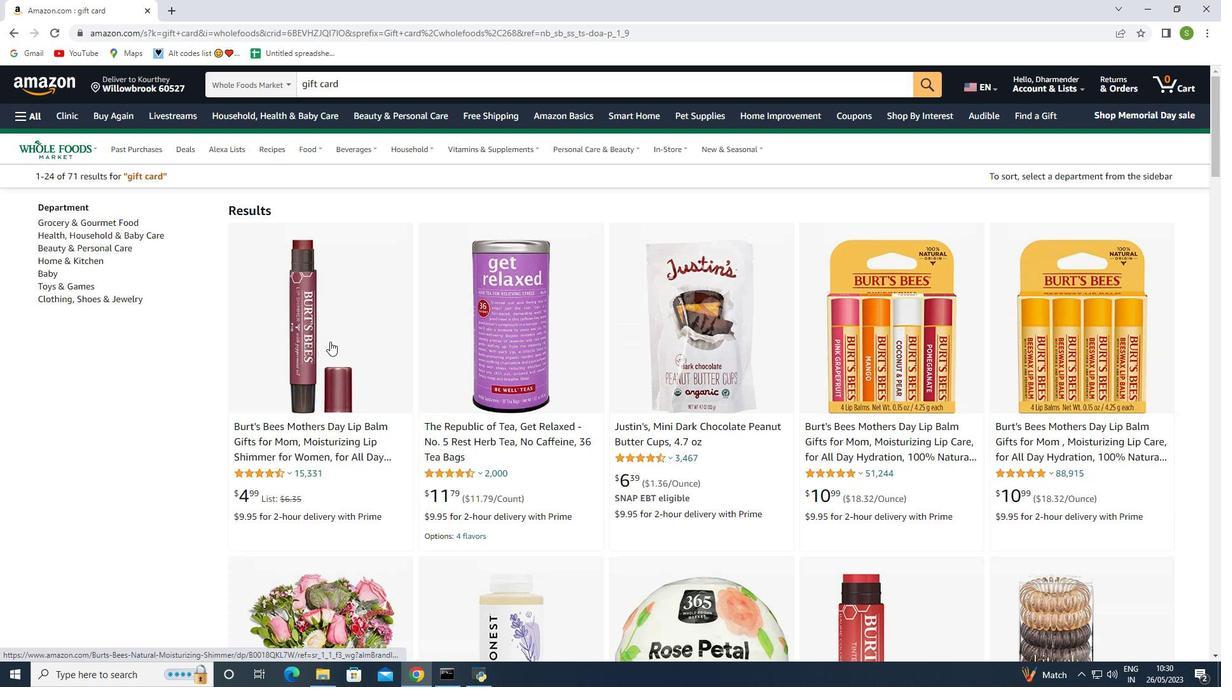 
Action: Mouse moved to (1048, 120)
Screenshot: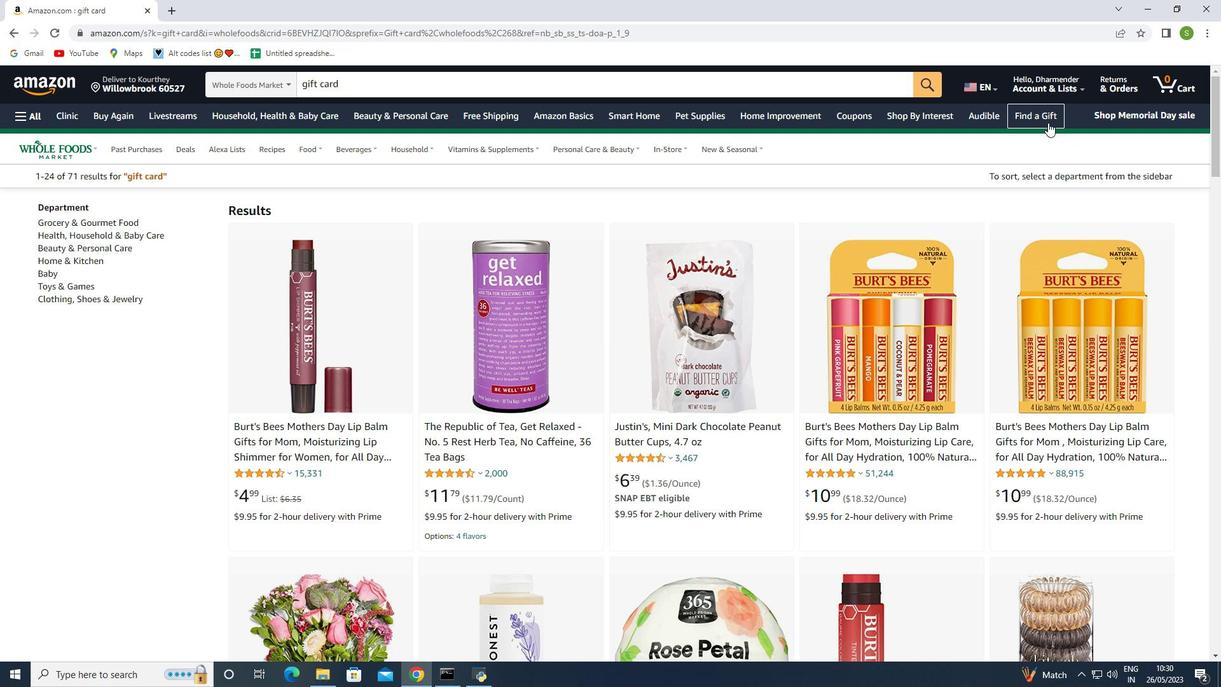 
Action: Mouse pressed left at (1048, 120)
Screenshot: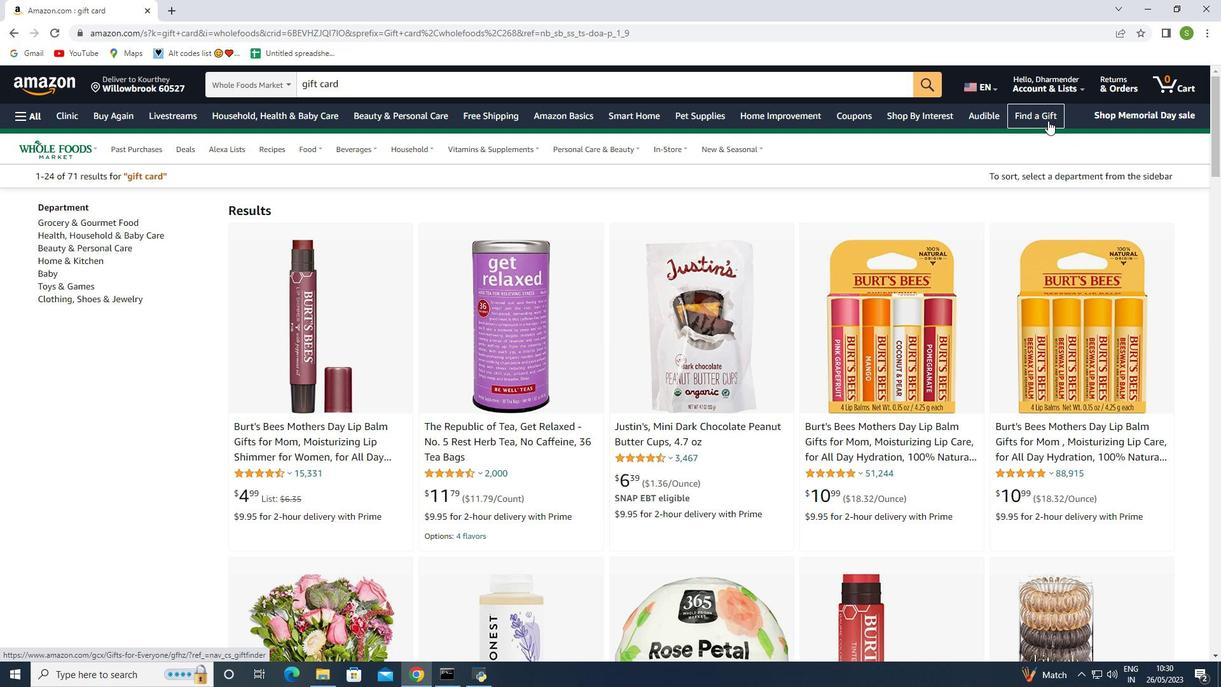 
Action: Mouse moved to (859, 245)
Screenshot: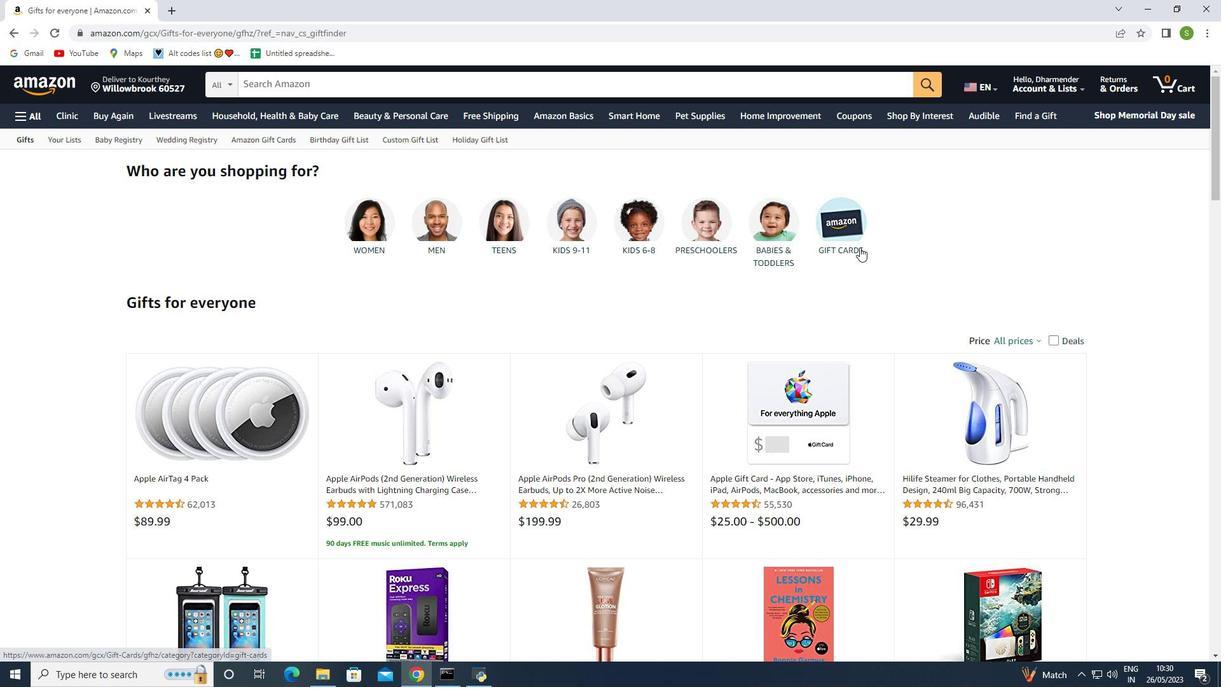 
Action: Mouse pressed left at (859, 245)
Screenshot: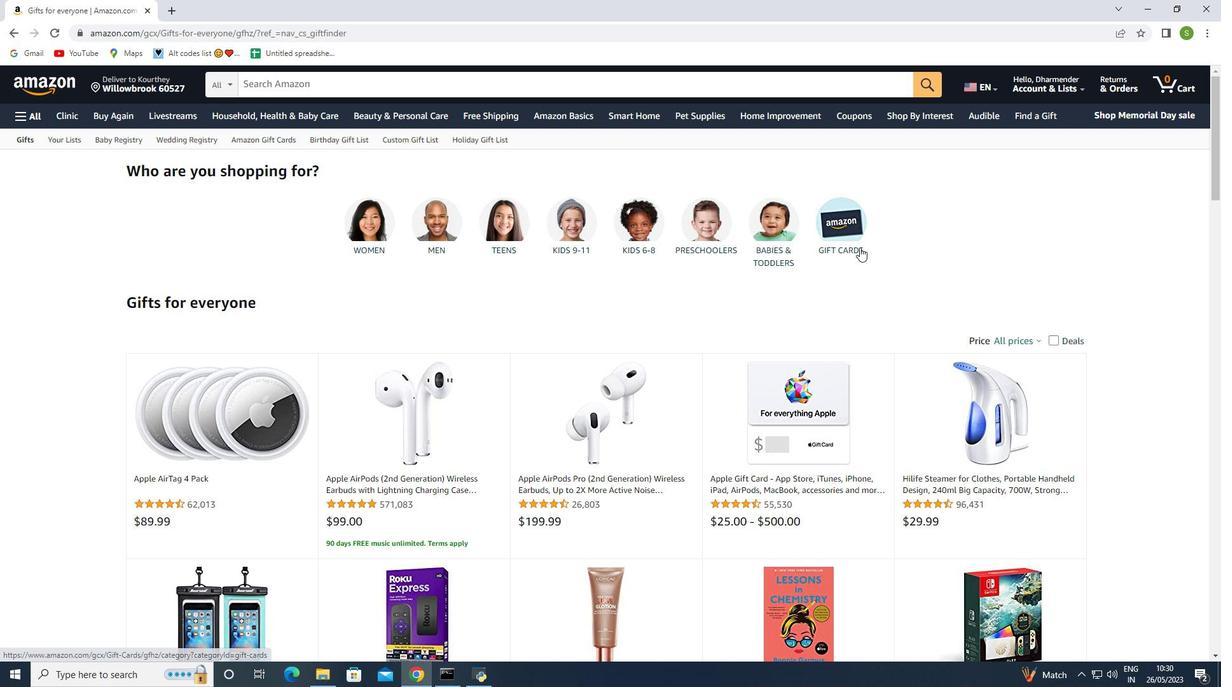 
Action: Mouse moved to (548, 356)
Screenshot: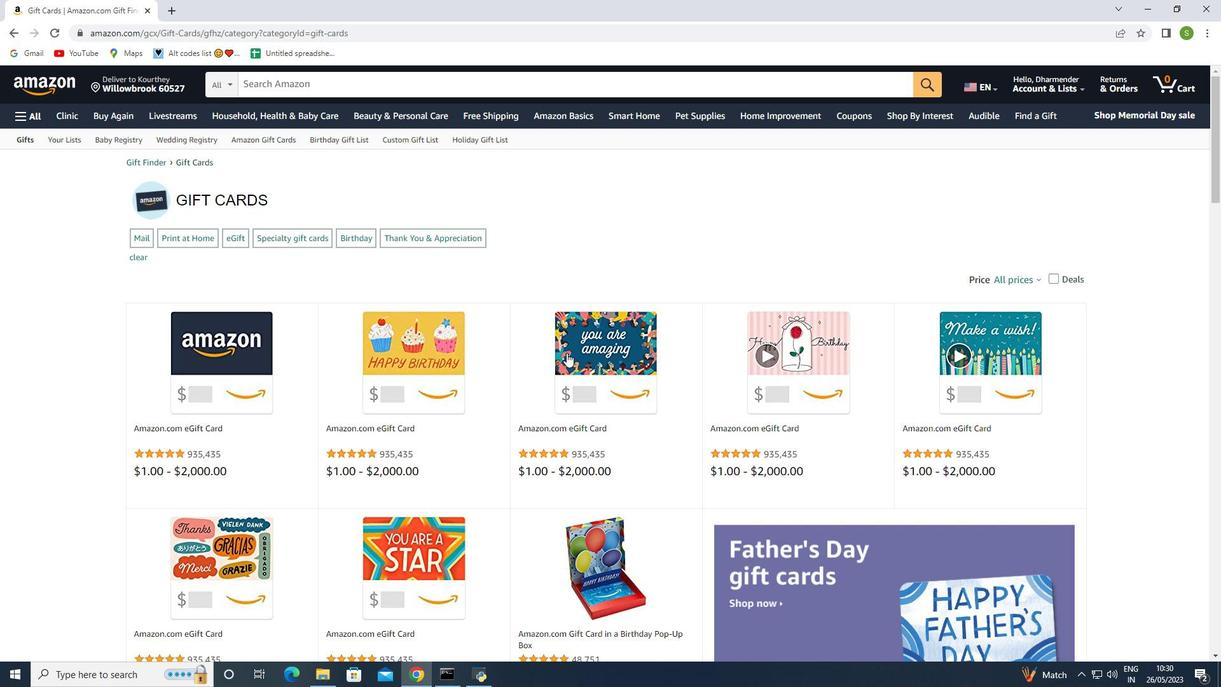 
Action: Mouse scrolled (548, 355) with delta (0, 0)
Screenshot: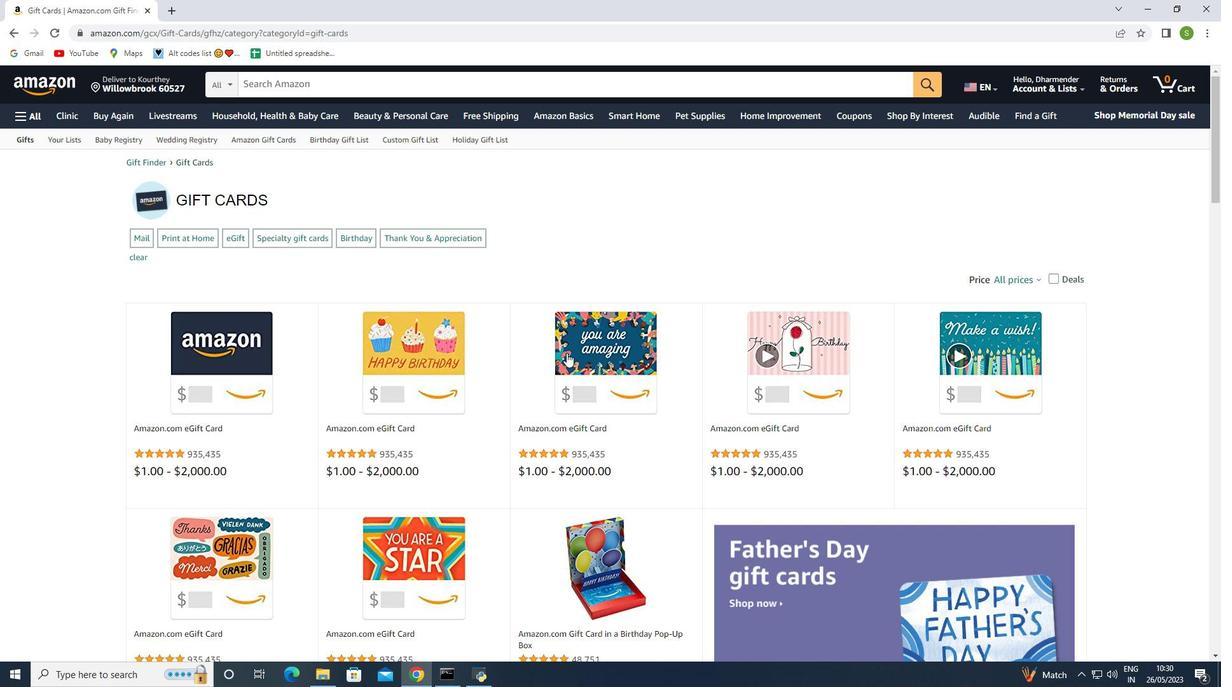 
Action: Mouse moved to (547, 356)
Screenshot: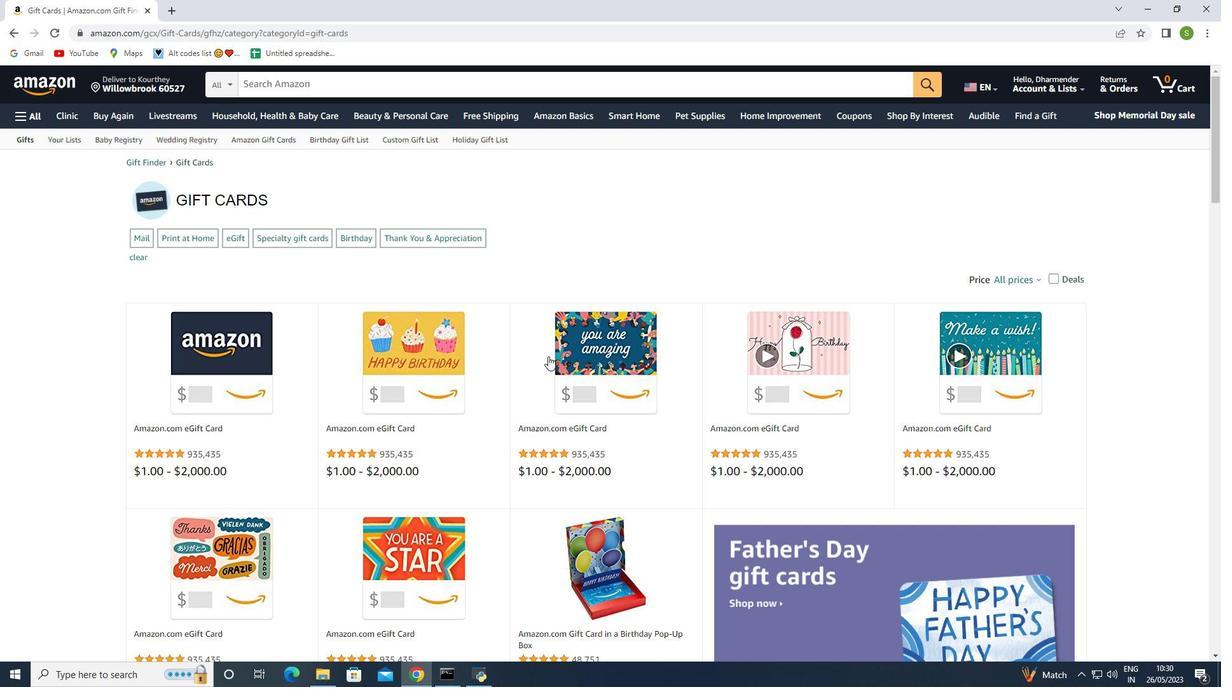 
Action: Mouse scrolled (547, 355) with delta (0, 0)
Screenshot: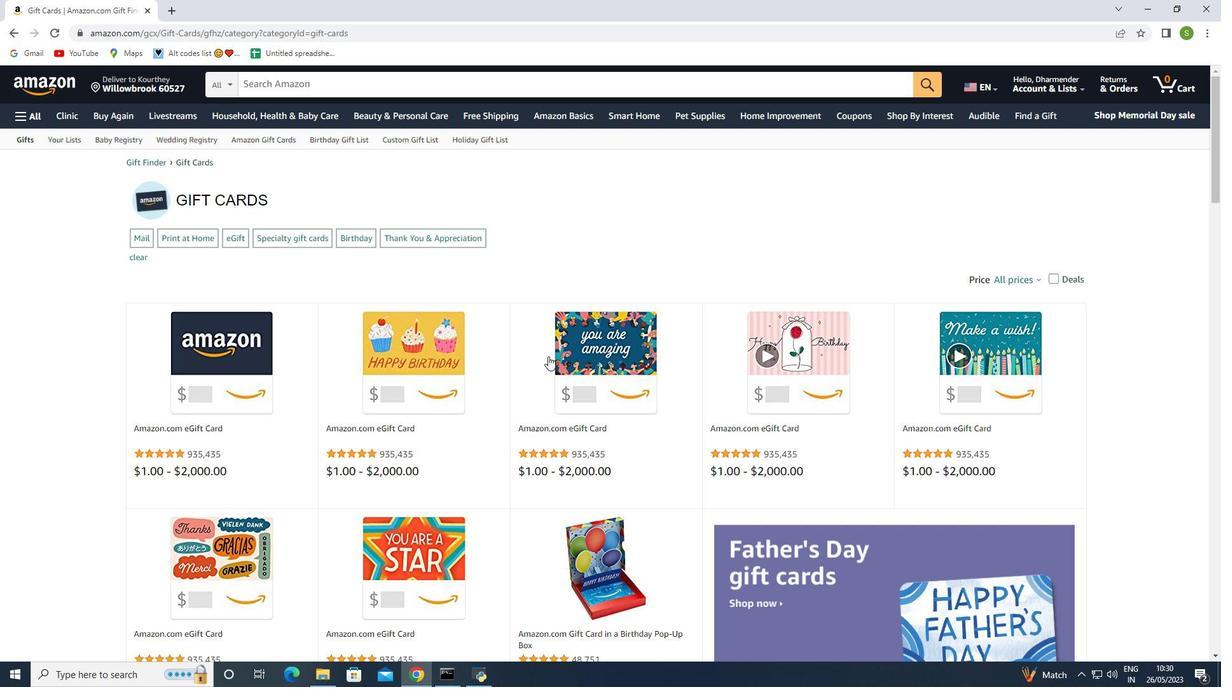 
Action: Mouse scrolled (547, 355) with delta (0, 0)
Screenshot: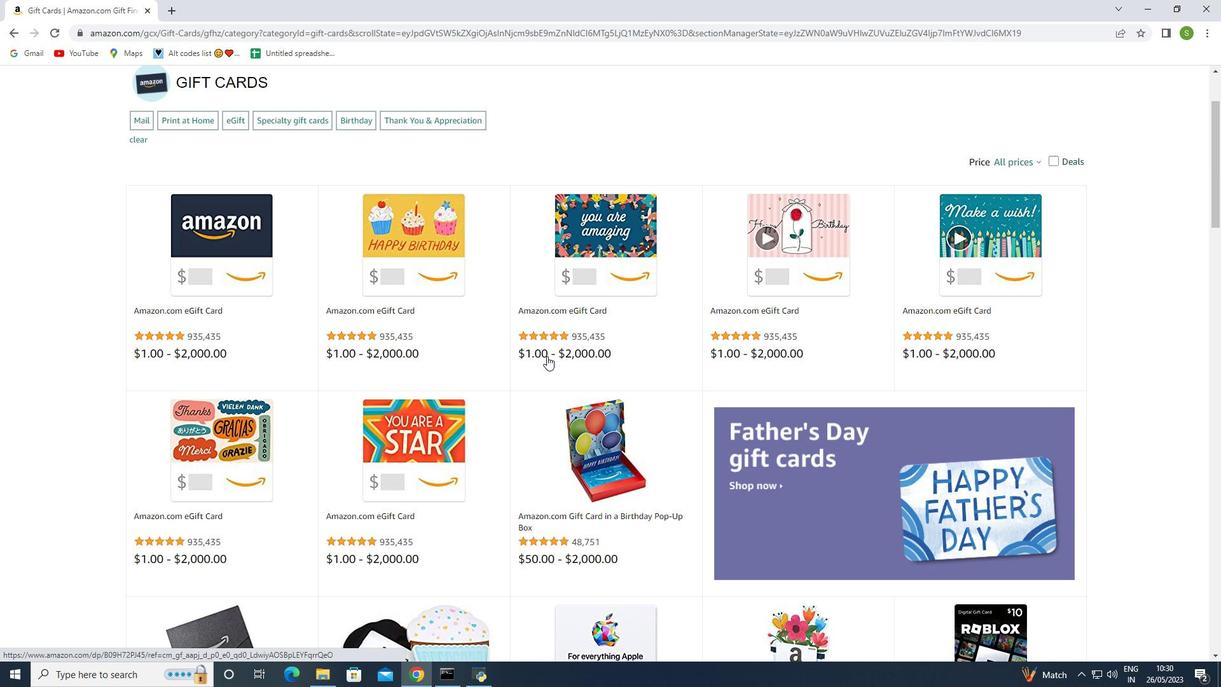 
Action: Mouse moved to (190, 288)
Screenshot: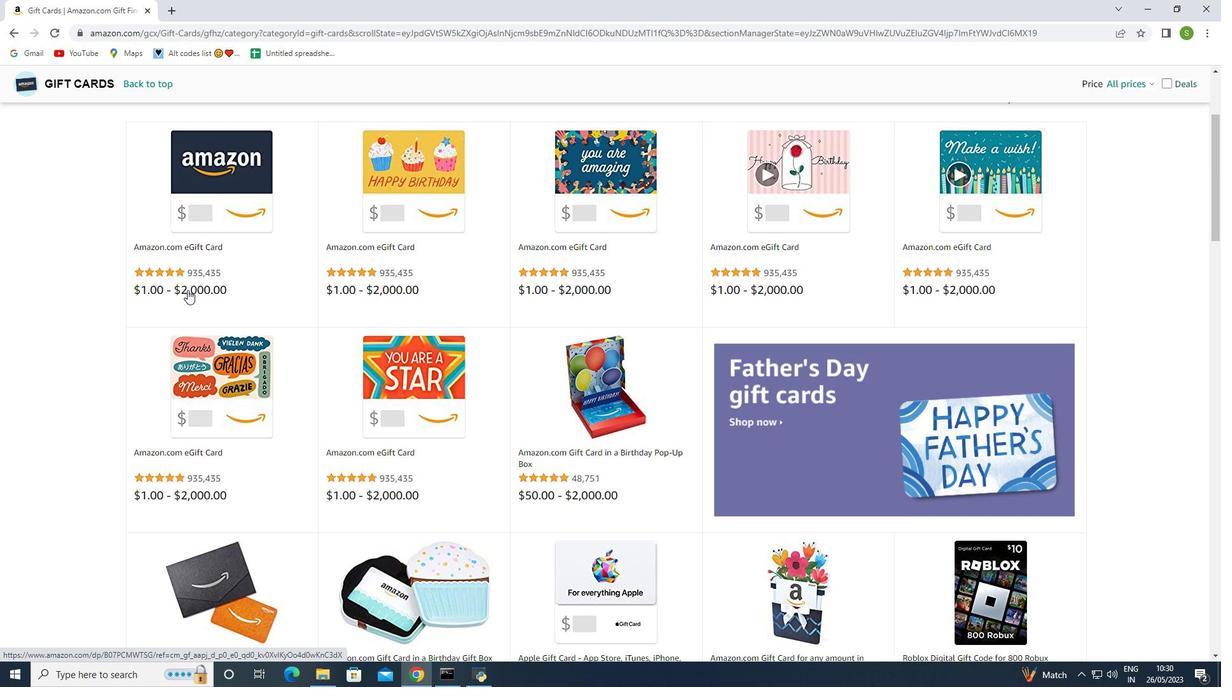 
Action: Mouse pressed left at (190, 288)
Screenshot: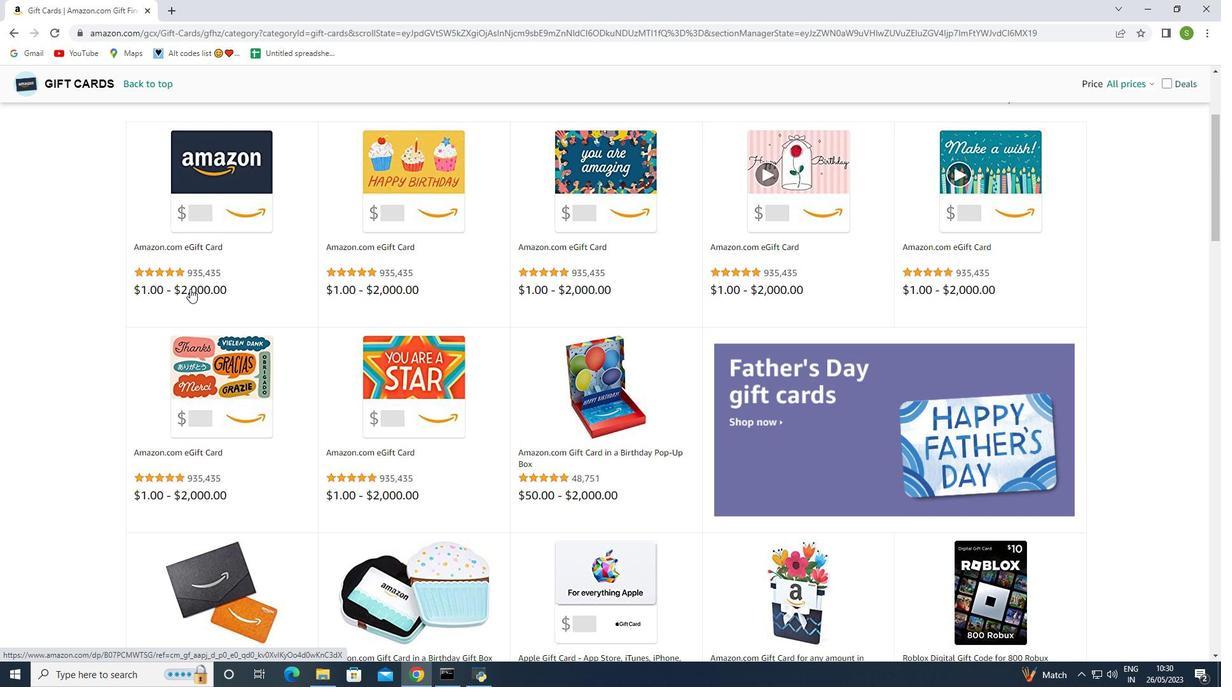 
Action: Mouse moved to (1087, 199)
Screenshot: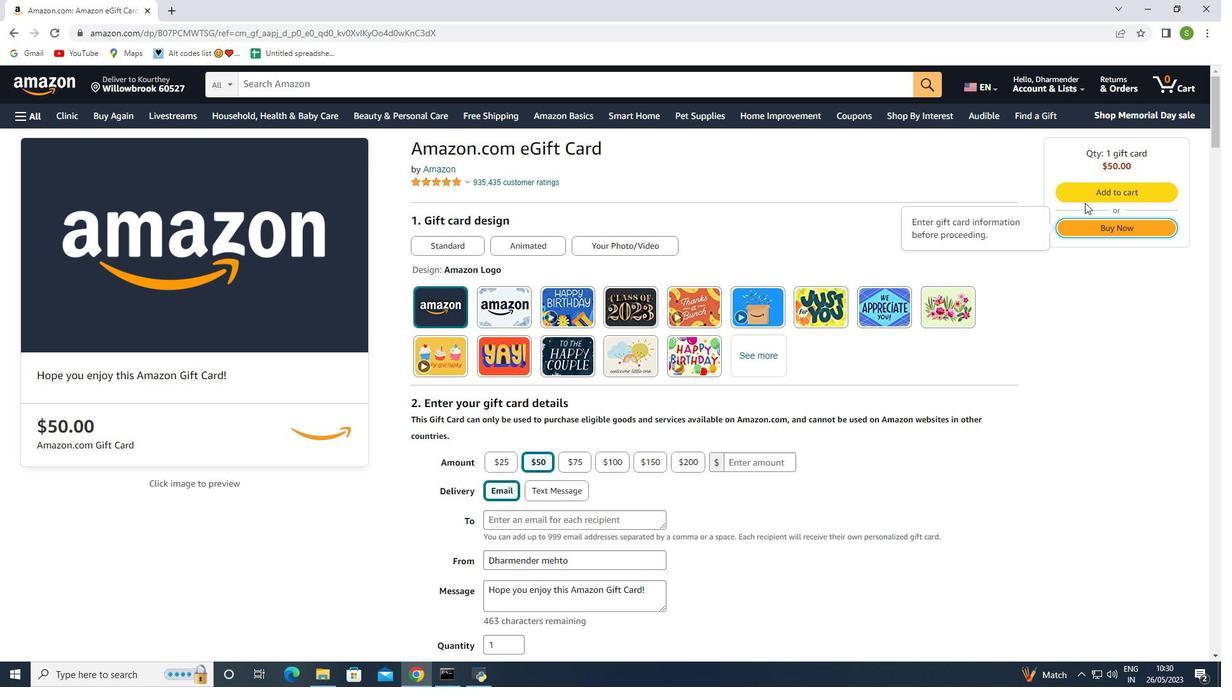 
Action: Mouse pressed left at (1087, 199)
Screenshot: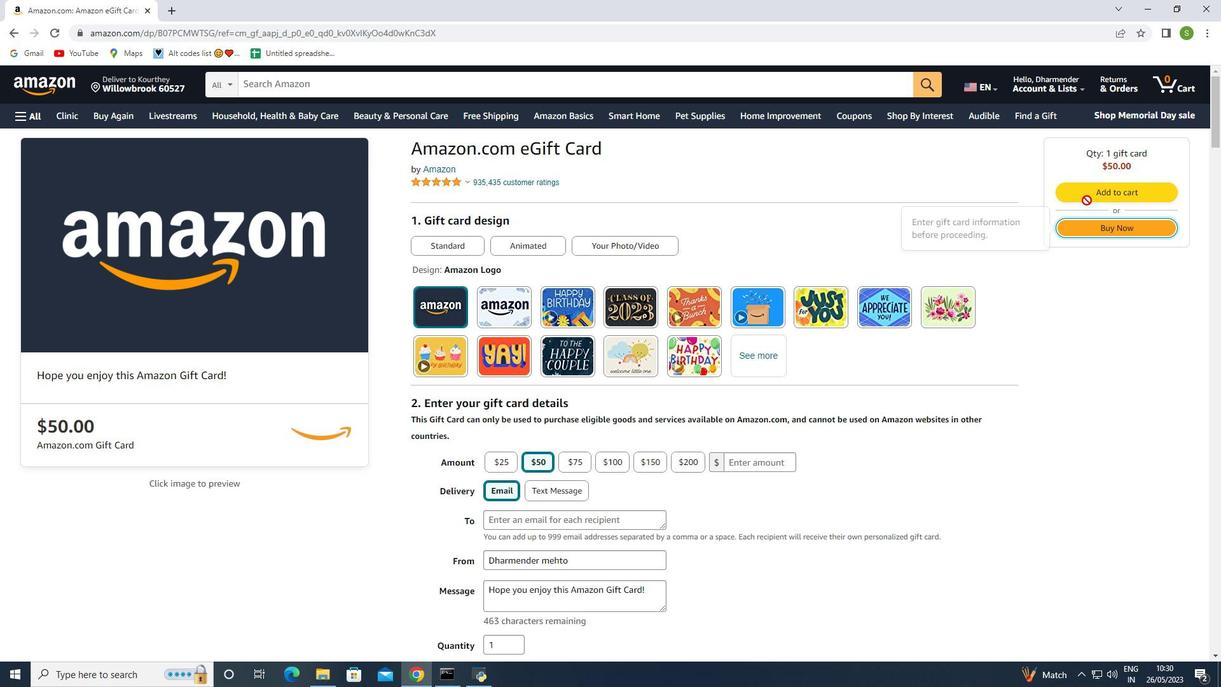 
Action: Mouse moved to (494, 243)
Screenshot: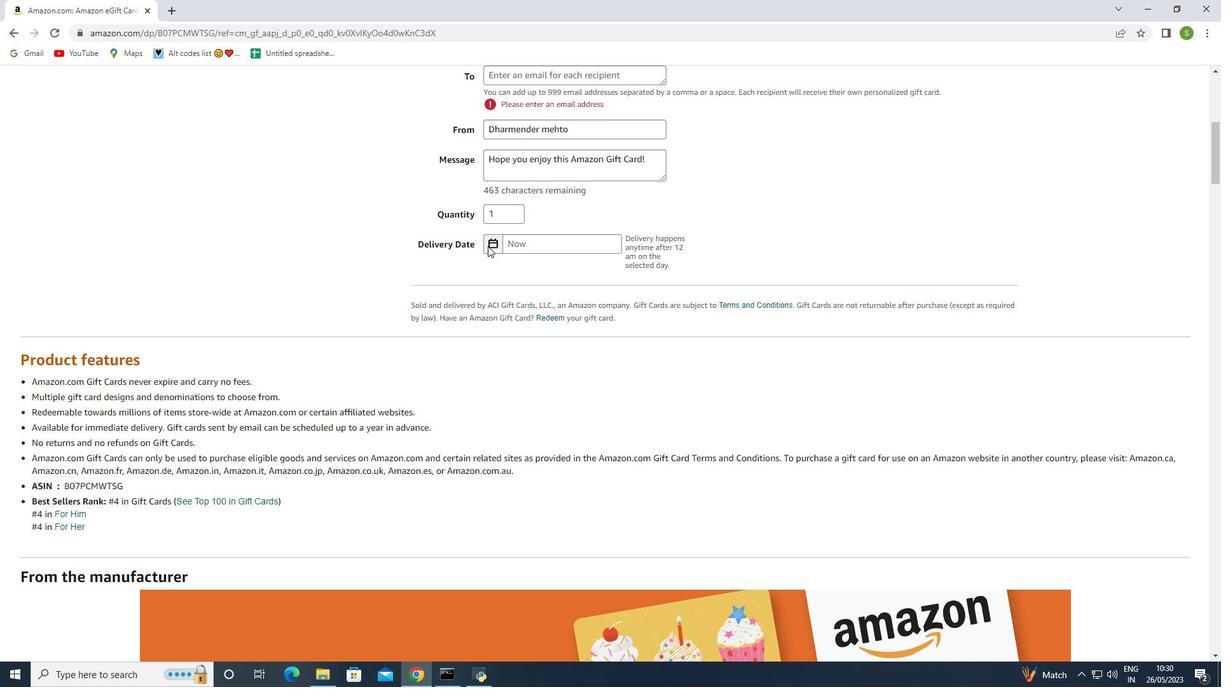 
Action: Mouse pressed left at (494, 243)
Screenshot: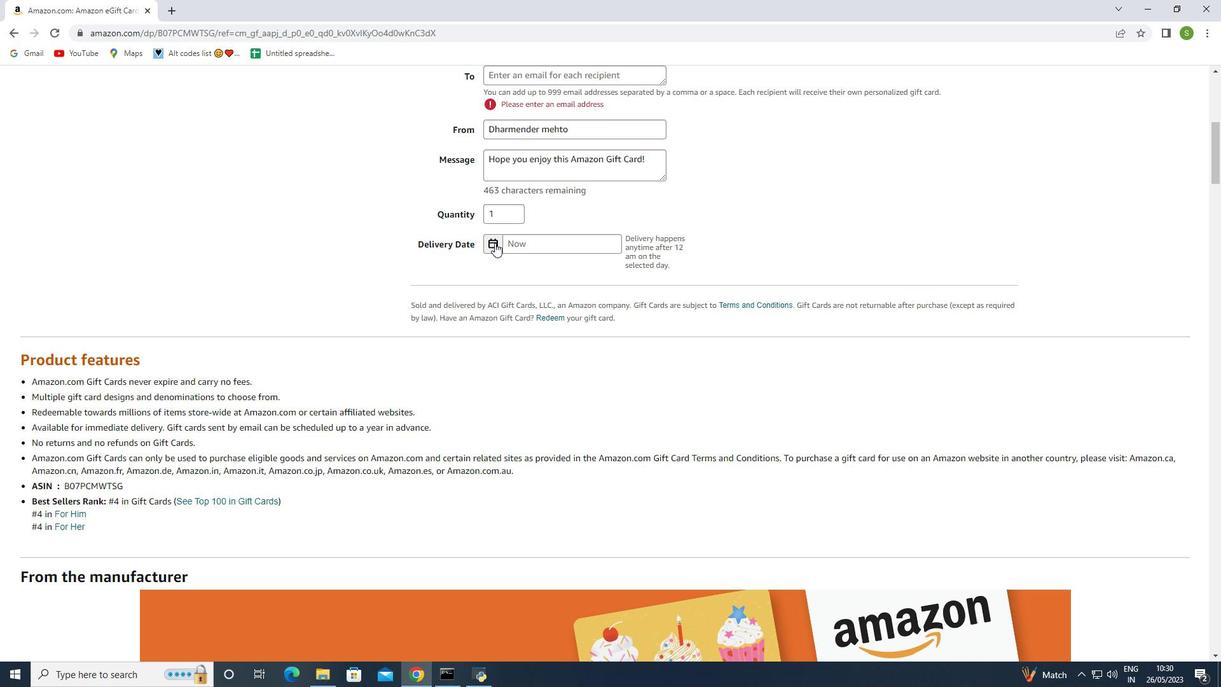 
Action: Mouse moved to (587, 388)
Screenshot: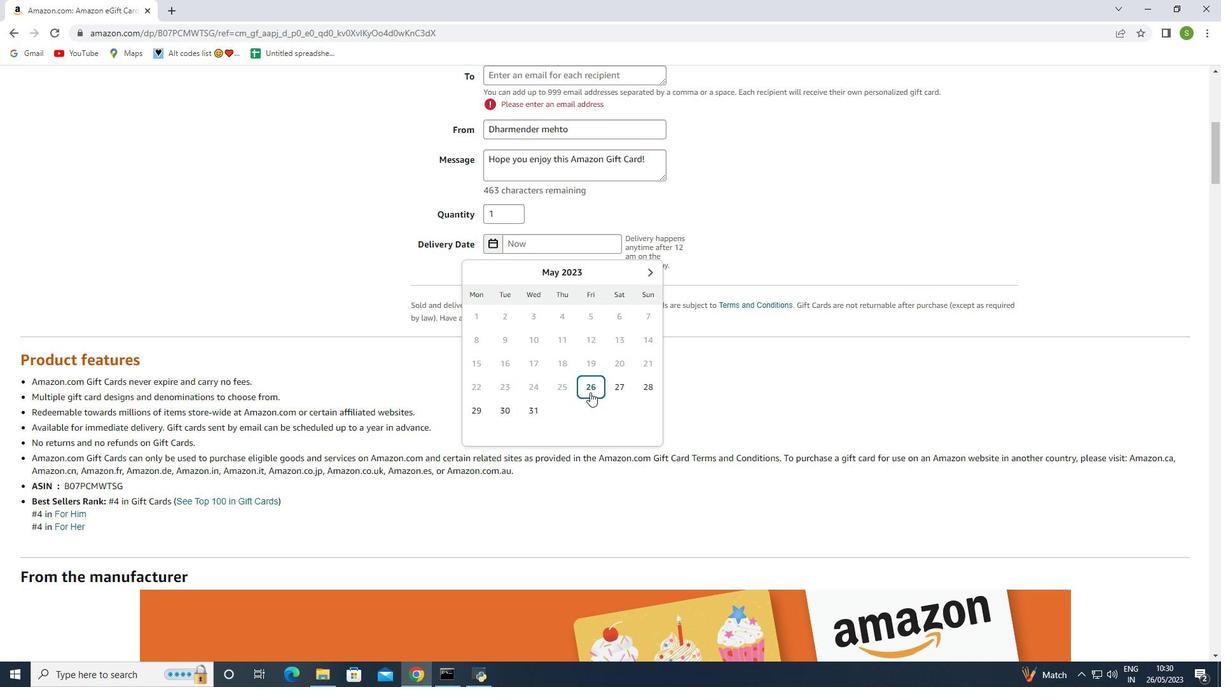 
Action: Mouse pressed left at (587, 388)
Screenshot: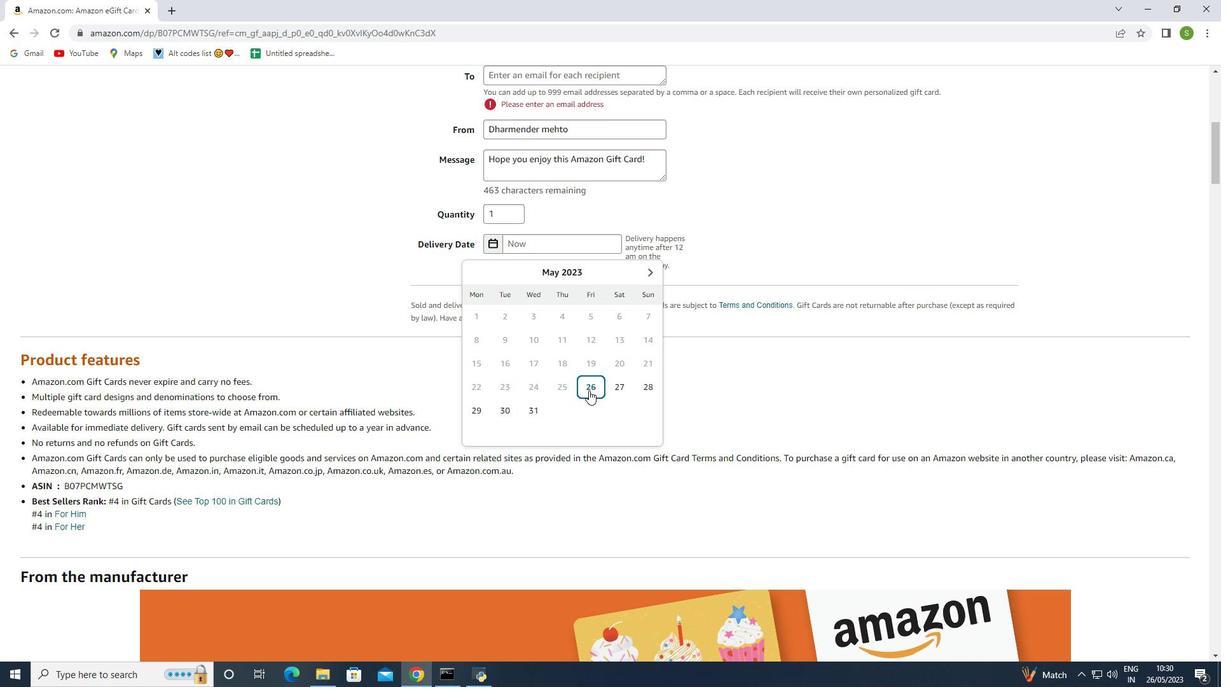 
Action: Mouse moved to (543, 281)
Screenshot: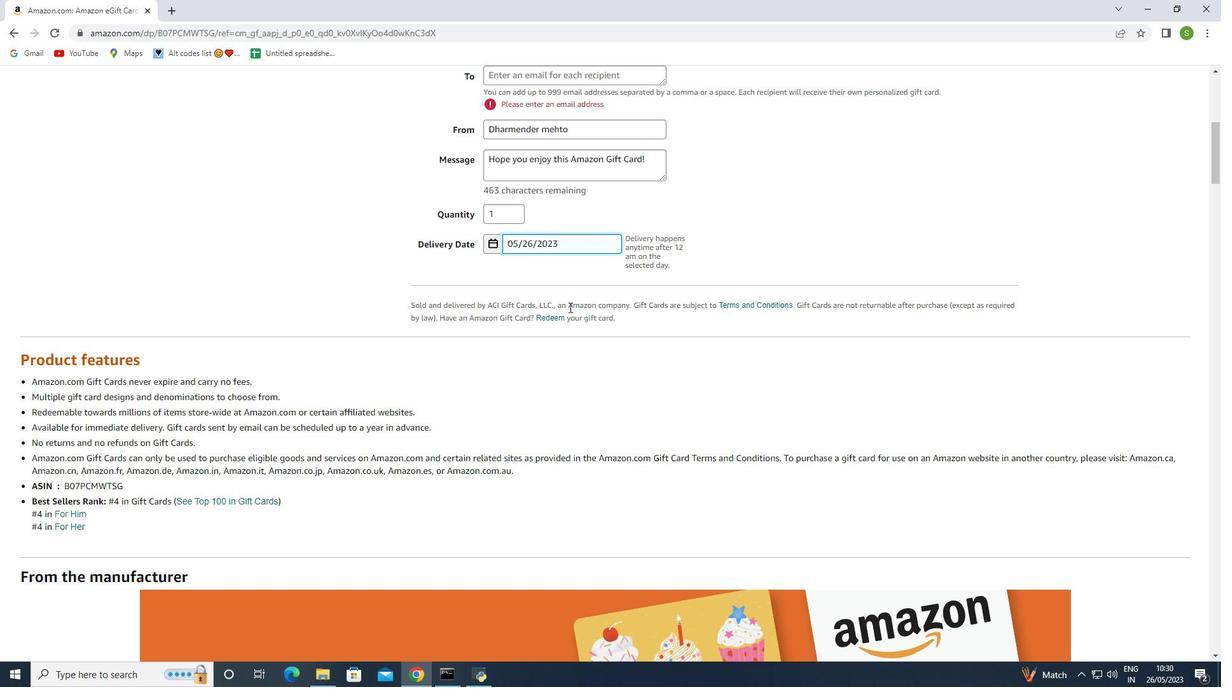 
Action: Mouse scrolled (543, 280) with delta (0, 0)
Screenshot: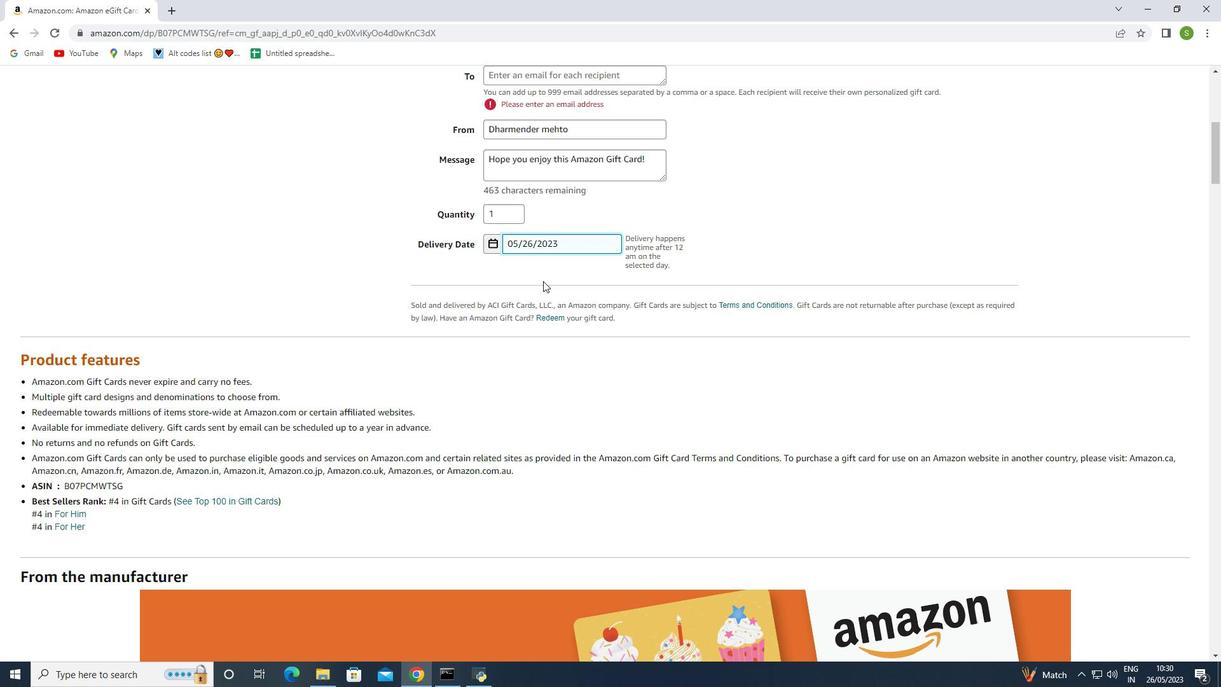 
Action: Mouse scrolled (543, 281) with delta (0, 0)
Screenshot: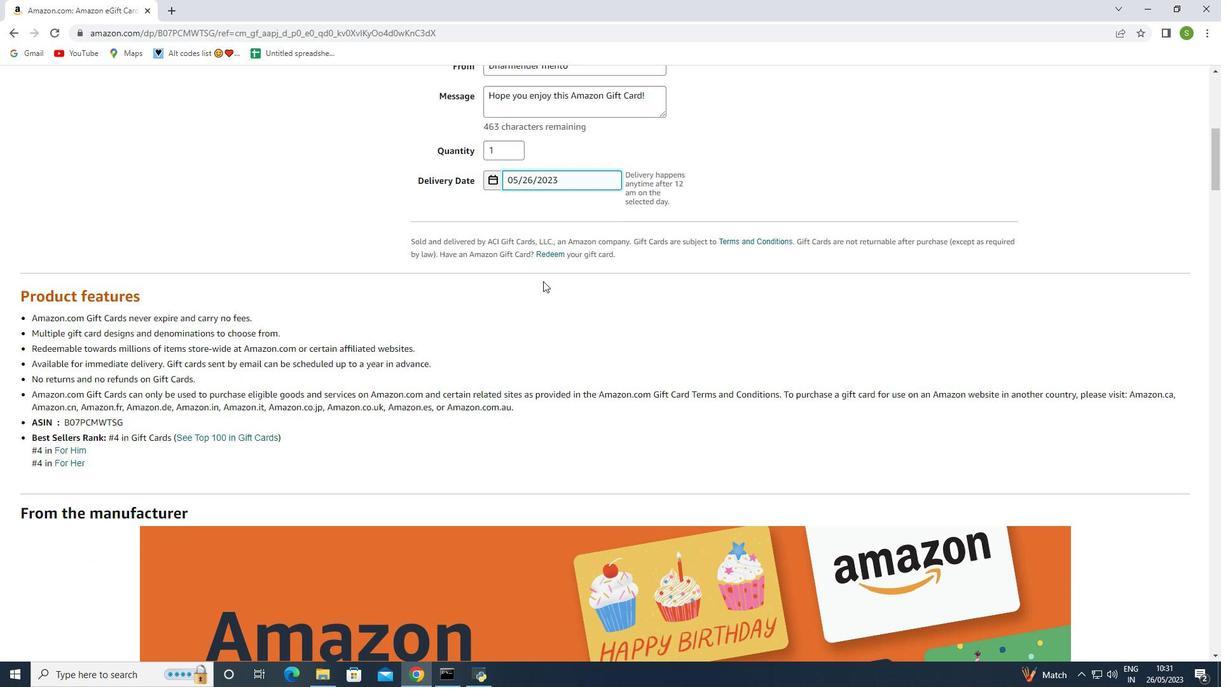 
Action: Mouse scrolled (543, 281) with delta (0, 0)
Screenshot: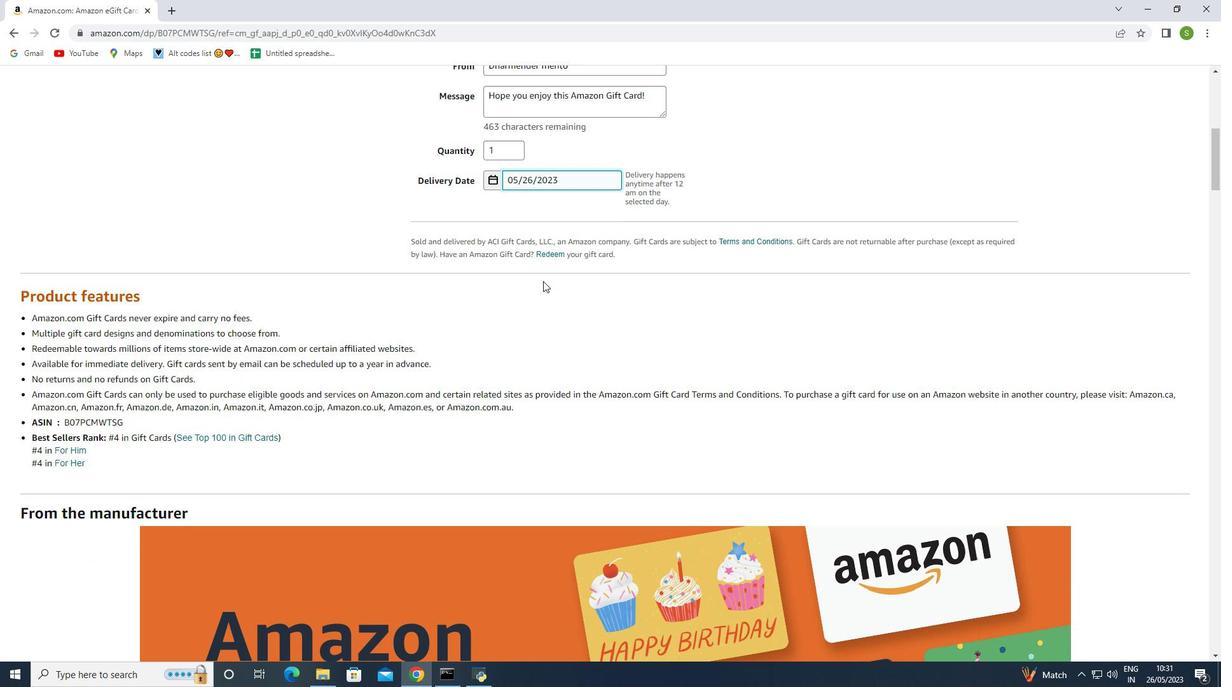 
Action: Mouse moved to (544, 281)
Screenshot: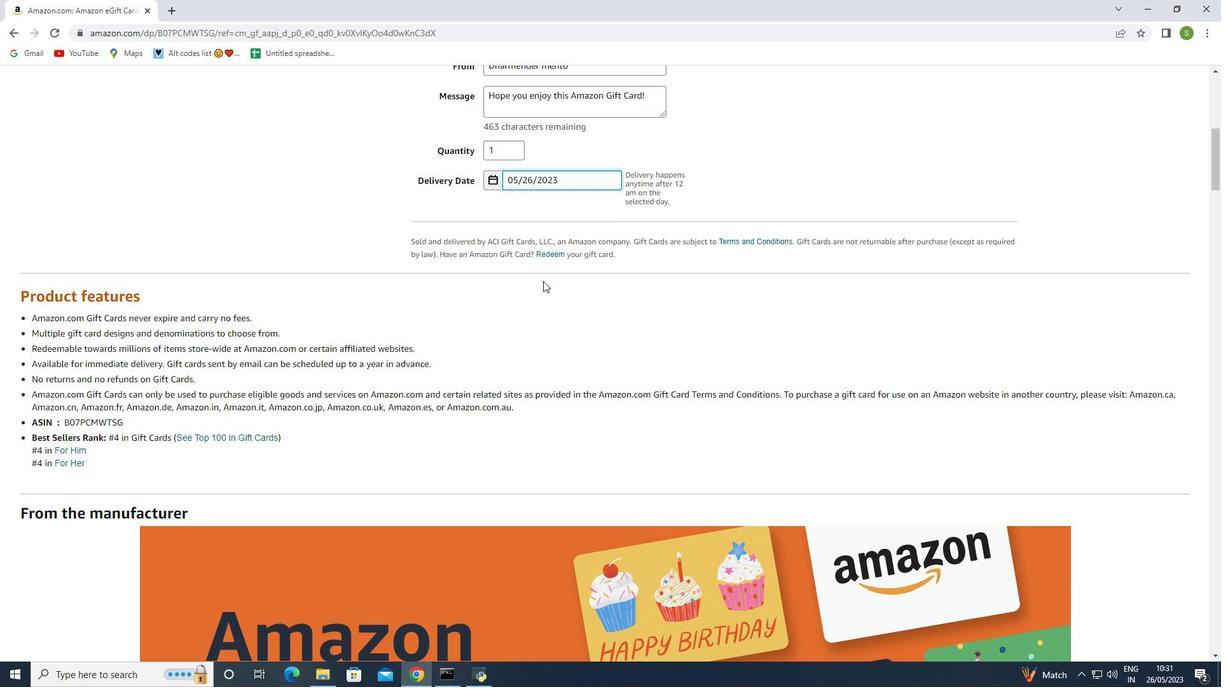 
Action: Mouse scrolled (544, 281) with delta (0, 0)
Screenshot: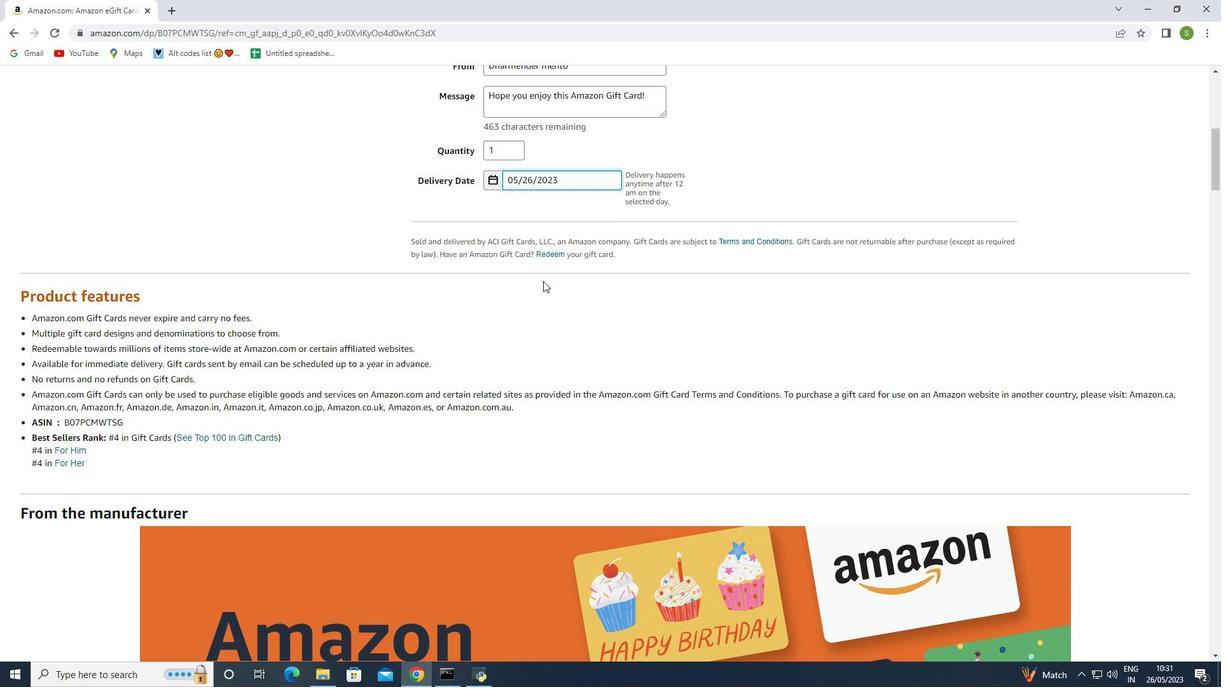 
Action: Mouse moved to (545, 281)
Screenshot: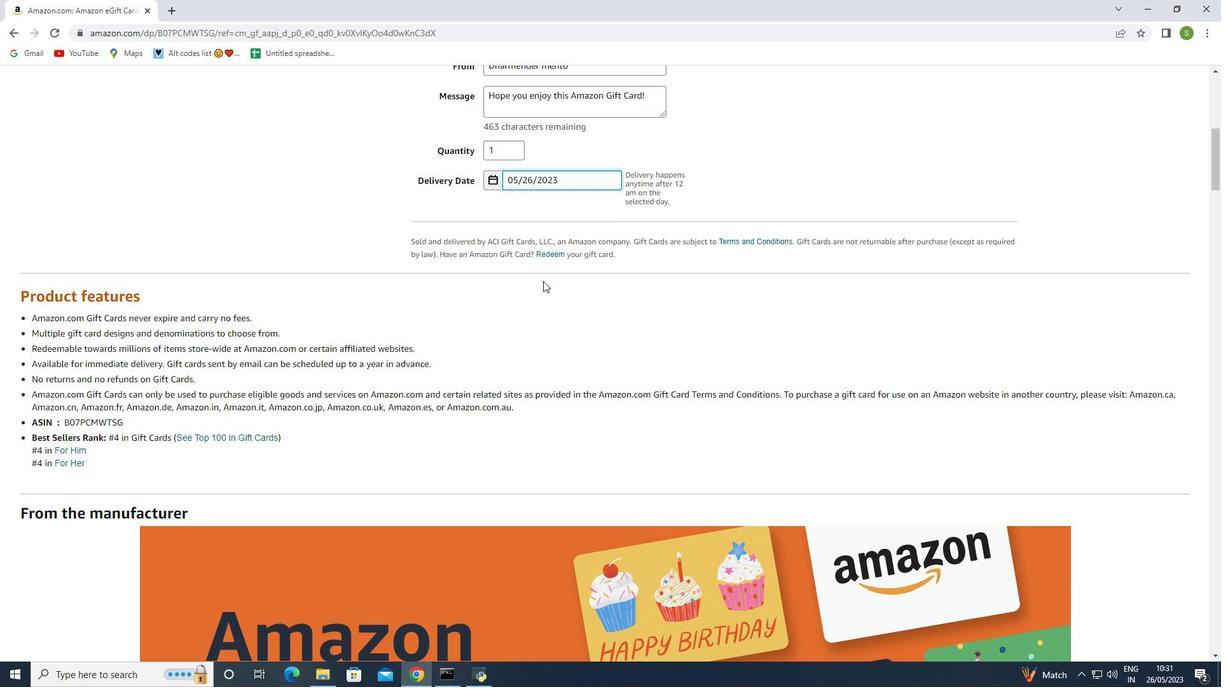 
Action: Mouse scrolled (545, 281) with delta (0, 0)
Screenshot: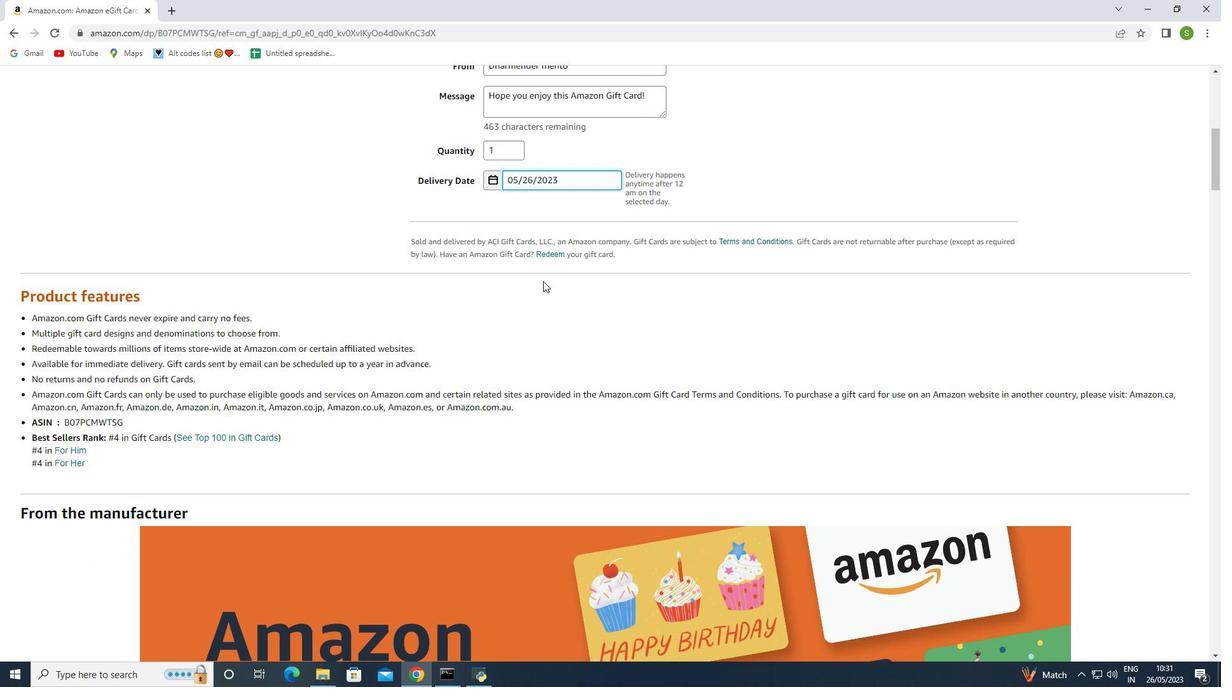
Action: Mouse moved to (524, 266)
Screenshot: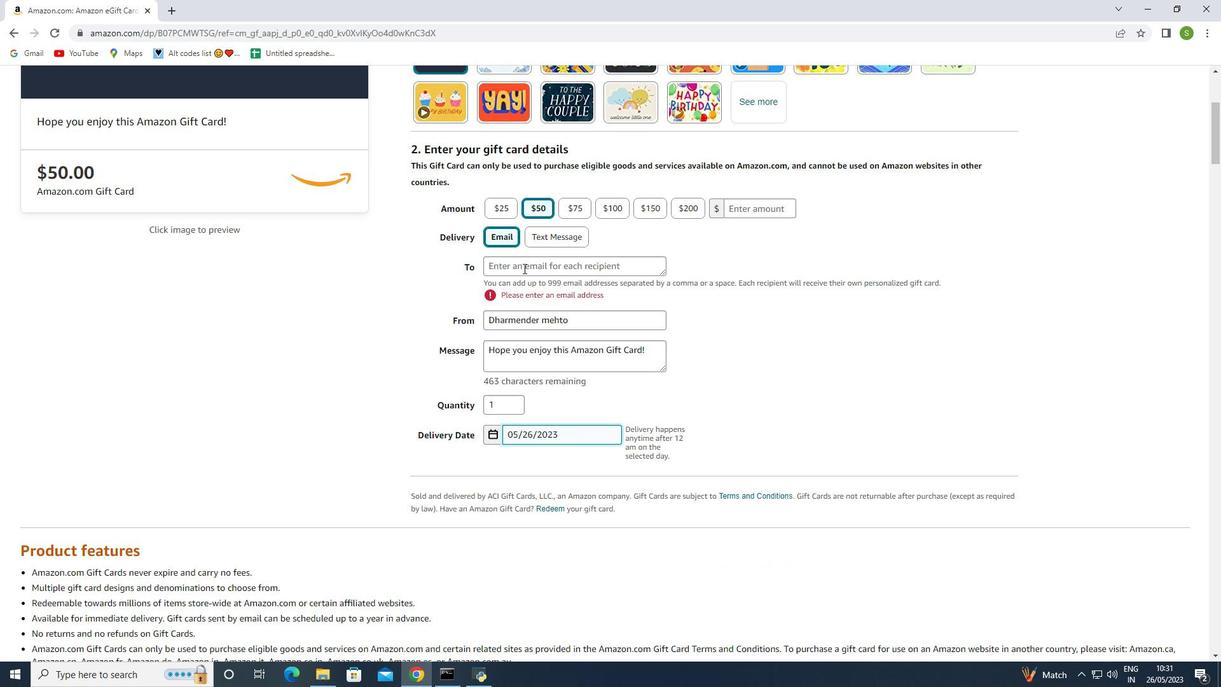 
Action: Mouse pressed left at (524, 266)
Screenshot: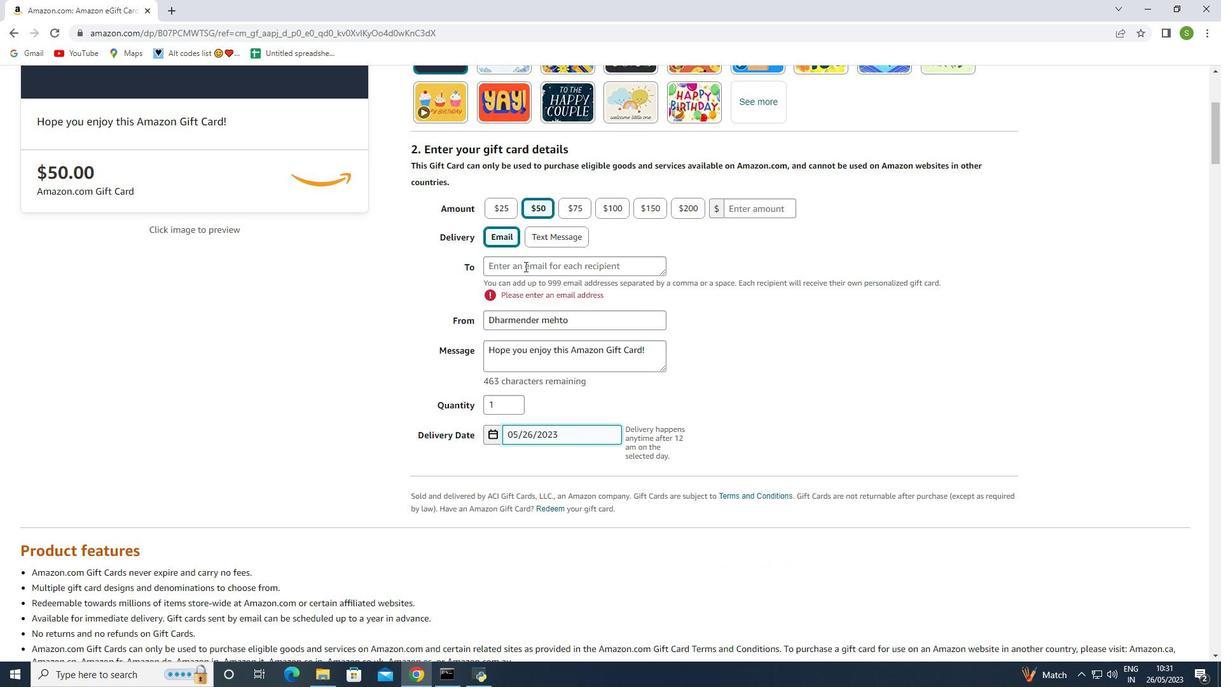 
Action: Mouse moved to (615, 317)
Screenshot: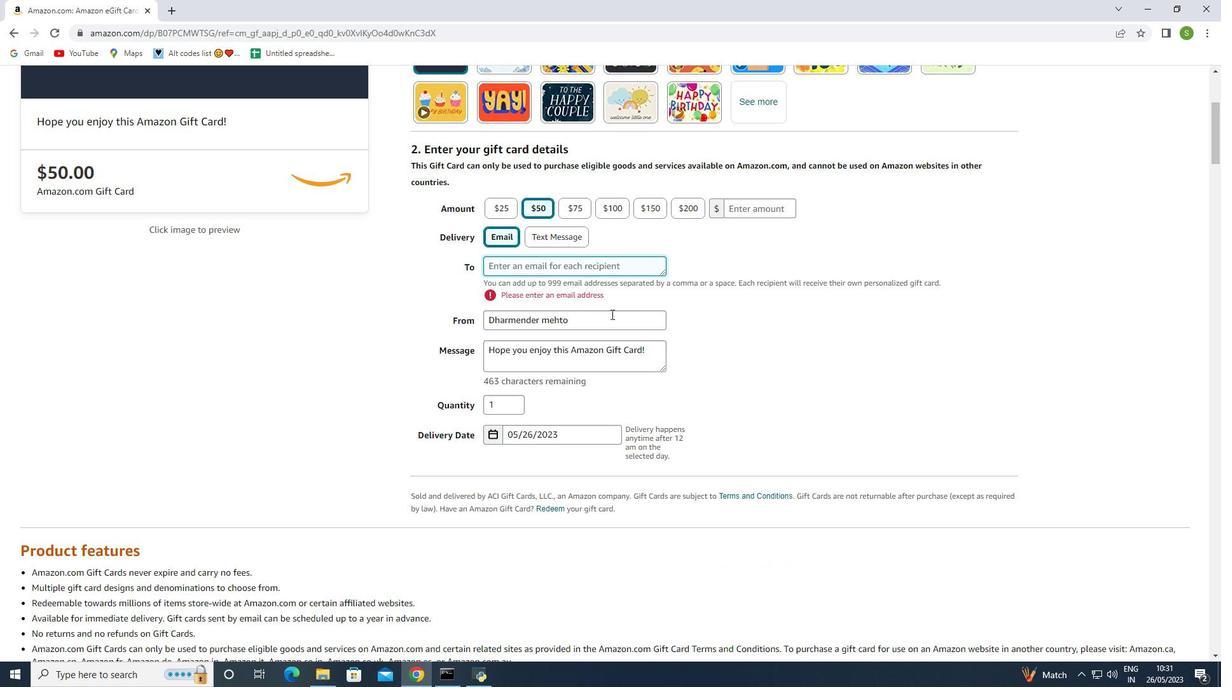 
Action: Key pressed dharmender.mehto<Key.shift><Key.shift><Key.shift><Key.shift><Key.shift><Key.shift><Key.shift><Key.shift><Key.shift><Key.shift><Key.shift><Key.shift><Key.shift><Key.shift><Key.shift><Key.shift><Key.shift><Key.shift><Key.shift><Key.shift><Key.shift><Key.shift><Key.shift><Key.shift><Key.shift><Key.shift><Key.shift><Key.shift><Key.shift><Key.shift><Key.shift>001<Key.shift><Key.shift>@gmail.com
Screenshot: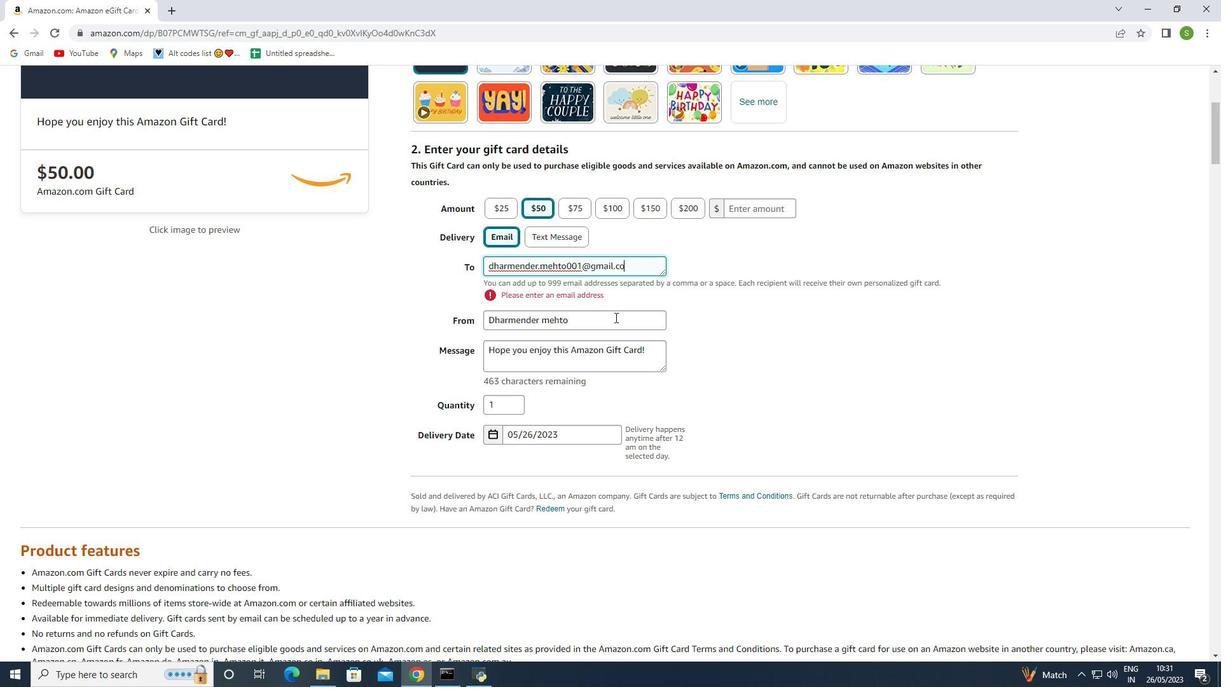 
Action: Mouse moved to (581, 264)
Screenshot: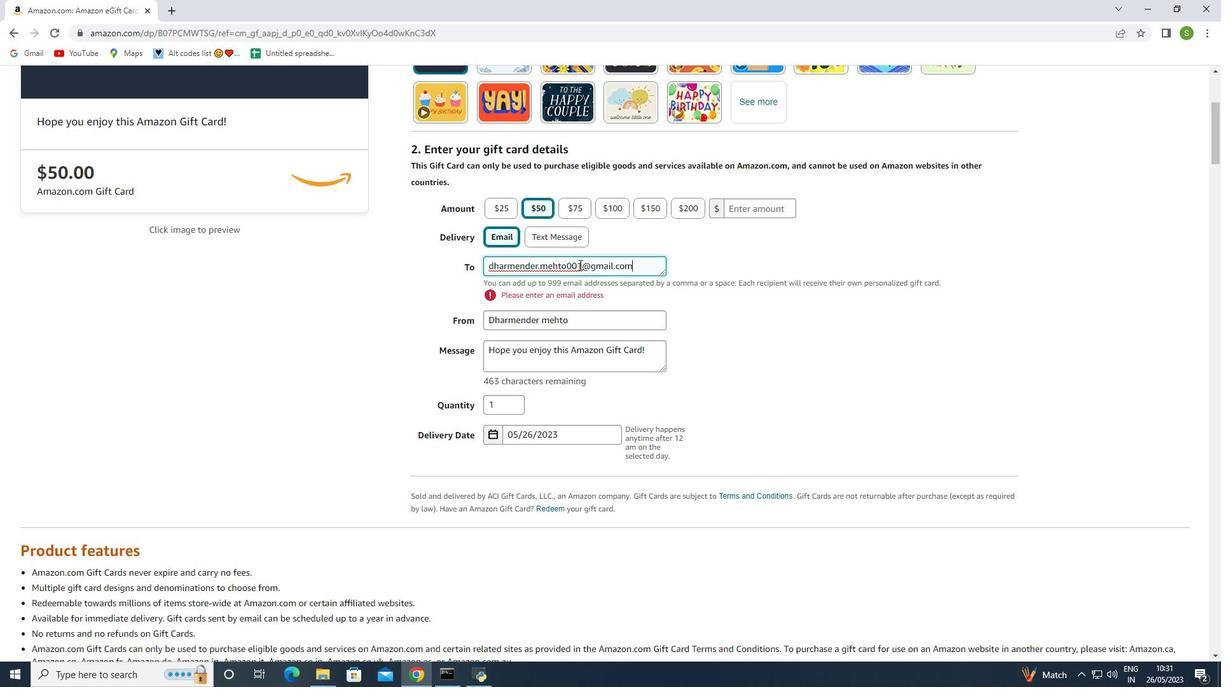 
Action: Mouse pressed left at (581, 264)
Screenshot: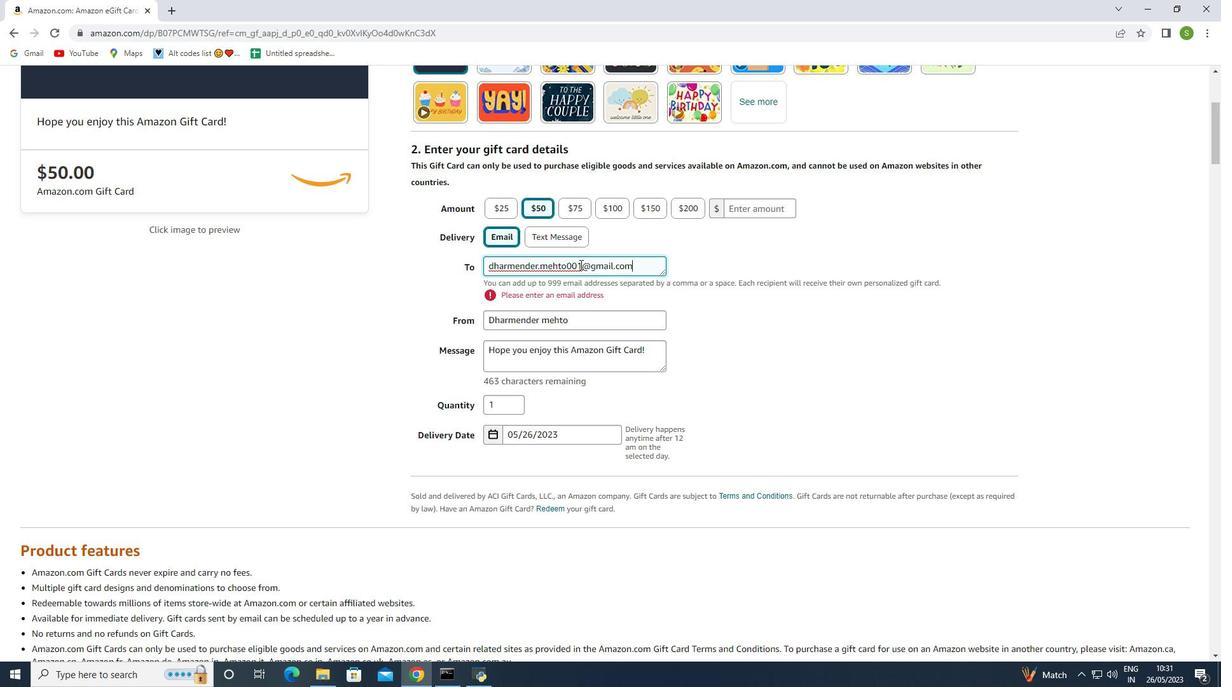 
Action: Mouse moved to (594, 304)
Screenshot: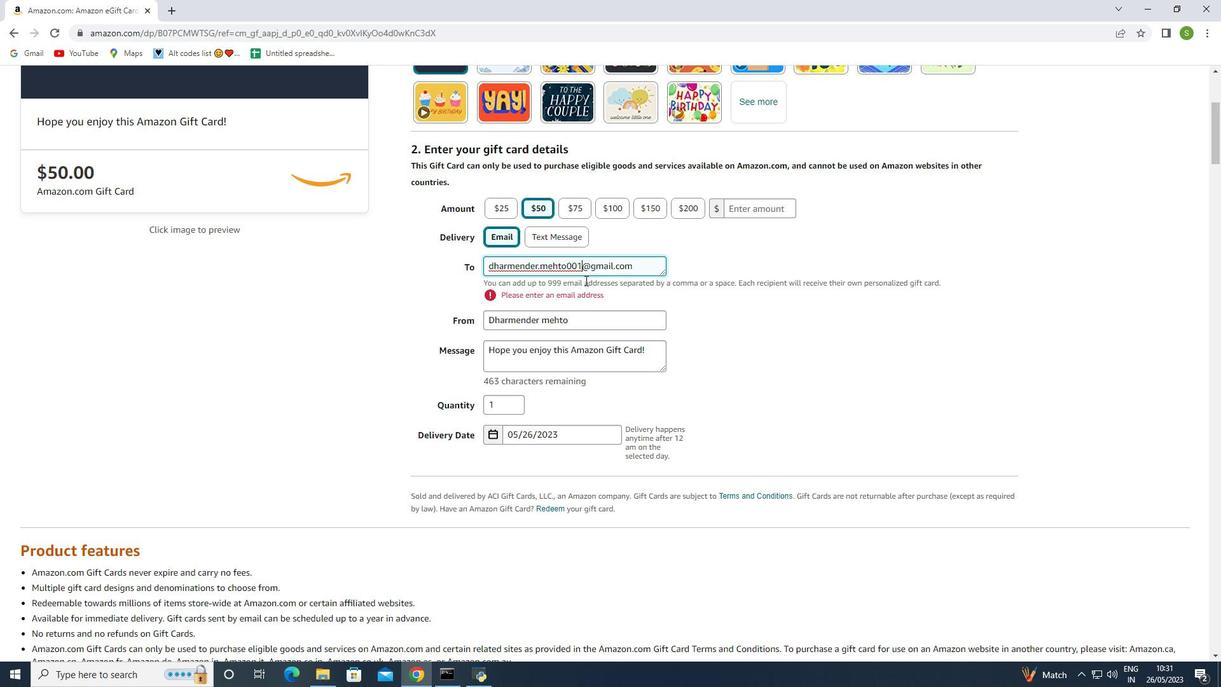 
Action: Key pressed <Key.backspace>8
Screenshot: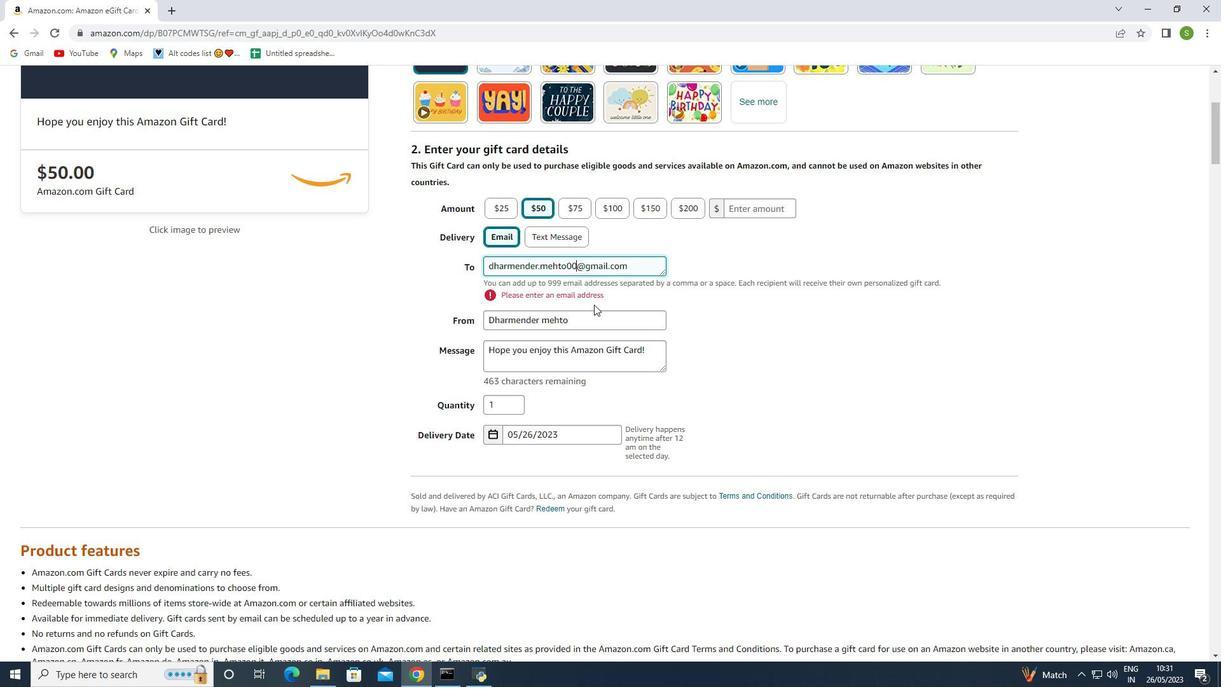 
Action: Mouse moved to (777, 351)
Screenshot: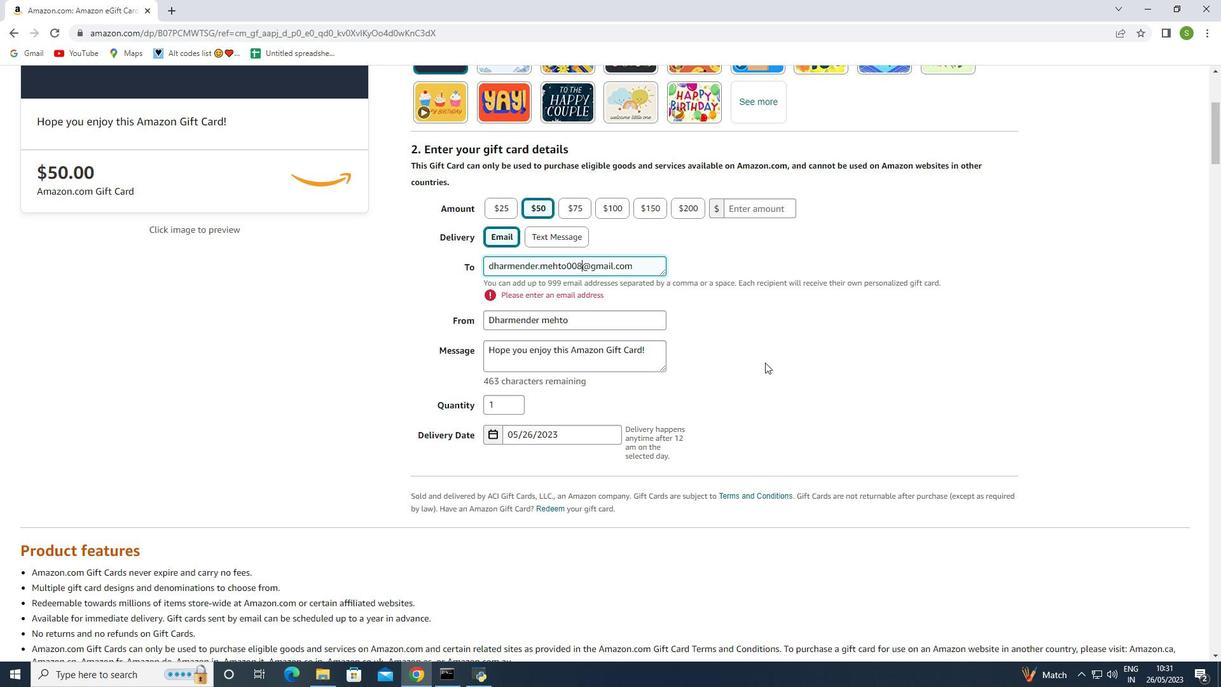 
Action: Mouse pressed left at (777, 351)
Screenshot: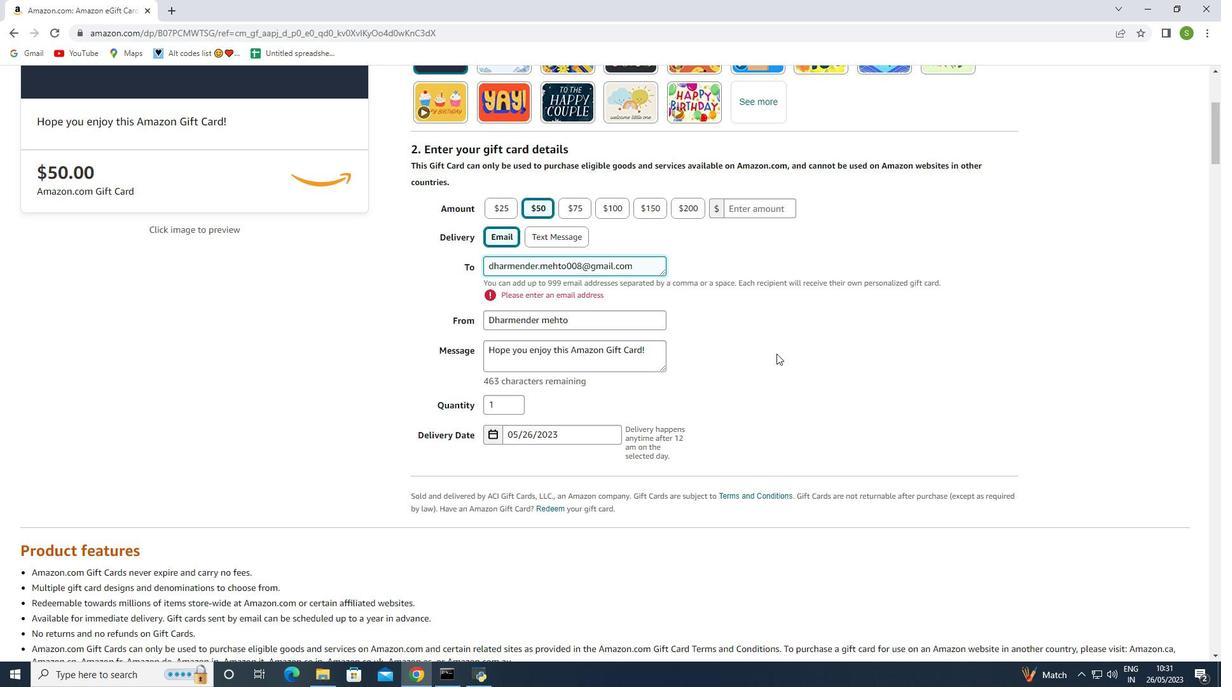 
Action: Mouse moved to (500, 447)
Screenshot: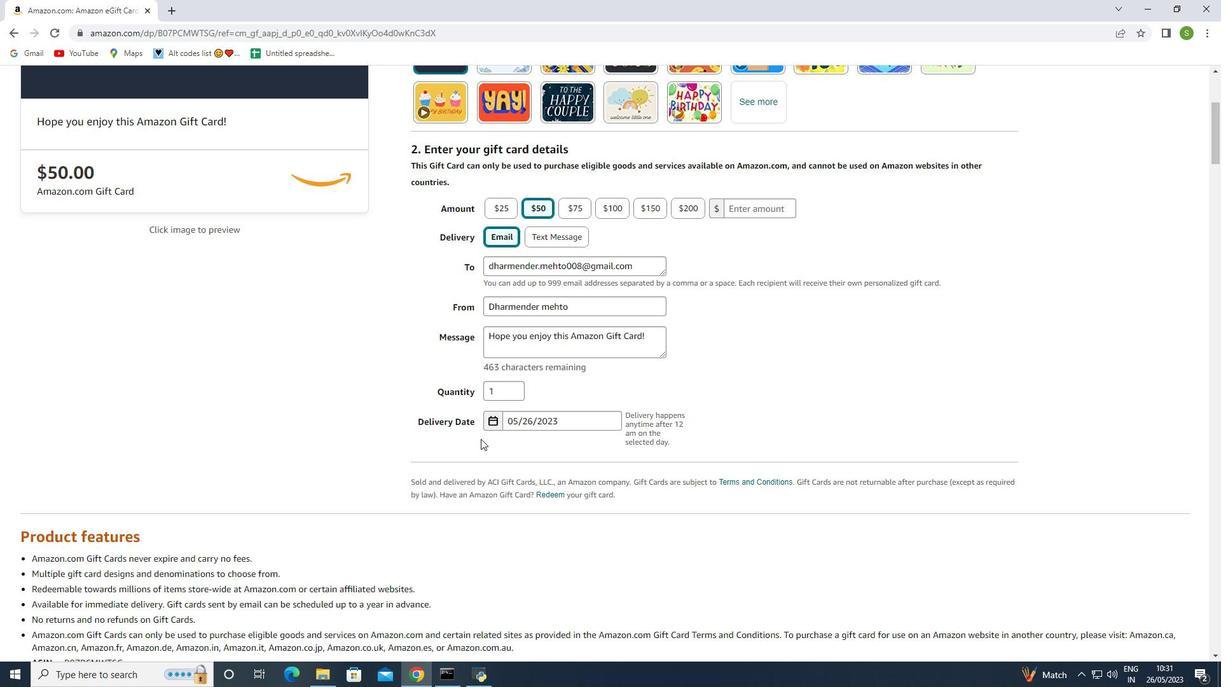 
Action: Mouse scrolled (500, 447) with delta (0, 0)
Screenshot: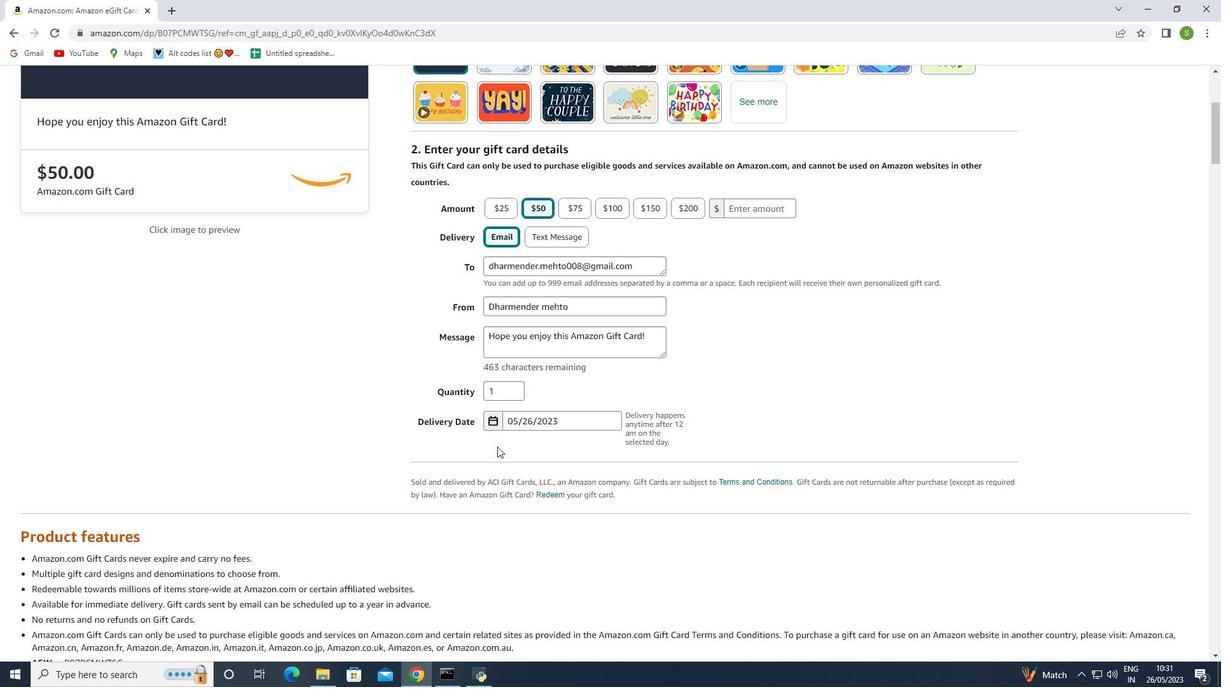 
Action: Mouse scrolled (500, 447) with delta (0, 0)
Screenshot: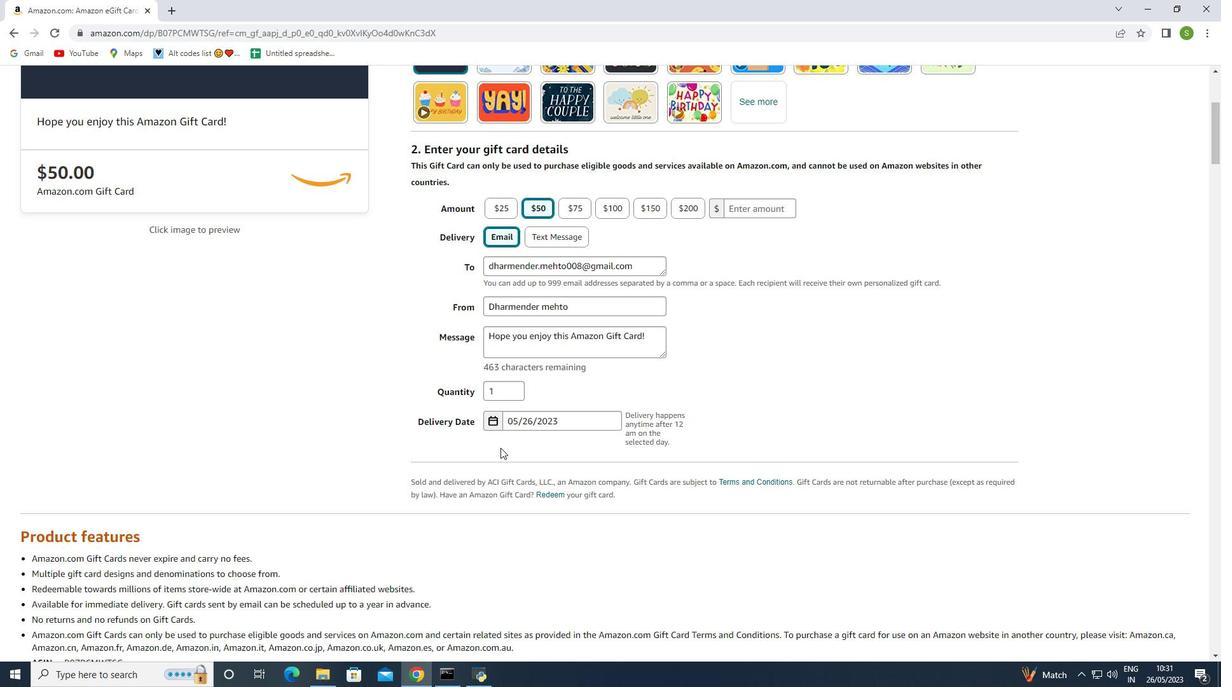 
Action: Mouse scrolled (500, 447) with delta (0, 0)
Screenshot: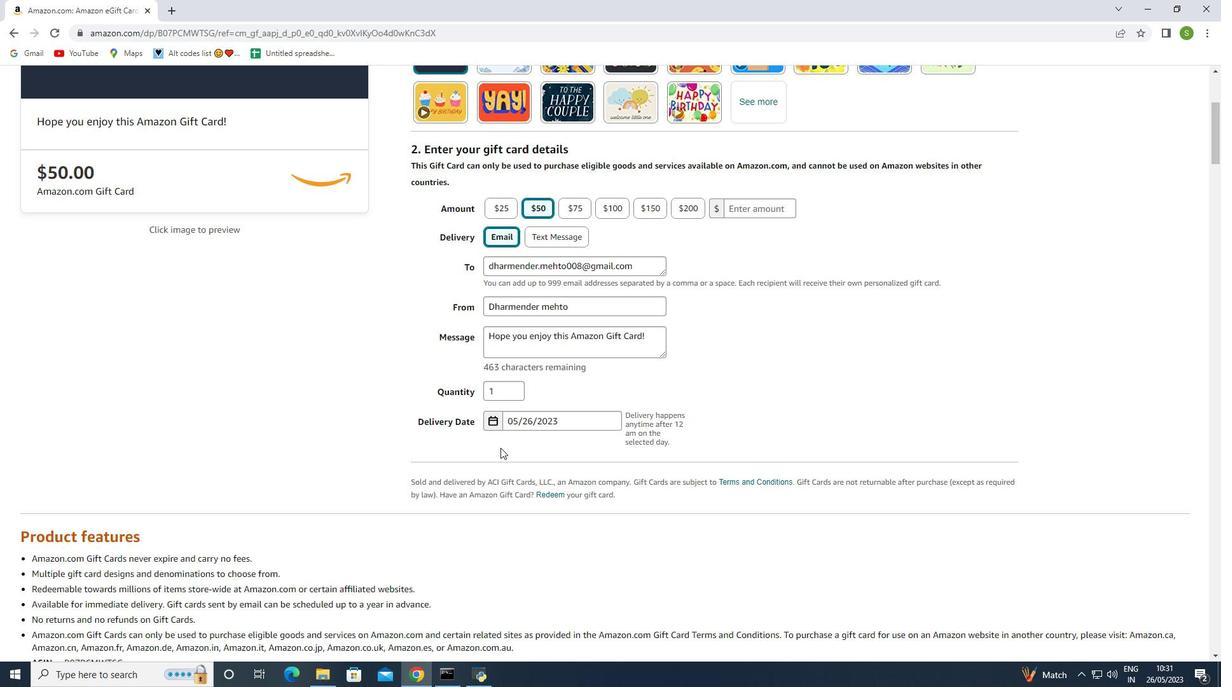 
Action: Mouse scrolled (500, 447) with delta (0, 0)
Screenshot: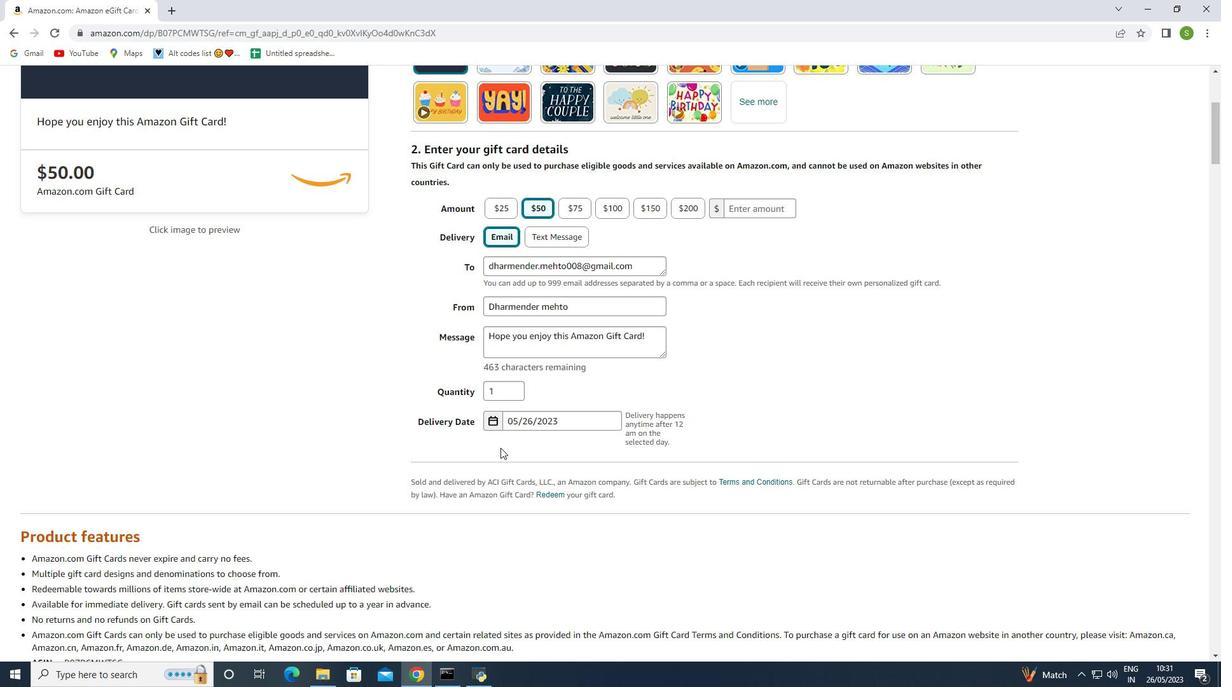 
Action: Mouse scrolled (500, 447) with delta (0, 0)
Screenshot: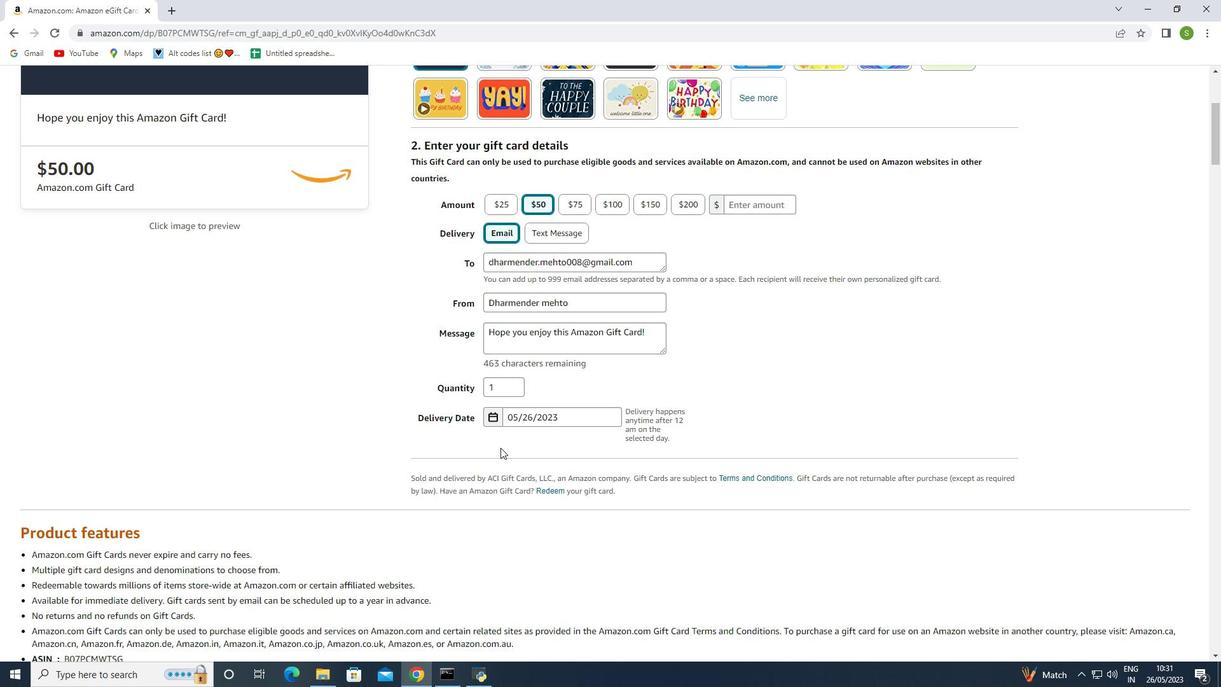 
Action: Mouse moved to (500, 447)
Screenshot: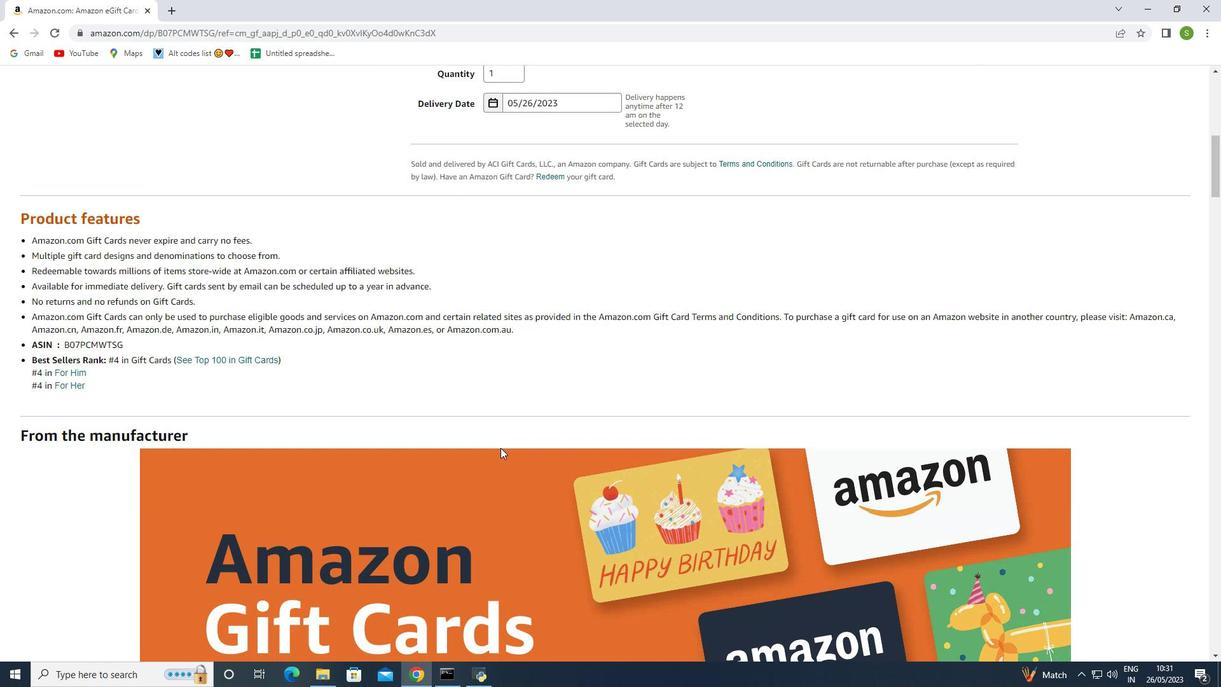 
Action: Mouse scrolled (500, 447) with delta (0, 0)
Screenshot: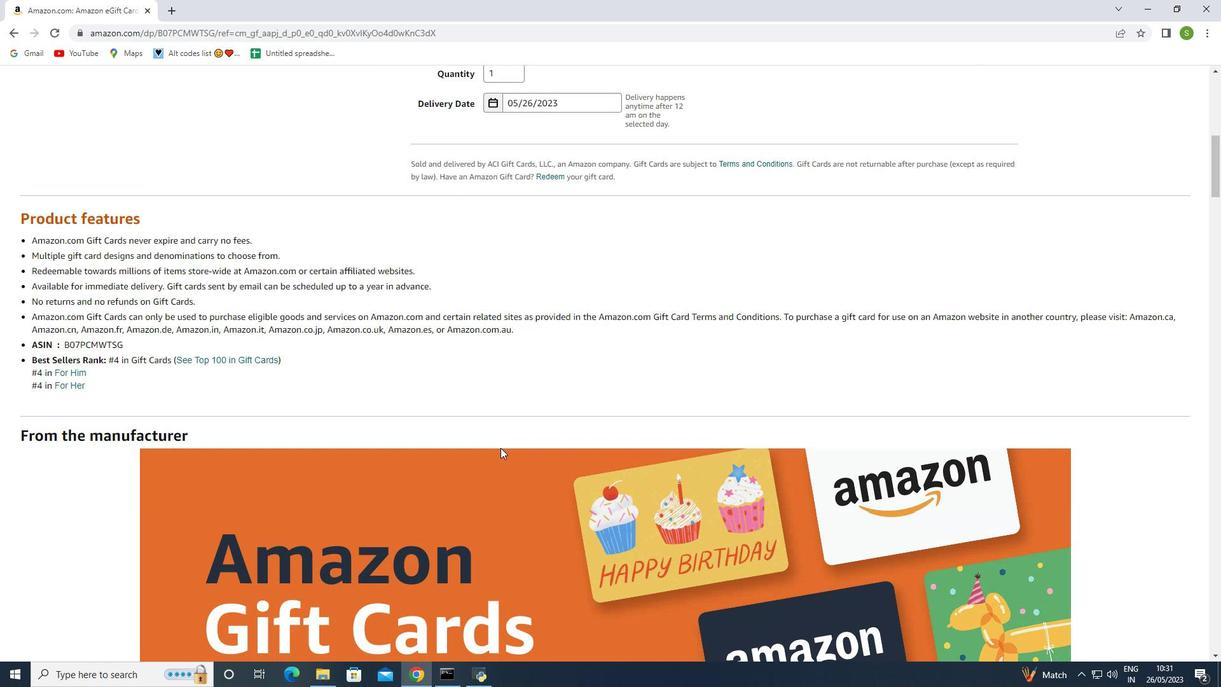 
Action: Mouse moved to (500, 446)
Screenshot: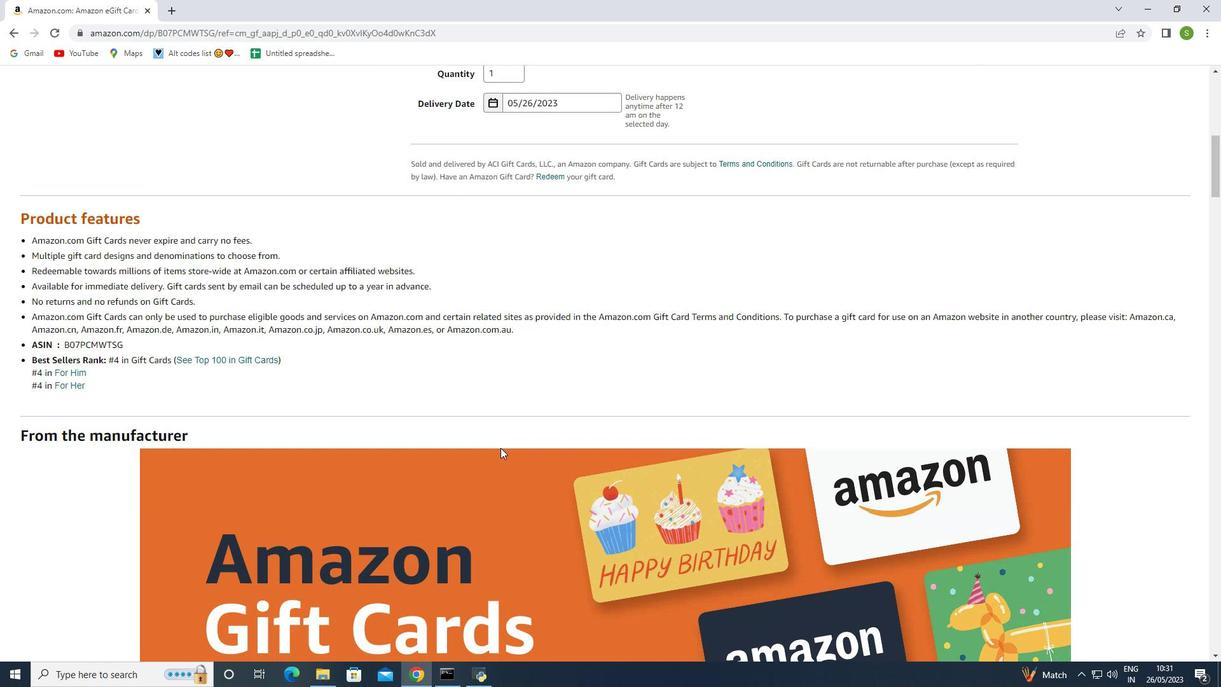 
Action: Mouse scrolled (500, 447) with delta (0, 0)
Screenshot: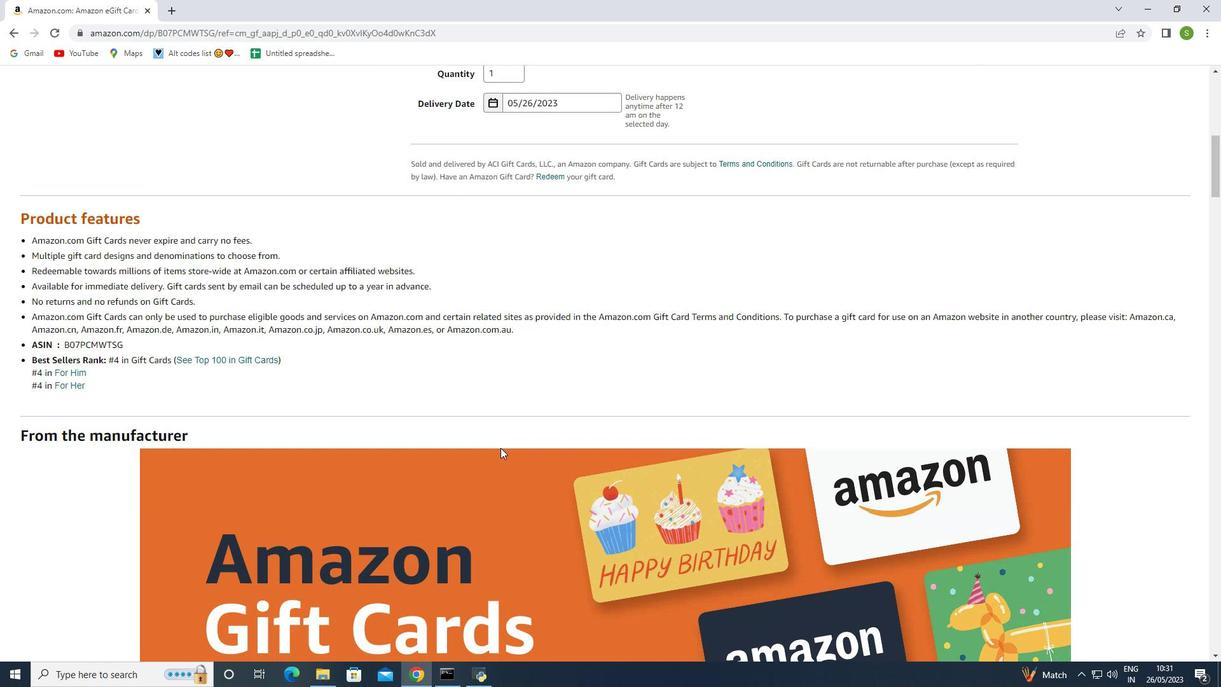 
Action: Mouse scrolled (500, 447) with delta (0, 0)
Screenshot: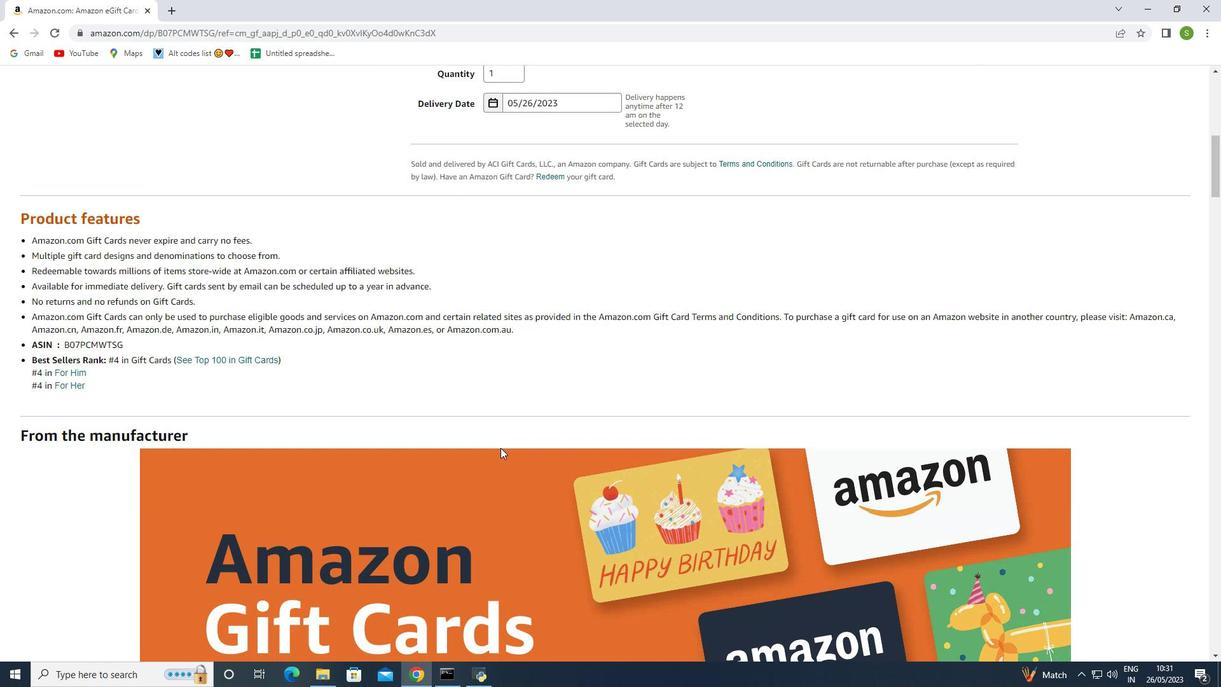 
Action: Mouse scrolled (500, 447) with delta (0, 0)
Screenshot: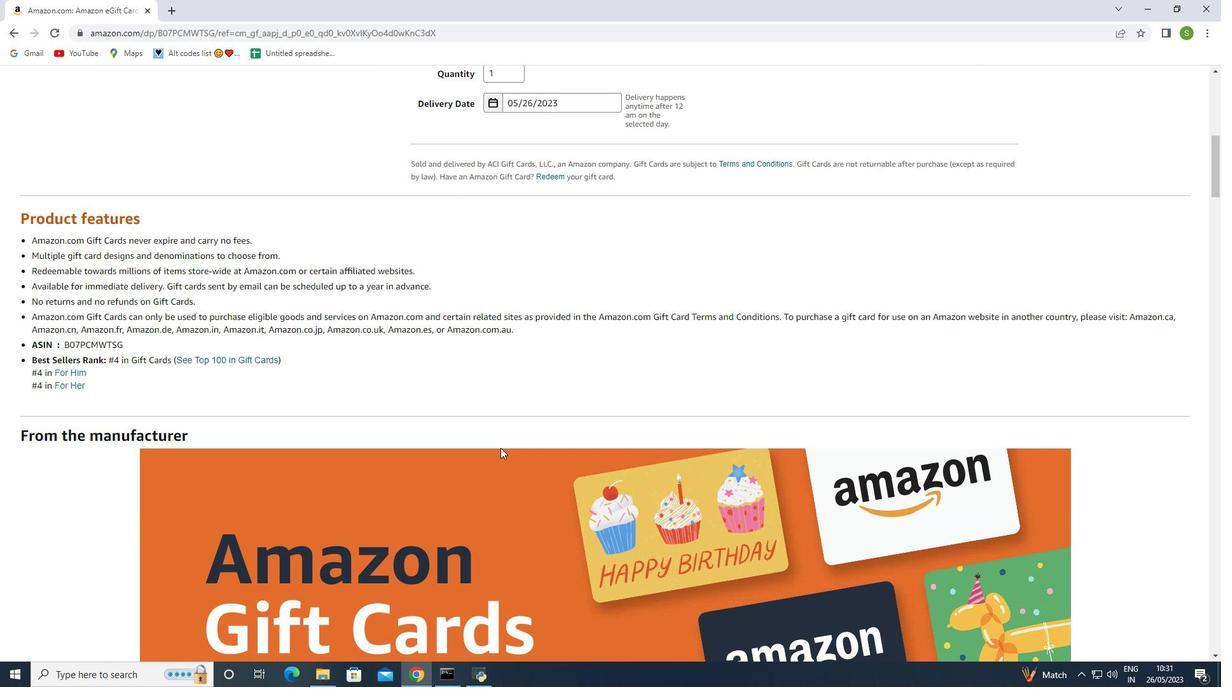 
Action: Mouse scrolled (500, 447) with delta (0, 0)
Screenshot: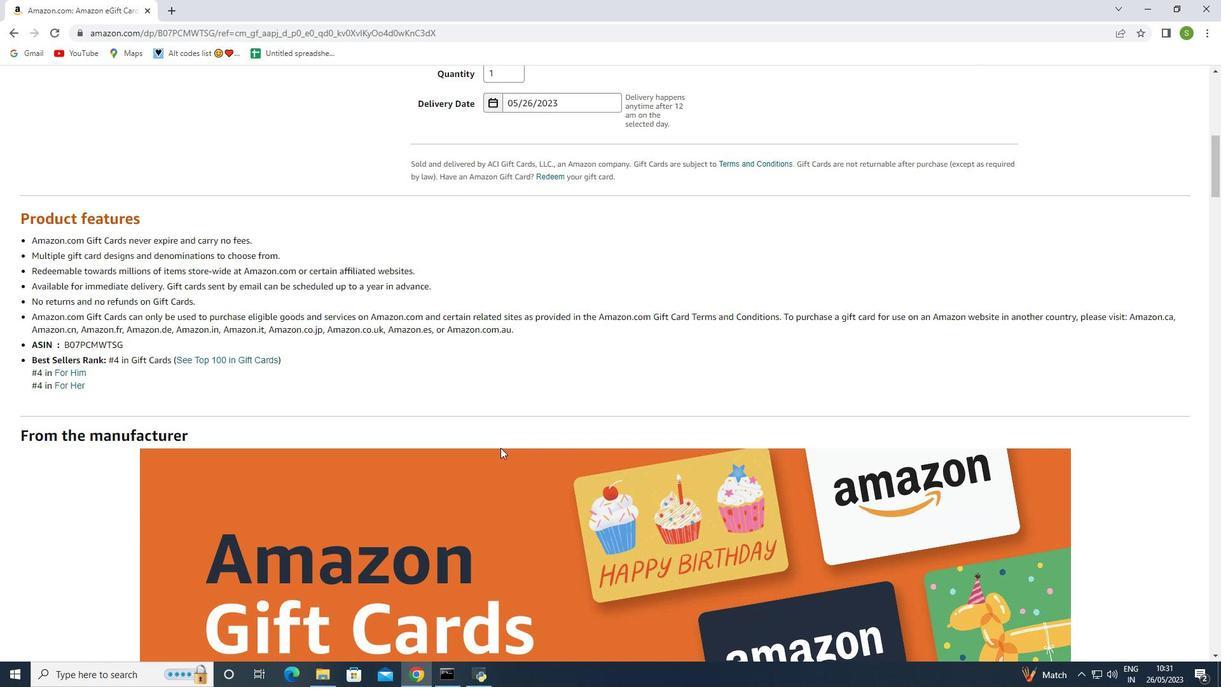 
Action: Mouse moved to (360, 341)
Screenshot: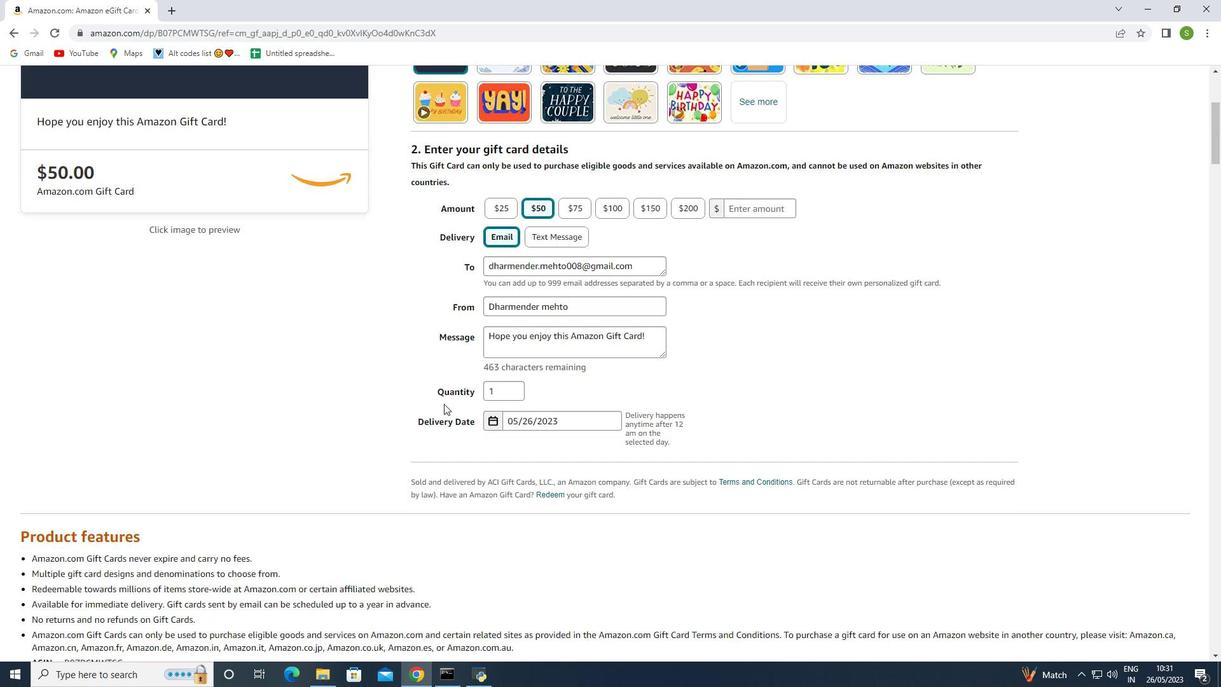 
Action: Mouse scrolled (360, 342) with delta (0, 0)
Screenshot: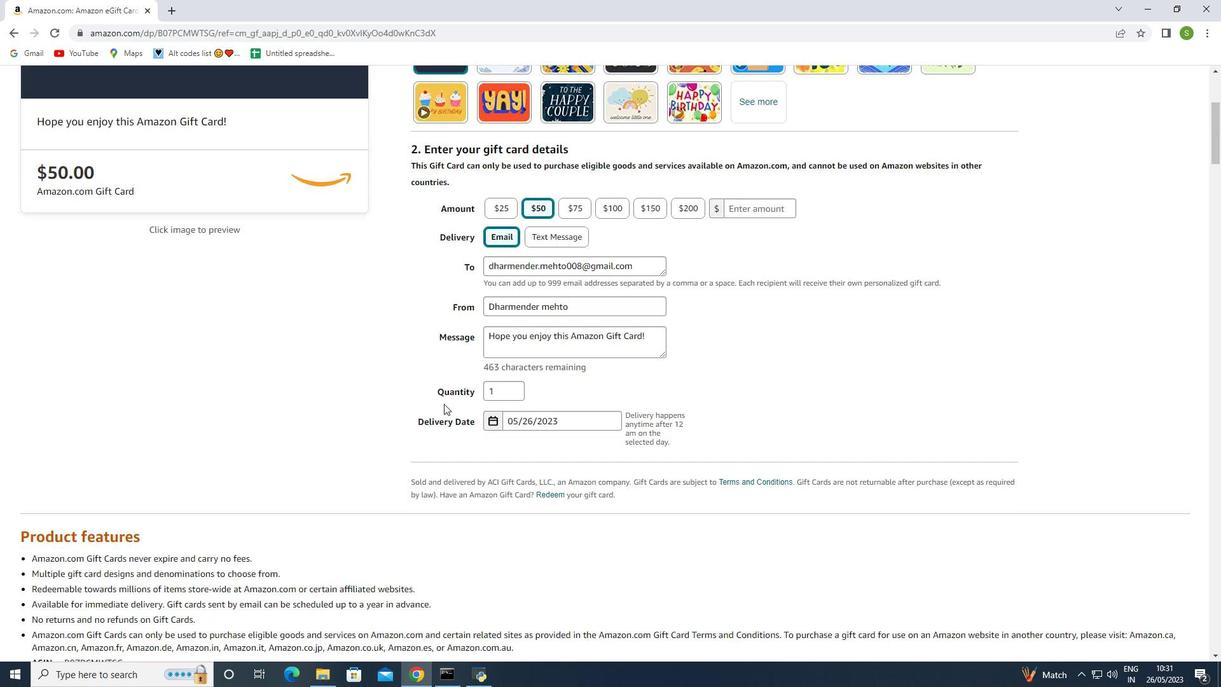 
Action: Mouse moved to (335, 321)
Screenshot: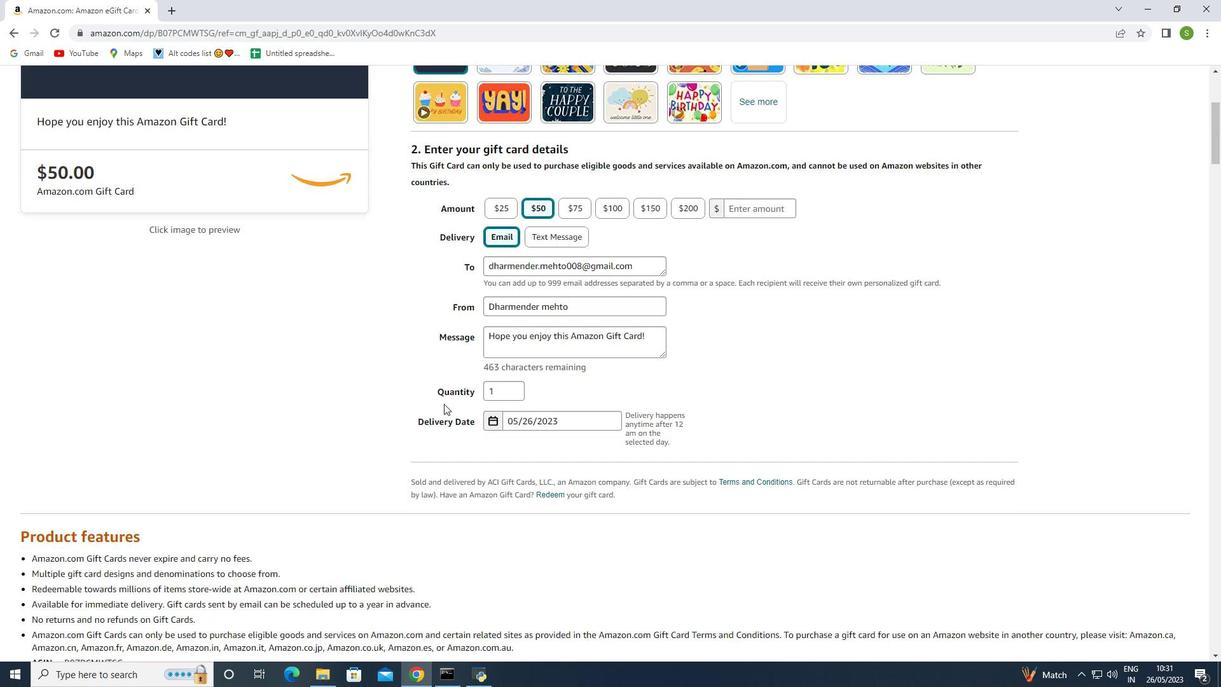 
Action: Mouse scrolled (335, 321) with delta (0, 0)
Screenshot: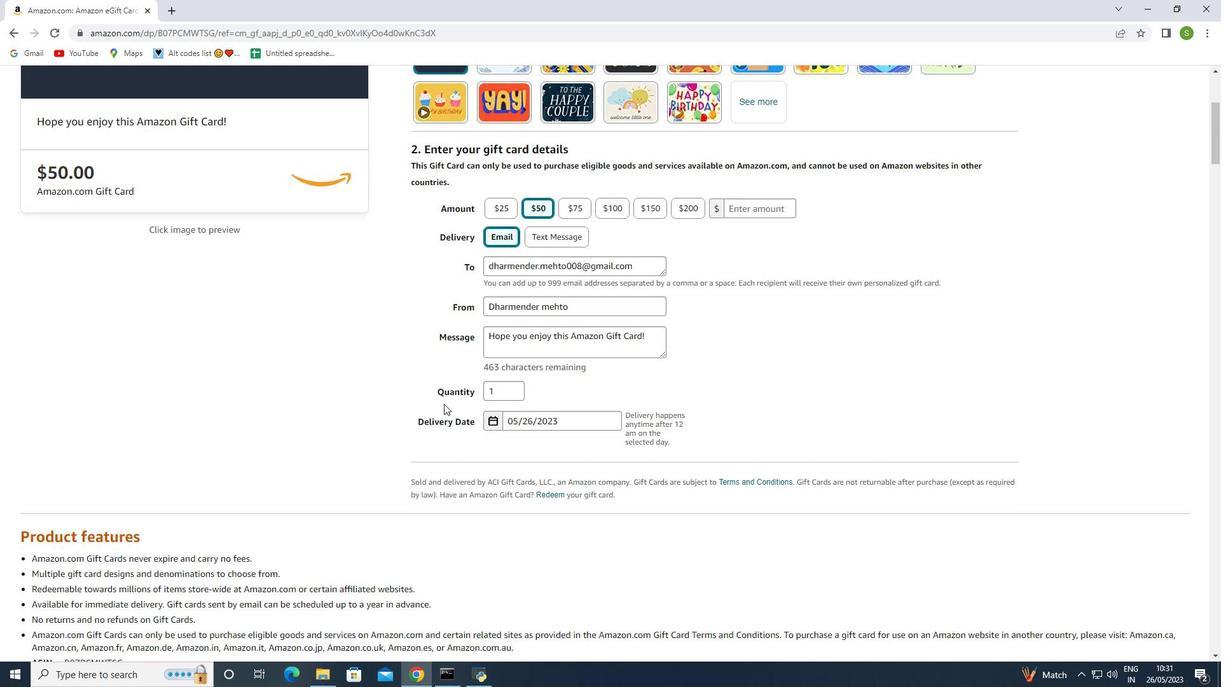 
Action: Mouse moved to (325, 315)
Screenshot: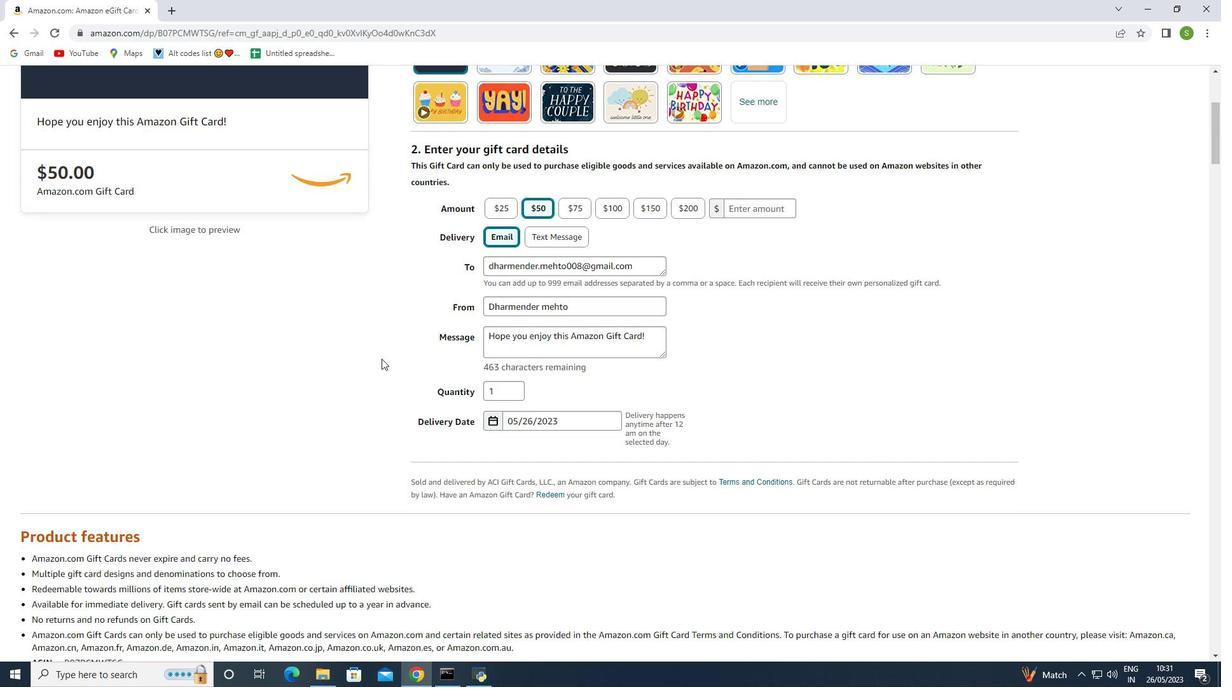 
Action: Mouse scrolled (325, 316) with delta (0, 0)
Screenshot: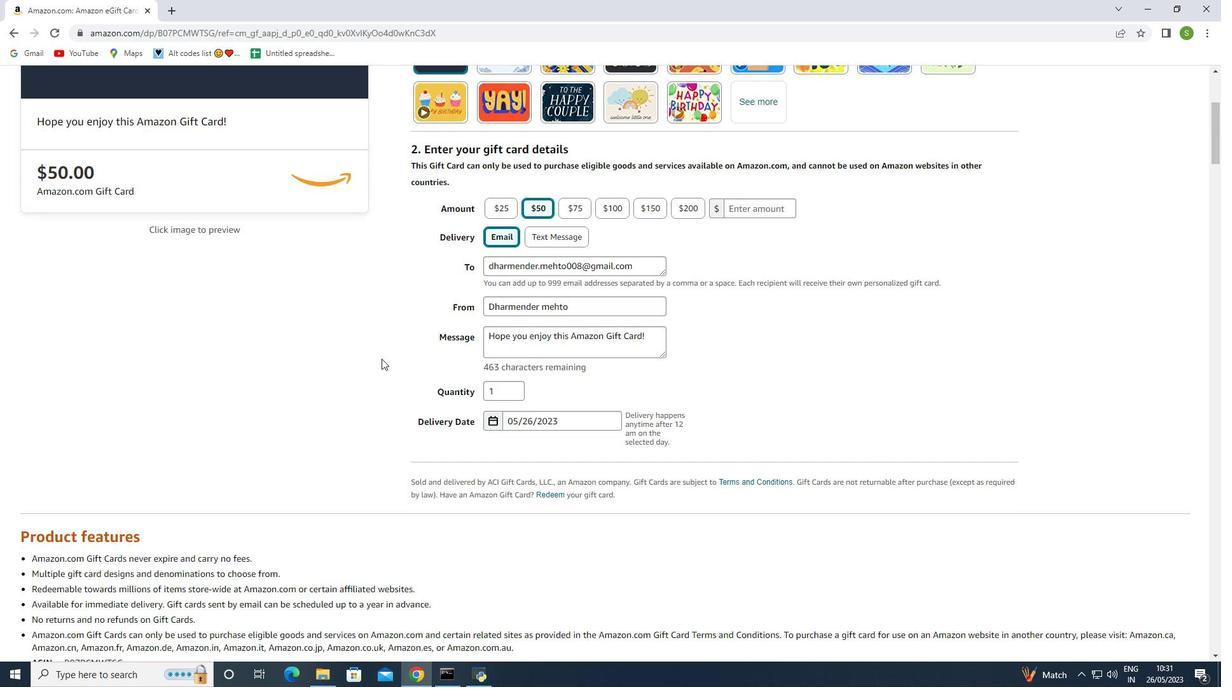 
Action: Mouse moved to (322, 314)
Screenshot: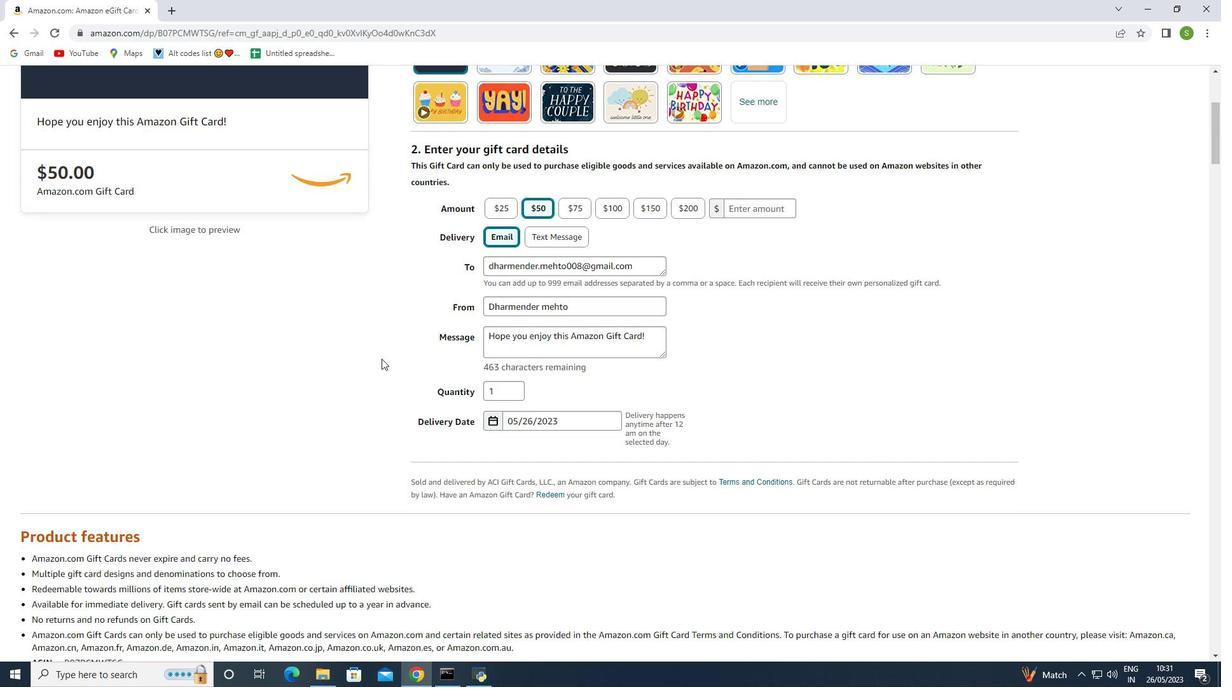 
Action: Mouse scrolled (322, 314) with delta (0, 0)
Screenshot: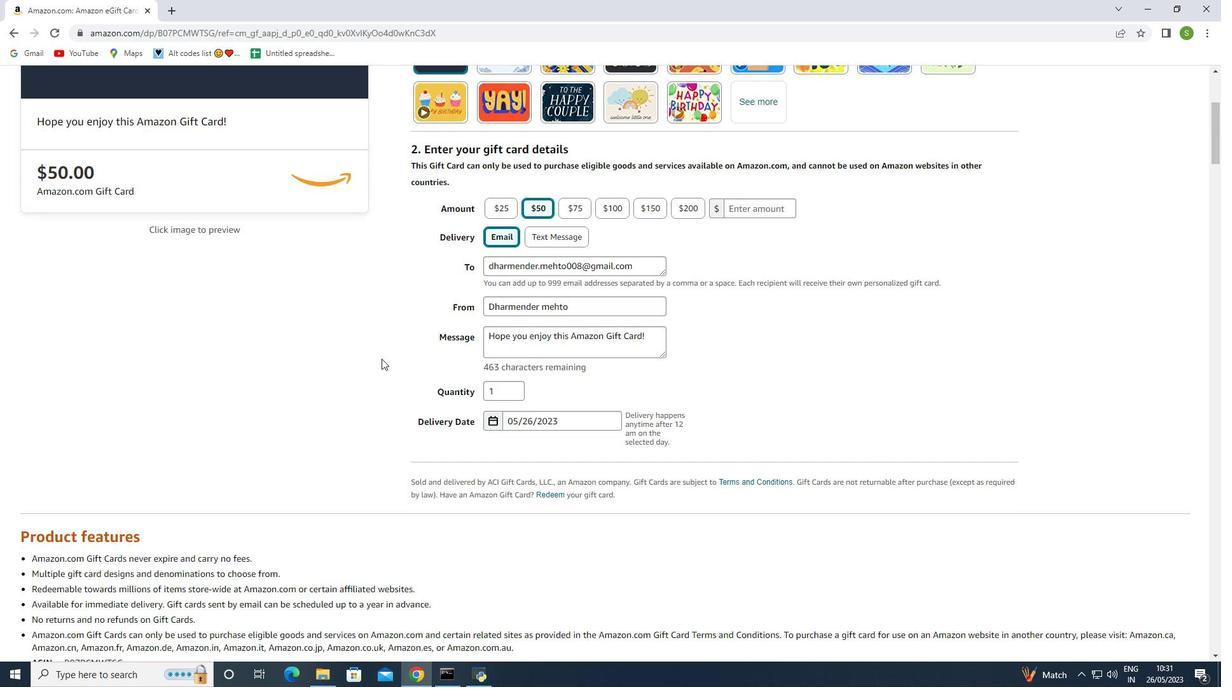 
Action: Mouse moved to (466, 247)
Screenshot: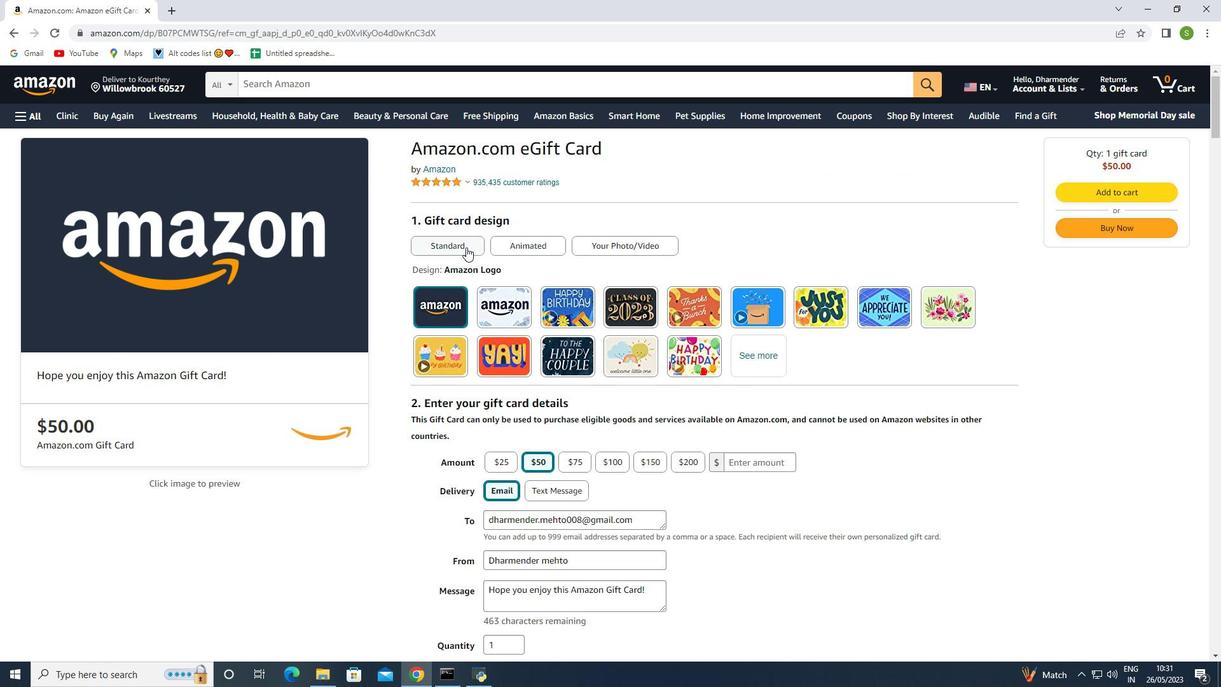 
Action: Mouse pressed left at (466, 247)
Screenshot: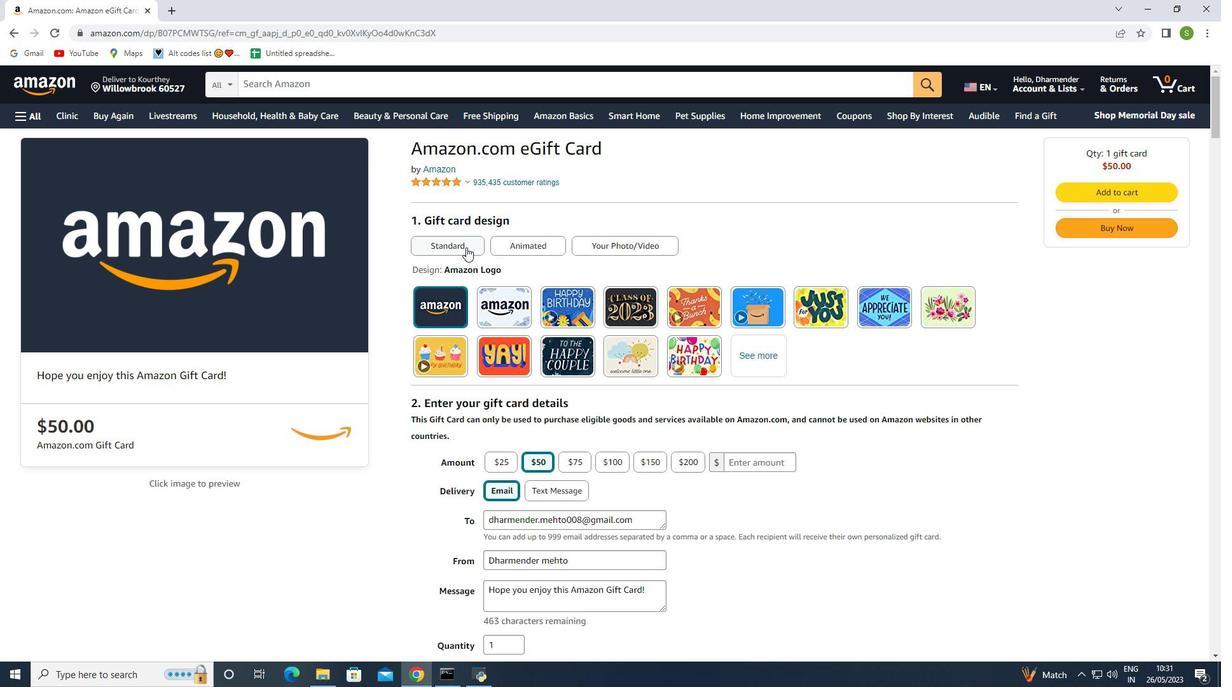 
Action: Mouse moved to (1115, 190)
Screenshot: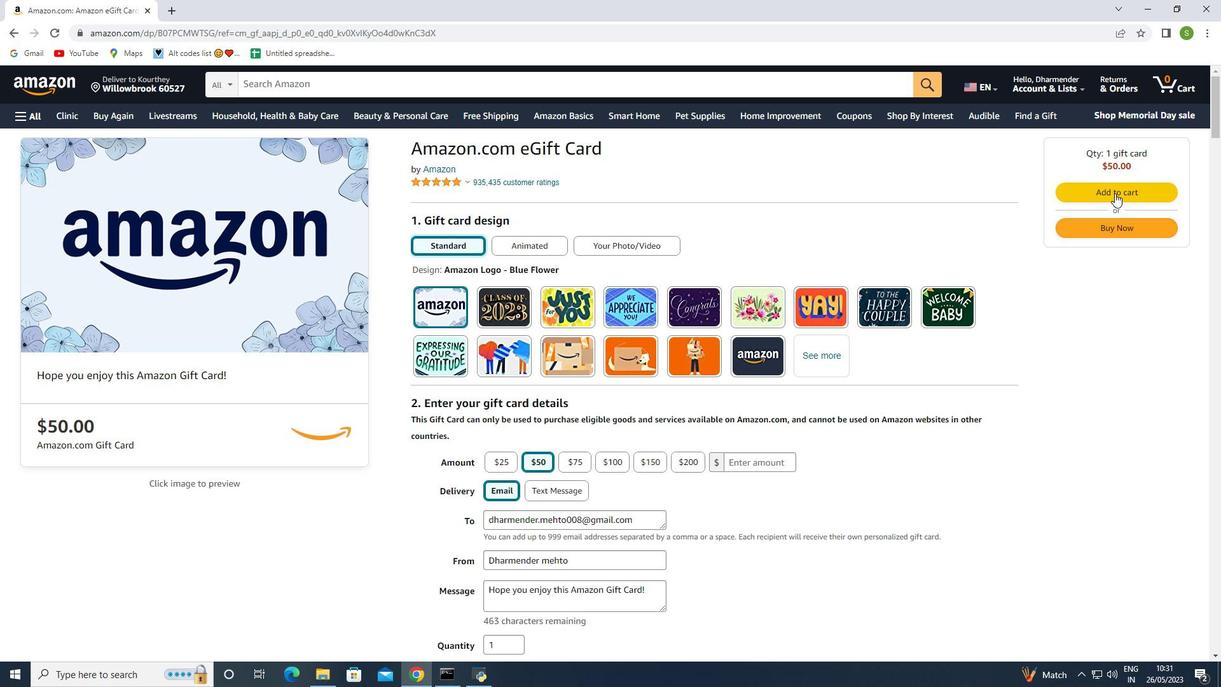 
Action: Mouse pressed left at (1115, 190)
Screenshot: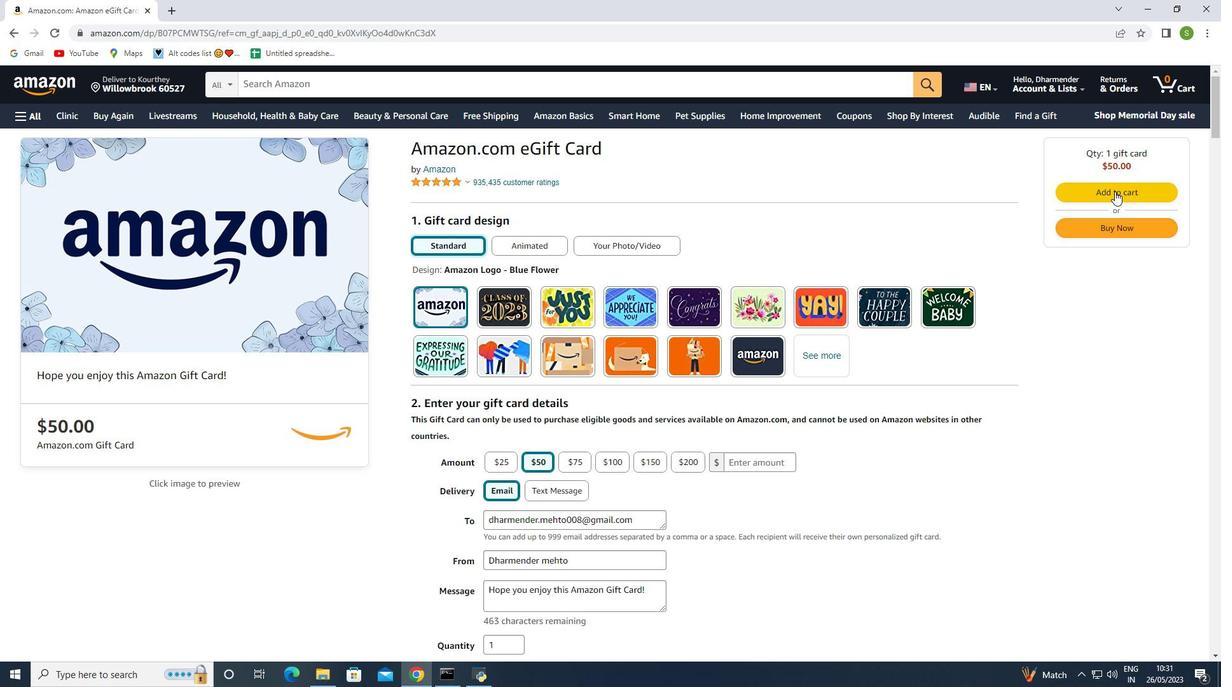 
Action: Mouse moved to (1078, 85)
Screenshot: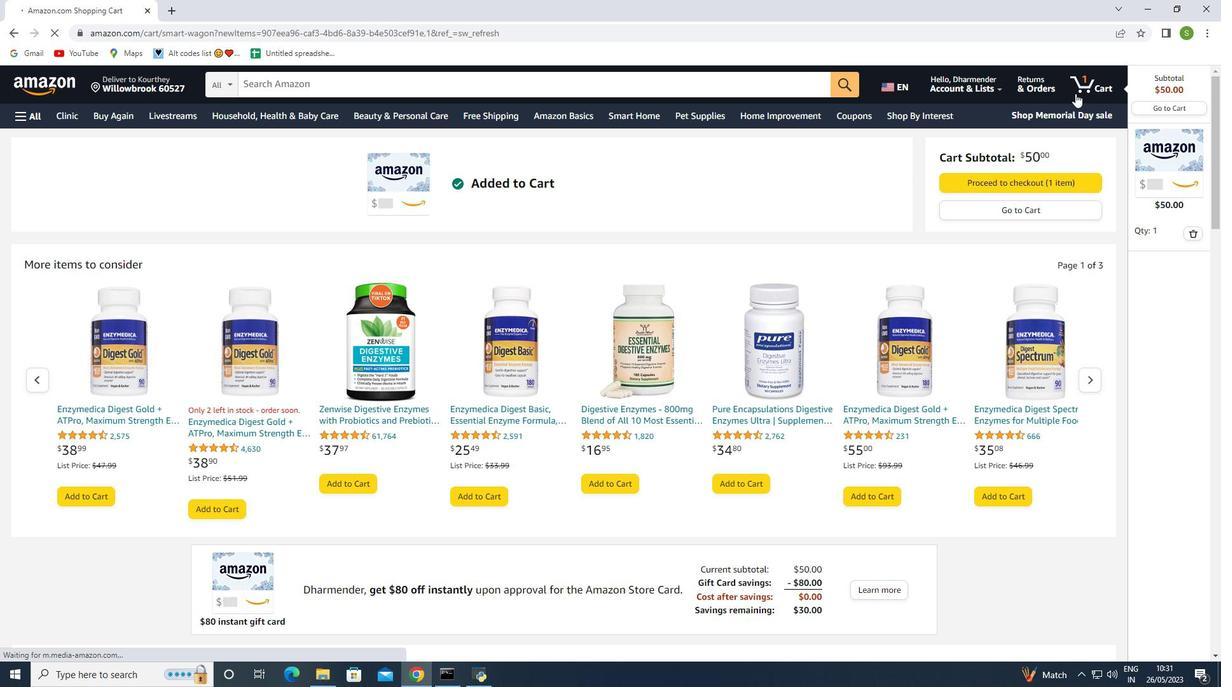 
Action: Mouse pressed left at (1078, 85)
Screenshot: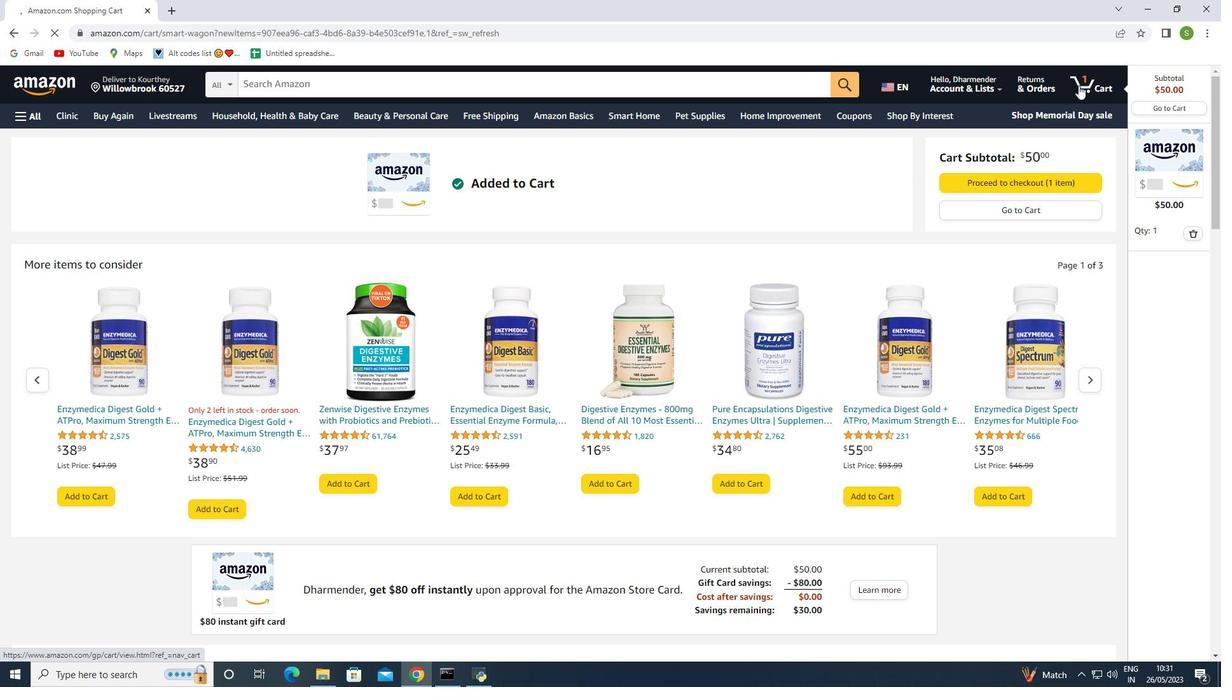 
Action: Mouse moved to (598, 380)
Screenshot: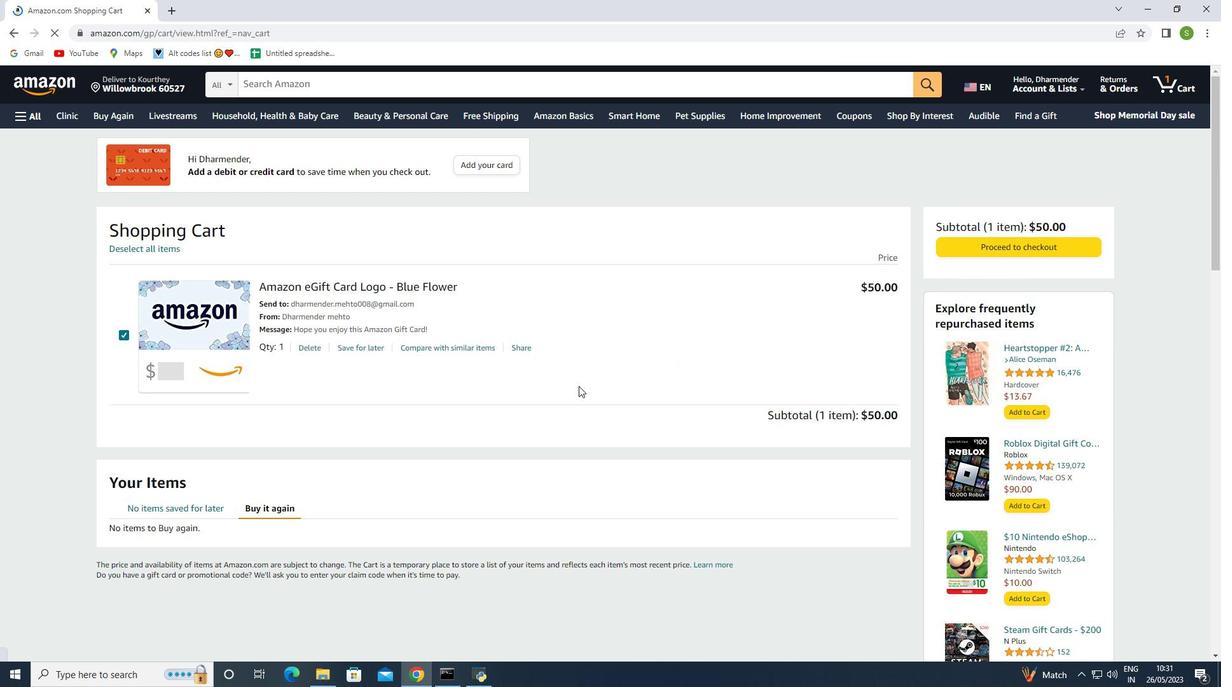 
